 Task: Plan a trip to Kemi, Finland from 1st December, 2023 to 5th December, 2023 for 3 adults, 1 child.2 bedrooms having 3 beds and 2 bathrooms. Look for 4 properties as per requirement.
Action: Mouse moved to (421, 92)
Screenshot: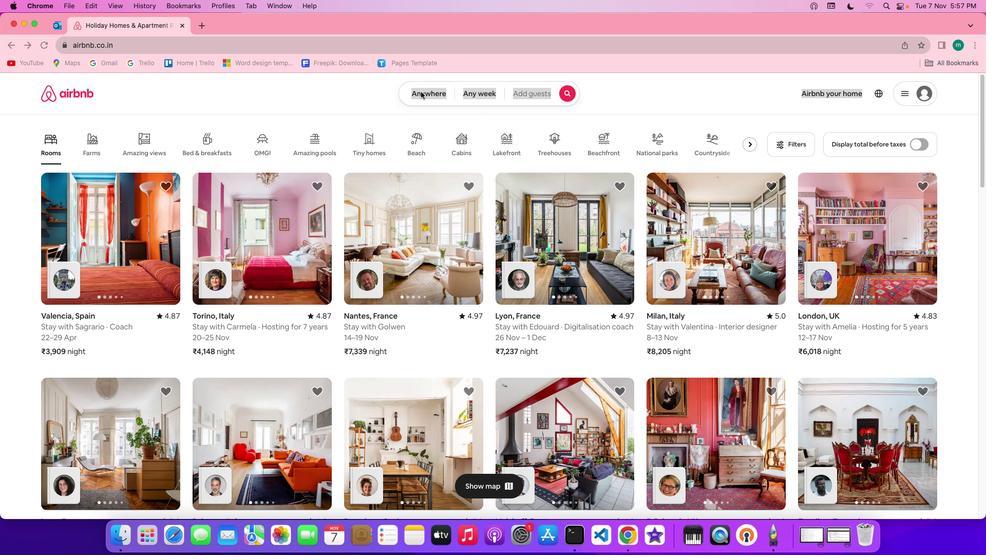 
Action: Mouse pressed left at (421, 92)
Screenshot: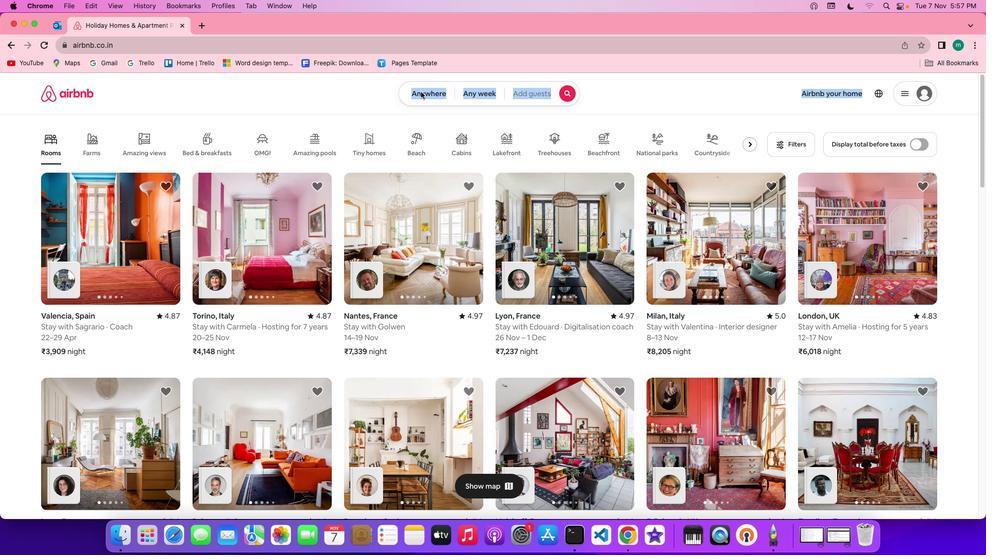 
Action: Mouse pressed left at (421, 92)
Screenshot: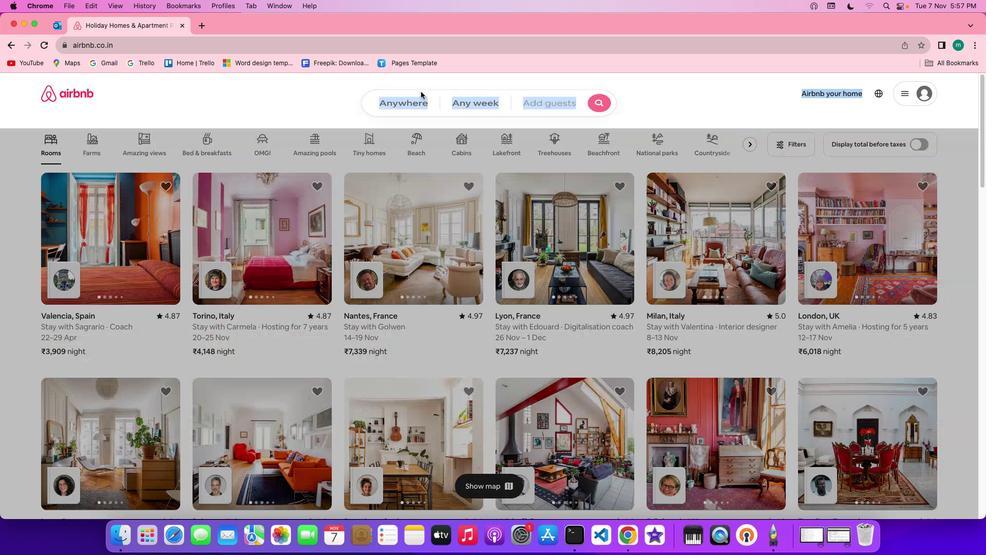 
Action: Mouse moved to (380, 127)
Screenshot: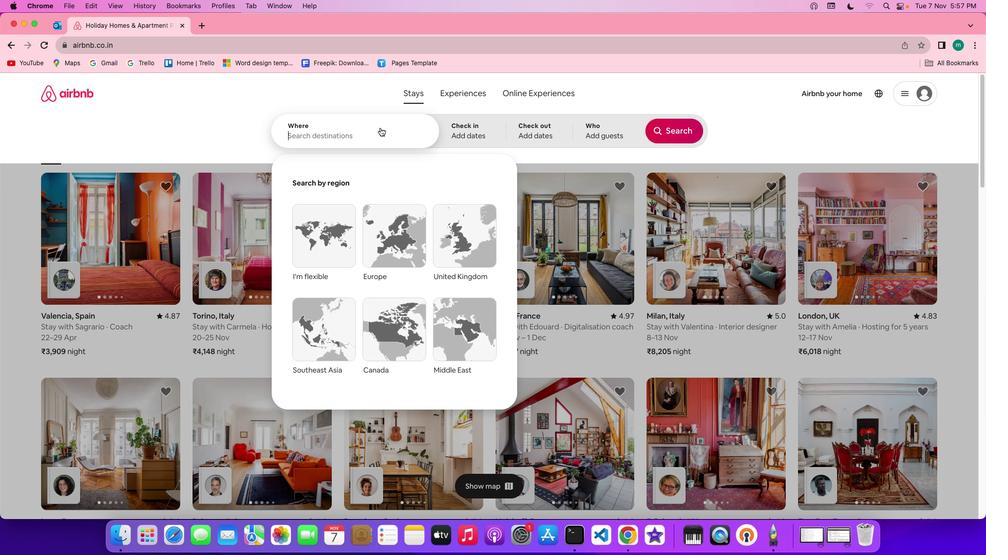 
Action: Mouse pressed left at (380, 127)
Screenshot: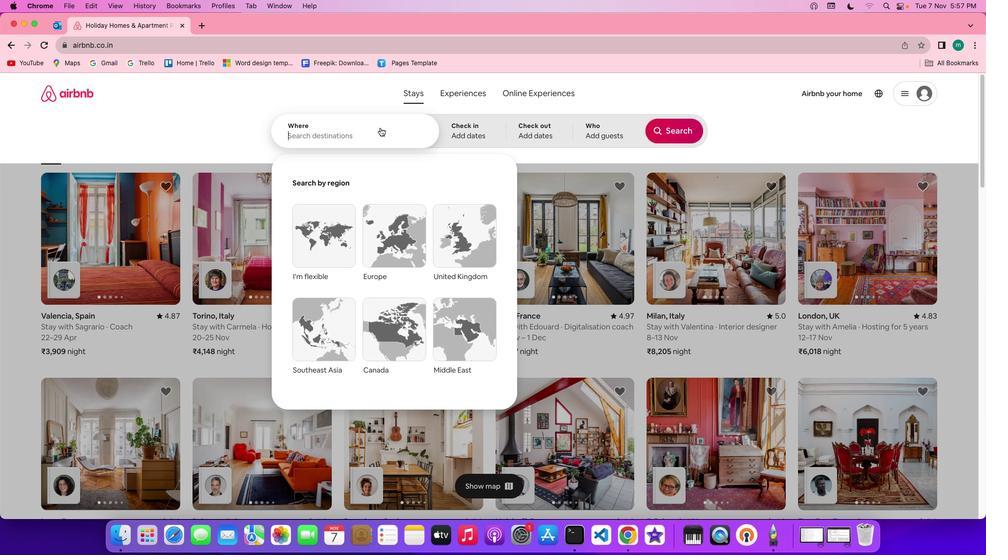 
Action: Key pressed Key.shift'K''e''m''i'','Key.shift'F''i''n''l''a''n''d'
Screenshot: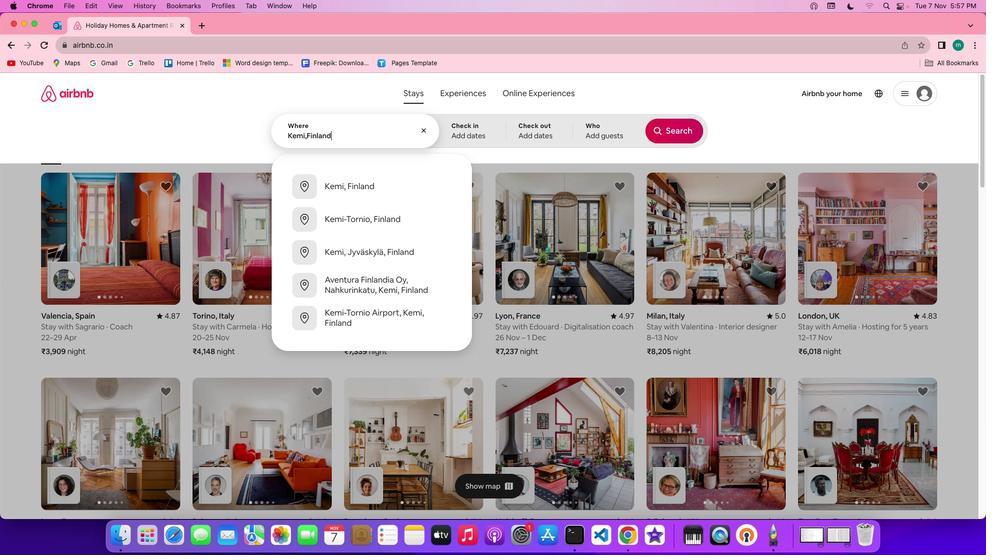
Action: Mouse moved to (471, 129)
Screenshot: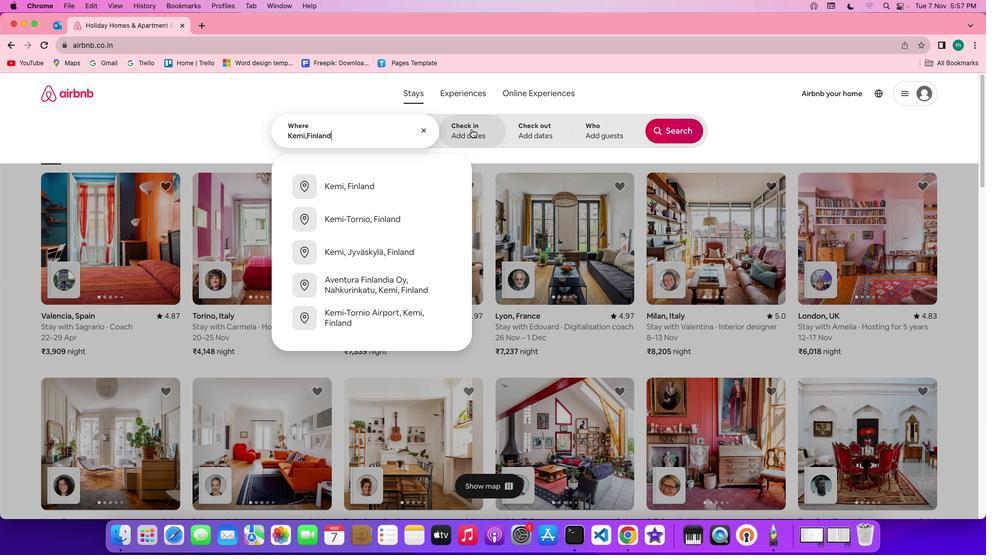 
Action: Mouse pressed left at (471, 129)
Screenshot: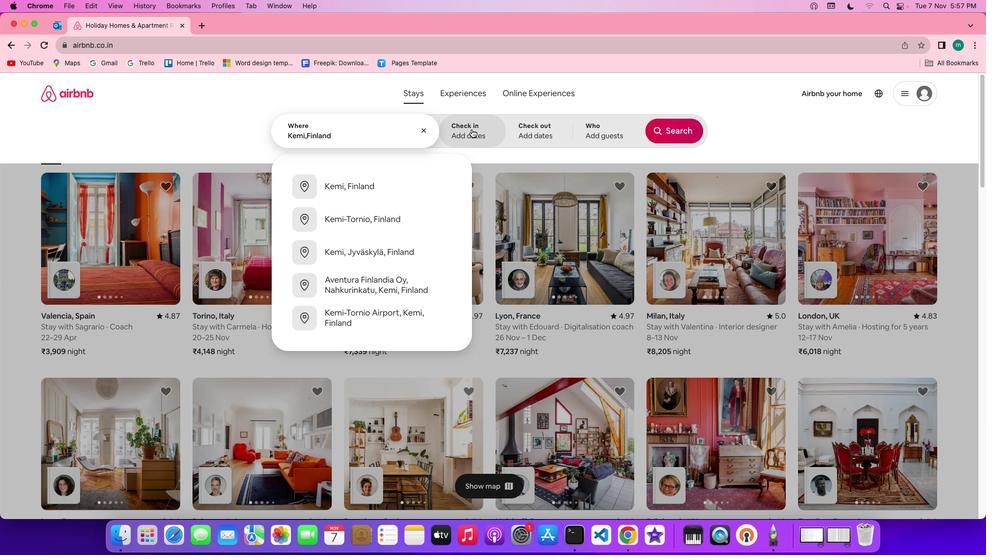 
Action: Mouse moved to (635, 251)
Screenshot: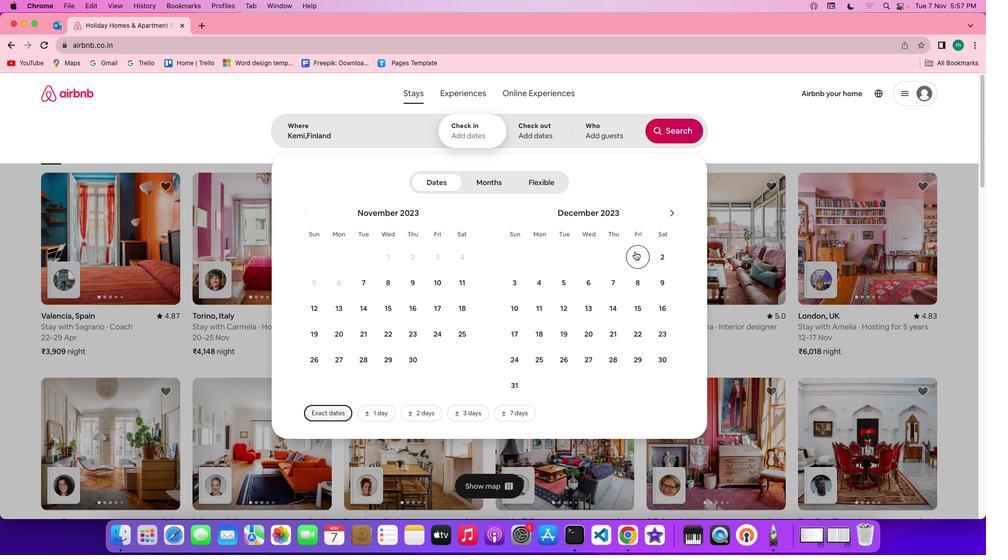 
Action: Mouse pressed left at (635, 251)
Screenshot: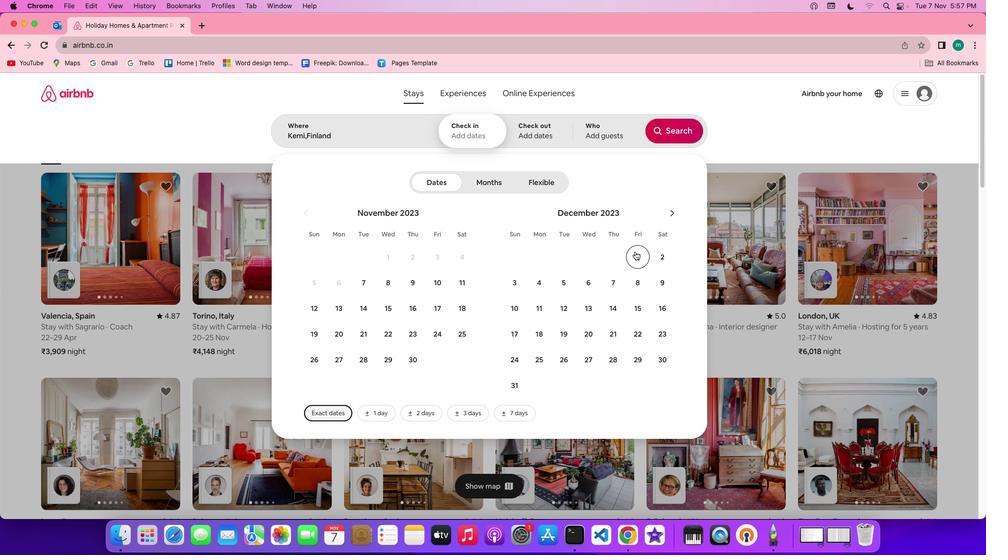 
Action: Mouse moved to (565, 282)
Screenshot: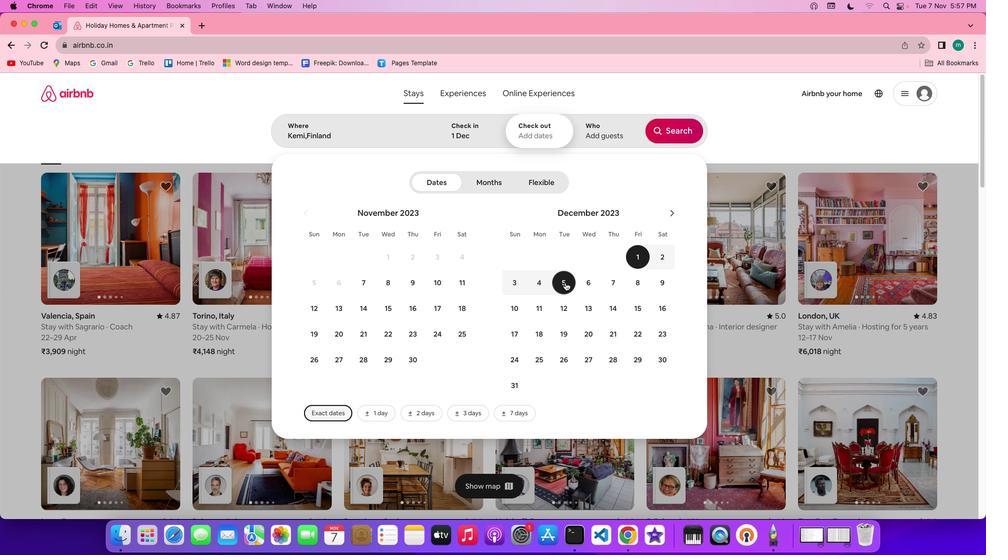 
Action: Mouse pressed left at (565, 282)
Screenshot: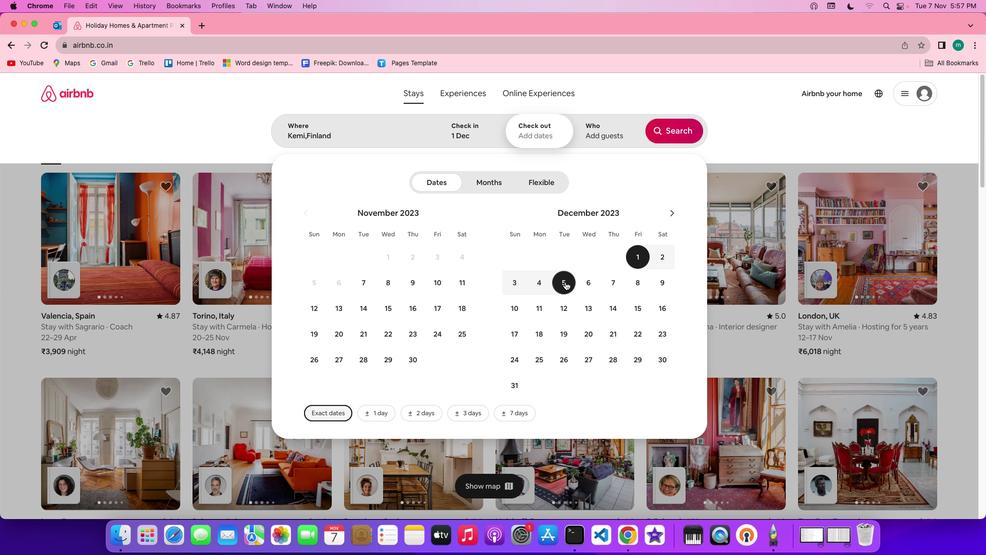 
Action: Mouse moved to (600, 139)
Screenshot: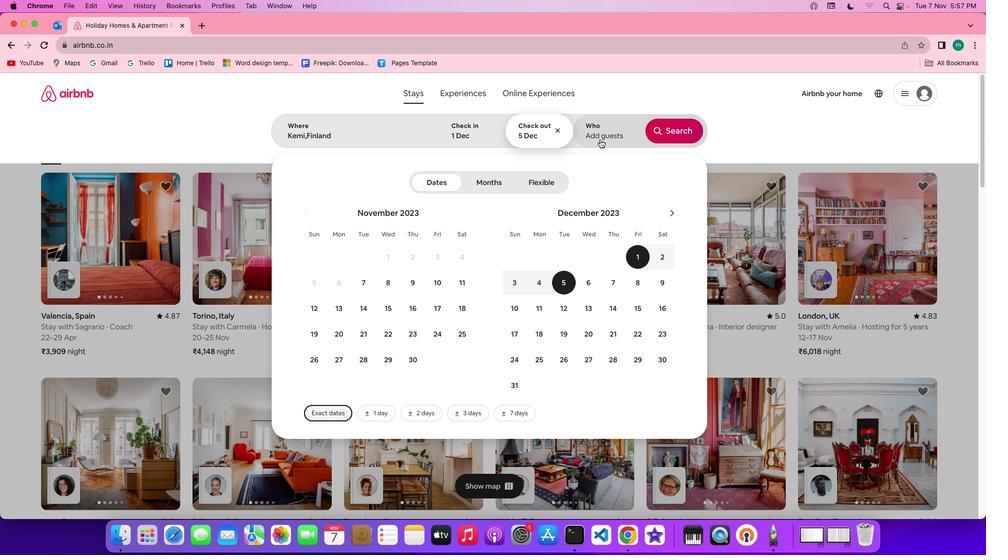 
Action: Mouse pressed left at (600, 139)
Screenshot: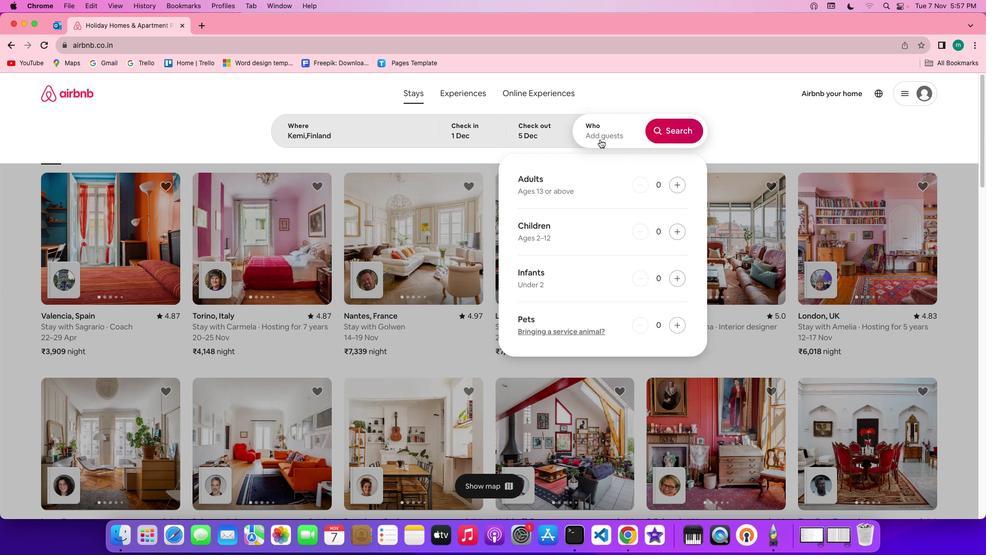 
Action: Mouse moved to (675, 186)
Screenshot: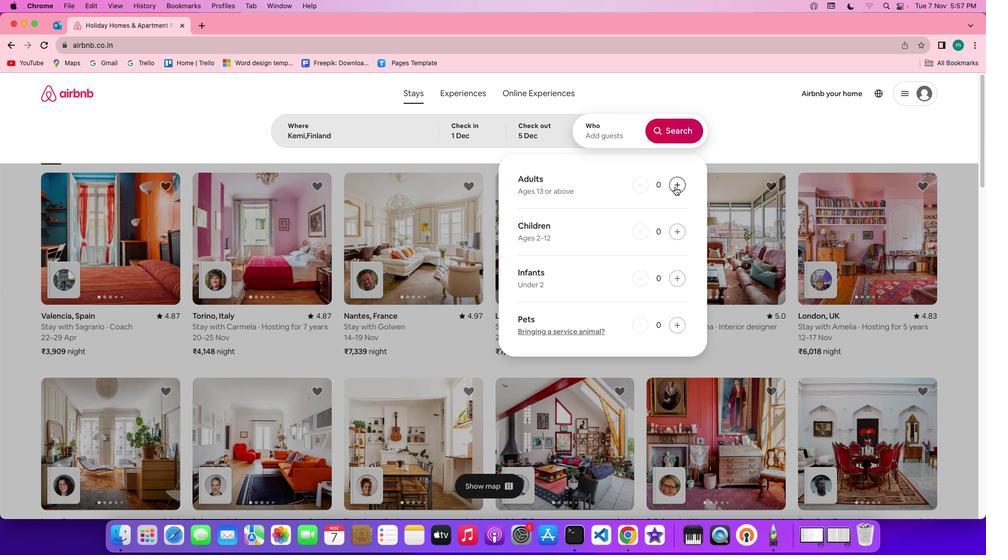 
Action: Mouse pressed left at (675, 186)
Screenshot: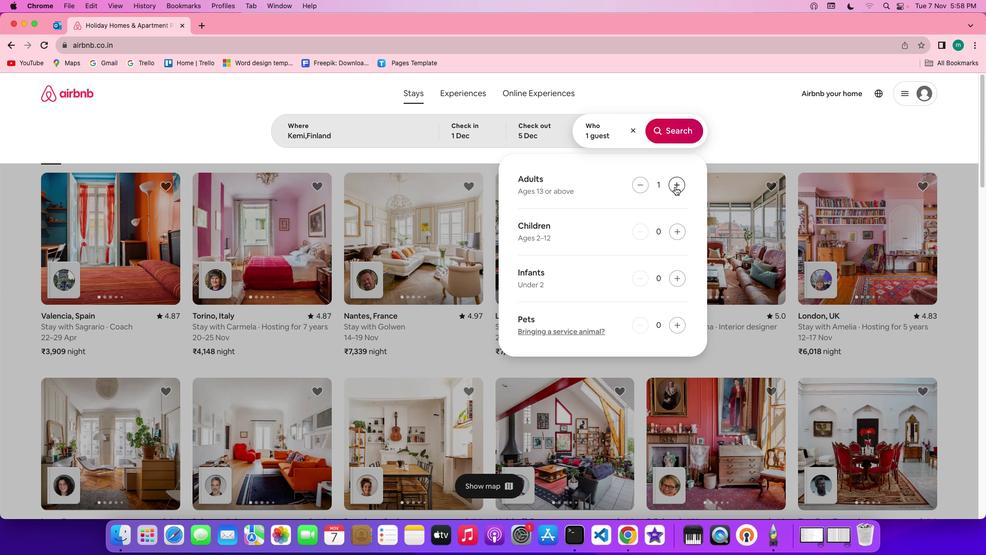 
Action: Mouse pressed left at (675, 186)
Screenshot: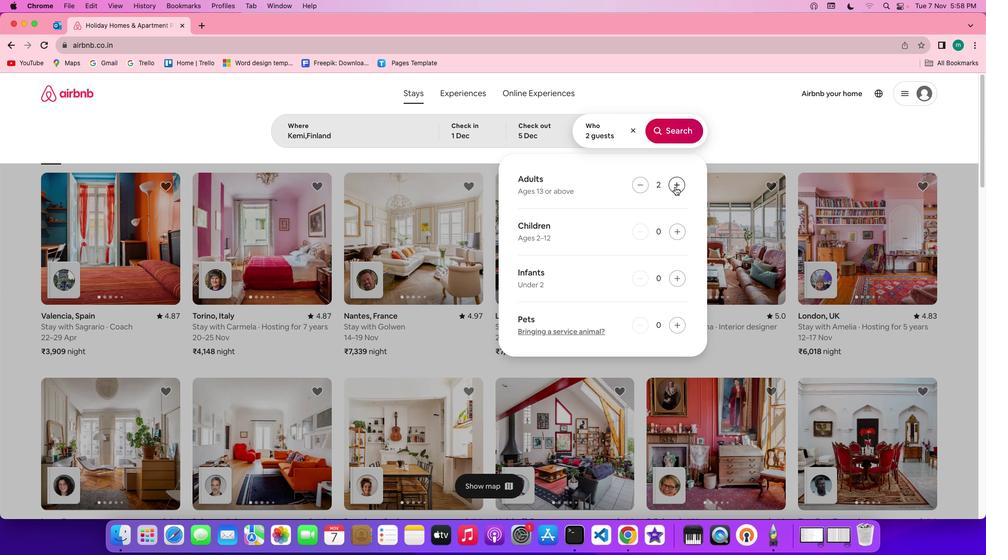 
Action: Mouse pressed left at (675, 186)
Screenshot: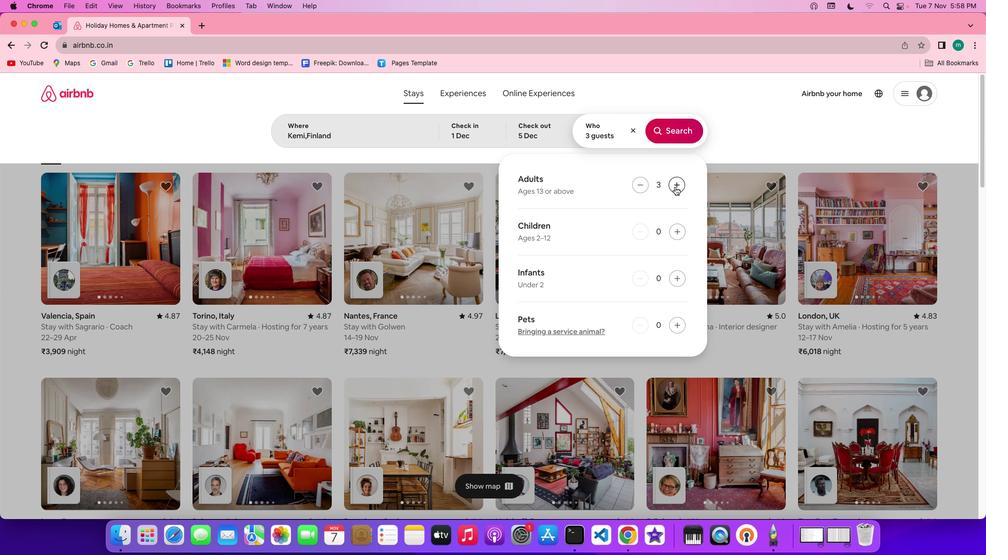 
Action: Mouse moved to (680, 230)
Screenshot: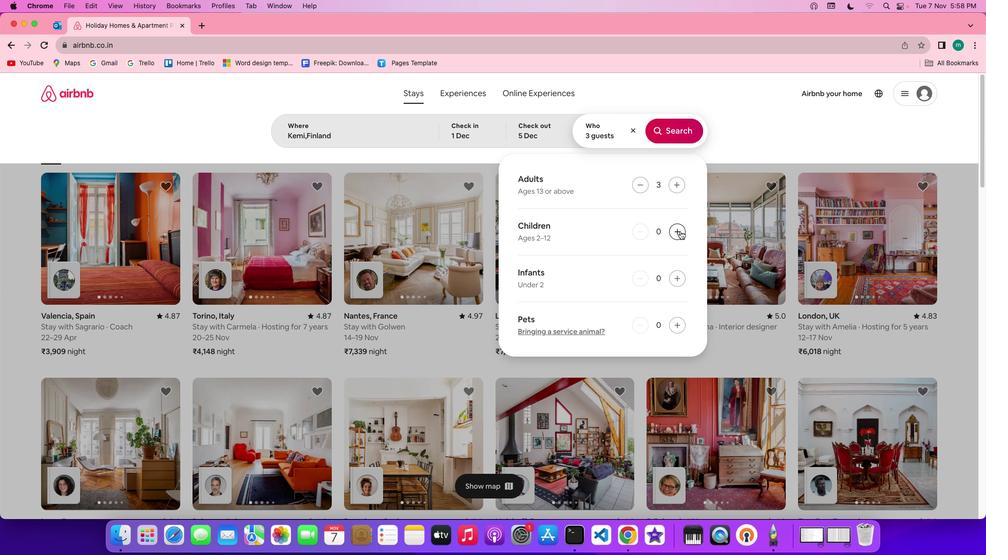 
Action: Mouse pressed left at (680, 230)
Screenshot: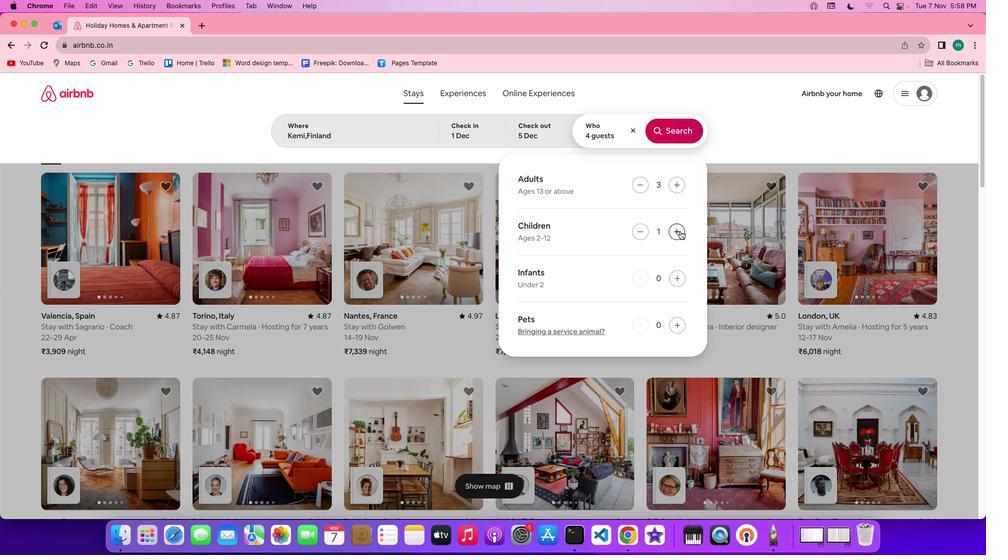 
Action: Mouse moved to (671, 133)
Screenshot: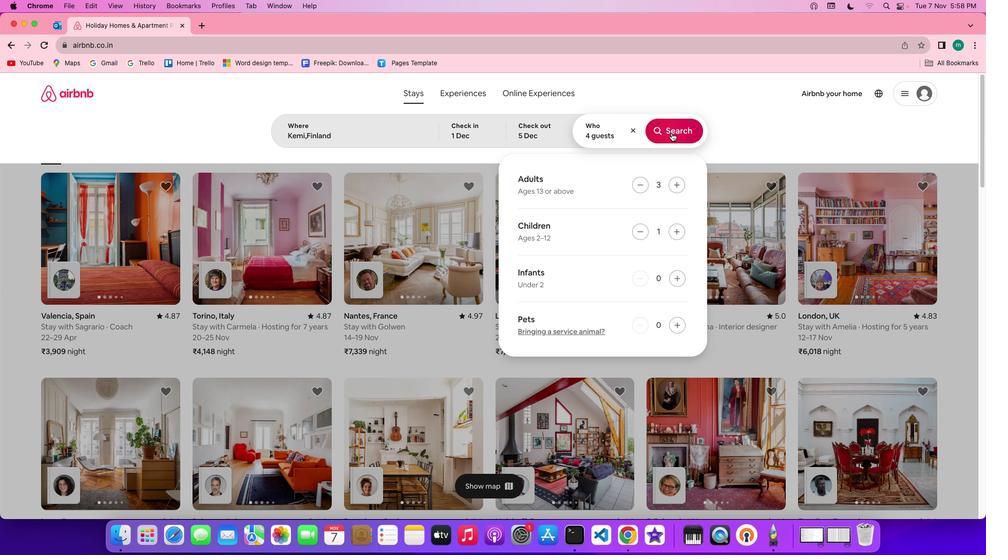 
Action: Mouse pressed left at (671, 133)
Screenshot: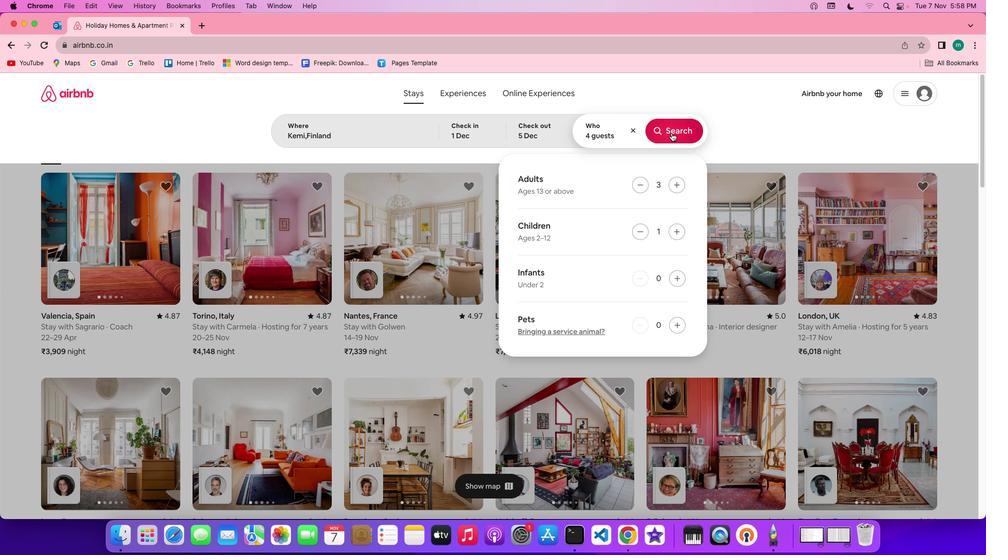 
Action: Mouse moved to (833, 129)
Screenshot: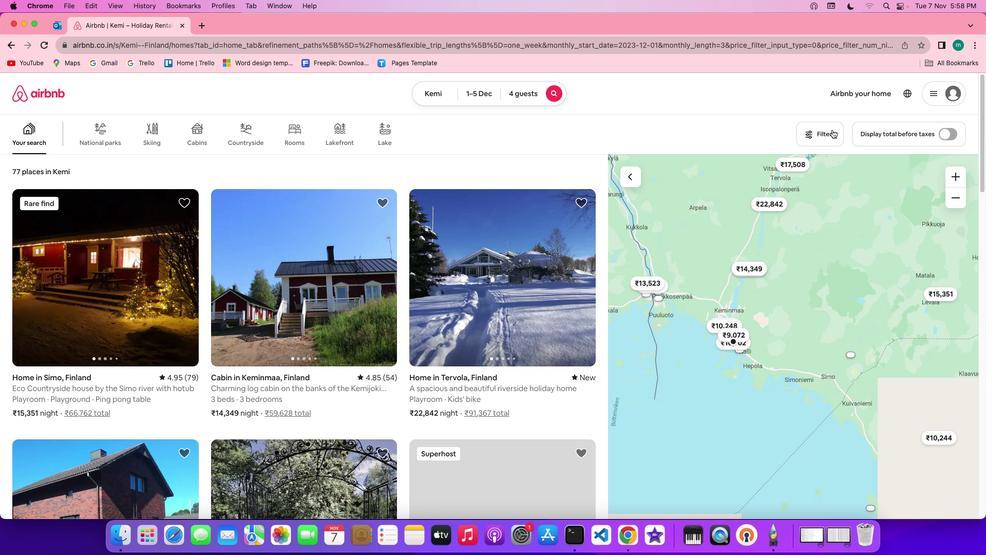 
Action: Mouse pressed left at (833, 129)
Screenshot: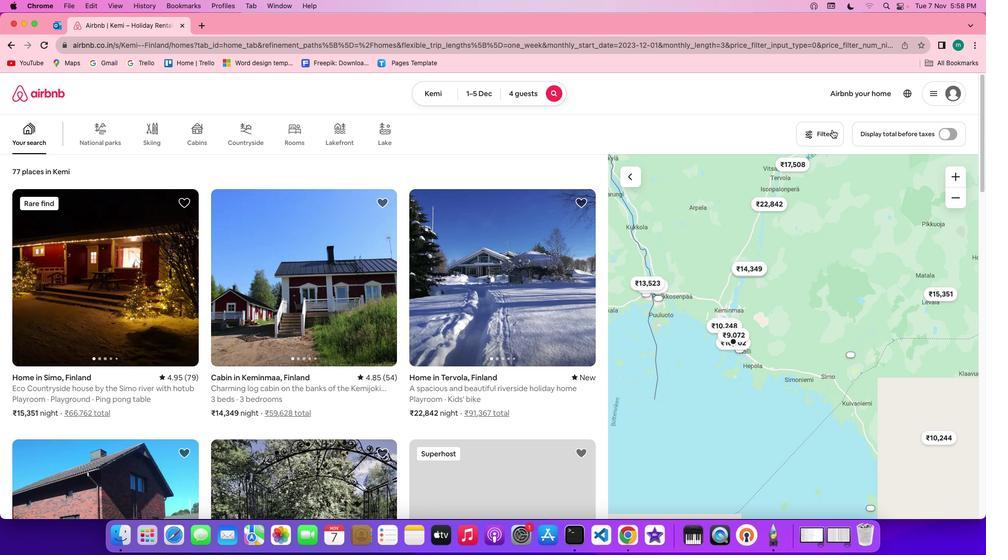 
Action: Mouse moved to (520, 306)
Screenshot: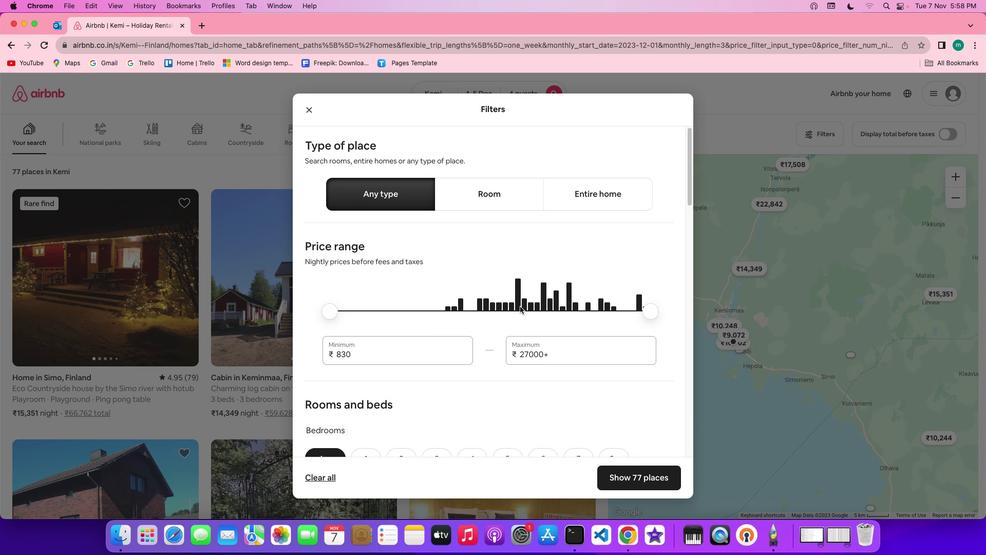 
Action: Mouse scrolled (520, 306) with delta (0, 0)
Screenshot: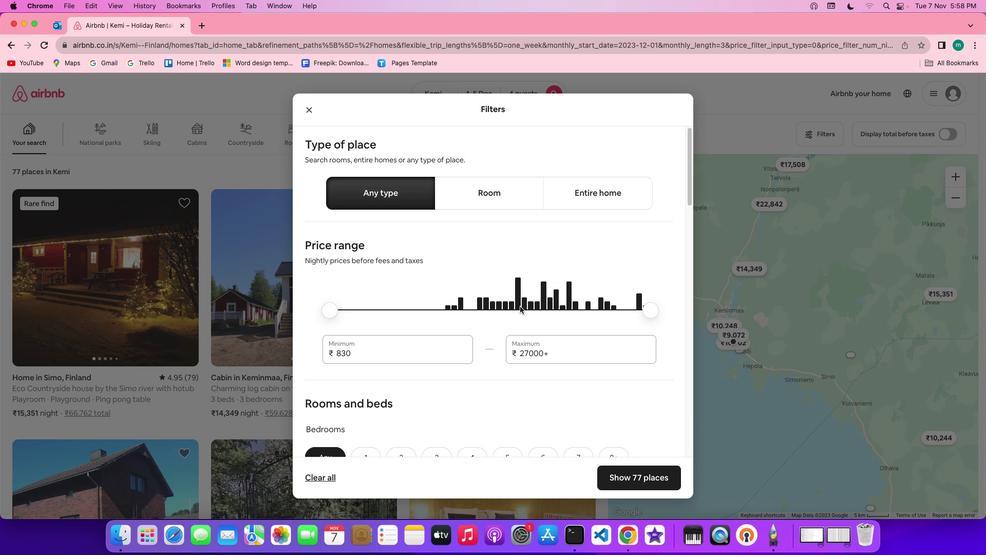 
Action: Mouse scrolled (520, 306) with delta (0, 0)
Screenshot: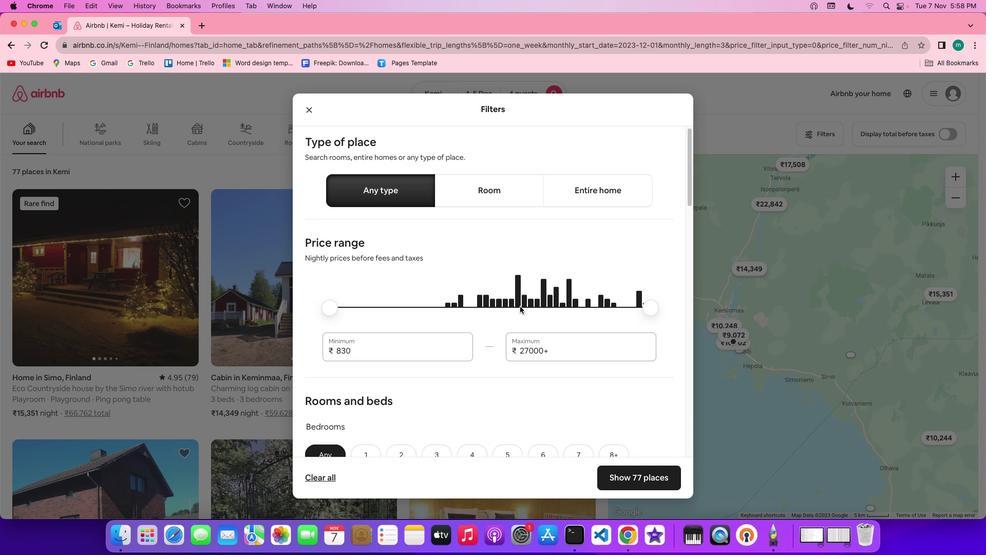 
Action: Mouse scrolled (520, 306) with delta (0, 0)
Screenshot: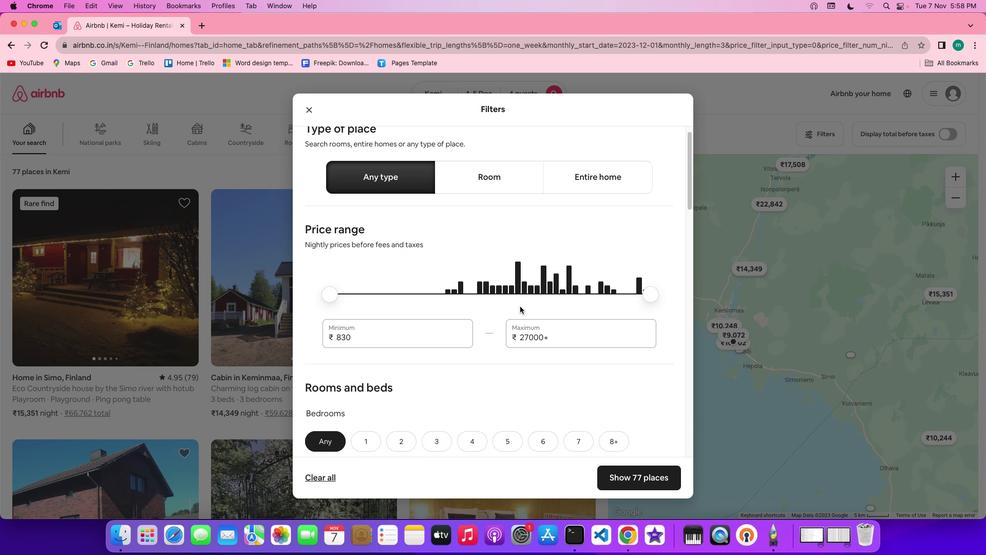 
Action: Mouse scrolled (520, 306) with delta (0, -1)
Screenshot: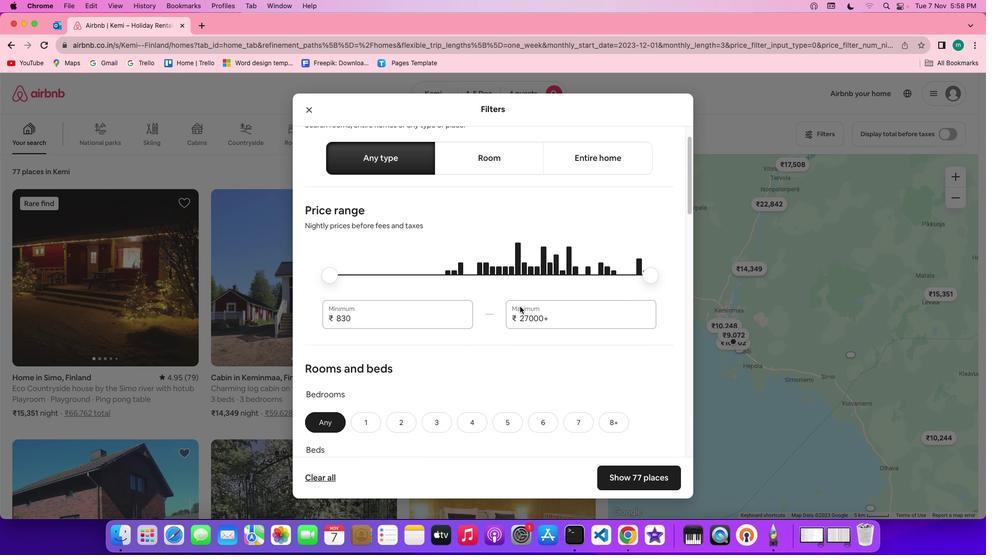 
Action: Mouse scrolled (520, 306) with delta (0, 0)
Screenshot: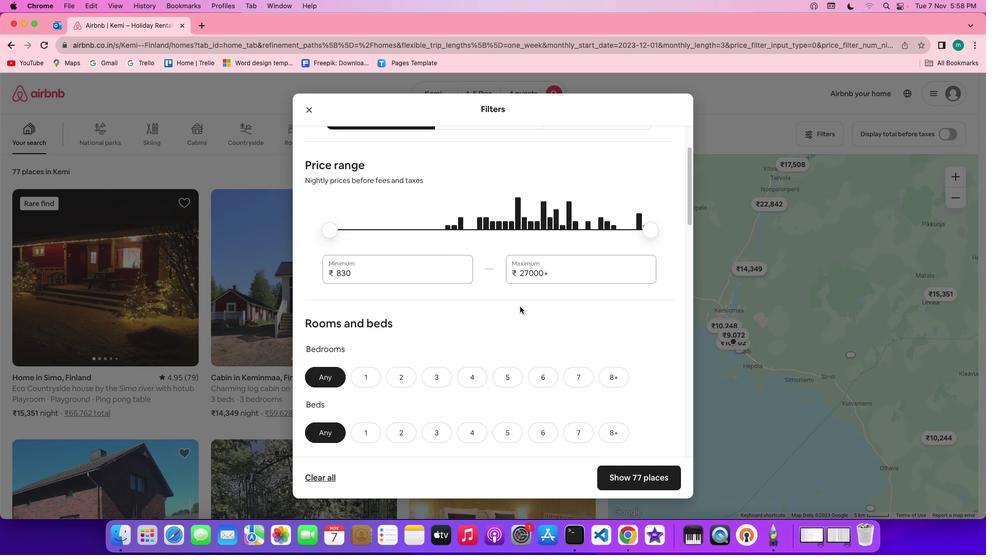 
Action: Mouse scrolled (520, 306) with delta (0, 0)
Screenshot: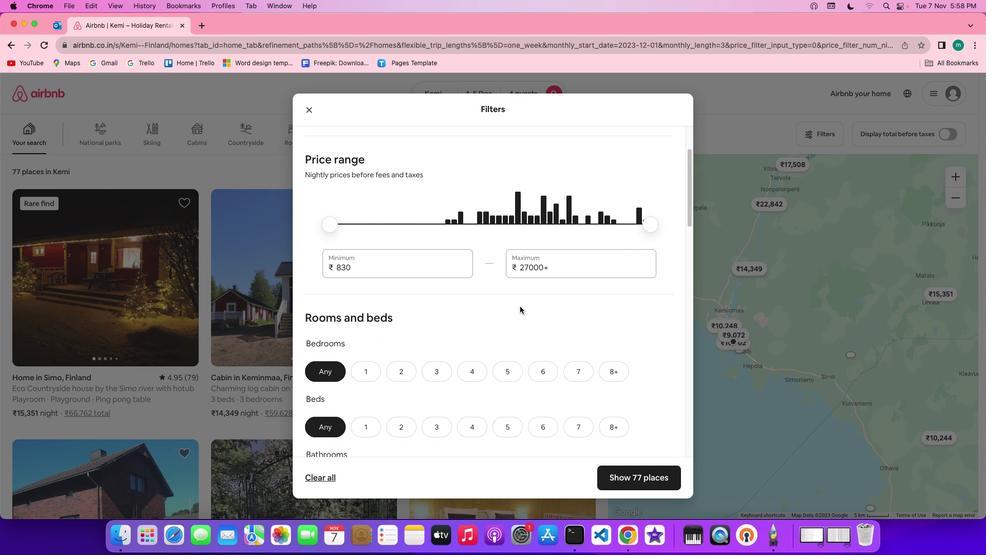 
Action: Mouse scrolled (520, 306) with delta (0, 0)
Screenshot: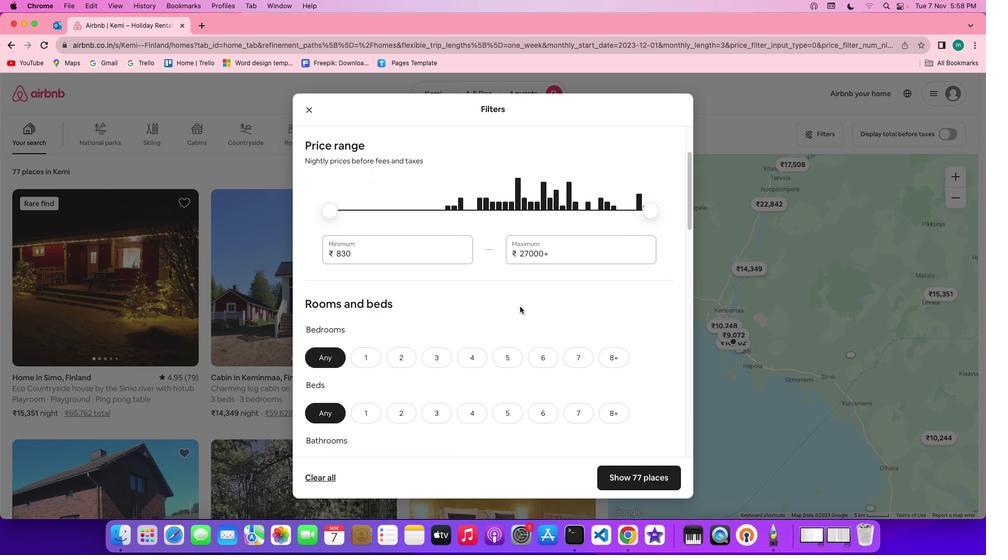 
Action: Mouse scrolled (520, 306) with delta (0, 0)
Screenshot: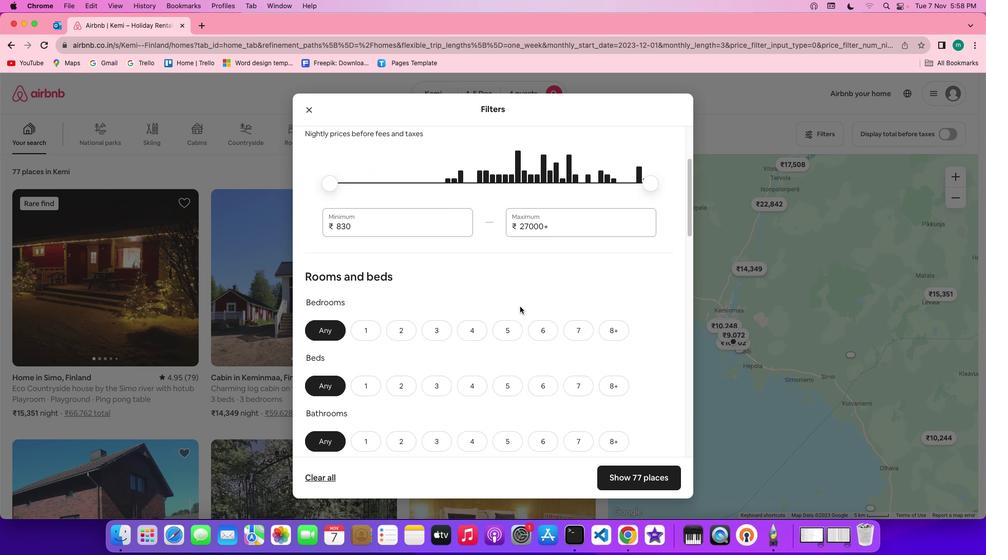 
Action: Mouse scrolled (520, 306) with delta (0, 0)
Screenshot: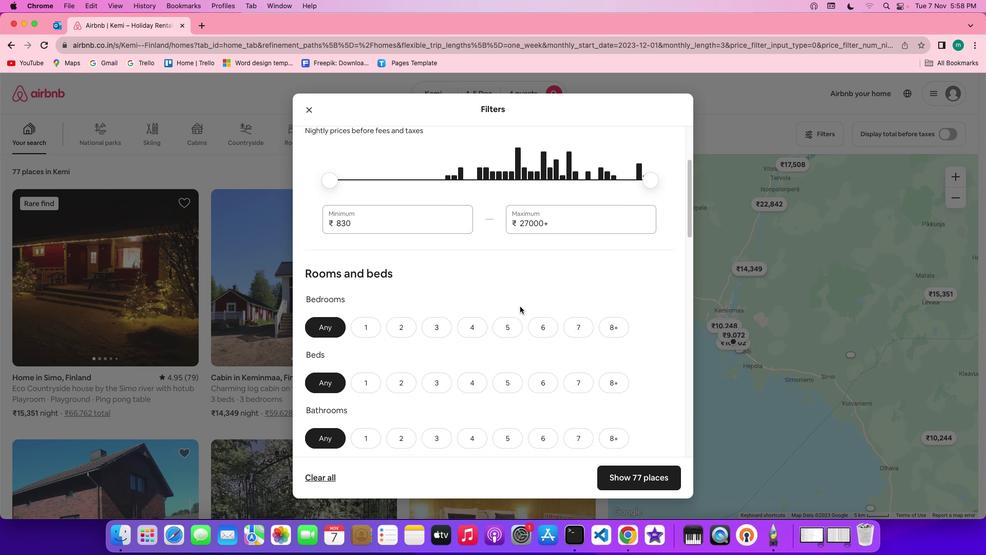 
Action: Mouse scrolled (520, 306) with delta (0, 0)
Screenshot: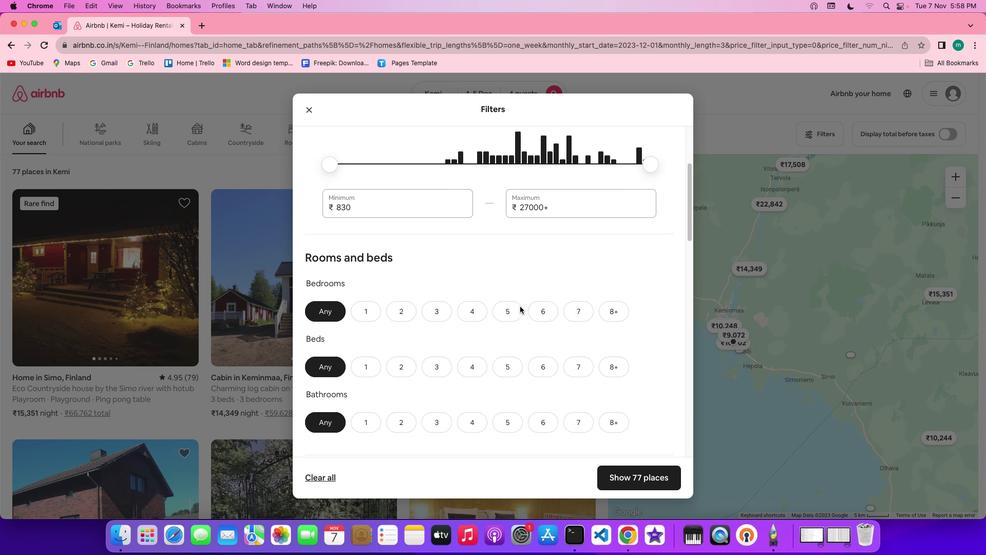 
Action: Mouse scrolled (520, 306) with delta (0, 0)
Screenshot: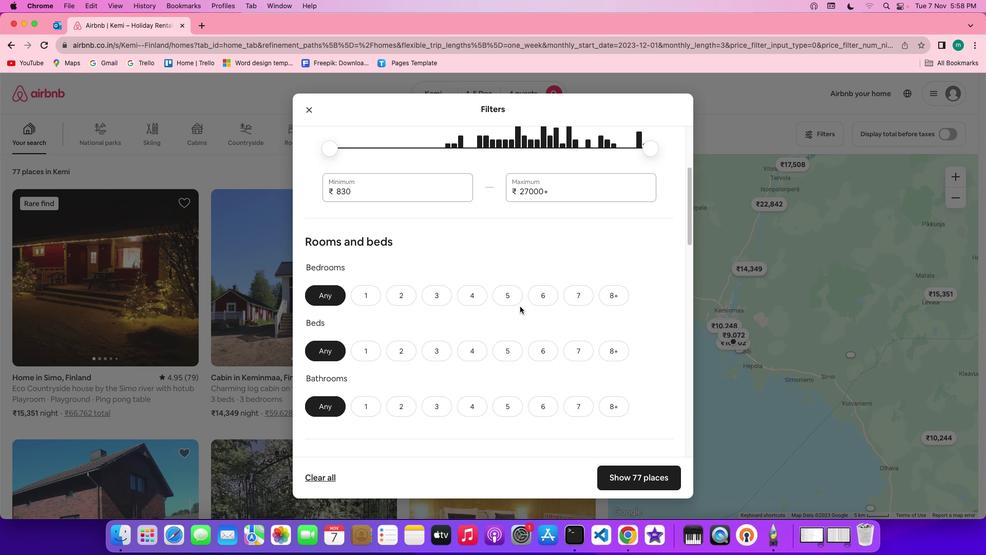 
Action: Mouse scrolled (520, 306) with delta (0, 0)
Screenshot: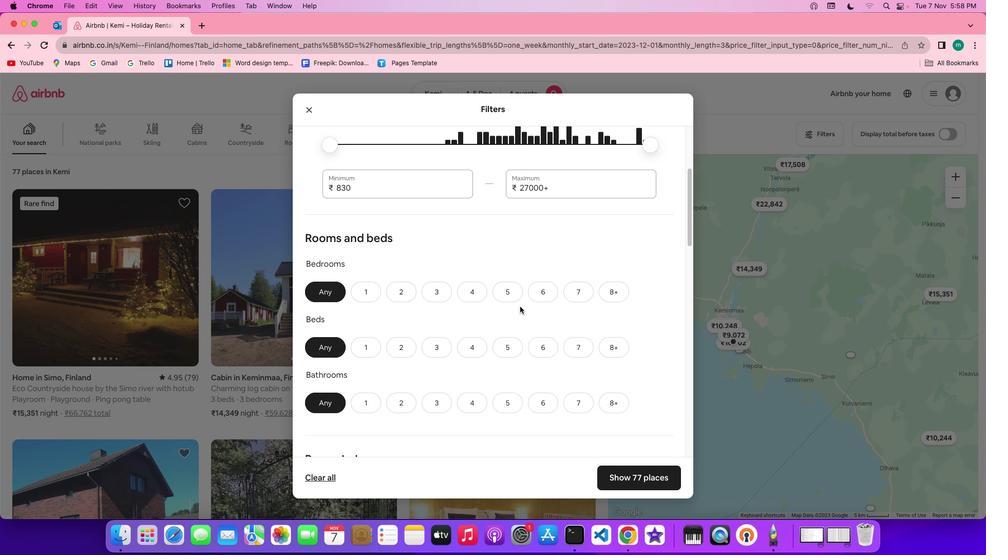 
Action: Mouse moved to (403, 288)
Screenshot: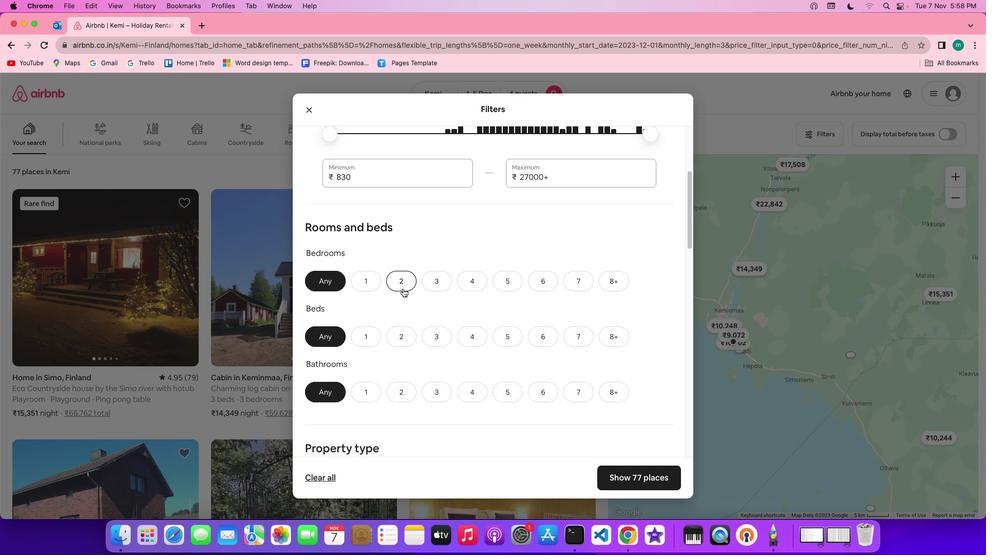 
Action: Mouse pressed left at (403, 288)
Screenshot: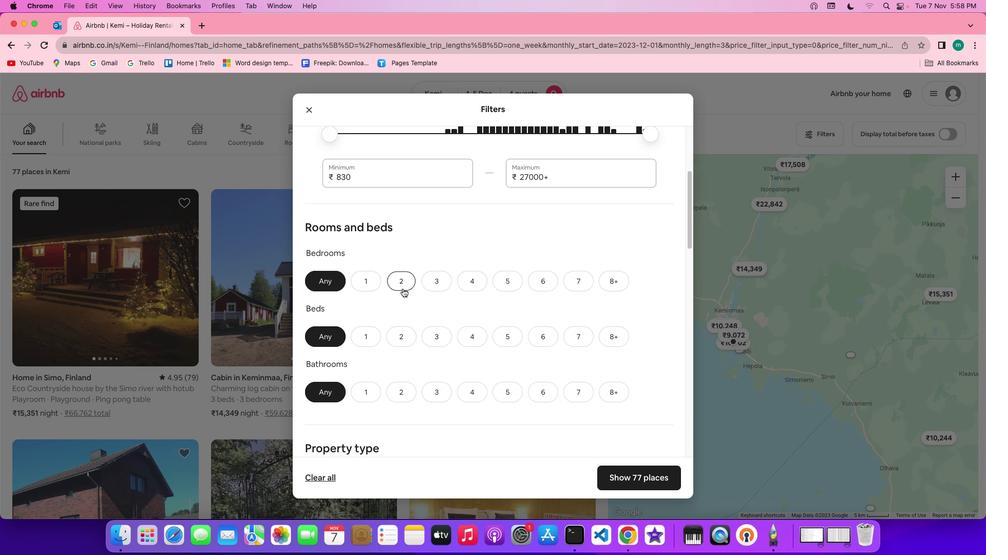 
Action: Mouse moved to (435, 336)
Screenshot: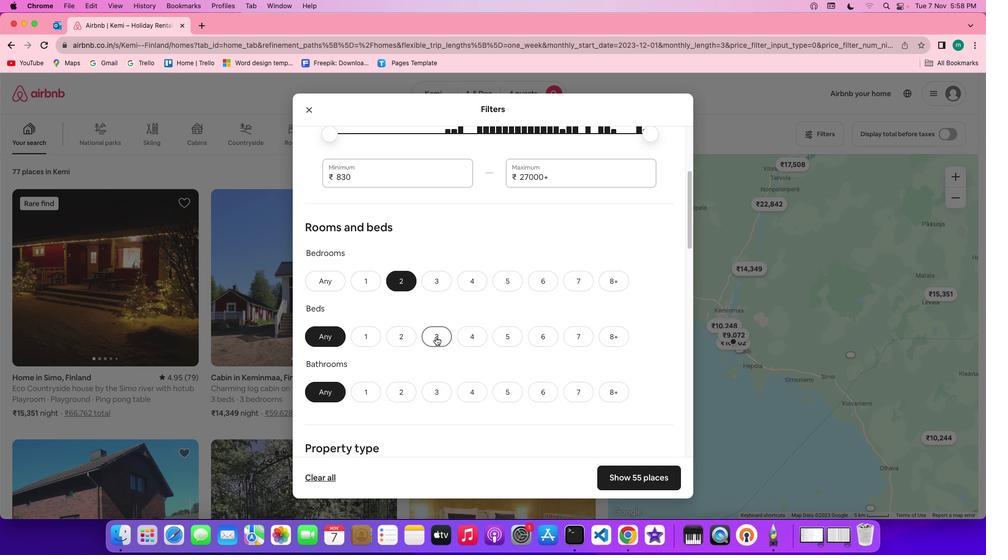 
Action: Mouse pressed left at (435, 336)
Screenshot: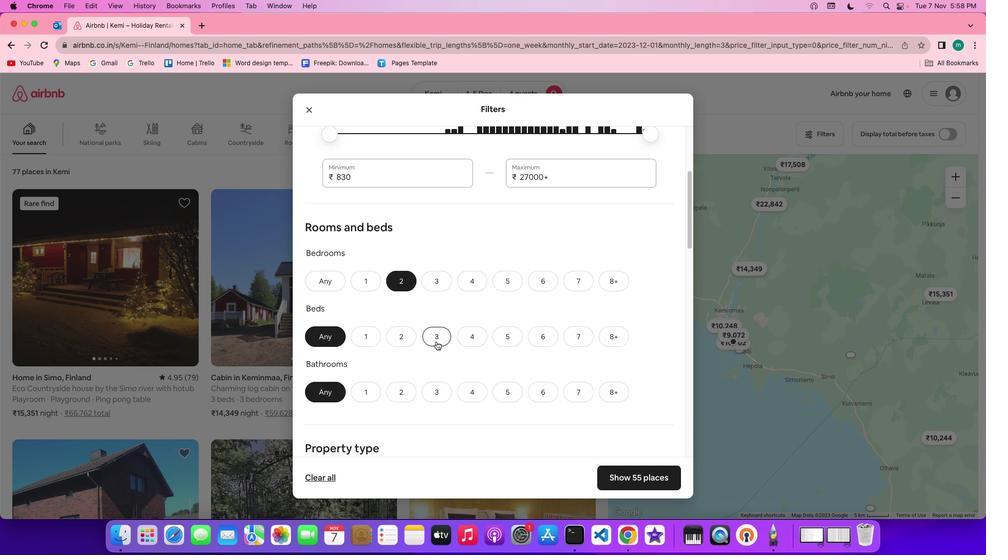 
Action: Mouse moved to (401, 389)
Screenshot: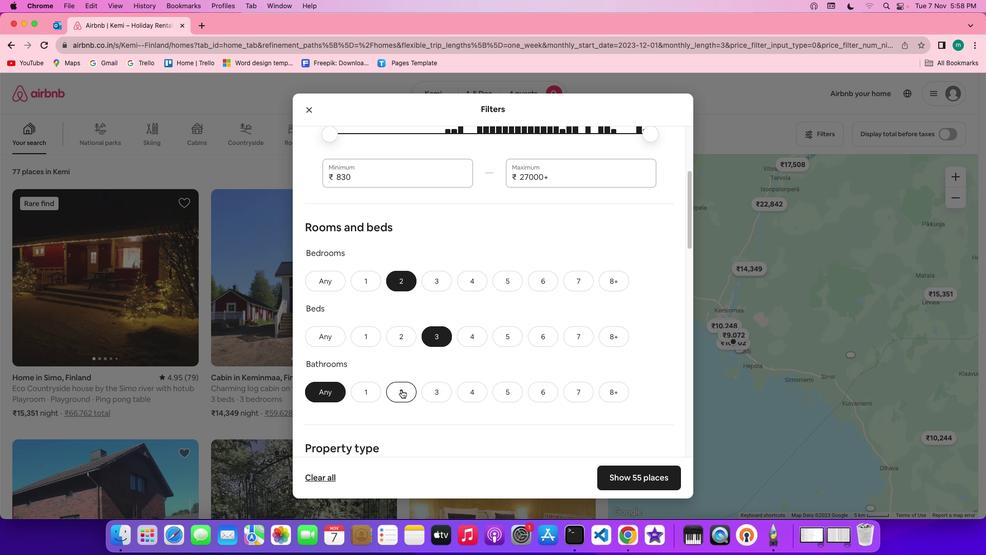
Action: Mouse pressed left at (401, 389)
Screenshot: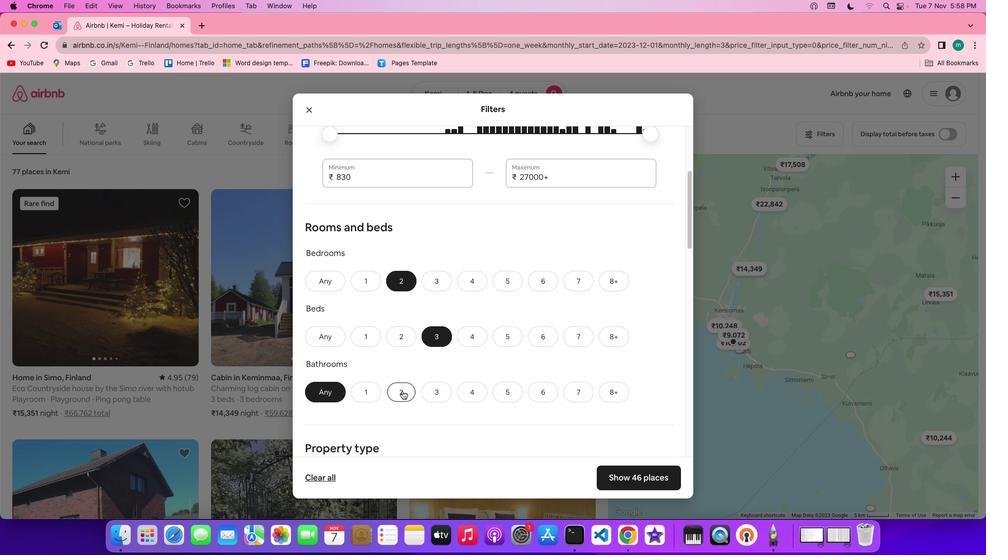 
Action: Mouse moved to (493, 374)
Screenshot: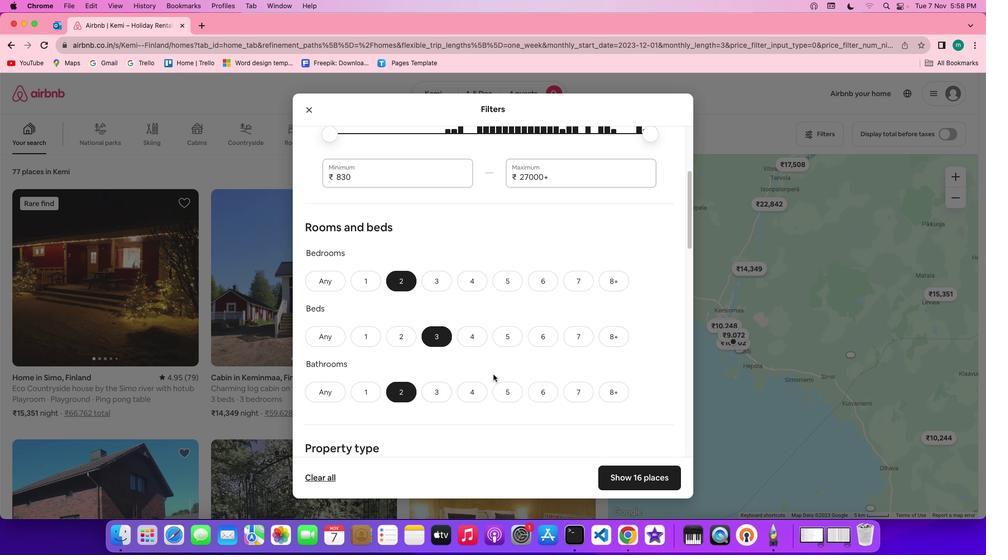 
Action: Mouse scrolled (493, 374) with delta (0, 0)
Screenshot: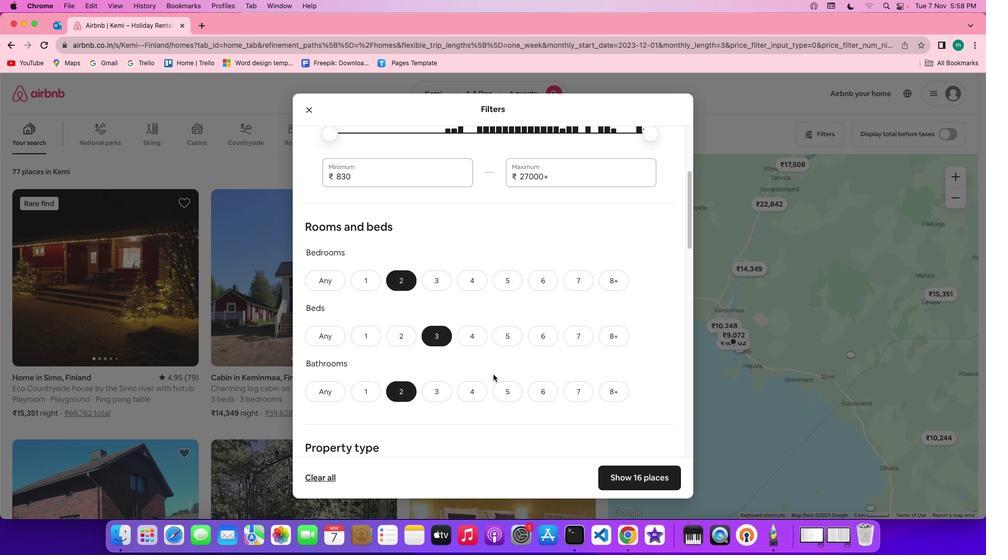 
Action: Mouse scrolled (493, 374) with delta (0, 0)
Screenshot: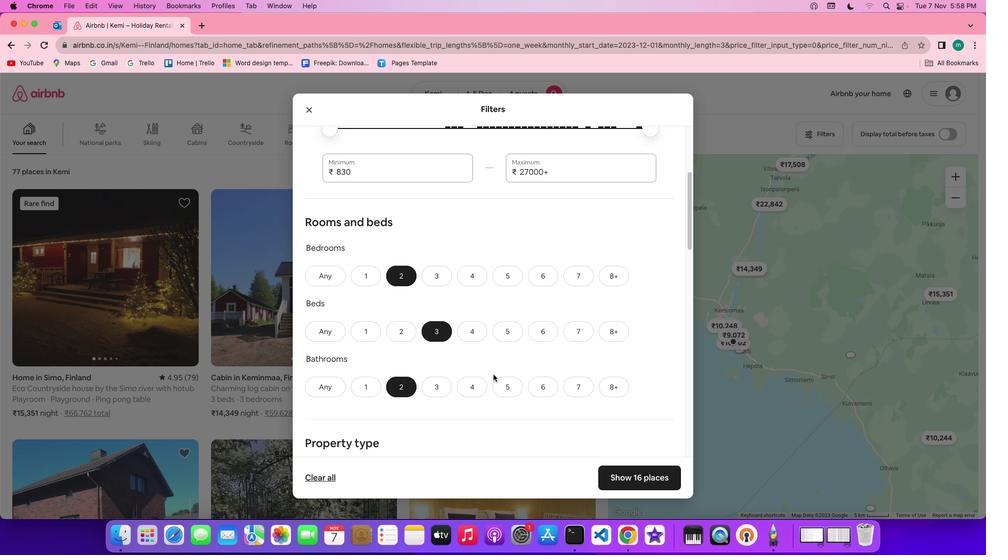 
Action: Mouse scrolled (493, 374) with delta (0, 0)
Screenshot: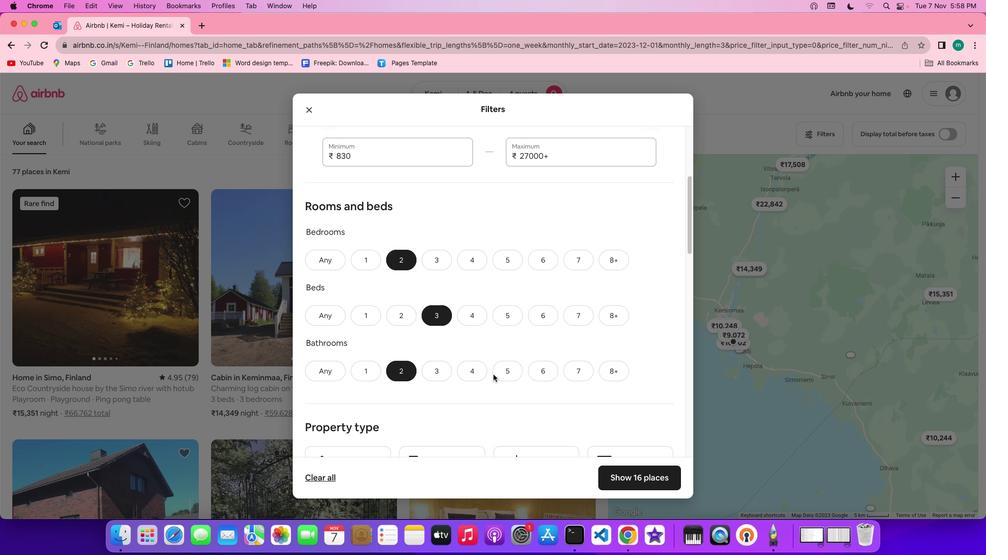 
Action: Mouse scrolled (493, 374) with delta (0, 0)
Screenshot: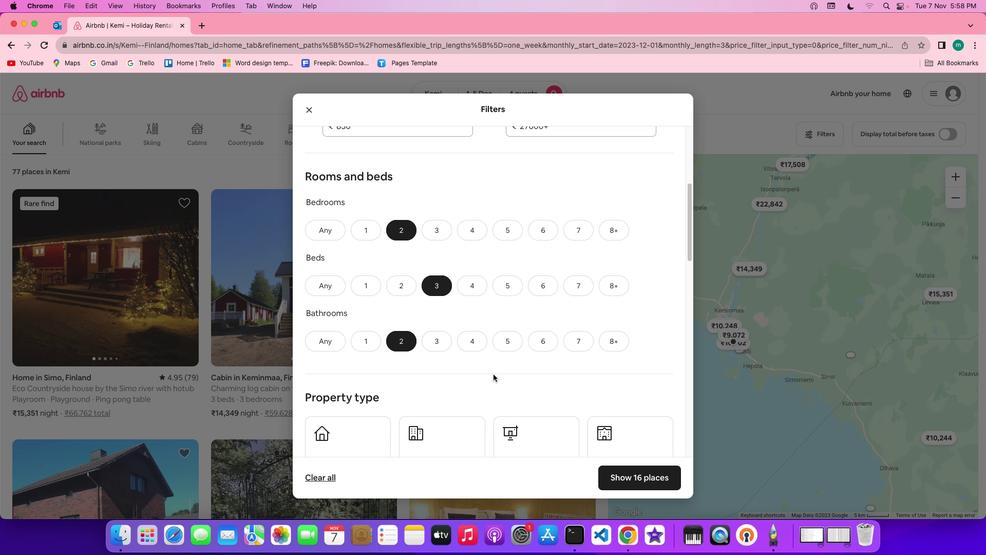 
Action: Mouse scrolled (493, 374) with delta (0, 0)
Screenshot: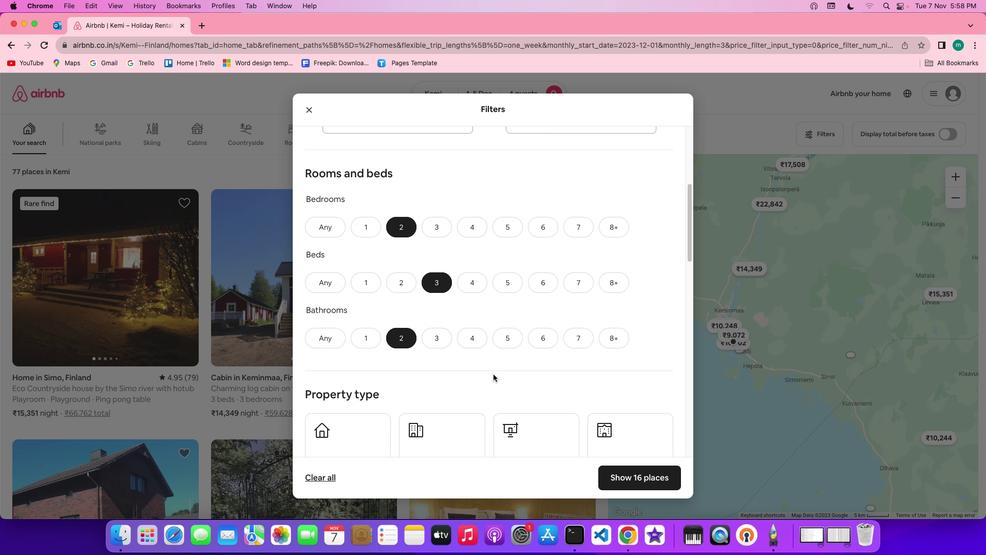 
Action: Mouse scrolled (493, 374) with delta (0, 0)
Screenshot: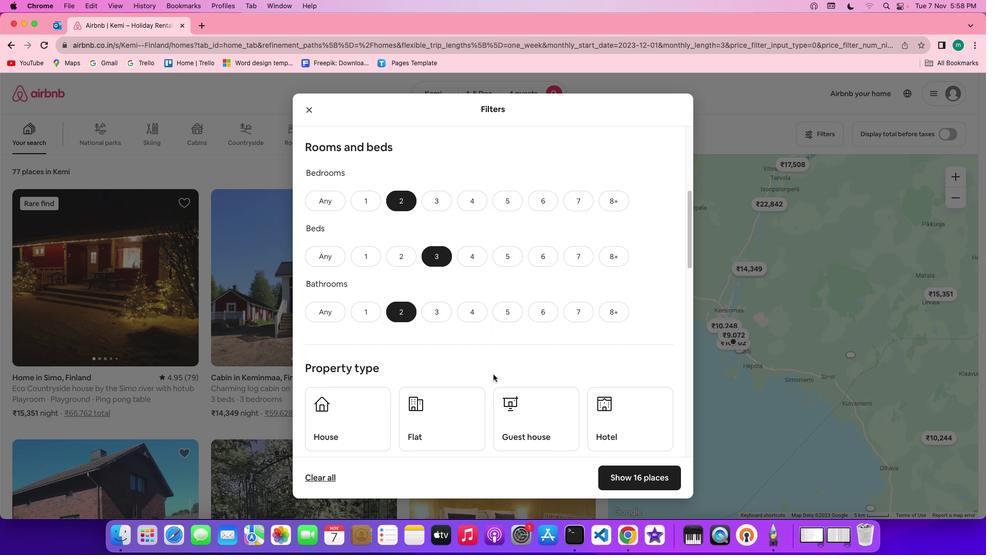 
Action: Mouse scrolled (493, 374) with delta (0, 0)
Screenshot: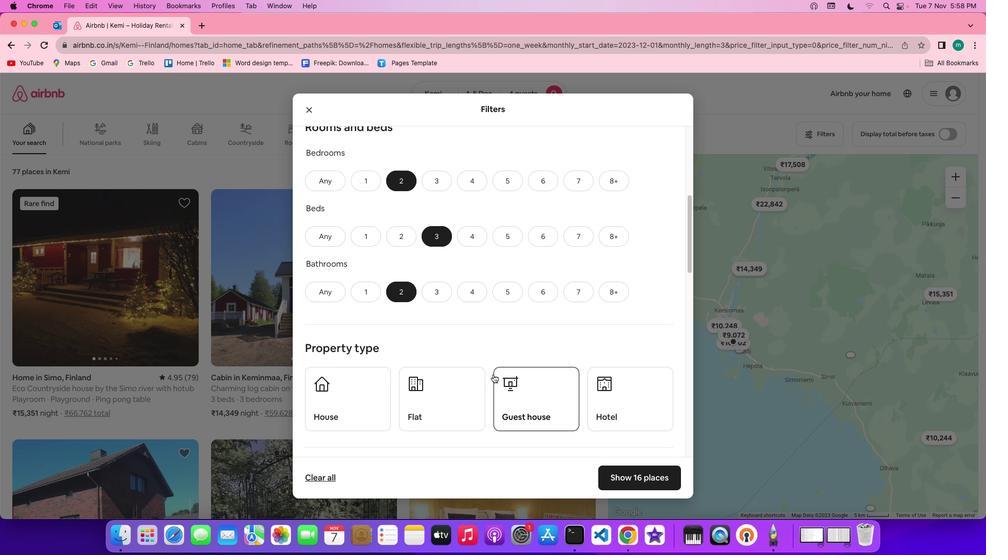
Action: Mouse scrolled (493, 374) with delta (0, 0)
Screenshot: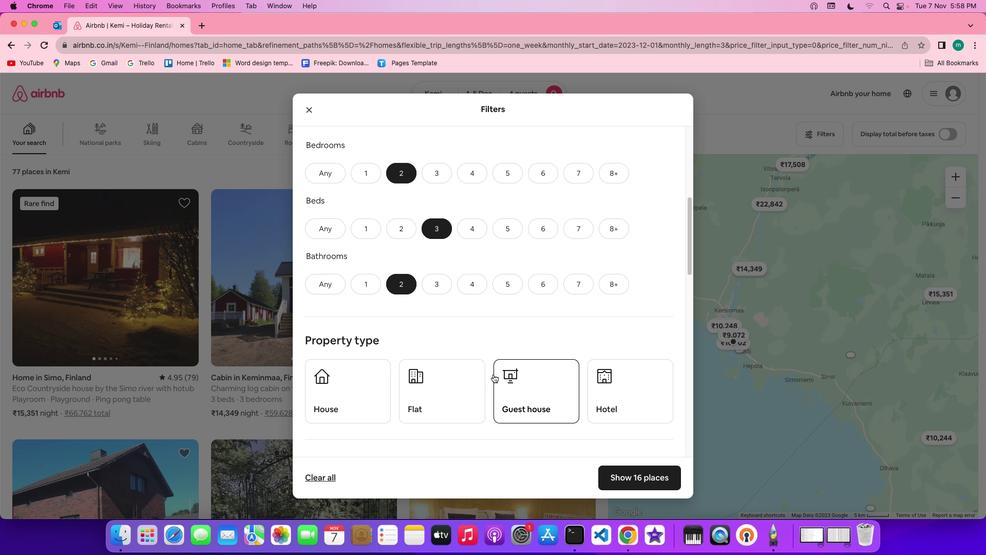 
Action: Mouse scrolled (493, 374) with delta (0, 0)
Screenshot: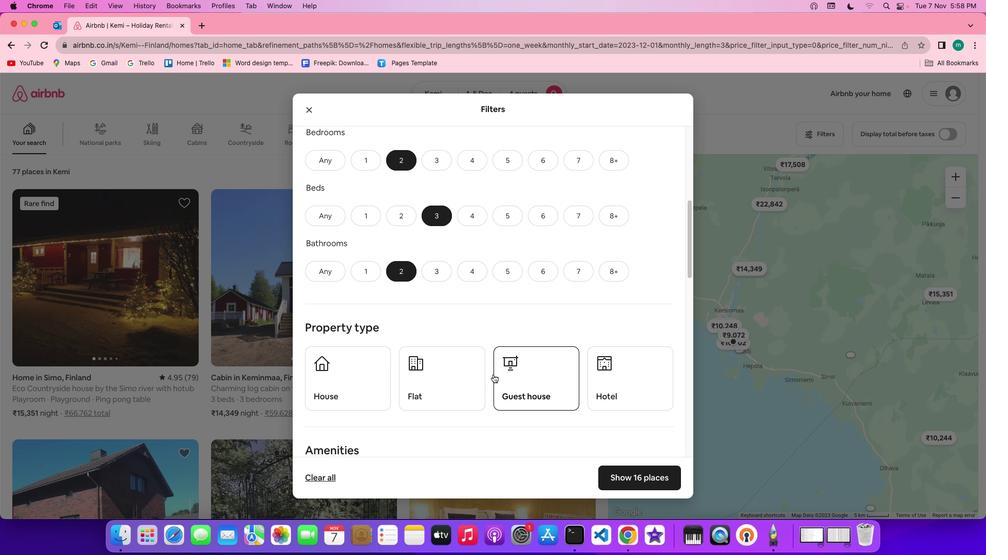 
Action: Mouse scrolled (493, 374) with delta (0, 0)
Screenshot: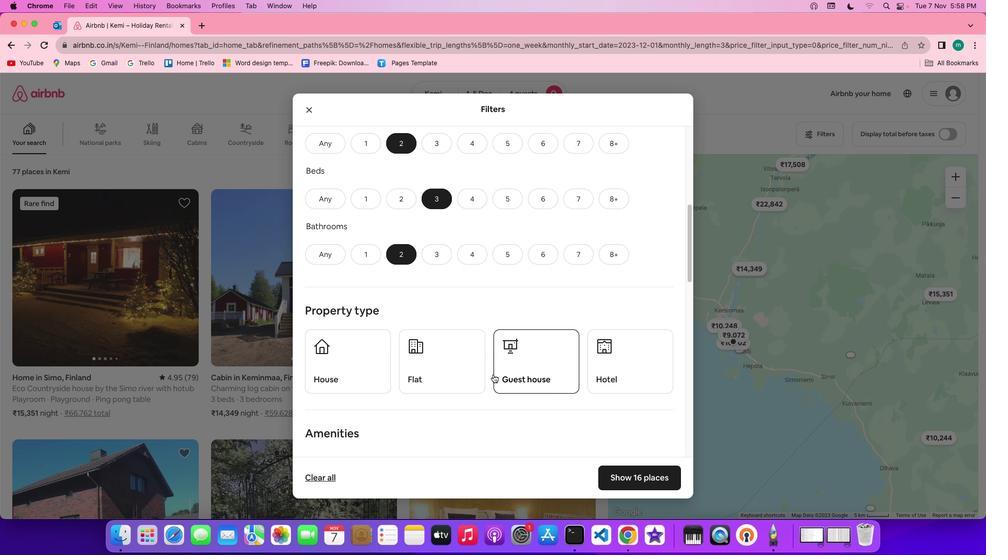 
Action: Mouse scrolled (493, 374) with delta (0, 0)
Screenshot: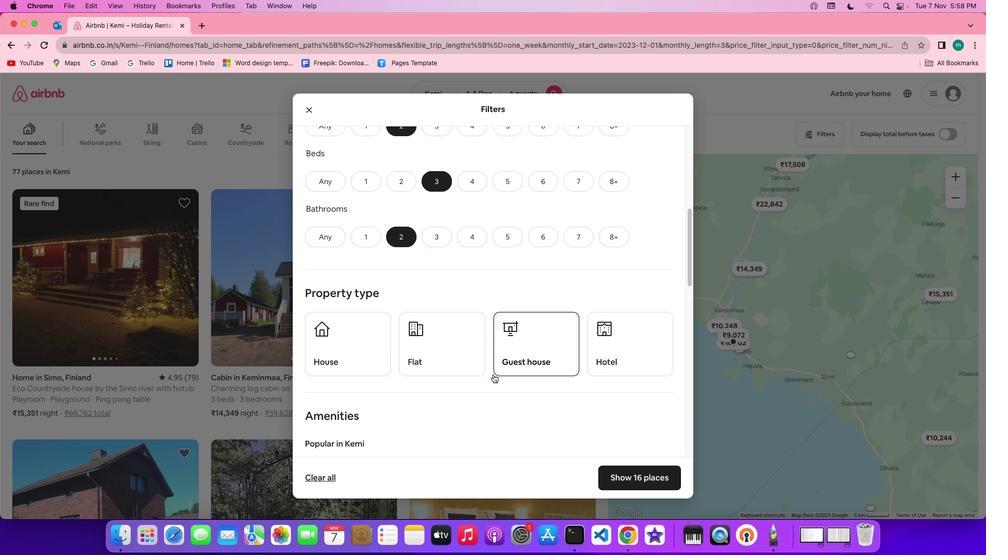 
Action: Mouse scrolled (493, 374) with delta (0, -1)
Screenshot: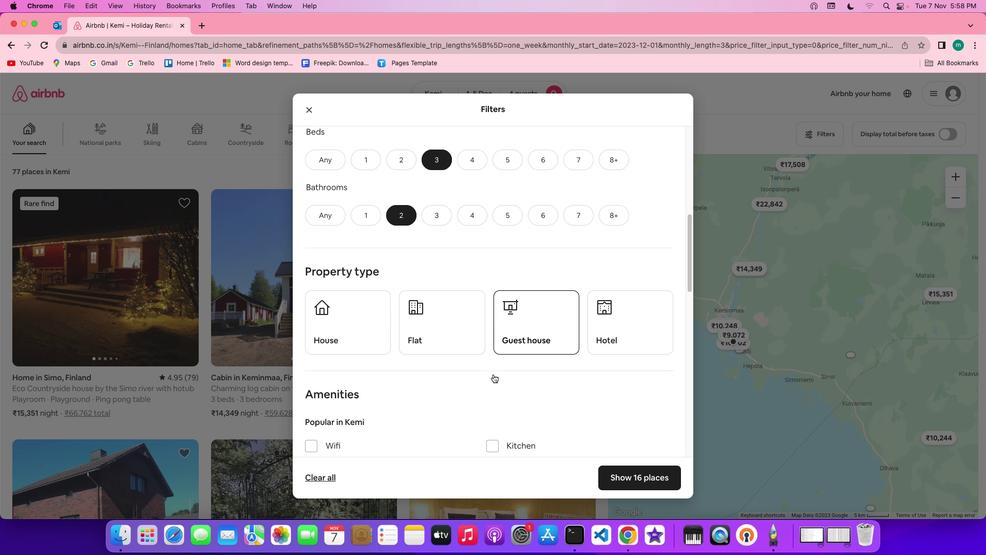 
Action: Mouse scrolled (493, 374) with delta (0, -1)
Screenshot: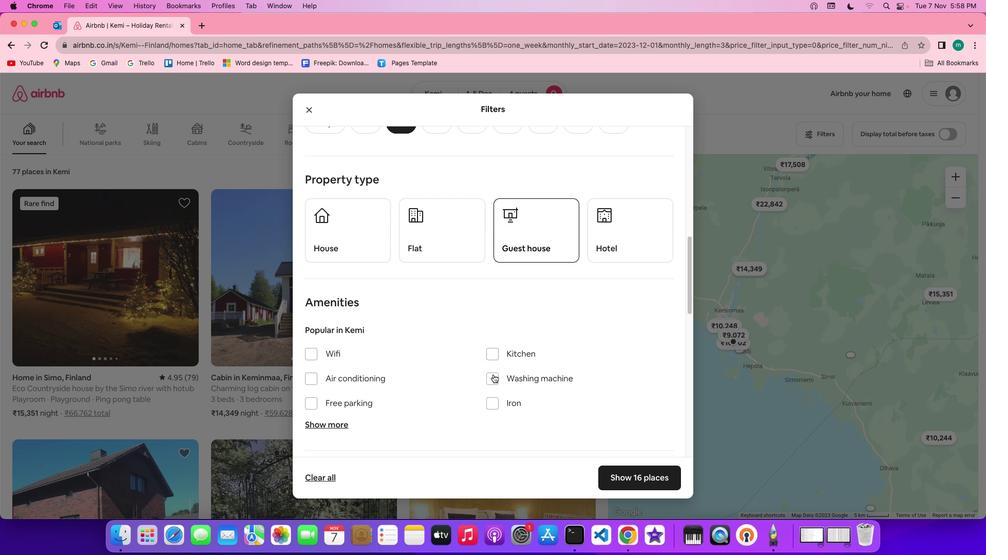 
Action: Mouse scrolled (493, 374) with delta (0, 0)
Screenshot: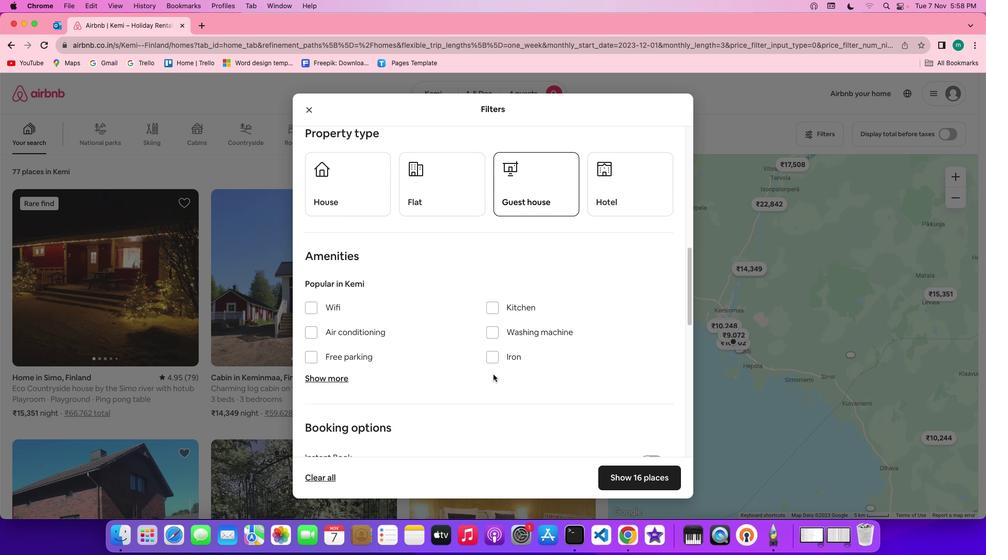 
Action: Mouse scrolled (493, 374) with delta (0, 0)
Screenshot: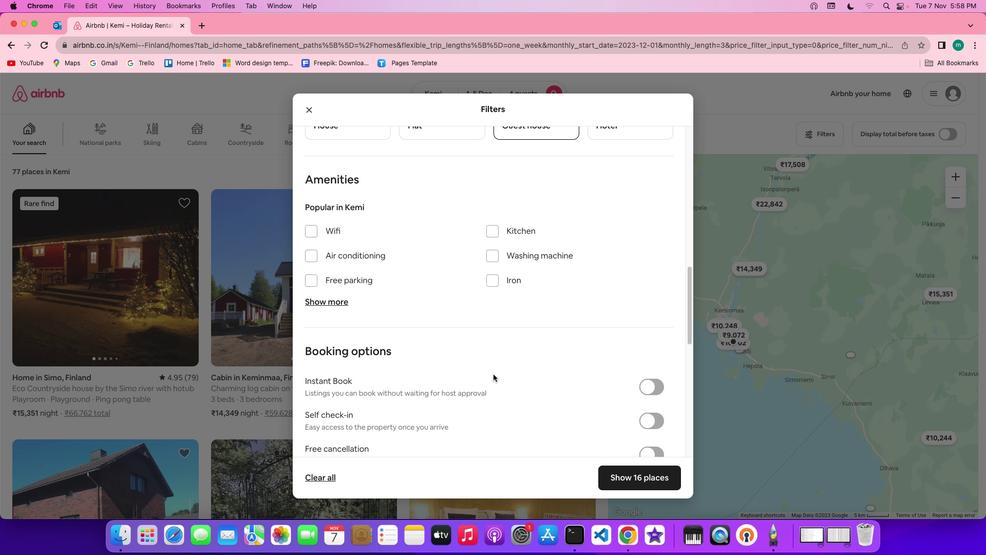 
Action: Mouse scrolled (493, 374) with delta (0, -1)
Screenshot: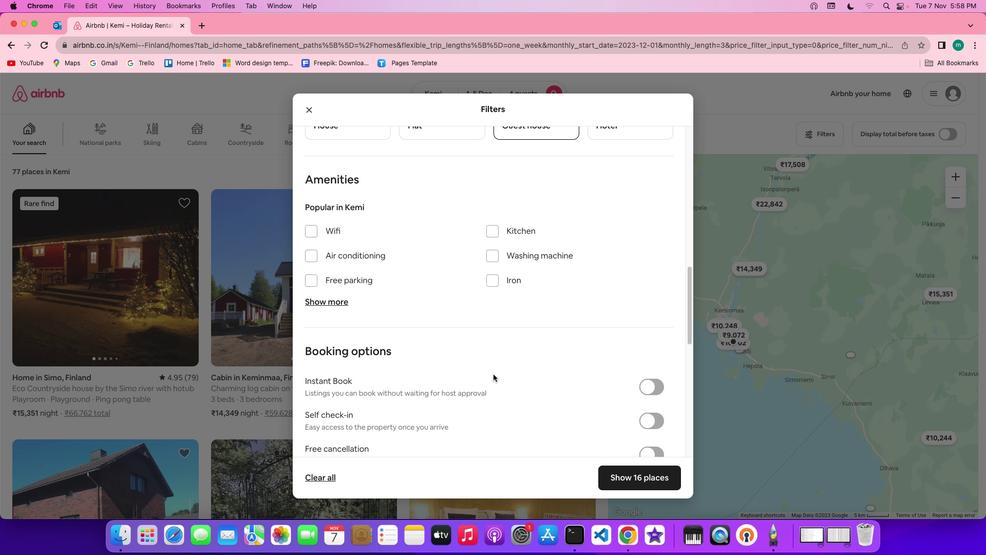 
Action: Mouse scrolled (493, 374) with delta (0, -2)
Screenshot: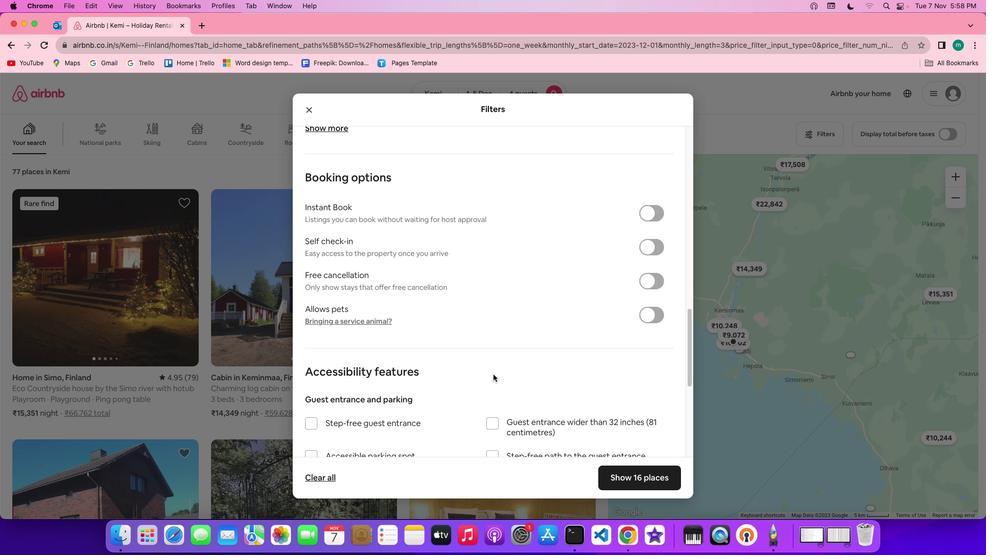 
Action: Mouse scrolled (493, 374) with delta (0, -2)
Screenshot: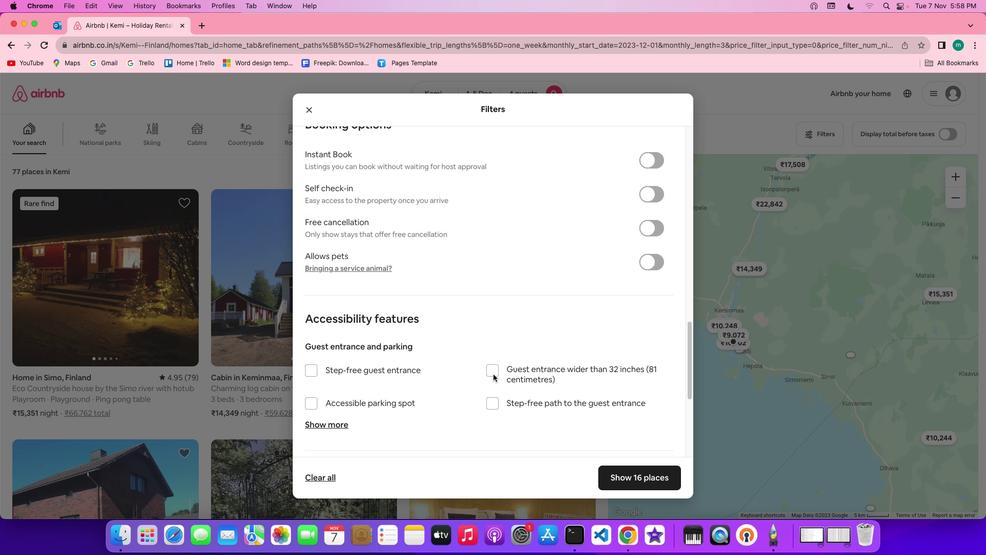 
Action: Mouse scrolled (493, 374) with delta (0, 0)
Screenshot: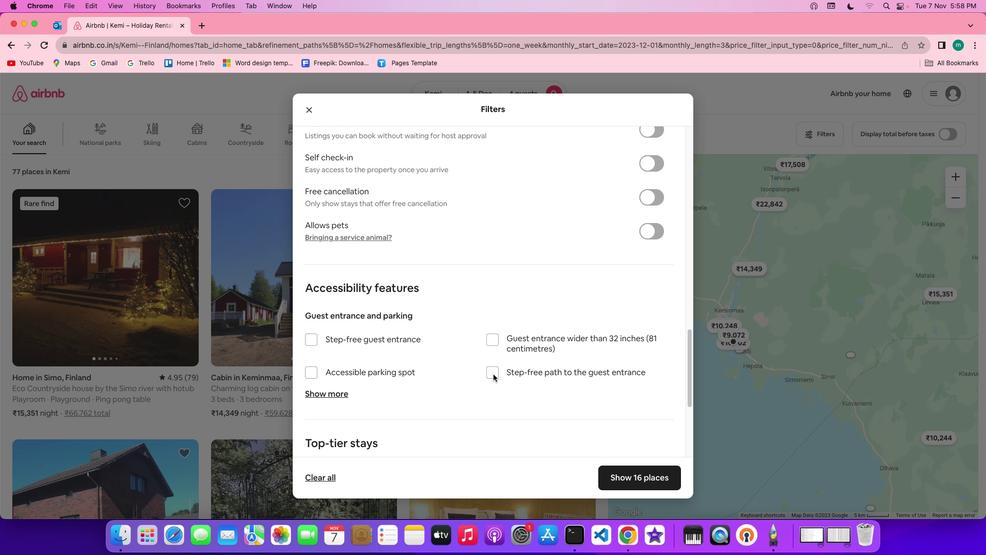 
Action: Mouse scrolled (493, 374) with delta (0, 0)
Screenshot: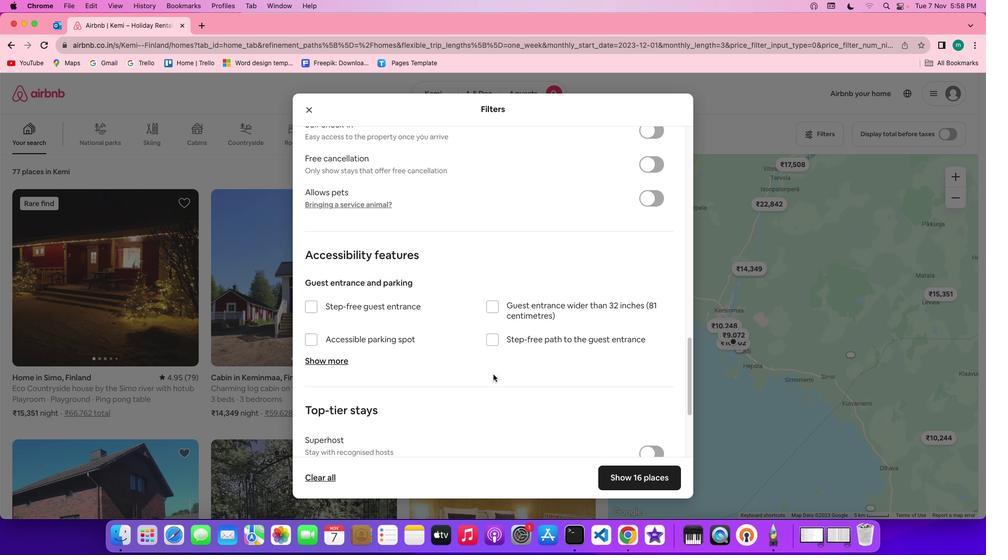 
Action: Mouse scrolled (493, 374) with delta (0, -1)
Screenshot: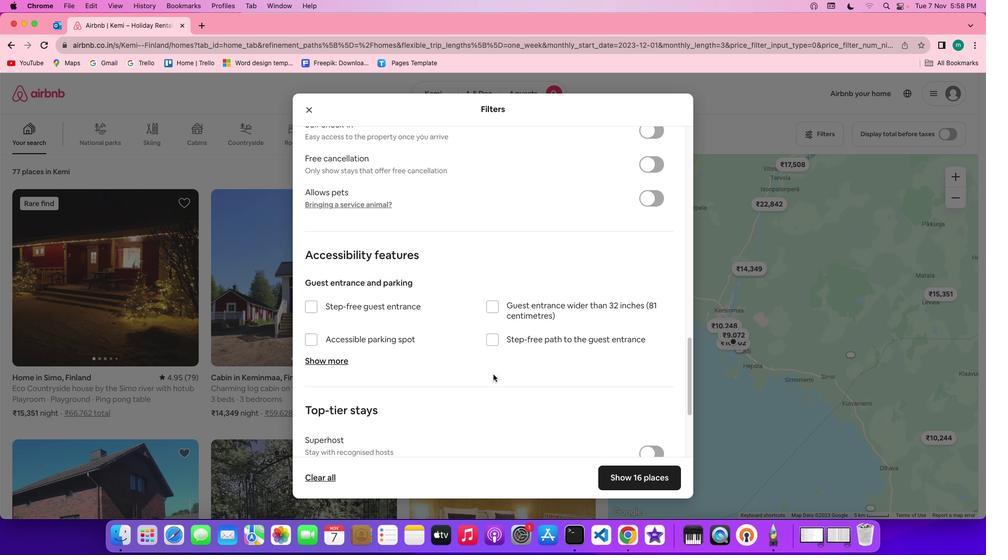 
Action: Mouse scrolled (493, 374) with delta (0, -2)
Screenshot: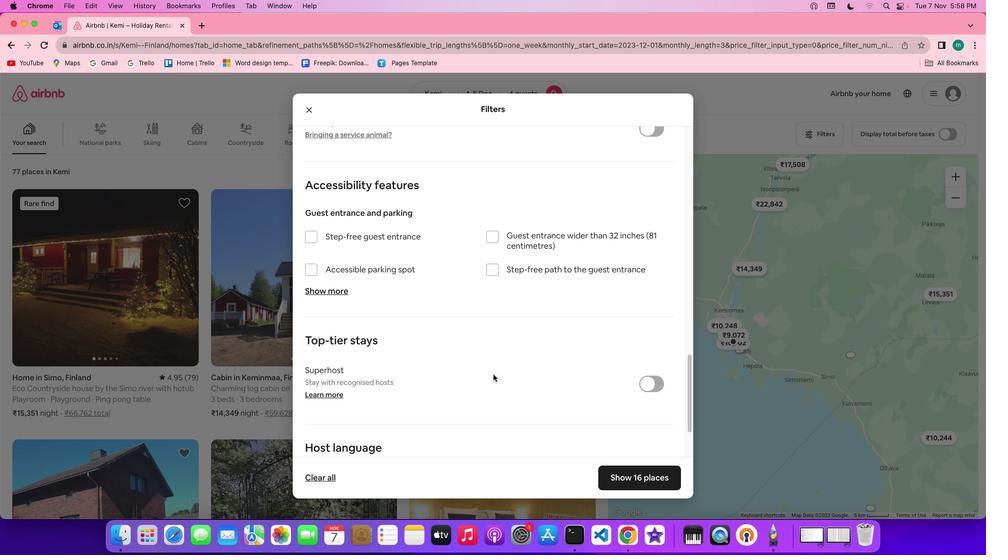 
Action: Mouse scrolled (493, 374) with delta (0, -2)
Screenshot: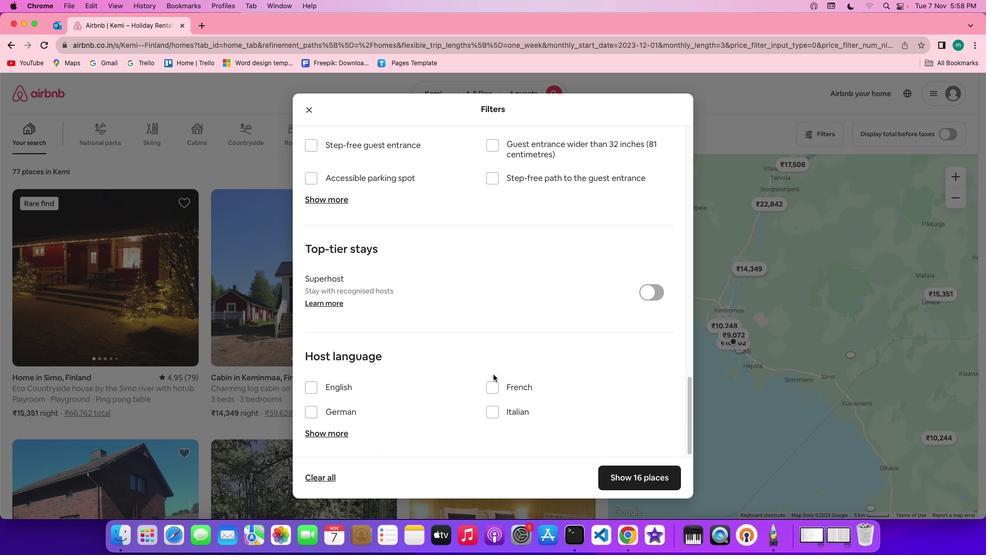 
Action: Mouse scrolled (493, 374) with delta (0, 0)
Screenshot: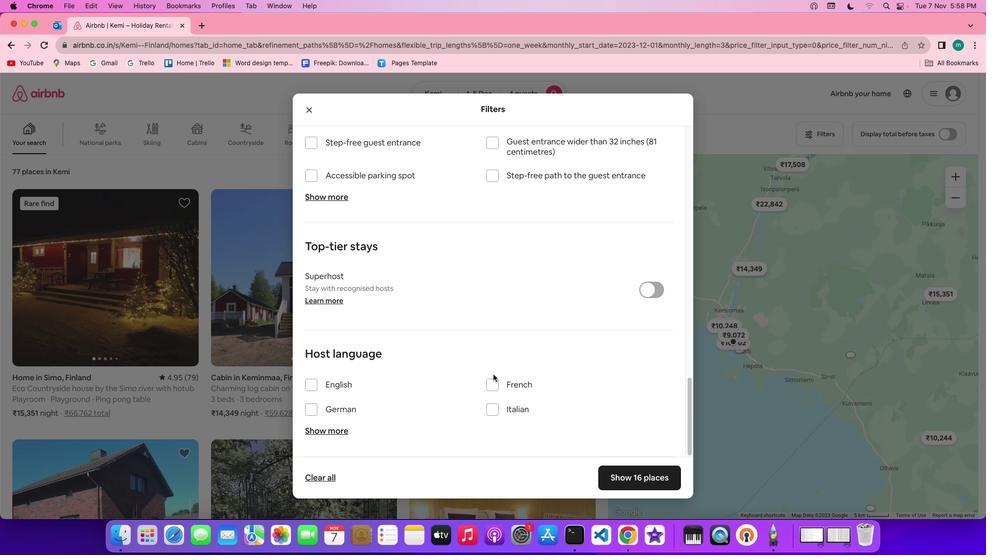 
Action: Mouse scrolled (493, 374) with delta (0, 0)
Screenshot: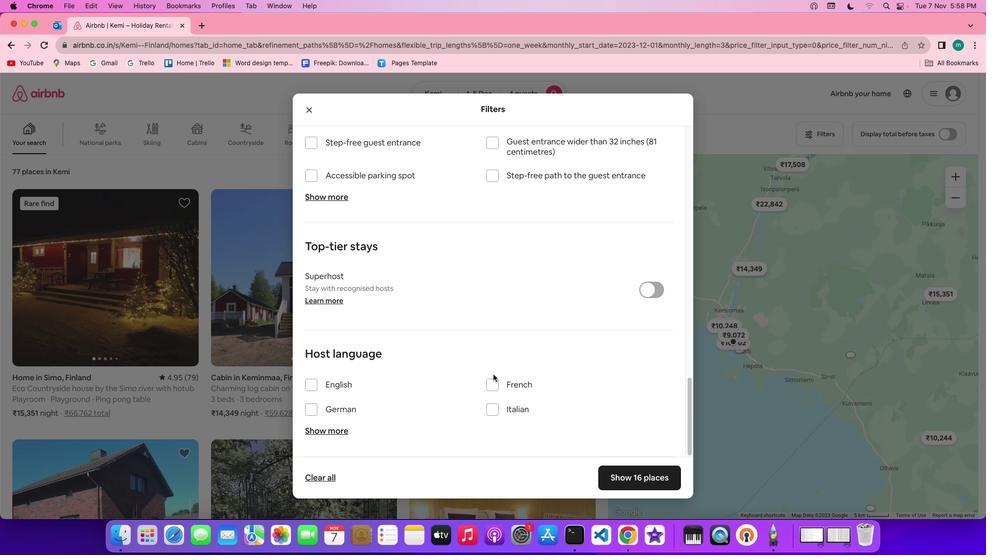 
Action: Mouse scrolled (493, 374) with delta (0, -1)
Screenshot: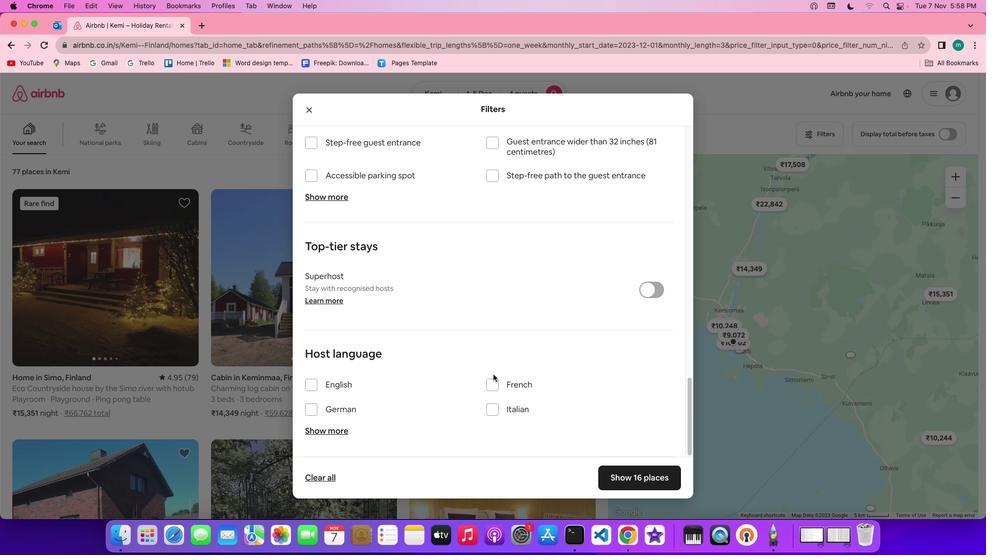 
Action: Mouse scrolled (493, 374) with delta (0, -2)
Screenshot: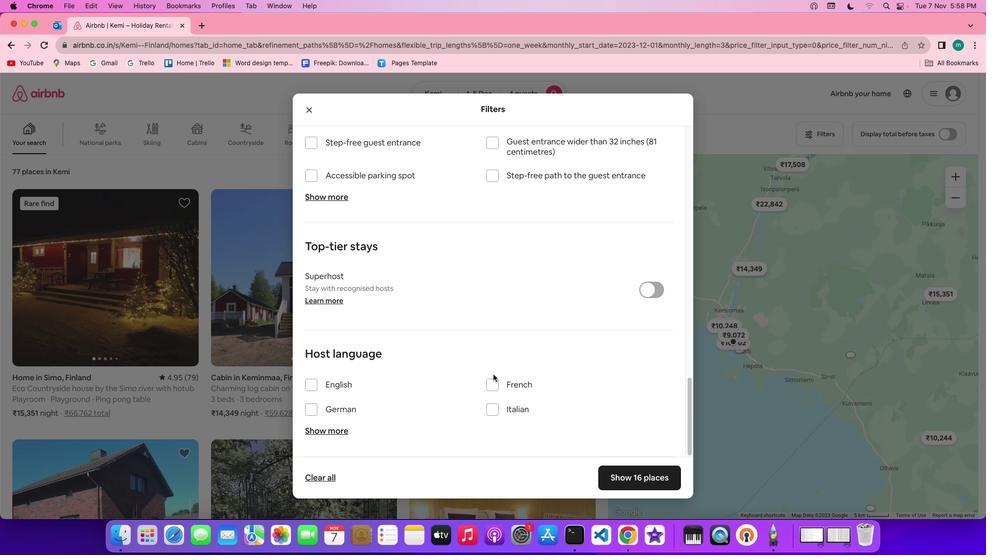 
Action: Mouse scrolled (493, 374) with delta (0, -2)
Screenshot: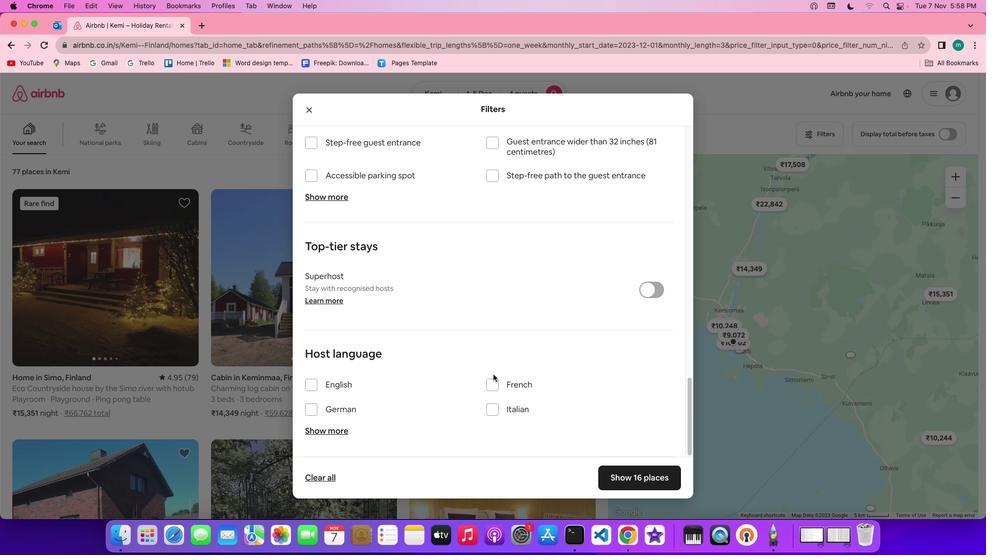 
Action: Mouse moved to (613, 470)
Screenshot: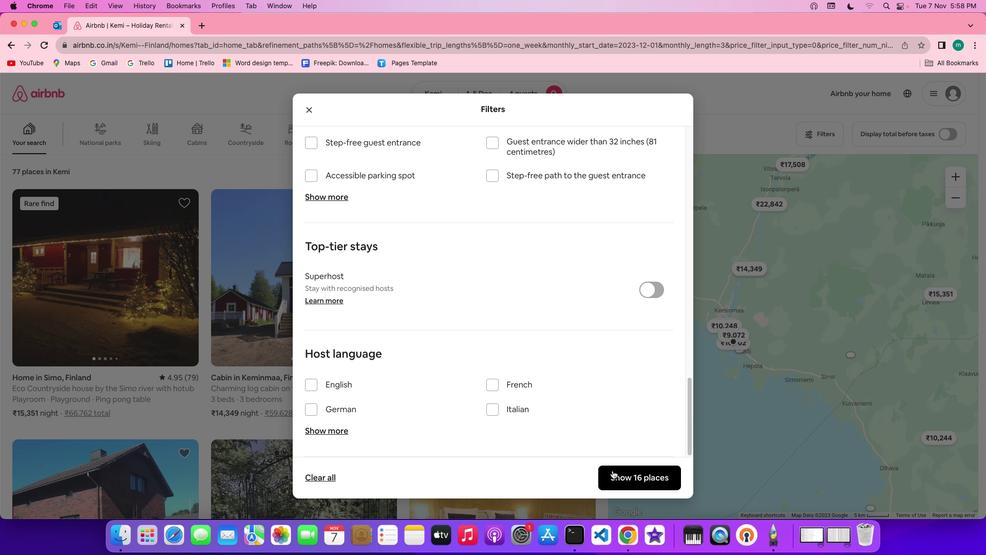 
Action: Mouse pressed left at (613, 470)
Screenshot: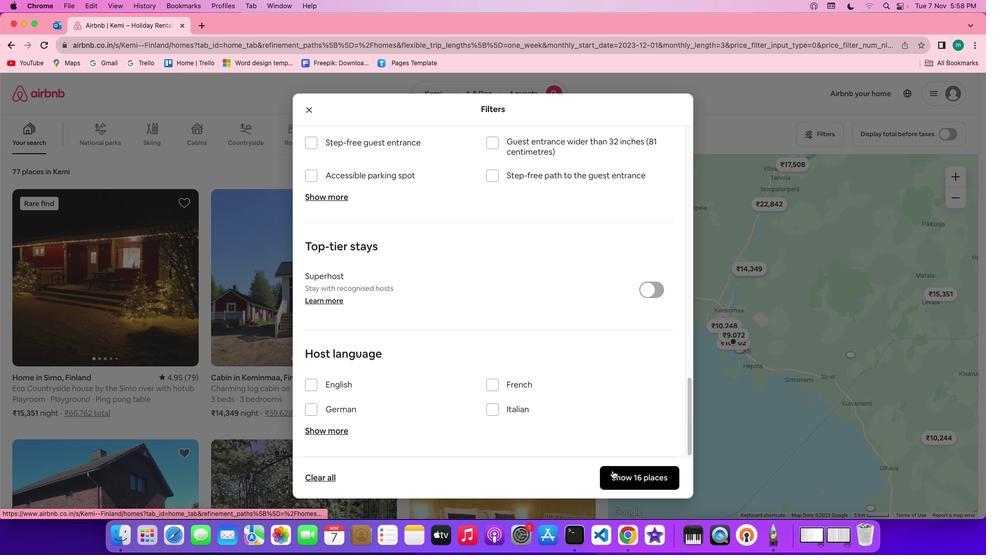 
Action: Mouse moved to (501, 299)
Screenshot: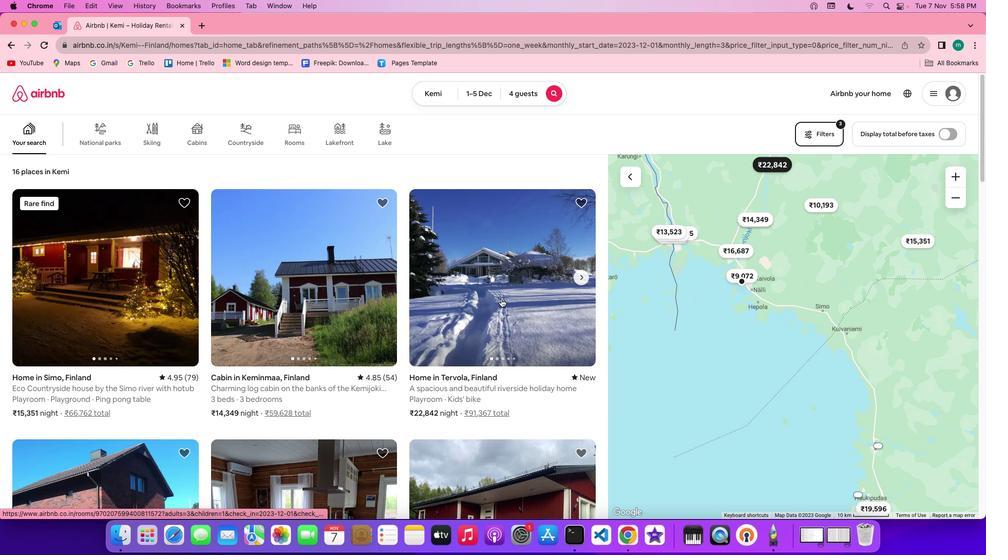 
Action: Mouse pressed left at (501, 299)
Screenshot: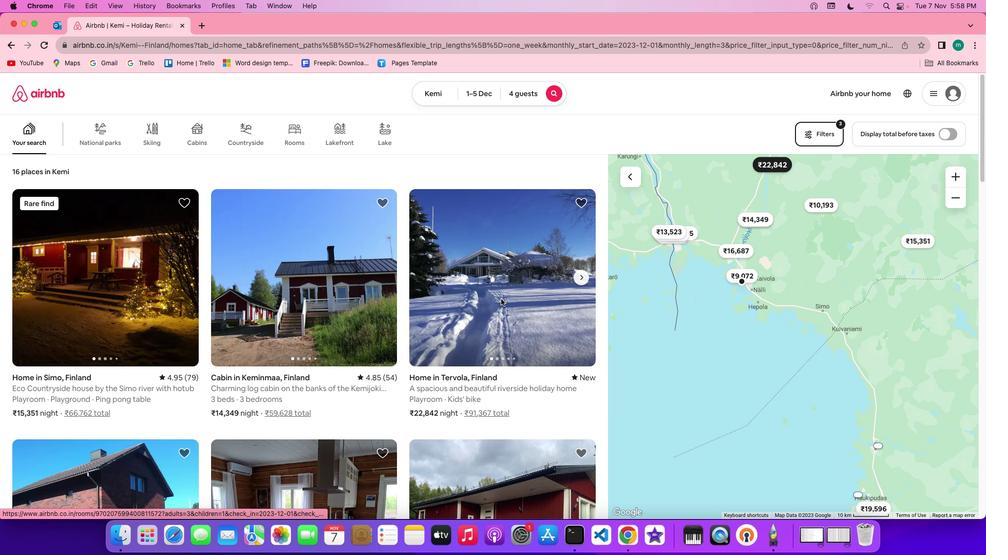 
Action: Mouse moved to (725, 382)
Screenshot: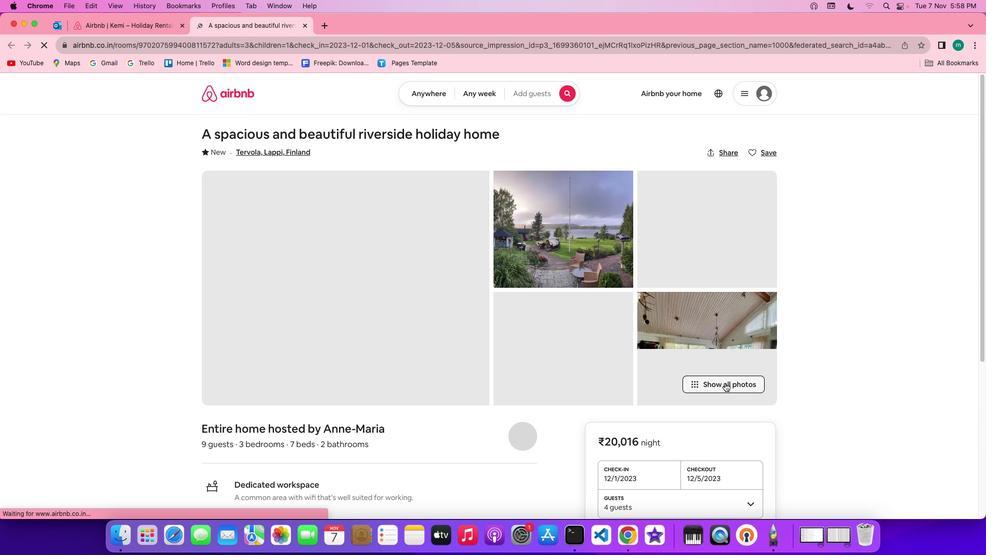 
Action: Mouse pressed left at (725, 382)
Screenshot: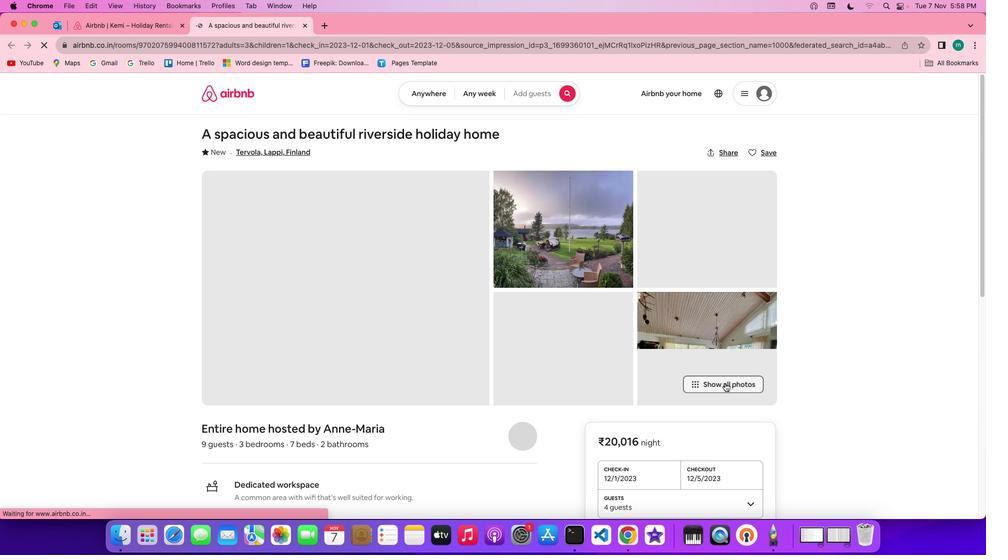 
Action: Mouse moved to (539, 406)
Screenshot: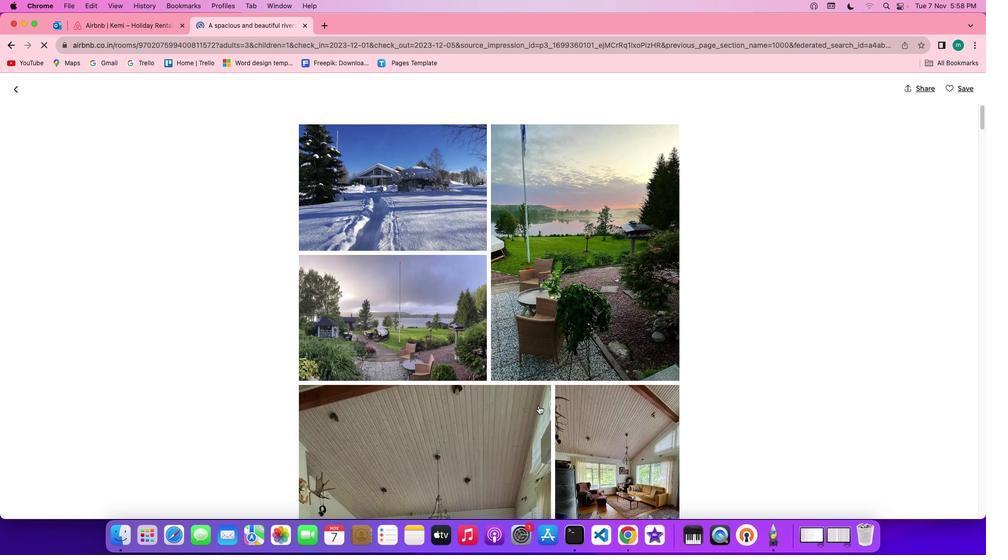 
Action: Mouse scrolled (539, 406) with delta (0, 0)
Screenshot: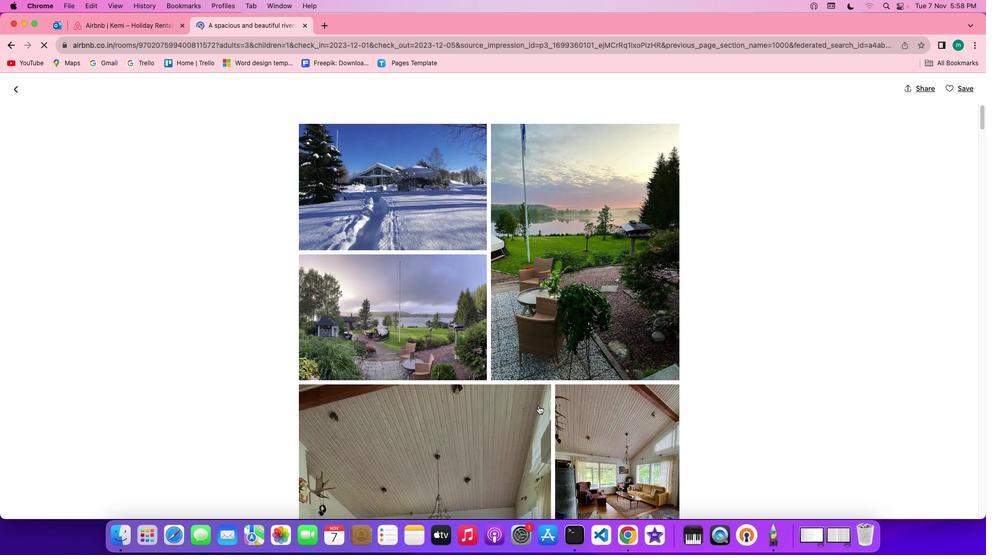 
Action: Mouse scrolled (539, 406) with delta (0, 0)
Screenshot: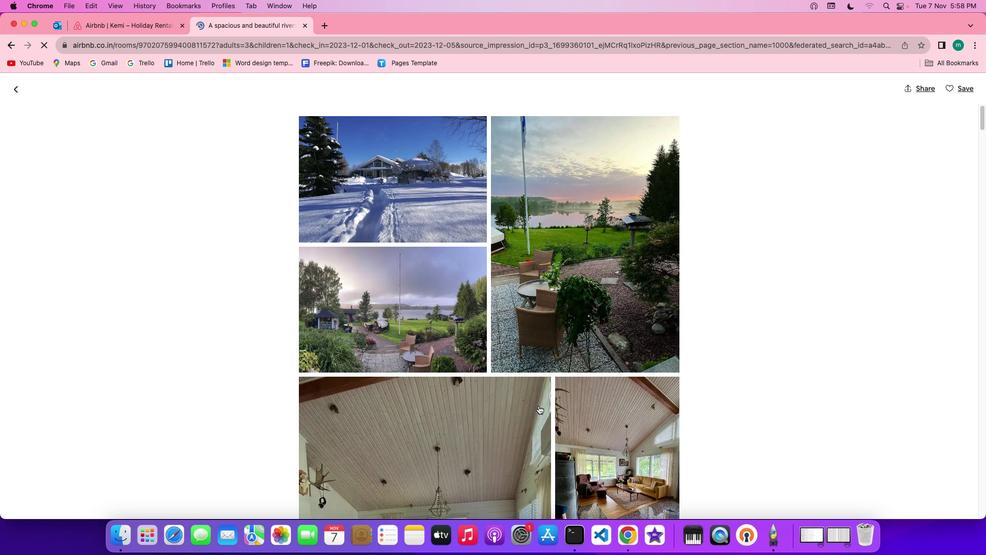 
Action: Mouse scrolled (539, 406) with delta (0, 0)
Screenshot: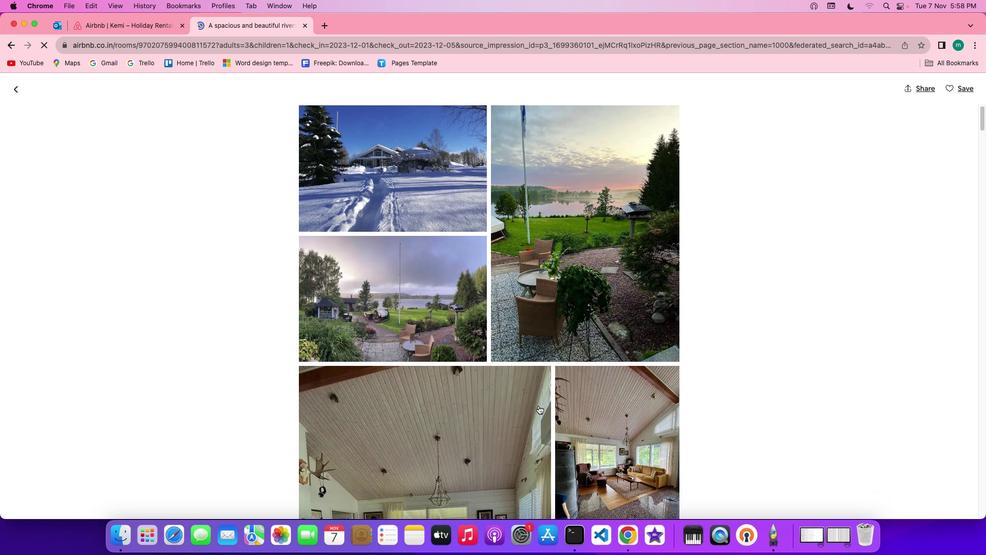 
Action: Mouse scrolled (539, 406) with delta (0, 0)
Screenshot: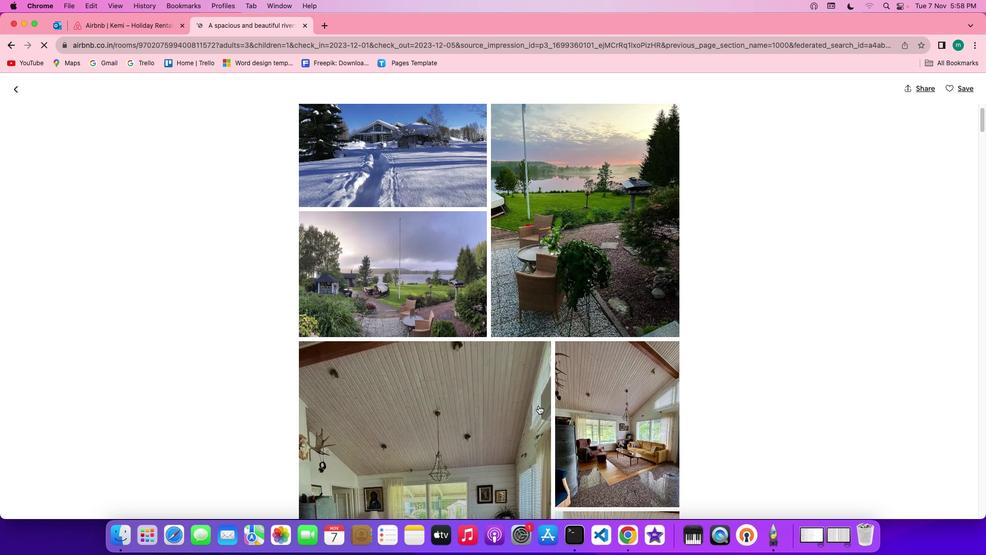 
Action: Mouse scrolled (539, 406) with delta (0, 0)
Screenshot: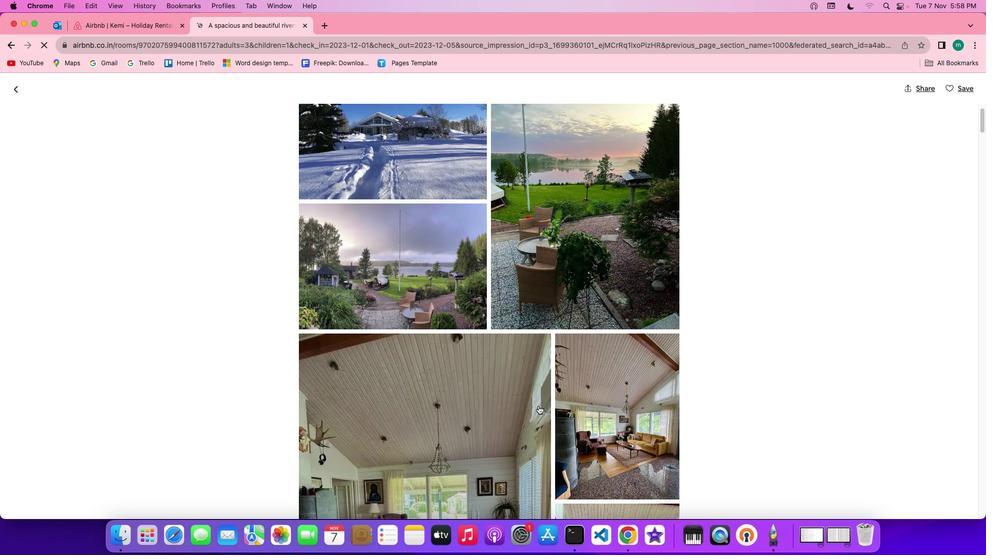 
Action: Mouse scrolled (539, 406) with delta (0, -1)
Screenshot: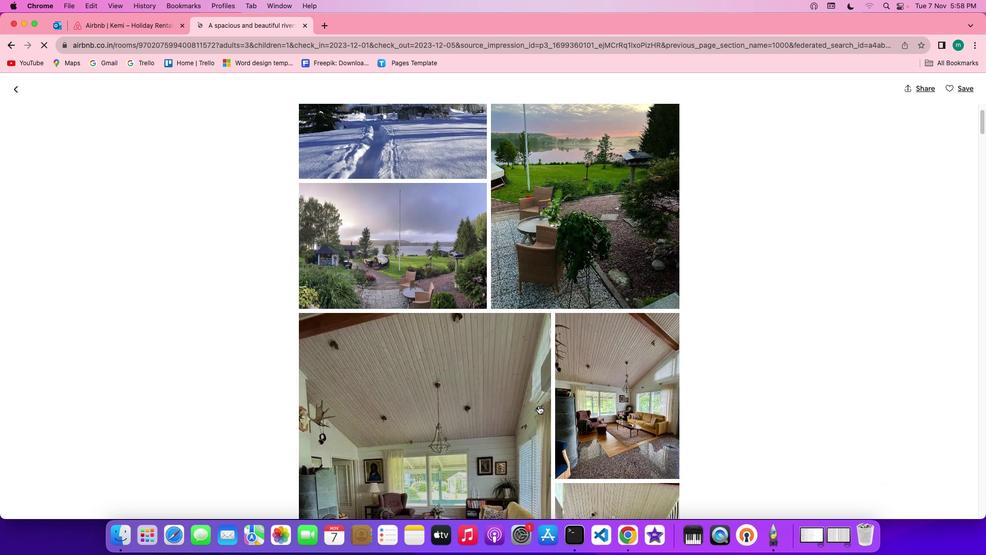 
Action: Mouse scrolled (539, 406) with delta (0, 0)
Screenshot: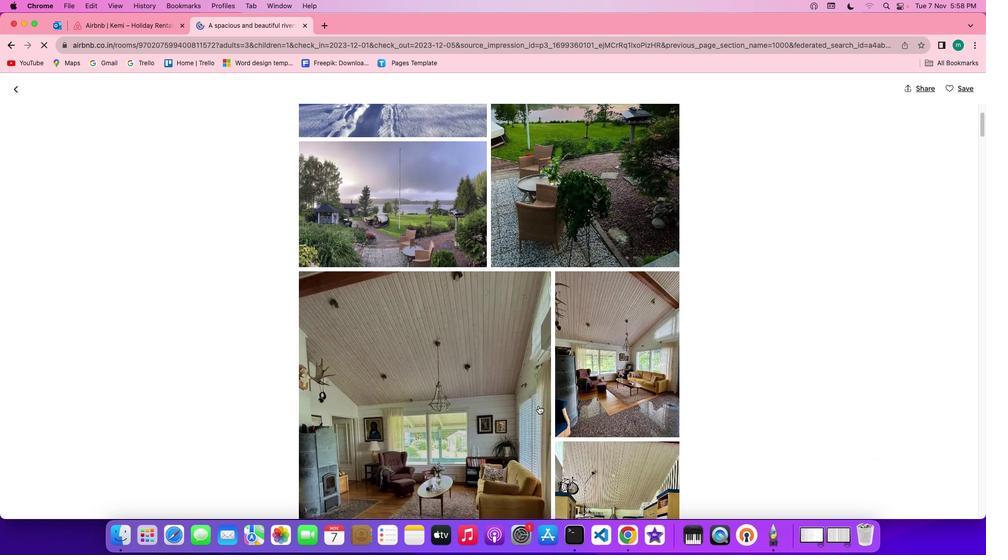 
Action: Mouse scrolled (539, 406) with delta (0, 0)
Screenshot: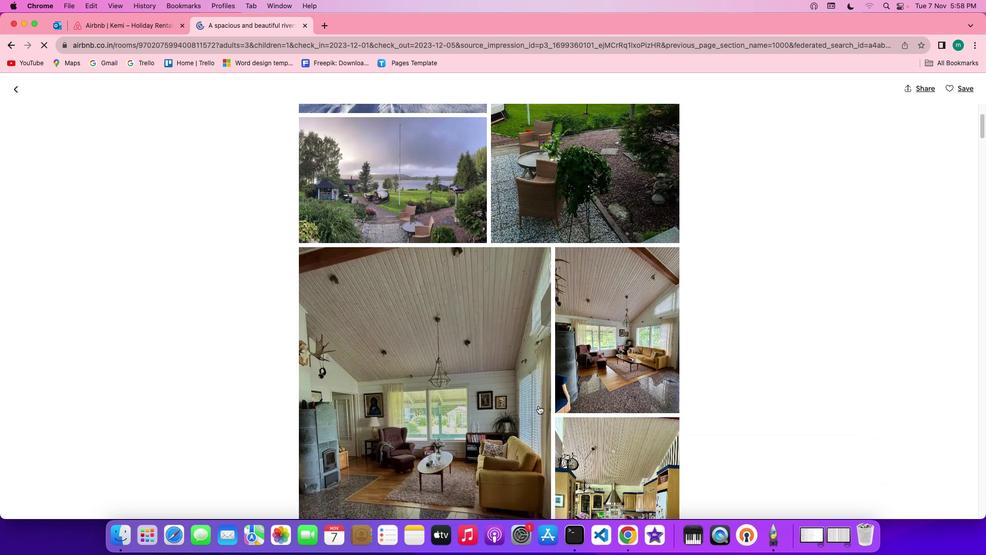 
Action: Mouse scrolled (539, 406) with delta (0, -1)
Screenshot: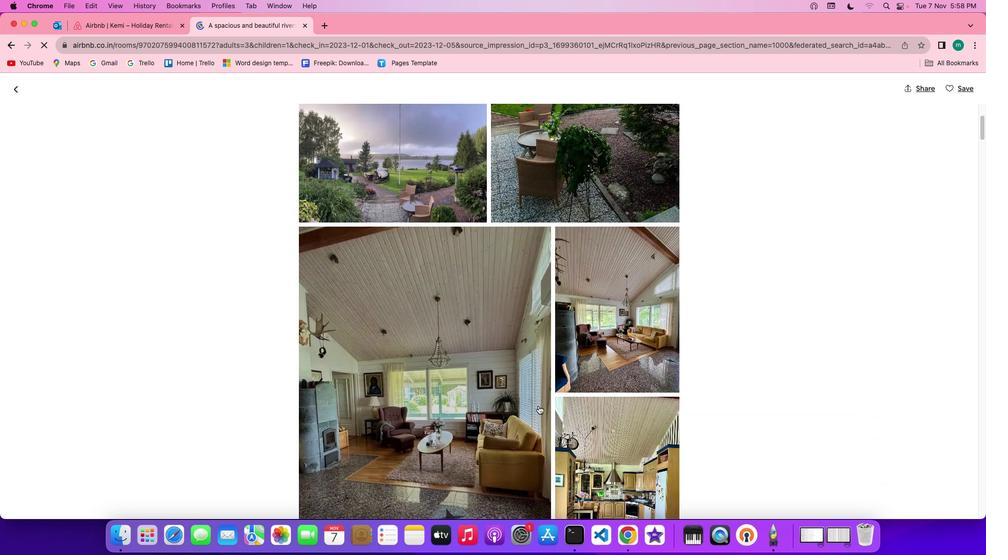 
Action: Mouse scrolled (539, 406) with delta (0, 0)
Screenshot: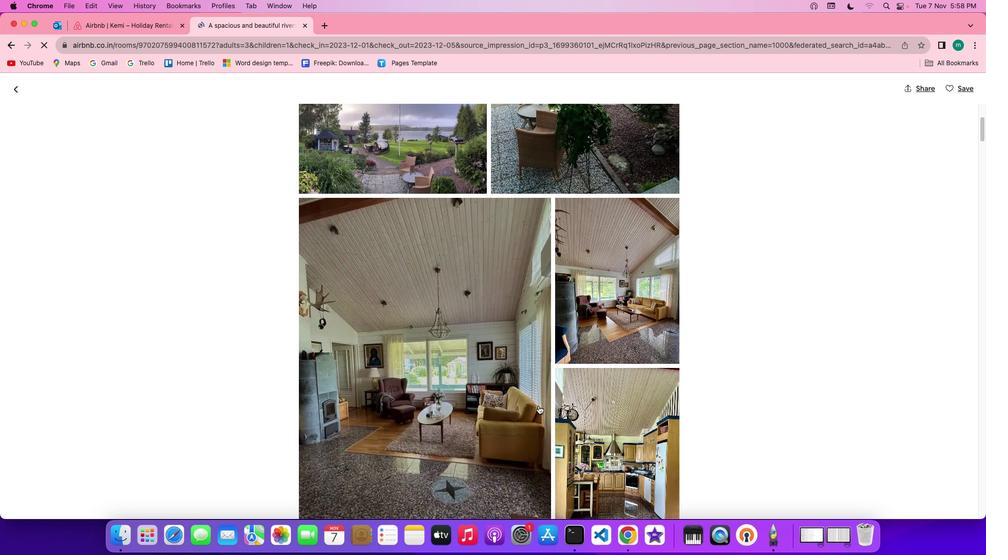 
Action: Mouse scrolled (539, 406) with delta (0, 0)
Screenshot: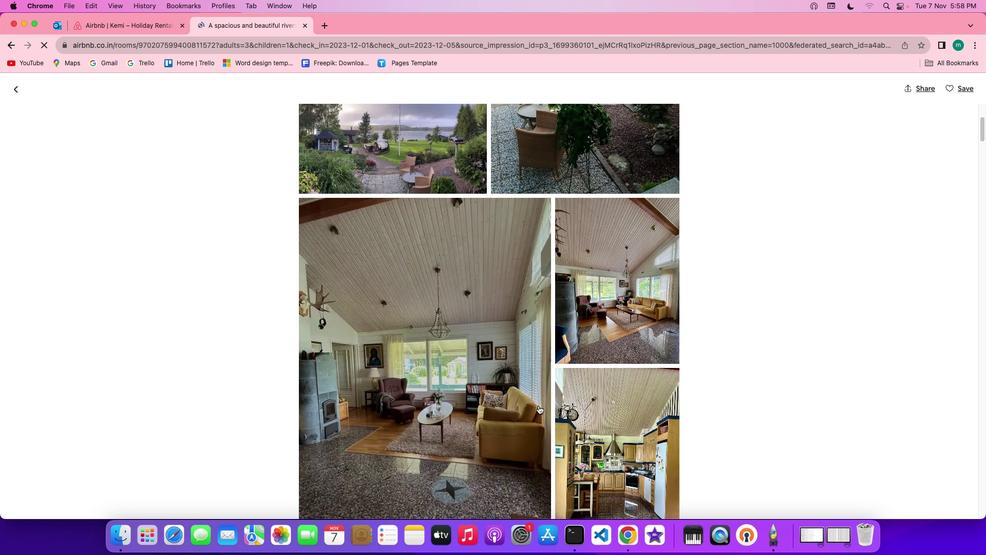 
Action: Mouse scrolled (539, 406) with delta (0, -1)
Screenshot: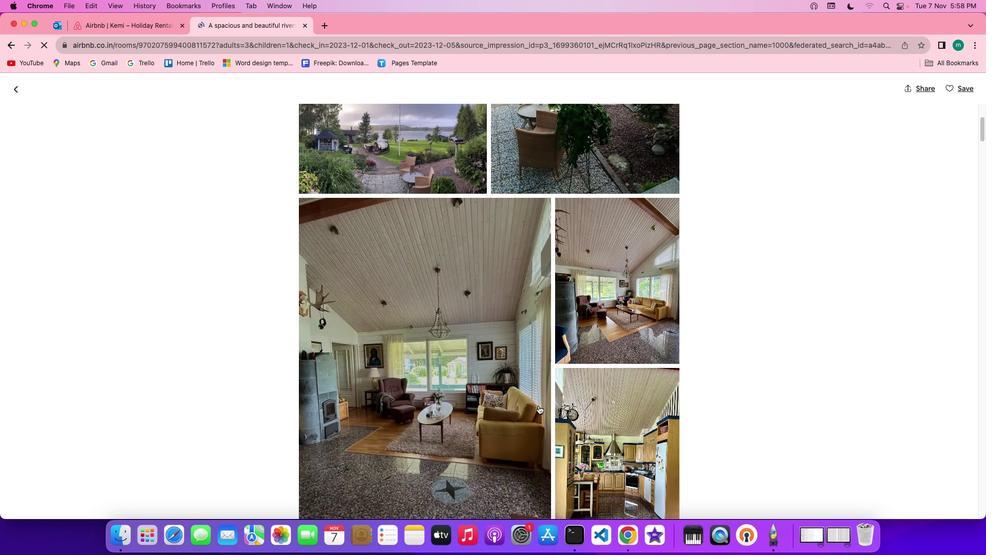 
Action: Mouse scrolled (539, 406) with delta (0, -2)
Screenshot: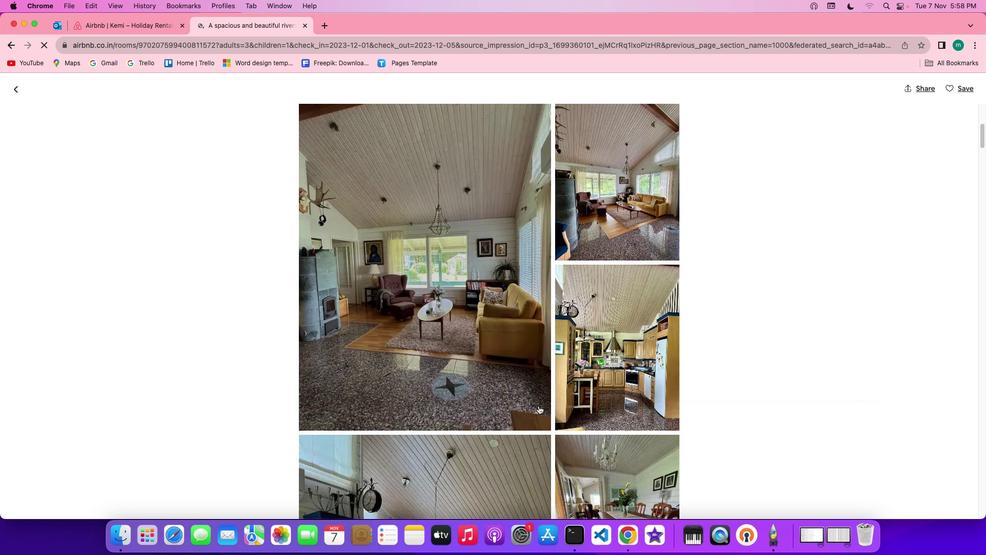 
Action: Mouse scrolled (539, 406) with delta (0, 0)
Screenshot: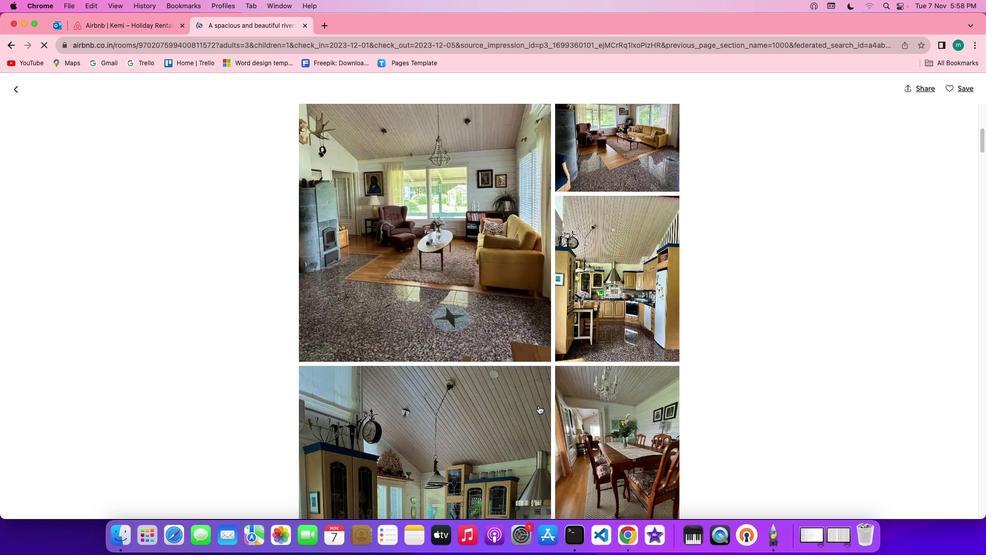 
Action: Mouse scrolled (539, 406) with delta (0, 0)
Screenshot: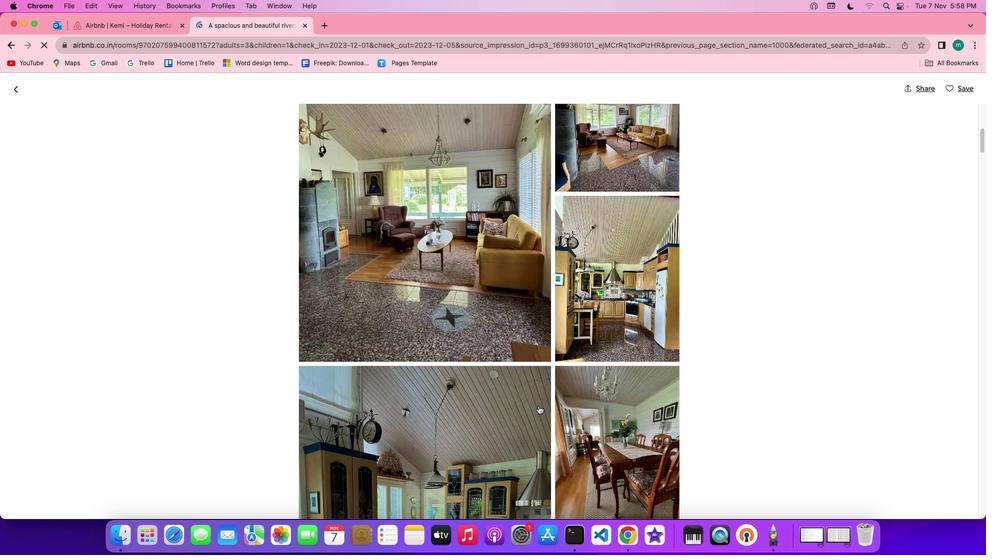 
Action: Mouse scrolled (539, 406) with delta (0, -1)
Screenshot: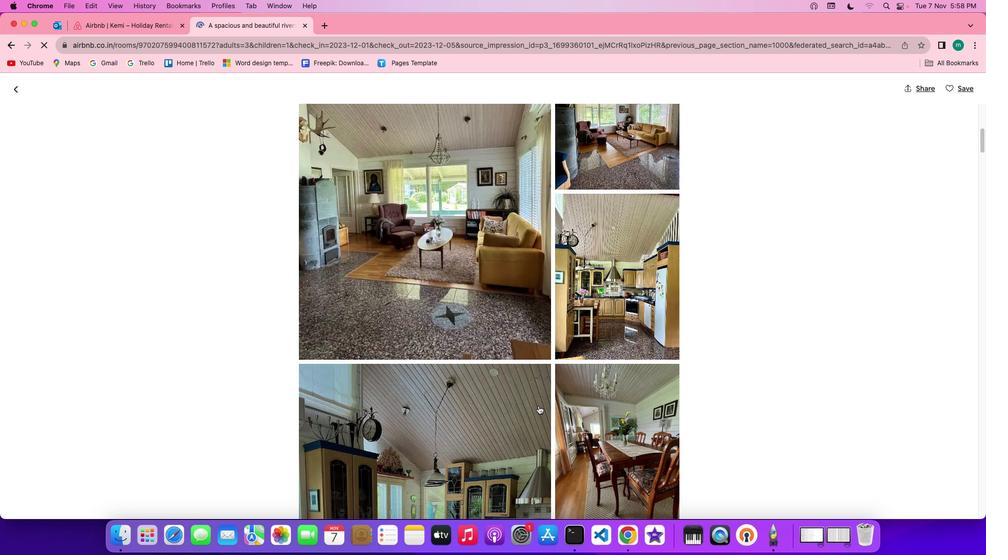 
Action: Mouse scrolled (539, 406) with delta (0, 0)
Screenshot: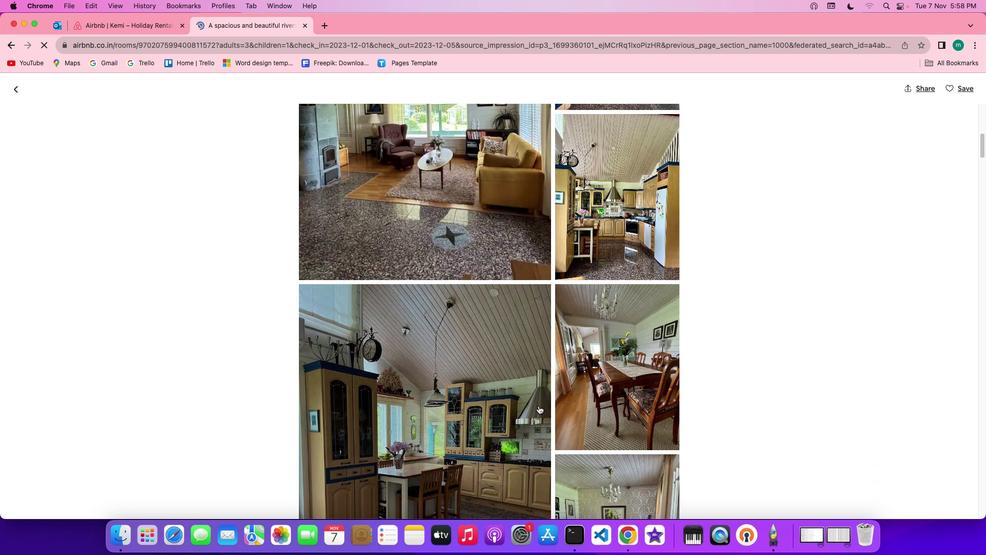 
Action: Mouse scrolled (539, 406) with delta (0, 0)
Screenshot: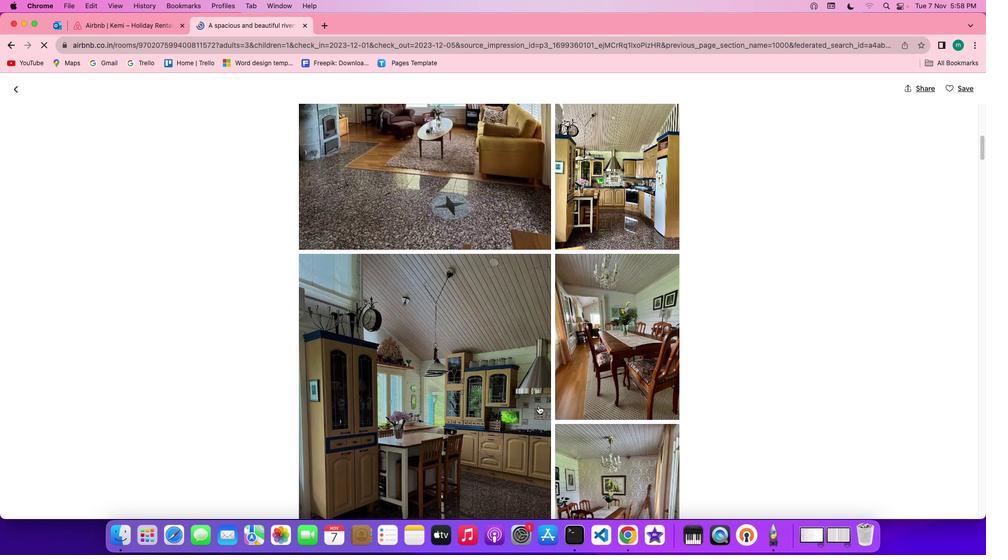 
Action: Mouse scrolled (539, 406) with delta (0, 0)
Screenshot: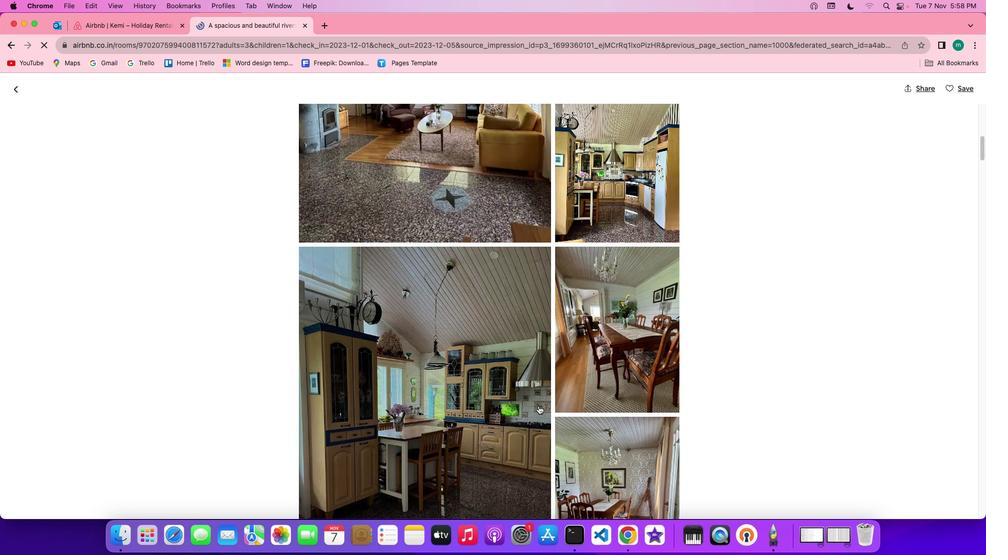 
Action: Mouse scrolled (539, 406) with delta (0, -1)
Screenshot: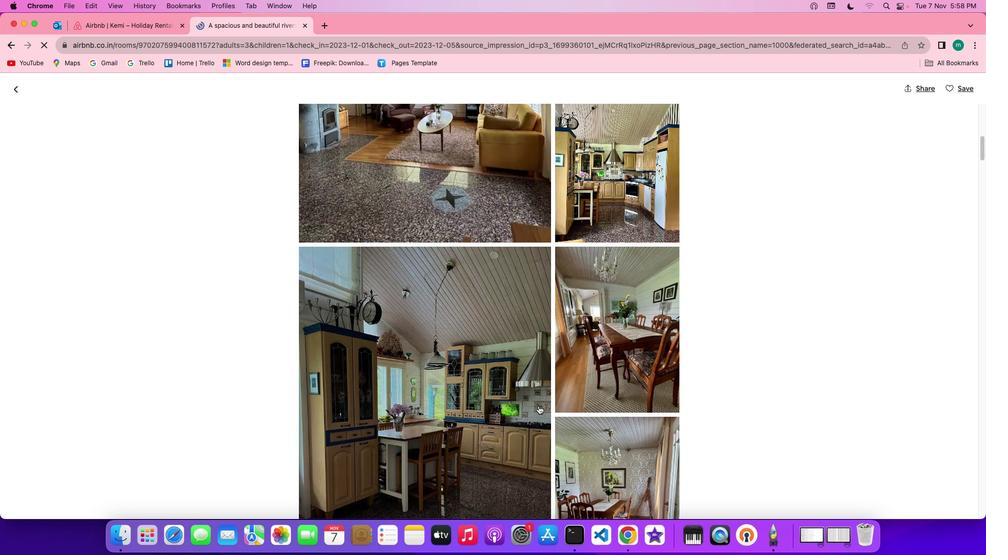 
Action: Mouse scrolled (539, 406) with delta (0, -2)
Screenshot: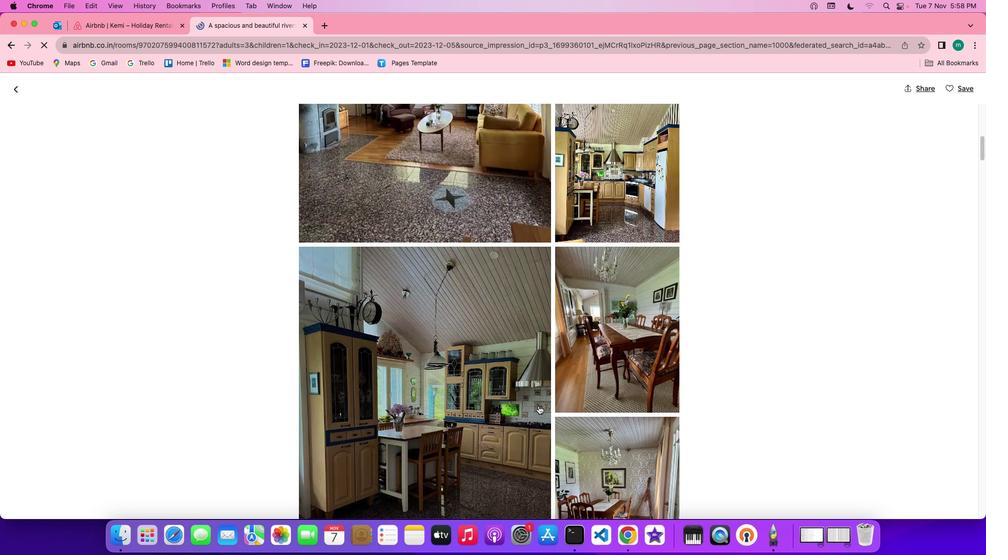 
Action: Mouse scrolled (539, 406) with delta (0, -2)
Screenshot: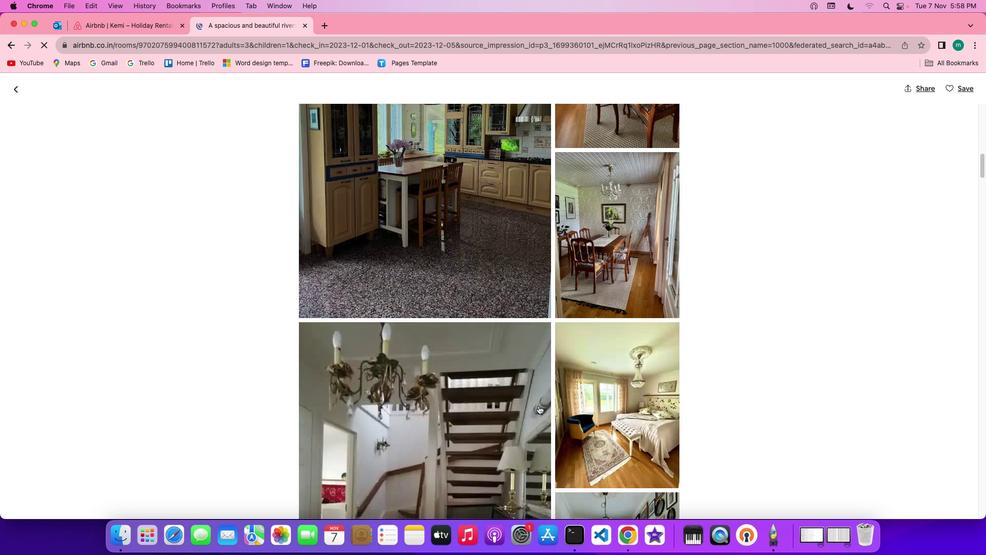 
Action: Mouse scrolled (539, 406) with delta (0, 0)
Screenshot: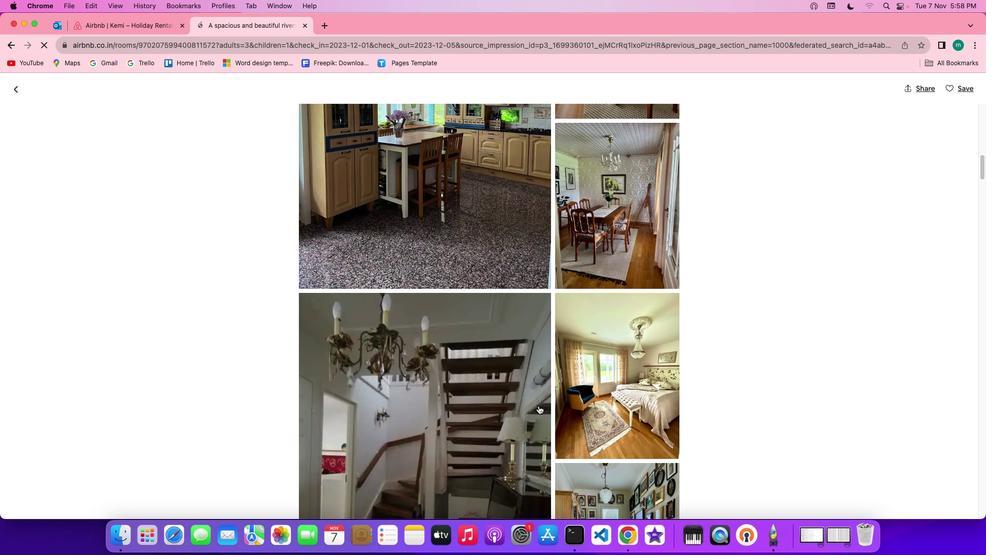 
Action: Mouse scrolled (539, 406) with delta (0, 0)
Screenshot: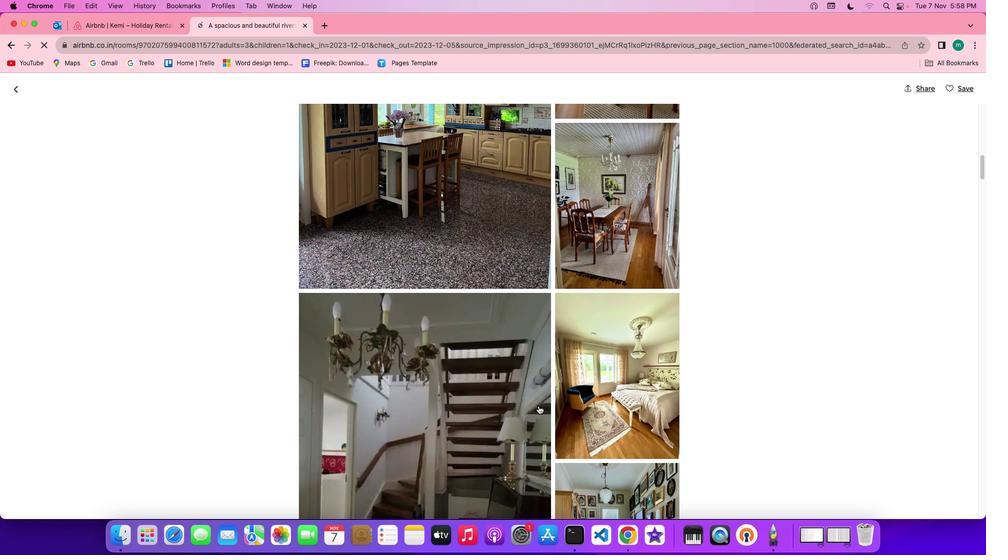 
Action: Mouse scrolled (539, 406) with delta (0, -1)
Screenshot: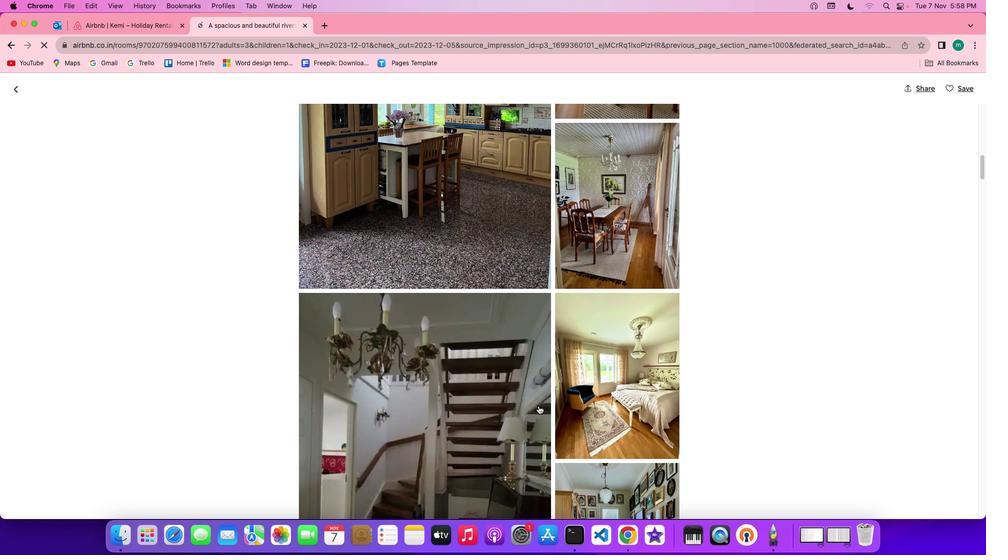 
Action: Mouse scrolled (539, 406) with delta (0, -1)
Screenshot: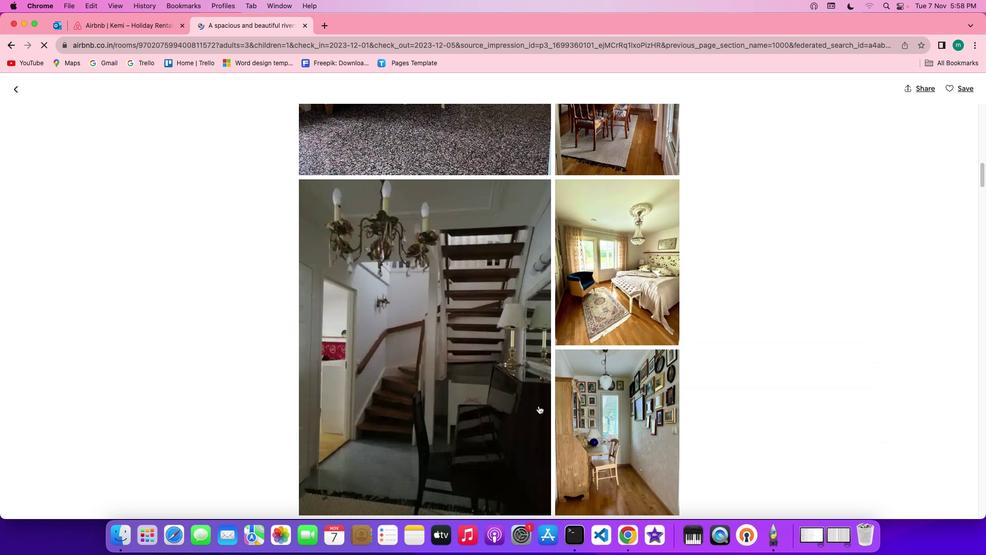 
Action: Mouse scrolled (539, 406) with delta (0, -2)
Screenshot: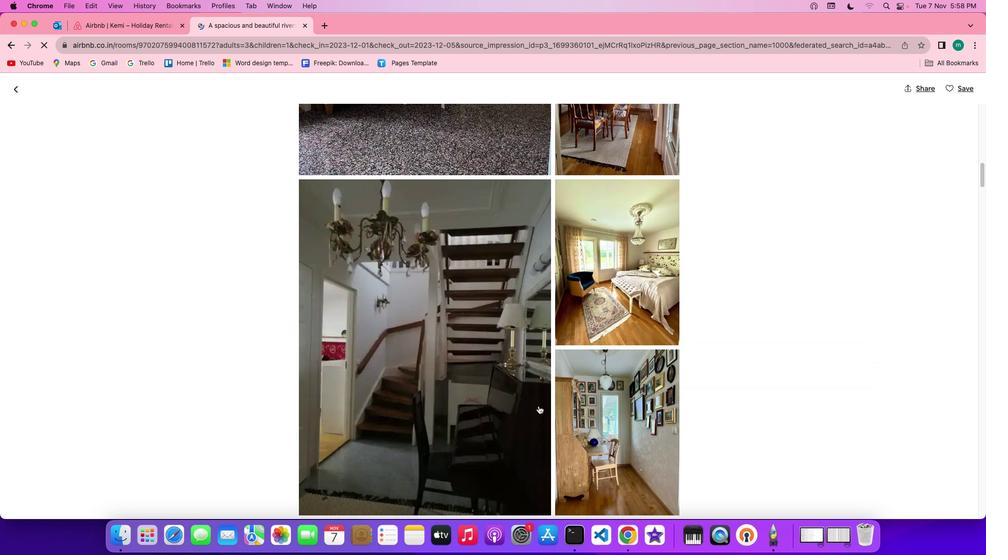 
Action: Mouse scrolled (539, 406) with delta (0, 0)
Screenshot: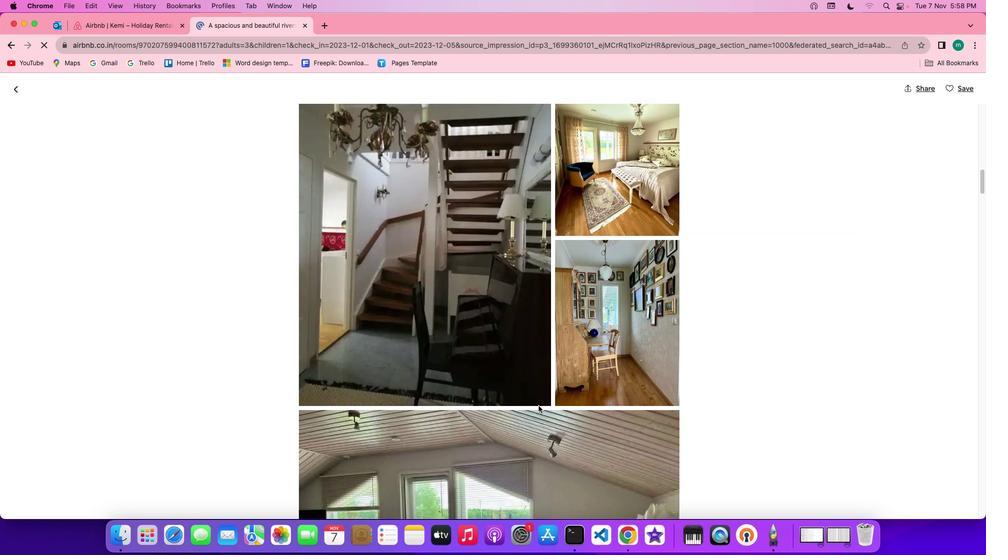 
Action: Mouse scrolled (539, 406) with delta (0, 0)
Screenshot: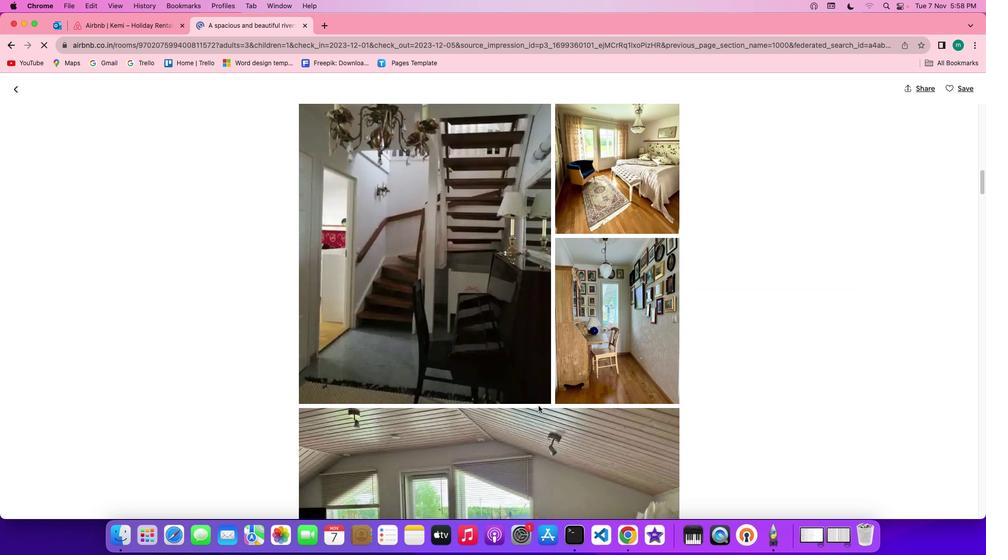 
Action: Mouse scrolled (539, 406) with delta (0, -1)
Screenshot: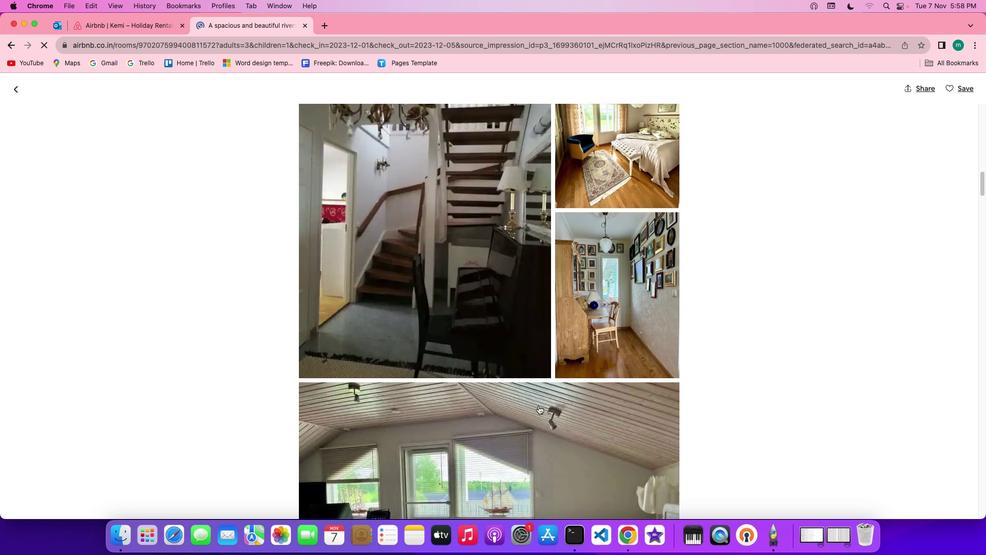 
Action: Mouse scrolled (539, 406) with delta (0, -2)
Screenshot: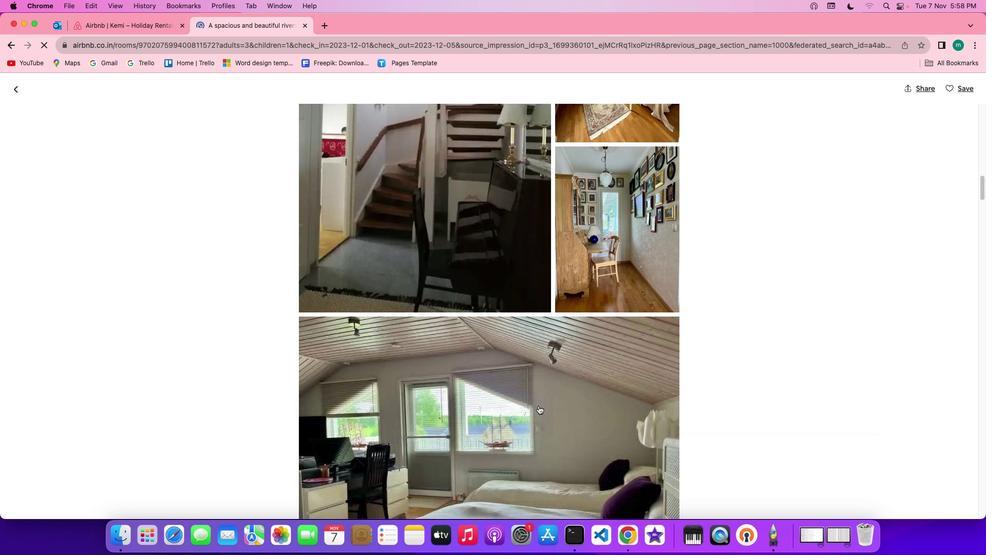 
Action: Mouse scrolled (539, 406) with delta (0, -1)
Screenshot: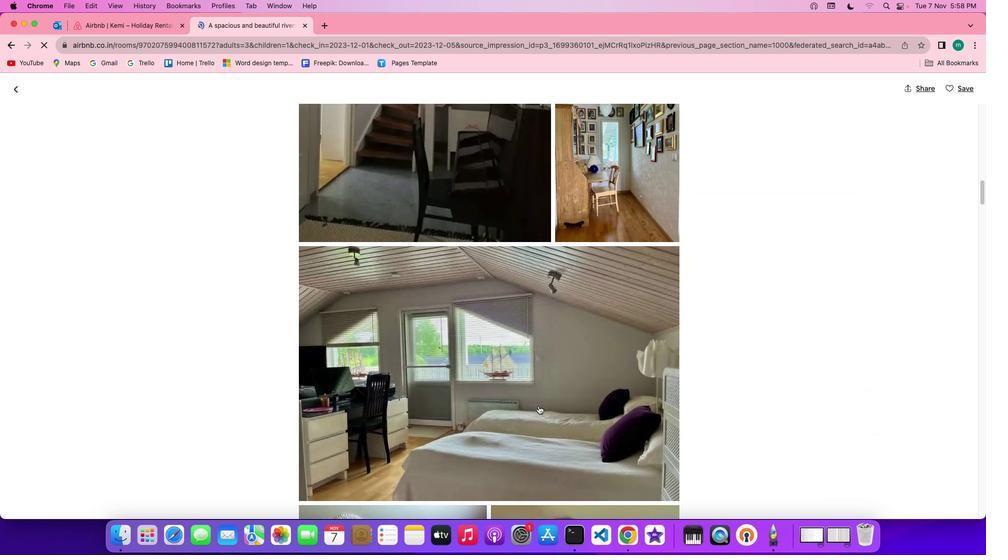 
Action: Mouse scrolled (539, 406) with delta (0, 0)
Screenshot: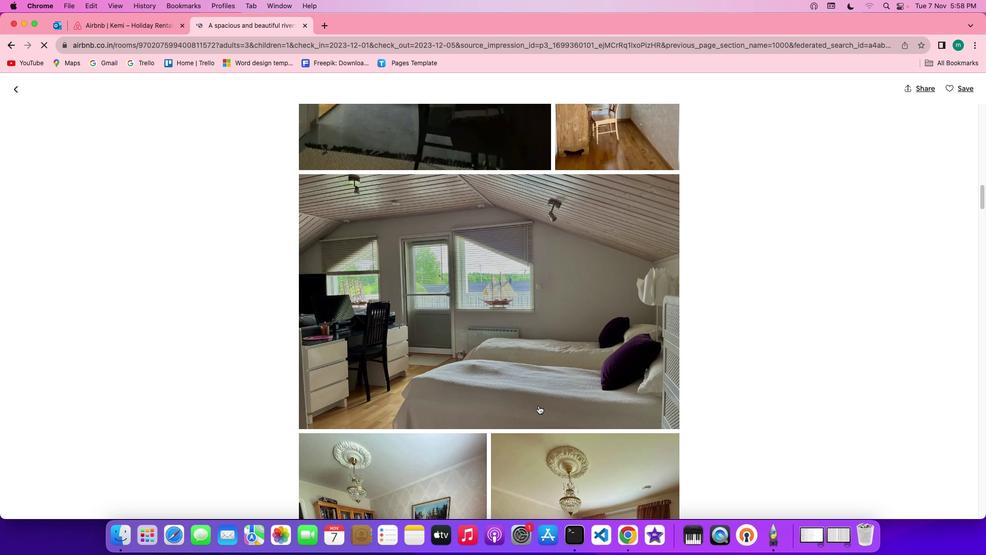 
Action: Mouse scrolled (539, 406) with delta (0, 0)
Screenshot: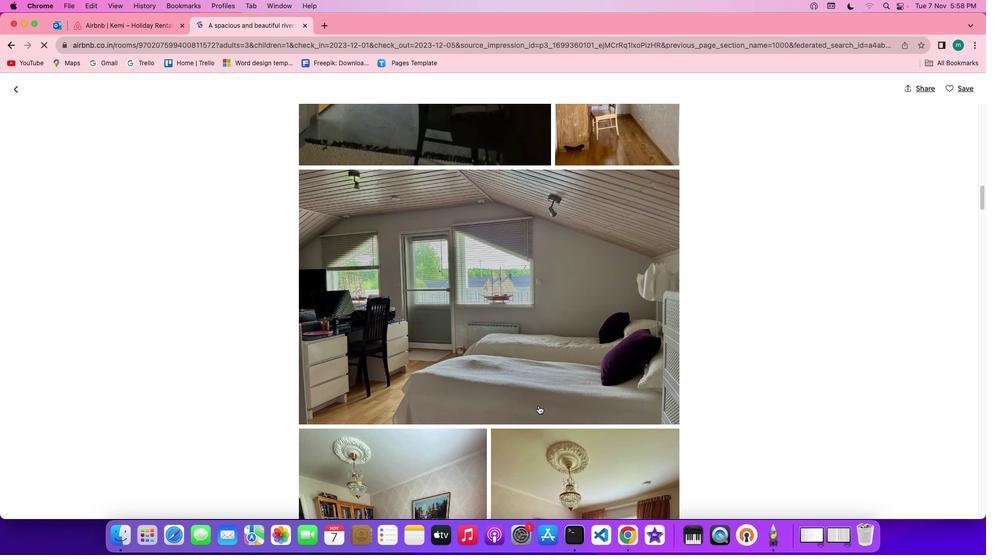 
Action: Mouse scrolled (539, 406) with delta (0, 0)
Screenshot: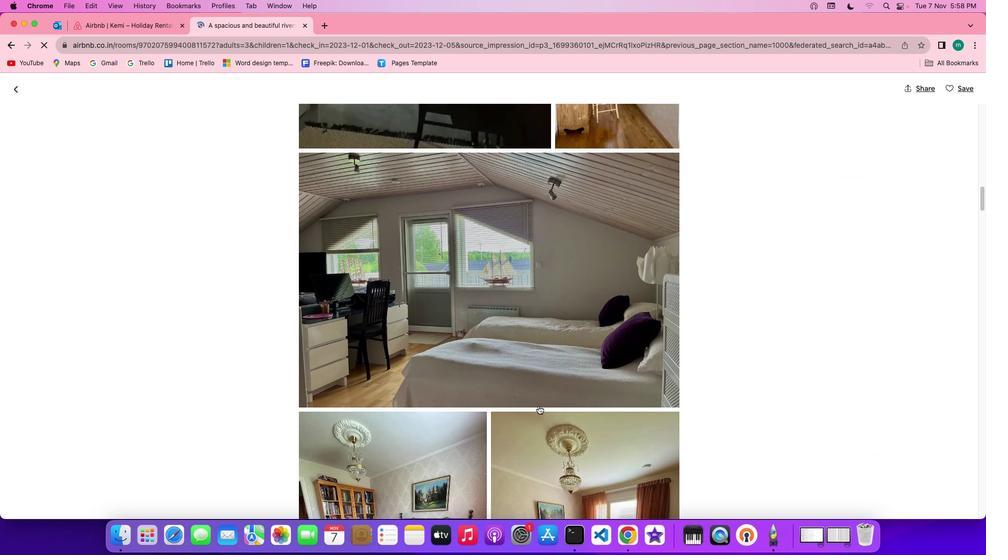 
Action: Mouse scrolled (539, 406) with delta (0, 0)
Screenshot: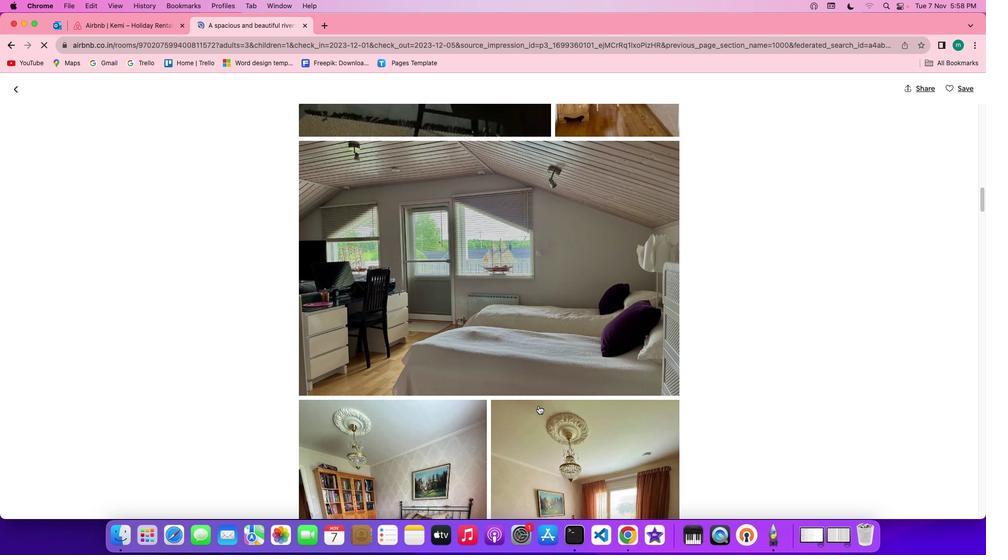 
Action: Mouse scrolled (539, 406) with delta (0, 0)
Screenshot: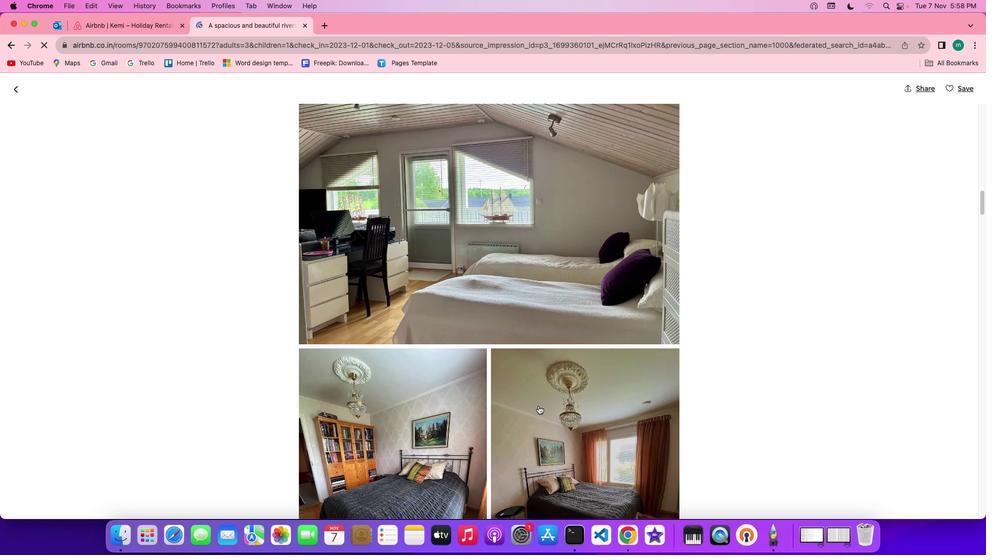 
Action: Mouse scrolled (539, 406) with delta (0, 0)
Screenshot: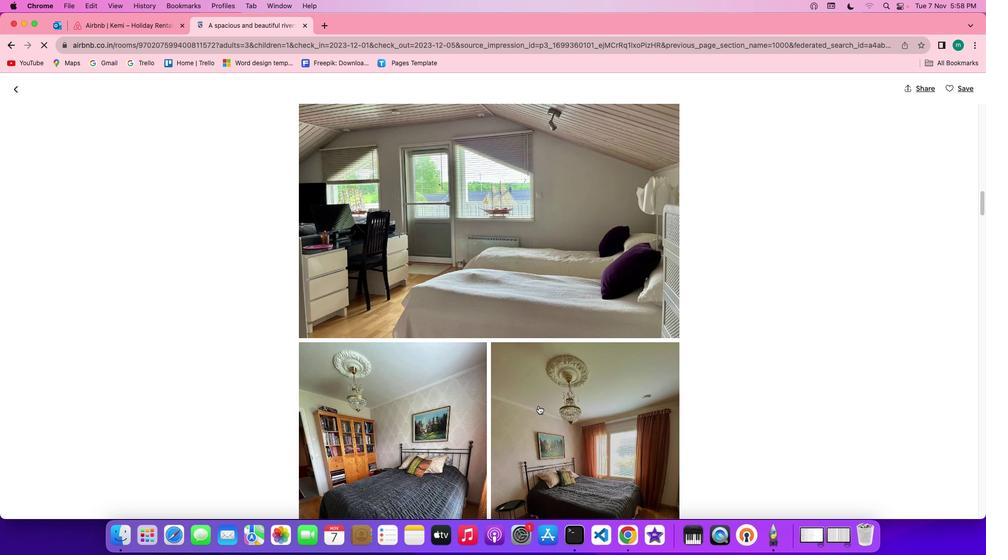 
Action: Mouse scrolled (539, 406) with delta (0, 0)
Screenshot: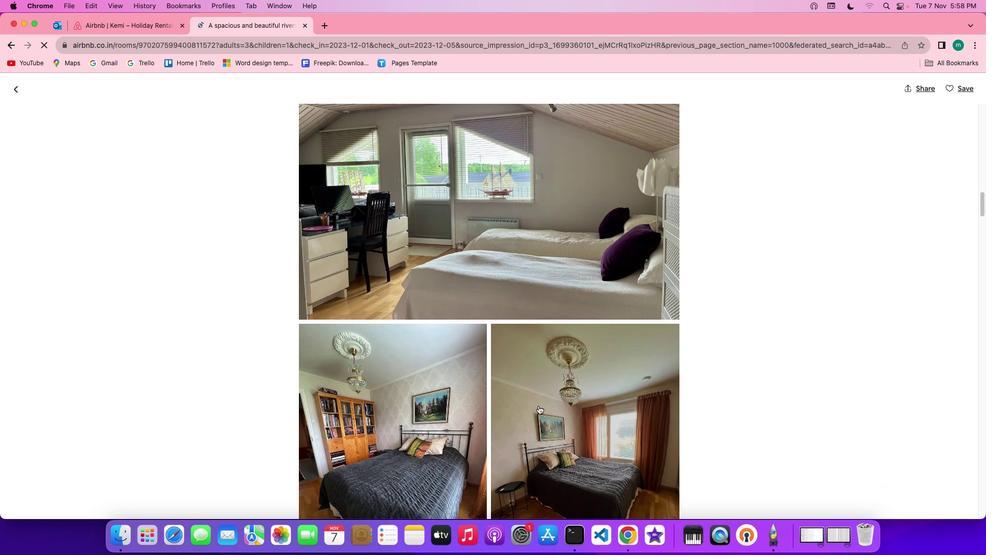 
Action: Mouse scrolled (539, 406) with delta (0, -1)
Screenshot: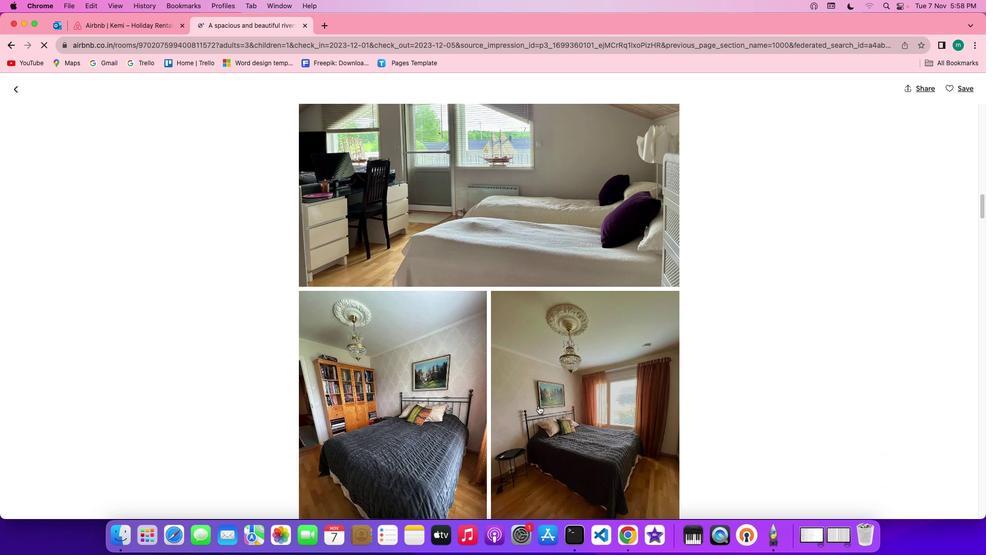 
Action: Mouse scrolled (539, 406) with delta (0, -1)
Screenshot: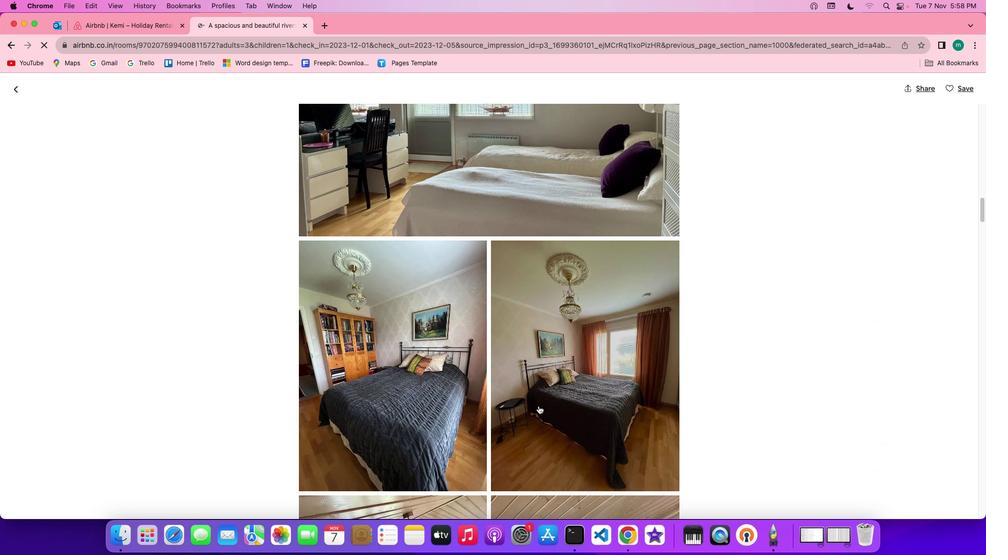 
Action: Mouse scrolled (539, 406) with delta (0, 0)
Screenshot: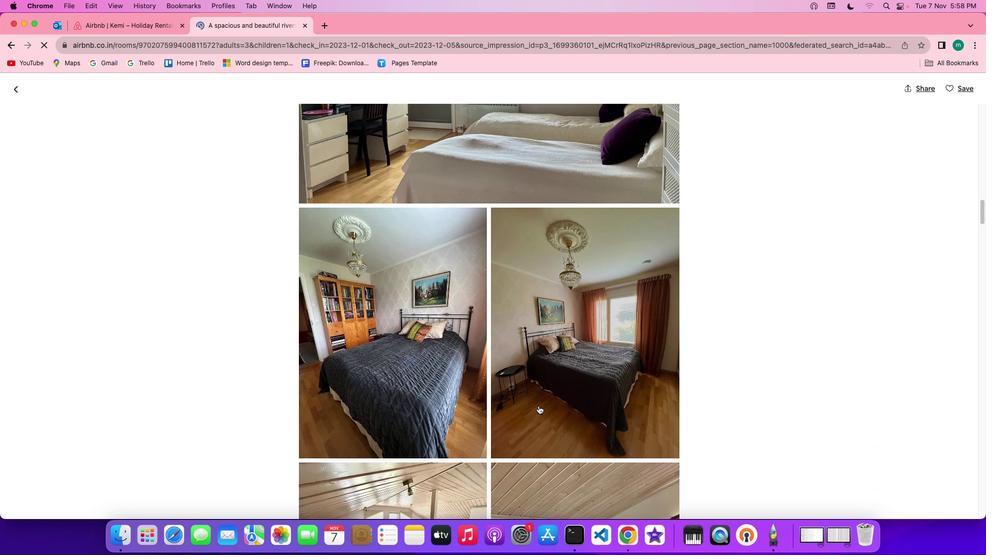 
Action: Mouse scrolled (539, 406) with delta (0, 0)
Screenshot: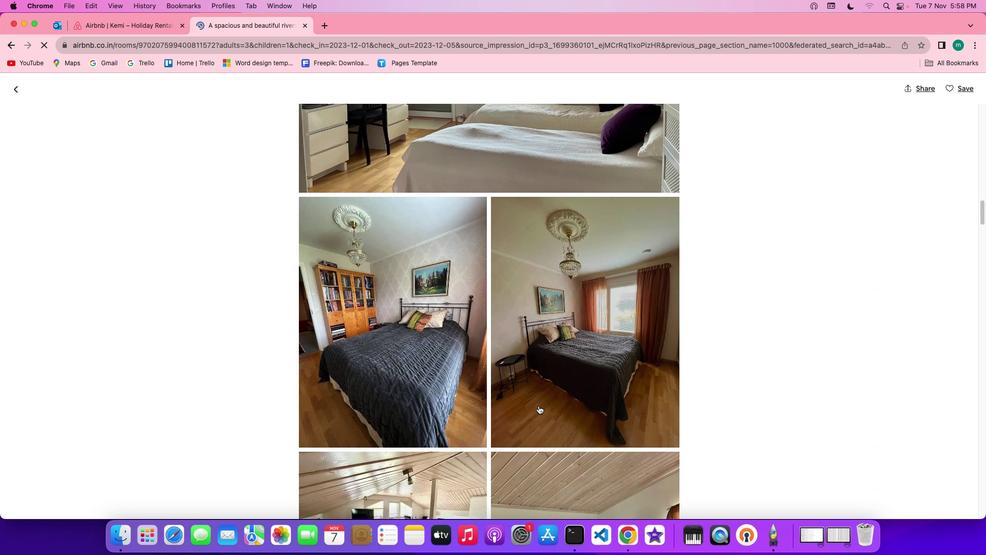 
Action: Mouse scrolled (539, 406) with delta (0, 0)
Screenshot: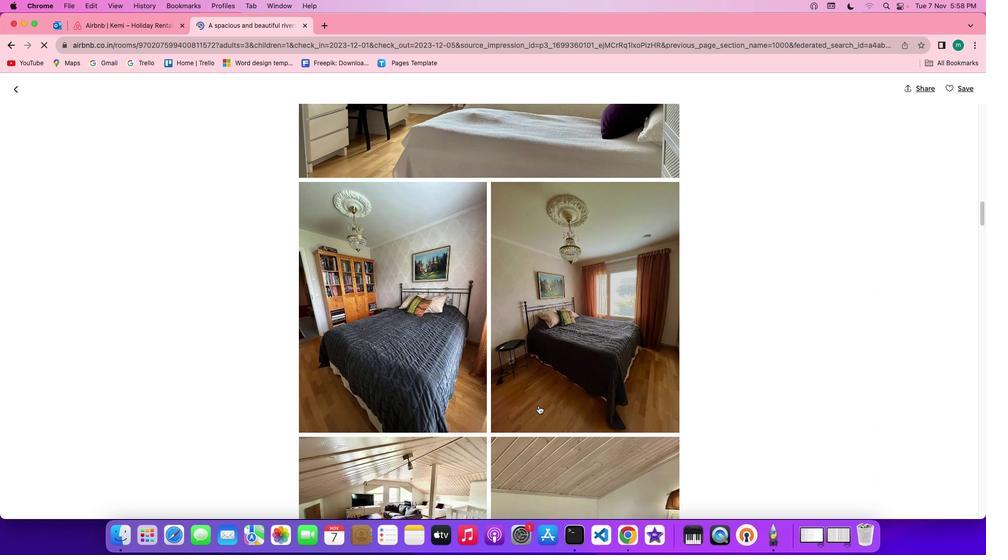 
Action: Mouse scrolled (539, 406) with delta (0, 0)
Screenshot: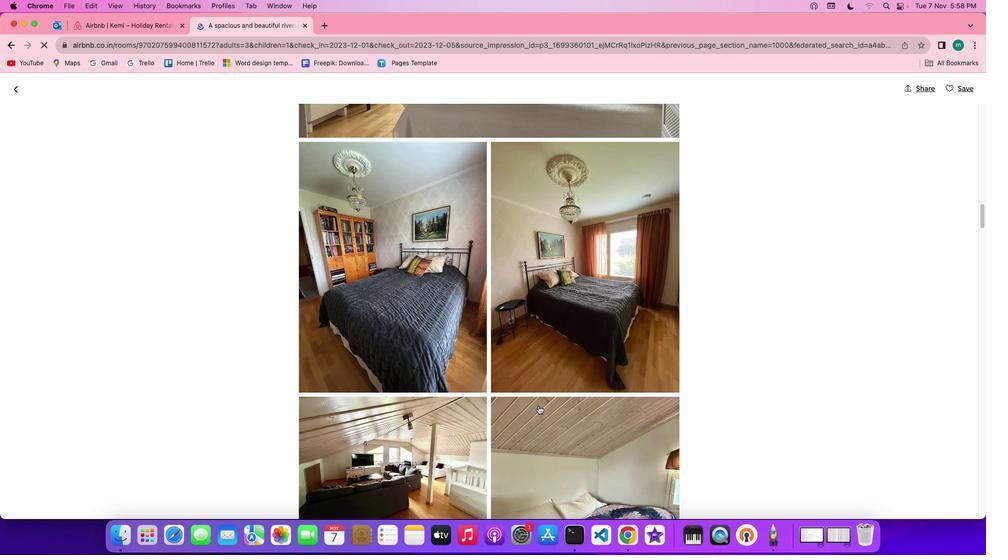 
Action: Mouse scrolled (539, 406) with delta (0, 0)
Screenshot: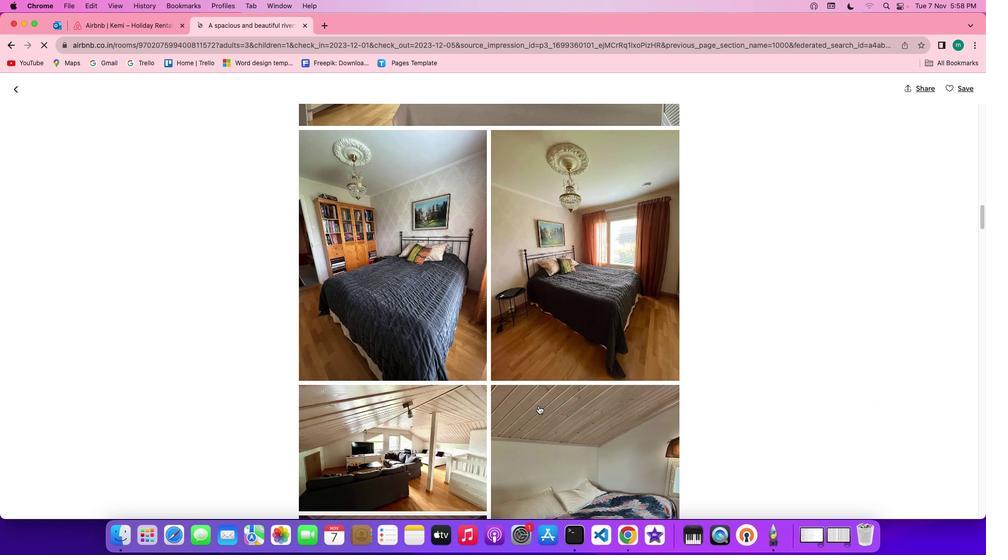 
Action: Mouse scrolled (539, 406) with delta (0, 0)
Screenshot: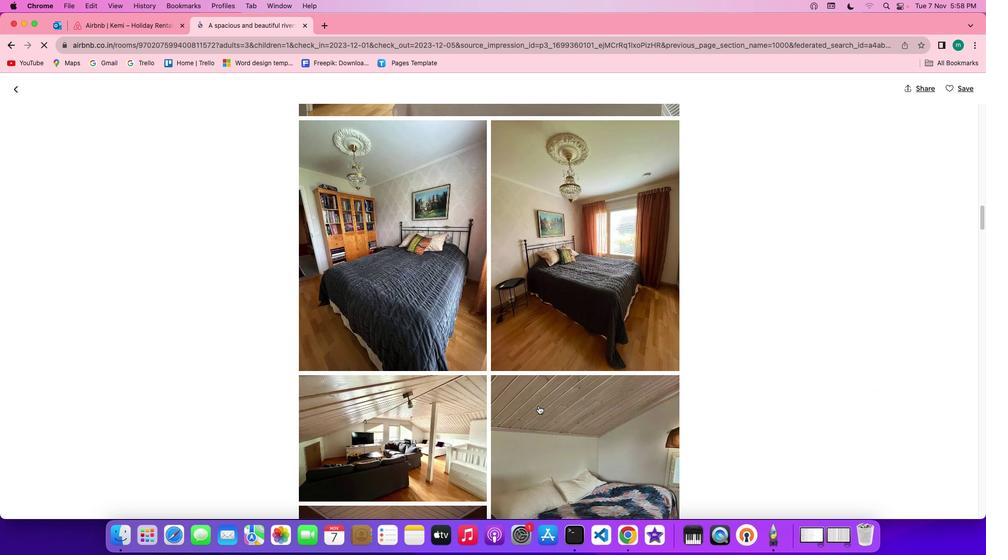 
Action: Mouse scrolled (539, 406) with delta (0, -1)
Screenshot: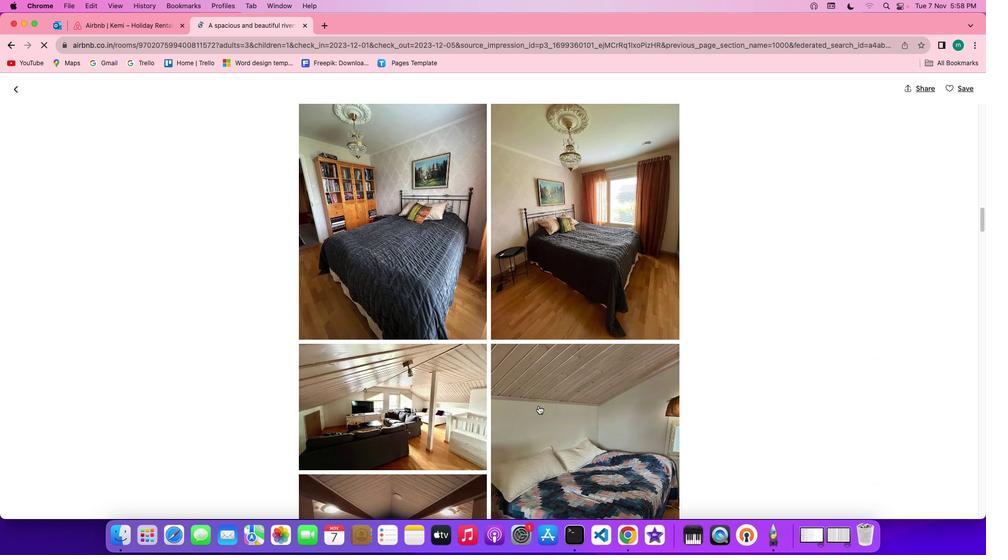 
Action: Mouse scrolled (539, 406) with delta (0, -1)
Screenshot: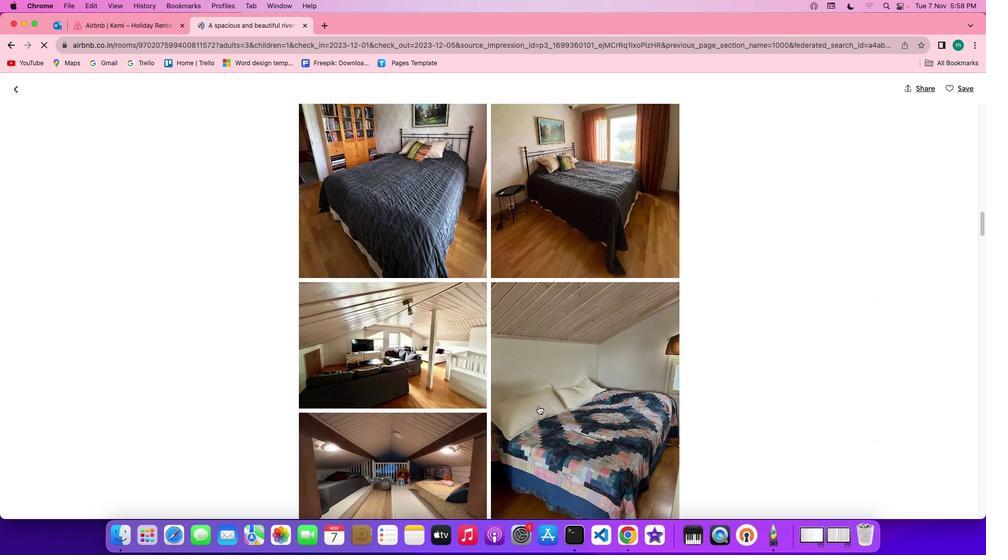 
Action: Mouse scrolled (539, 406) with delta (0, 0)
Screenshot: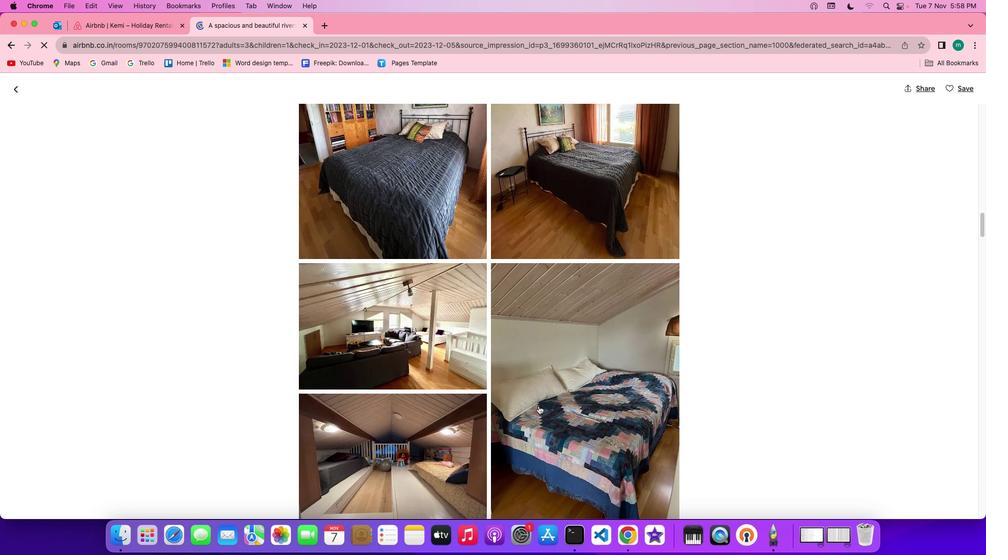 
Action: Mouse scrolled (539, 406) with delta (0, 0)
Screenshot: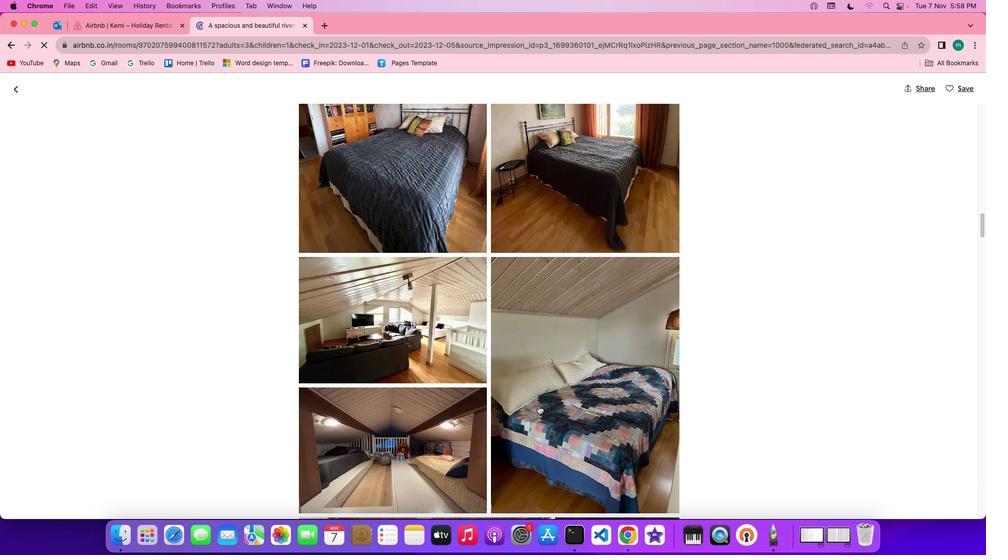 
Action: Mouse scrolled (539, 406) with delta (0, -1)
Screenshot: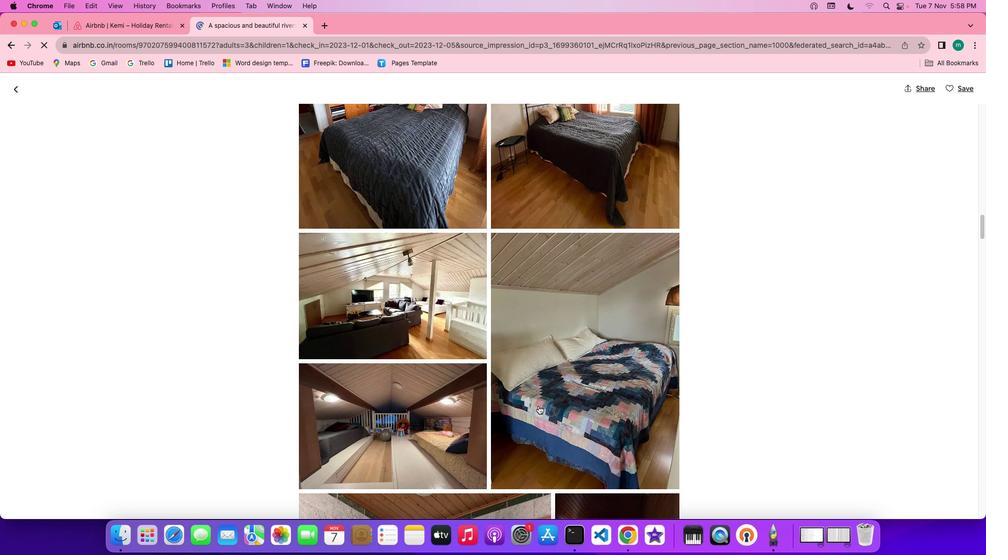 
Action: Mouse scrolled (539, 406) with delta (0, 0)
Screenshot: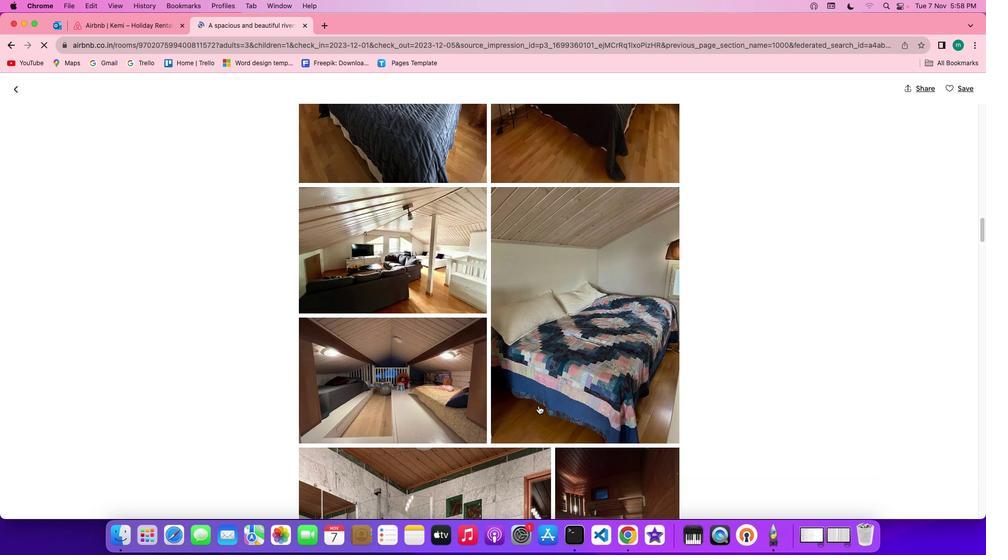 
Action: Mouse scrolled (539, 406) with delta (0, 0)
Screenshot: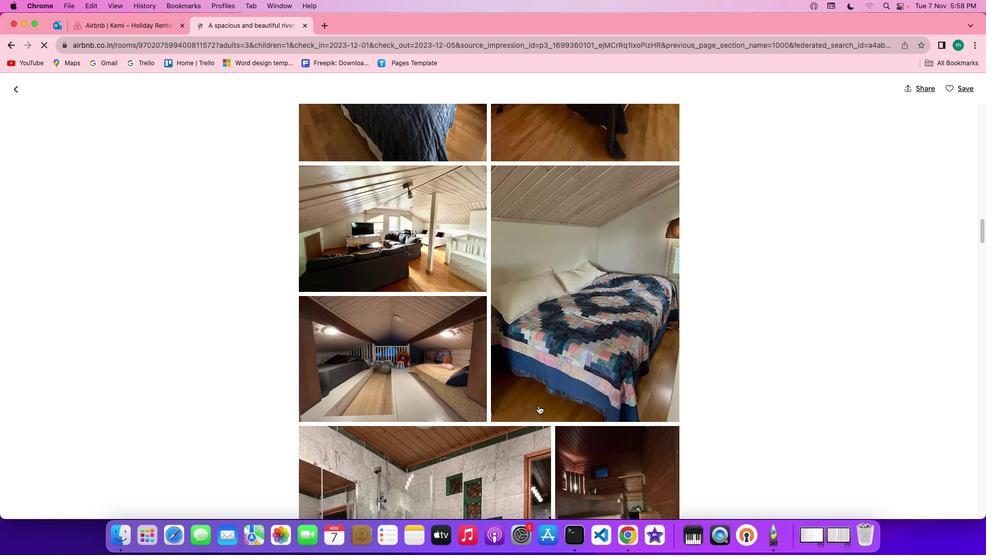 
Action: Mouse scrolled (539, 406) with delta (0, 0)
Screenshot: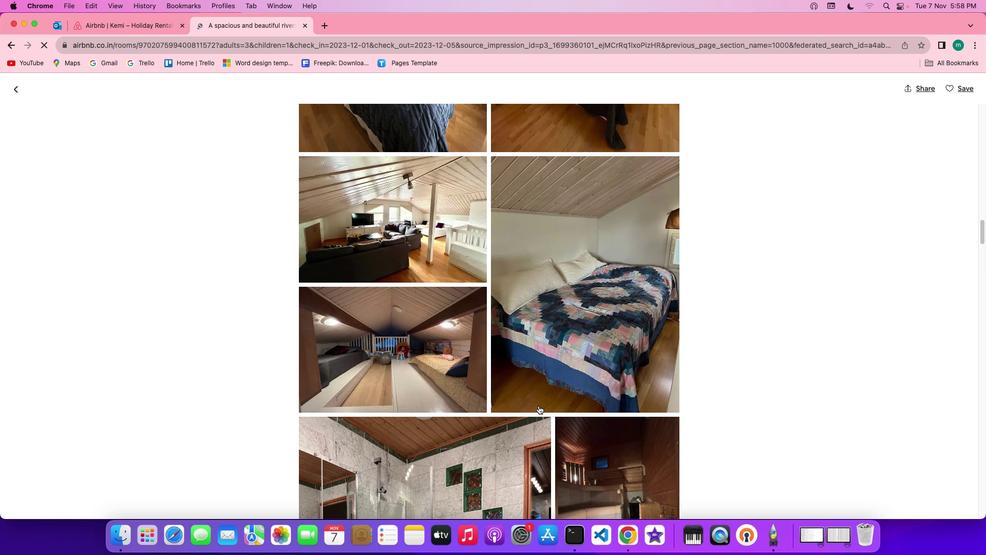 
Action: Mouse scrolled (539, 406) with delta (0, -1)
Screenshot: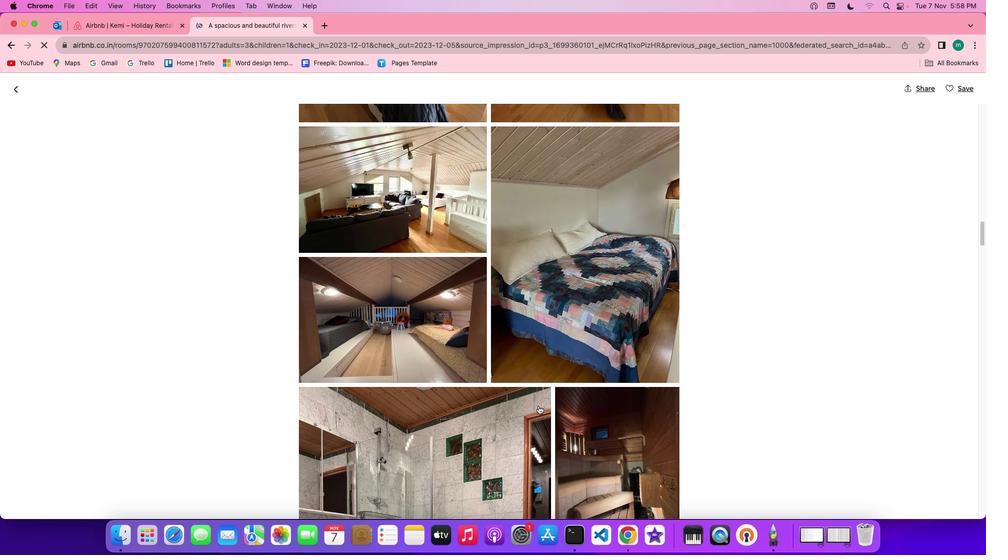
Action: Mouse scrolled (539, 406) with delta (0, -1)
Screenshot: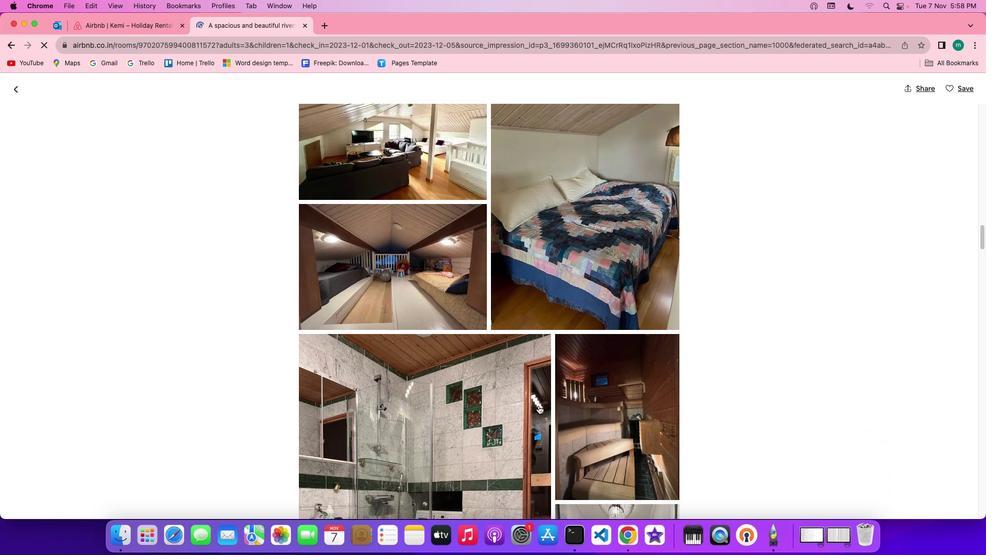 
Action: Mouse scrolled (539, 406) with delta (0, 0)
Screenshot: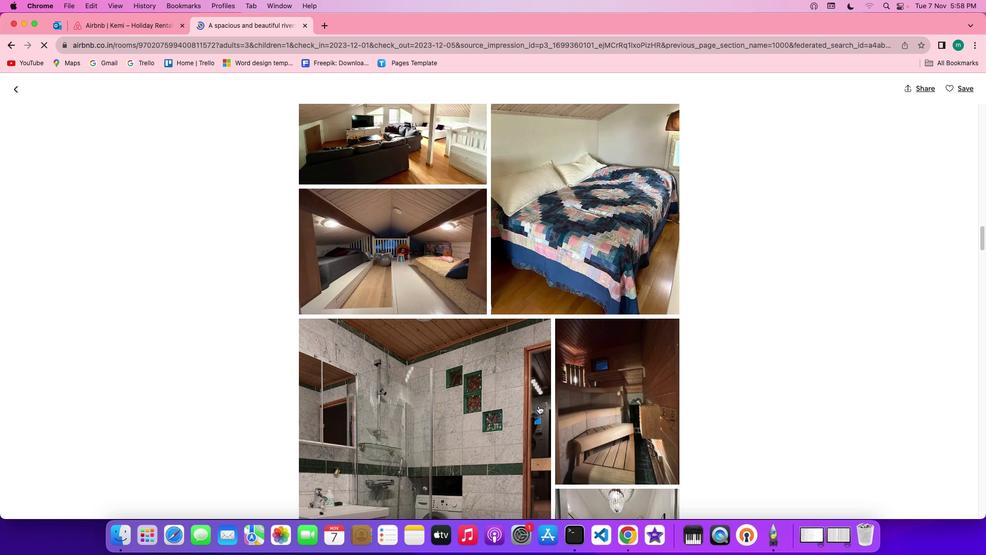 
Action: Mouse scrolled (539, 406) with delta (0, 0)
Screenshot: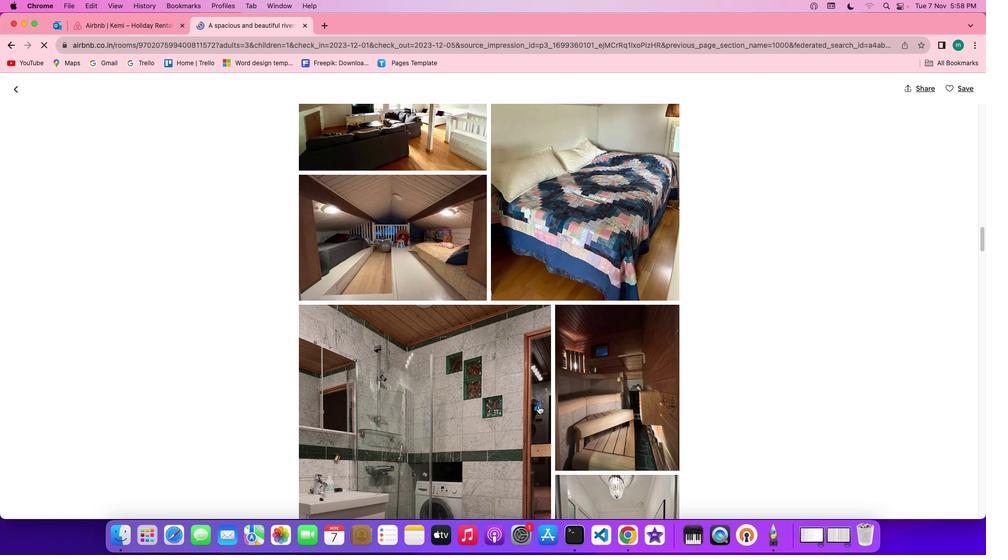 
Action: Mouse scrolled (539, 406) with delta (0, -1)
Screenshot: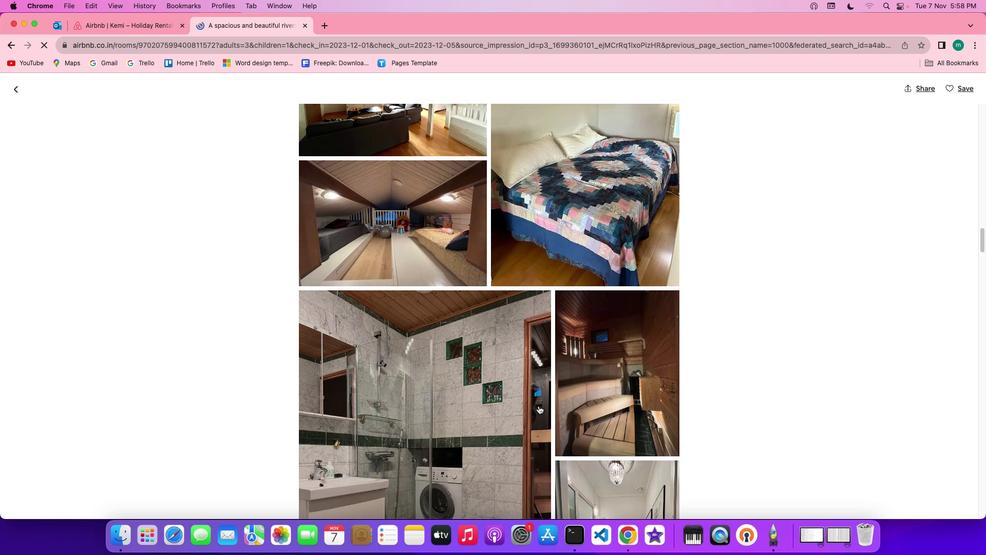 
Action: Mouse scrolled (539, 406) with delta (0, 0)
Screenshot: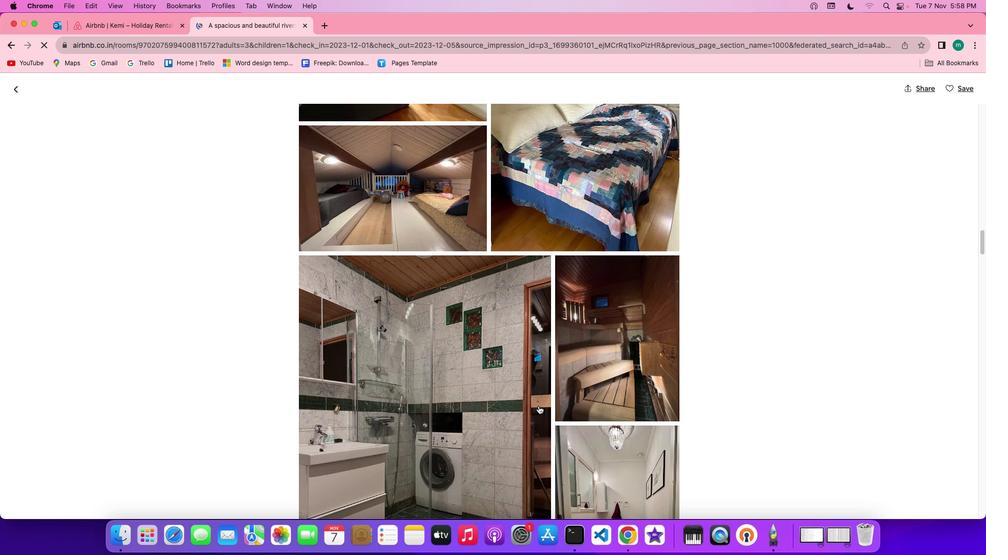 
Action: Mouse scrolled (539, 406) with delta (0, 0)
Screenshot: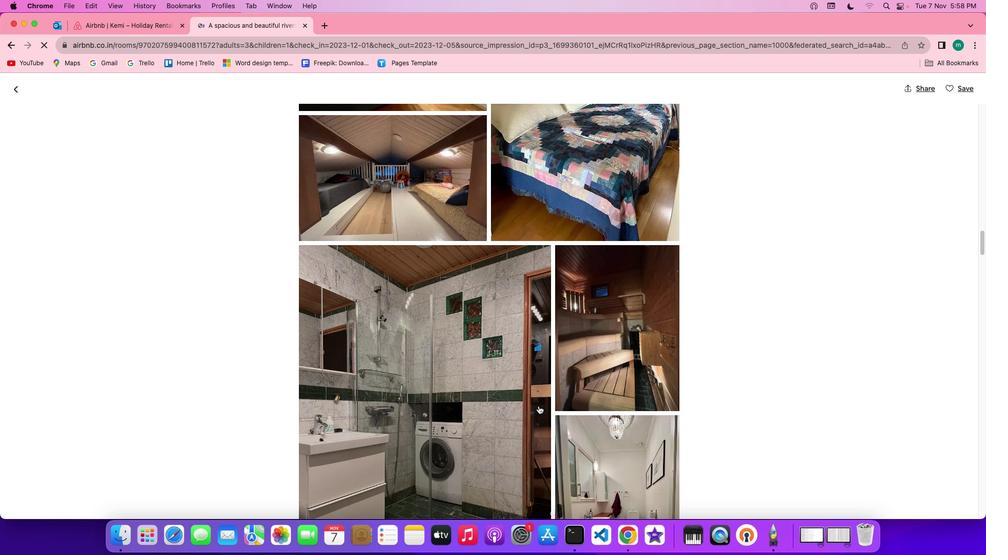 
Action: Mouse scrolled (539, 406) with delta (0, 0)
Screenshot: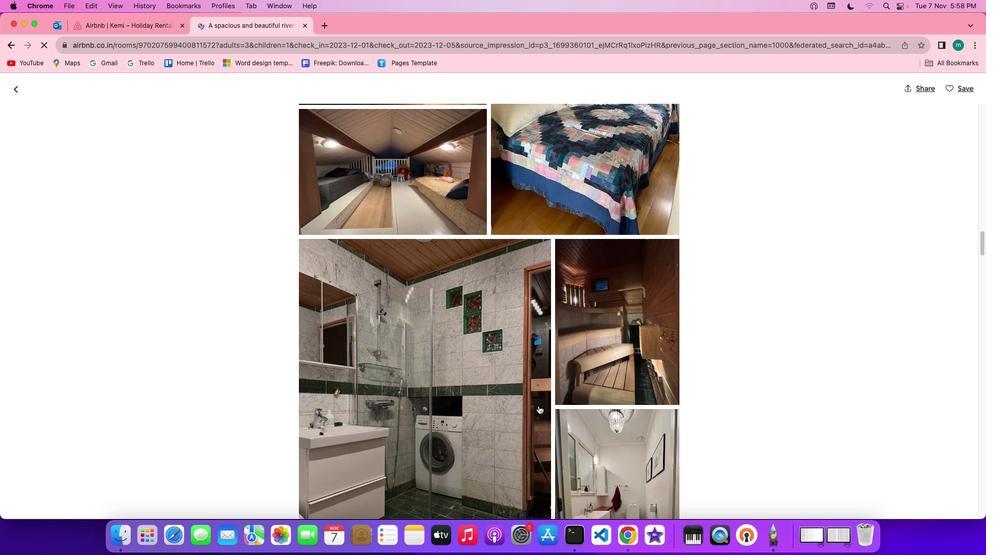 
Action: Mouse scrolled (539, 406) with delta (0, -1)
Screenshot: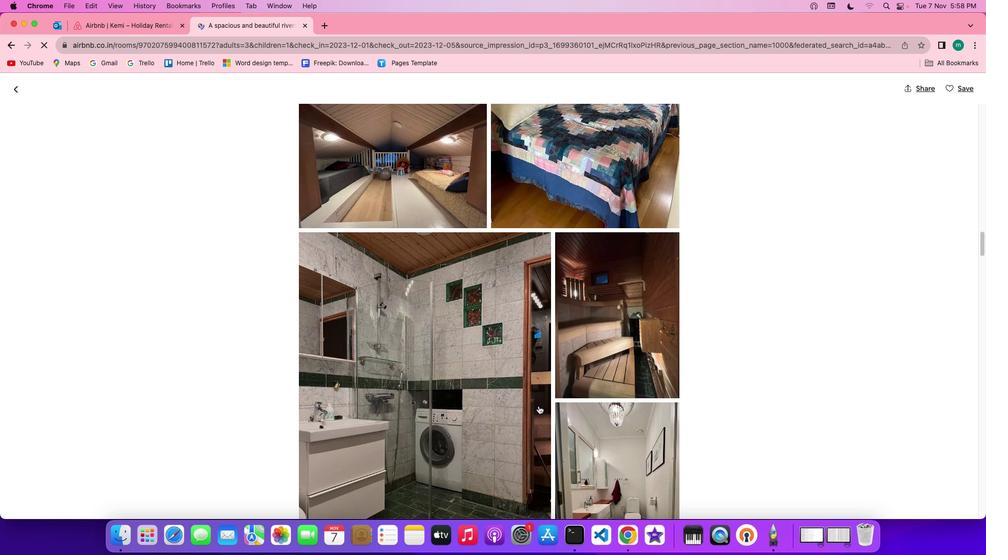 
Action: Mouse scrolled (539, 406) with delta (0, -1)
Screenshot: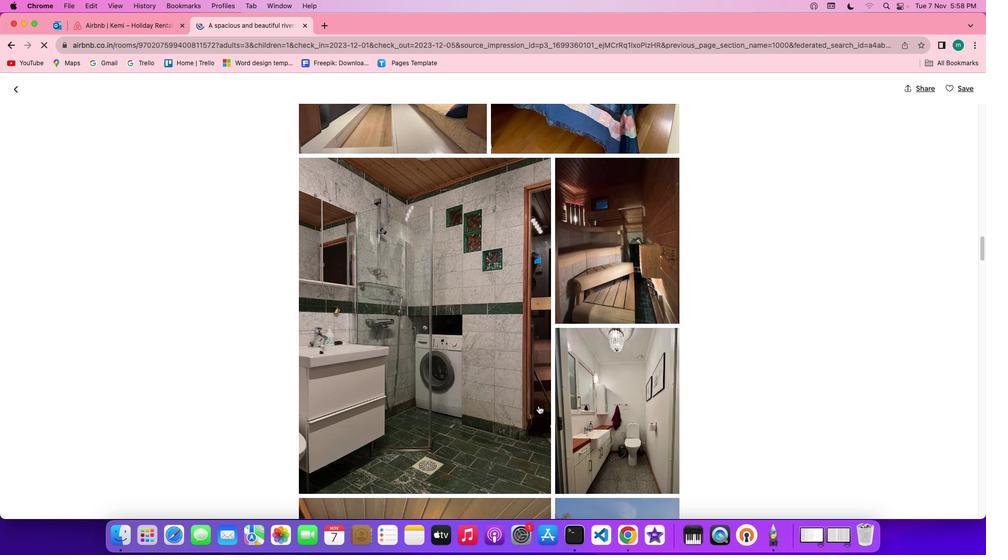 
Action: Mouse scrolled (539, 406) with delta (0, 0)
Screenshot: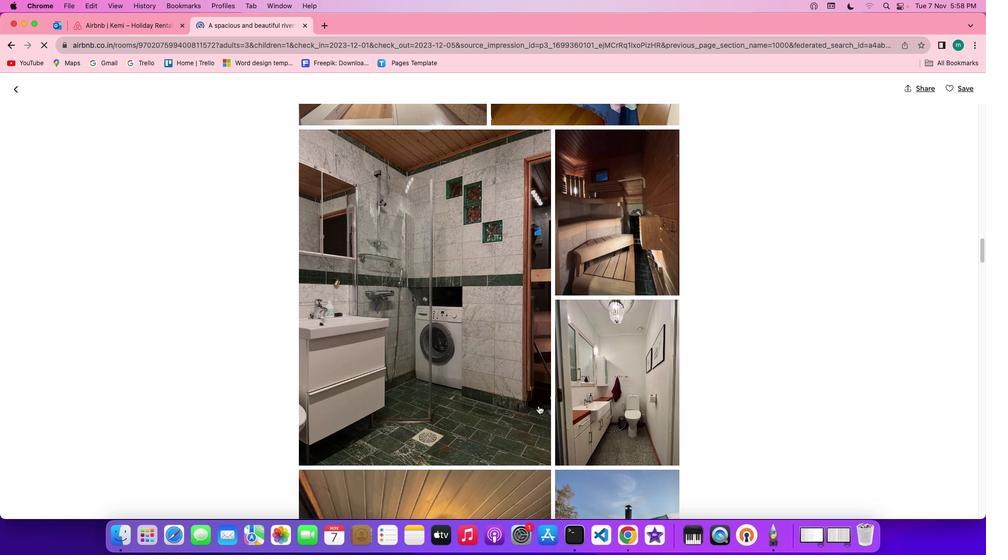
Action: Mouse scrolled (539, 406) with delta (0, 0)
Screenshot: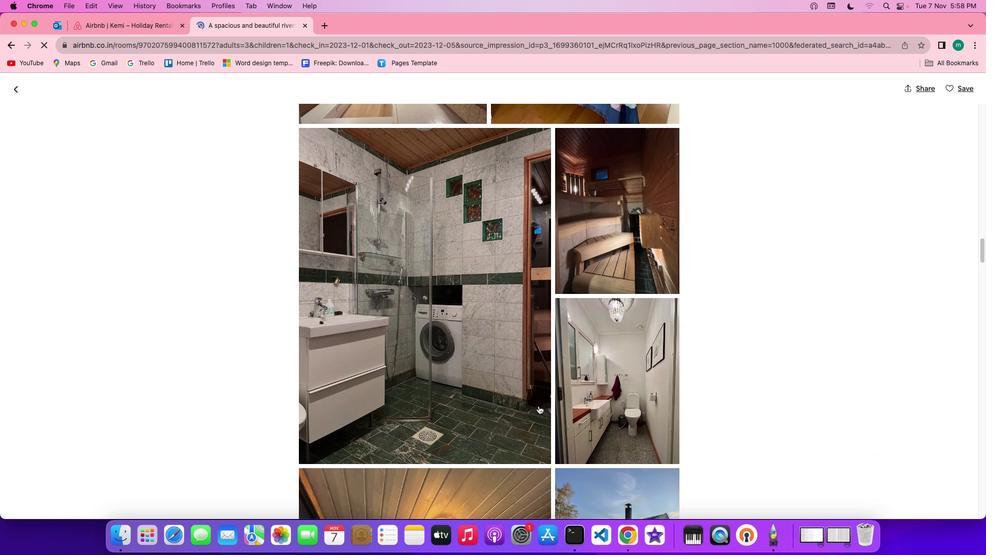 
Action: Mouse scrolled (539, 406) with delta (0, -1)
Screenshot: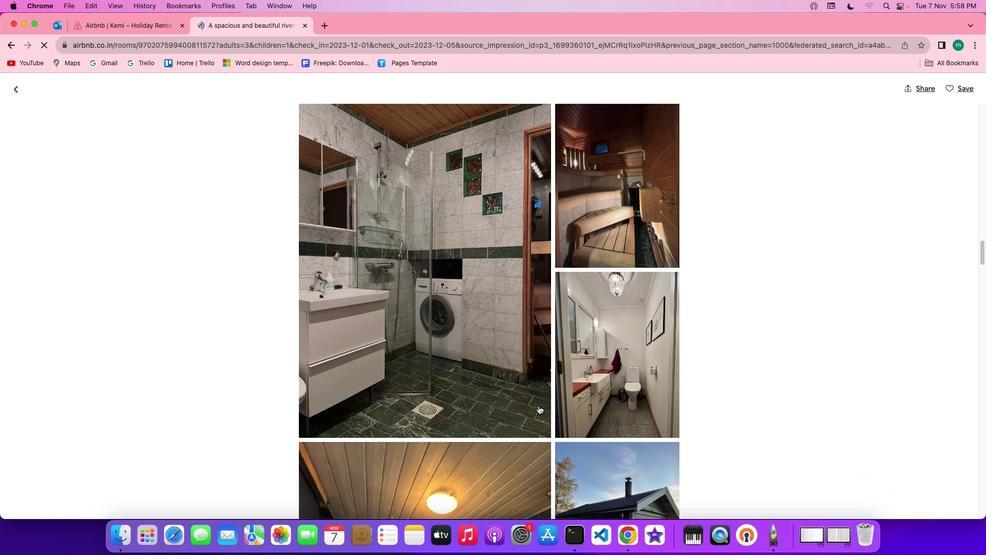 
Action: Mouse scrolled (539, 406) with delta (0, -1)
Screenshot: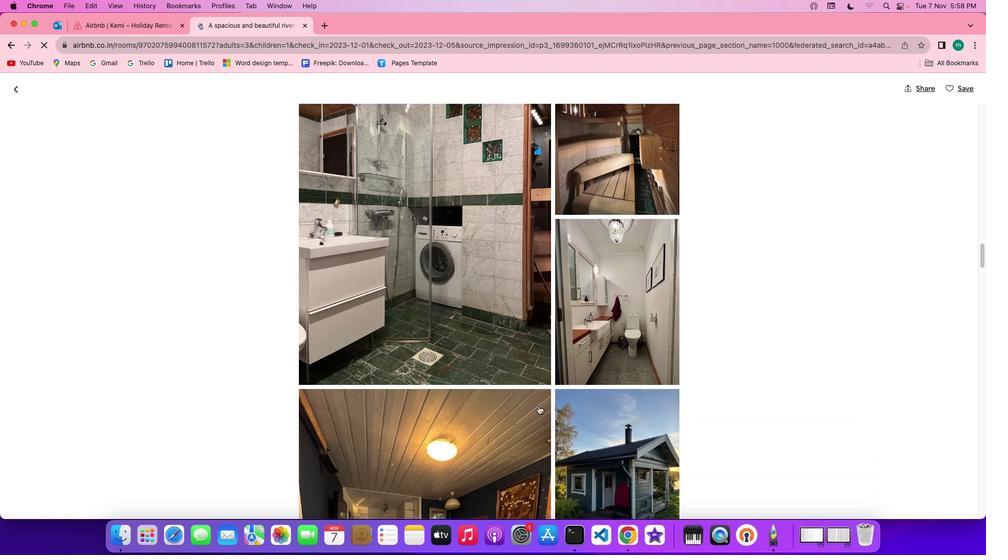 
Action: Mouse scrolled (539, 406) with delta (0, 0)
Screenshot: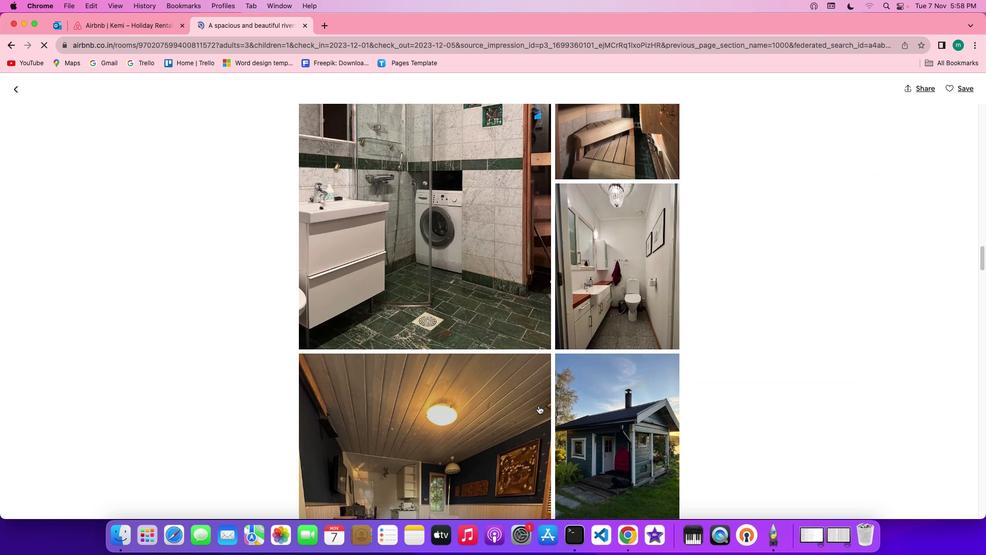 
Action: Mouse scrolled (539, 406) with delta (0, 0)
Screenshot: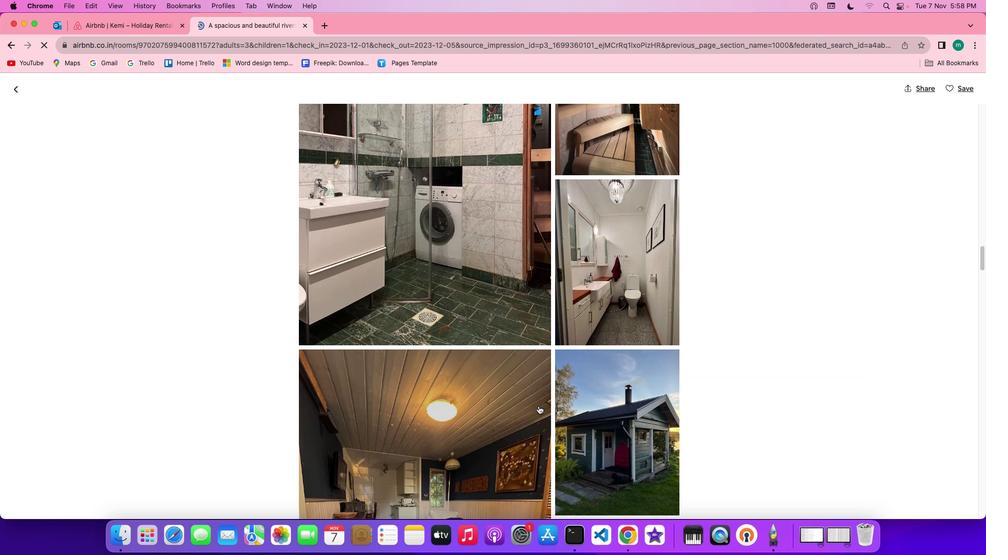
Action: Mouse scrolled (539, 406) with delta (0, 0)
Screenshot: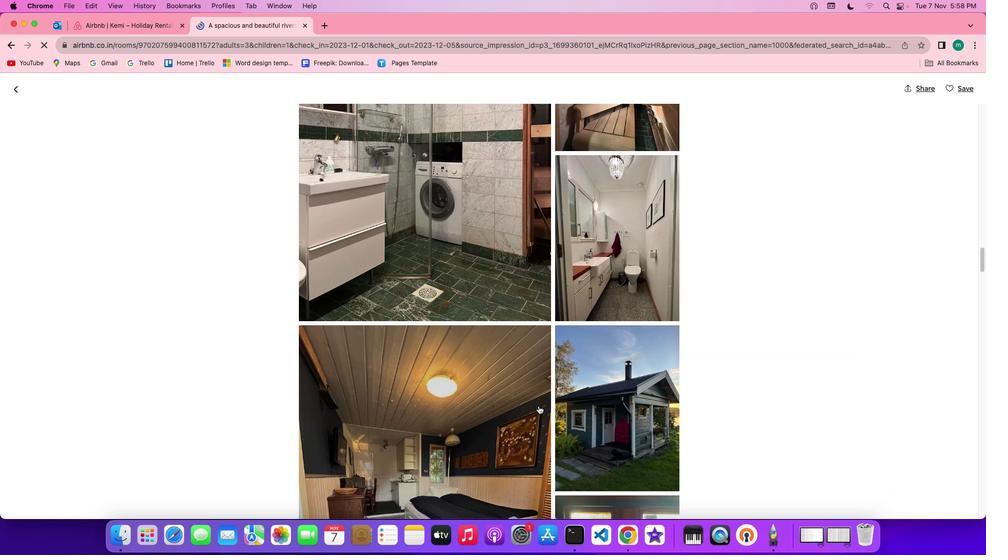 
Action: Mouse scrolled (539, 406) with delta (0, 0)
Screenshot: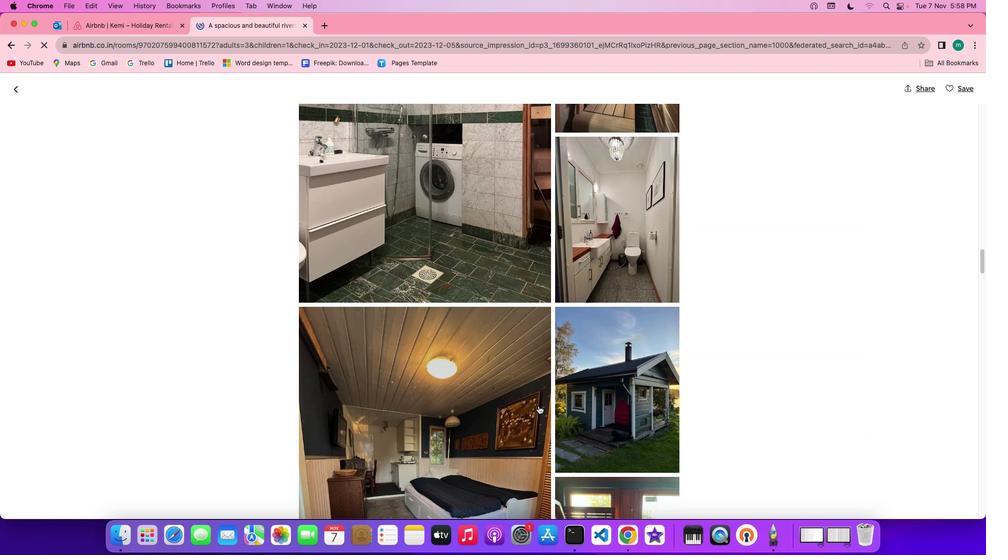 
Action: Mouse scrolled (539, 406) with delta (0, 0)
Screenshot: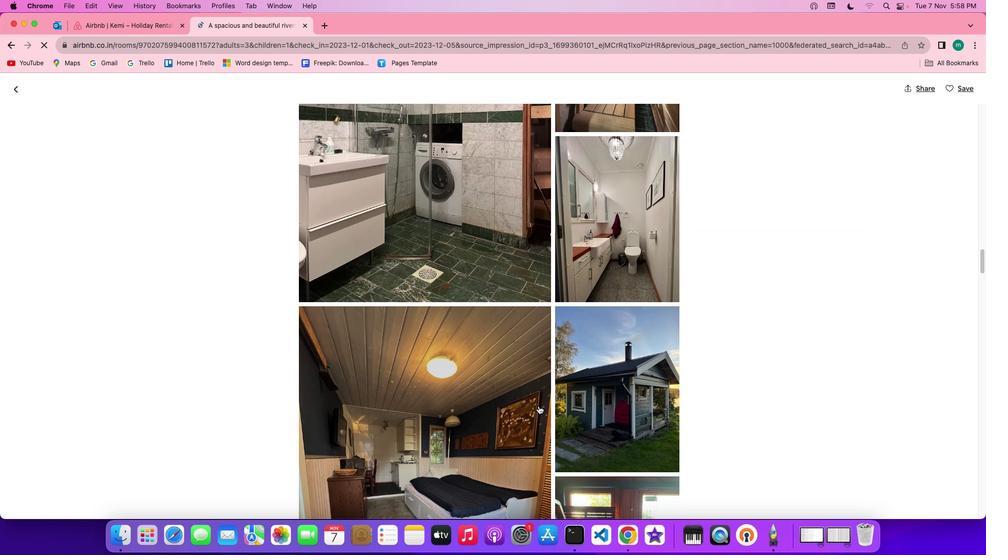 
Action: Mouse scrolled (539, 406) with delta (0, 0)
Screenshot: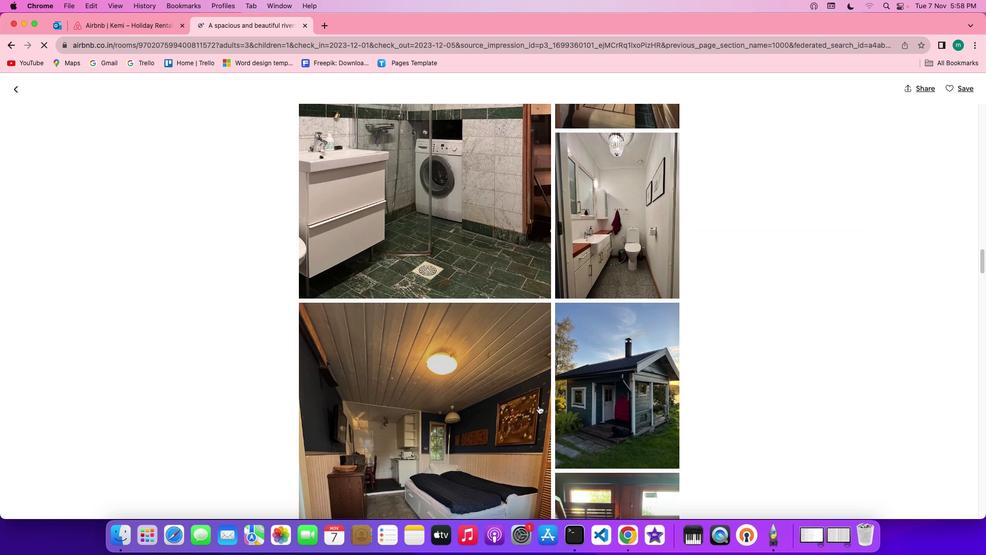 
Action: Mouse scrolled (539, 406) with delta (0, 0)
Screenshot: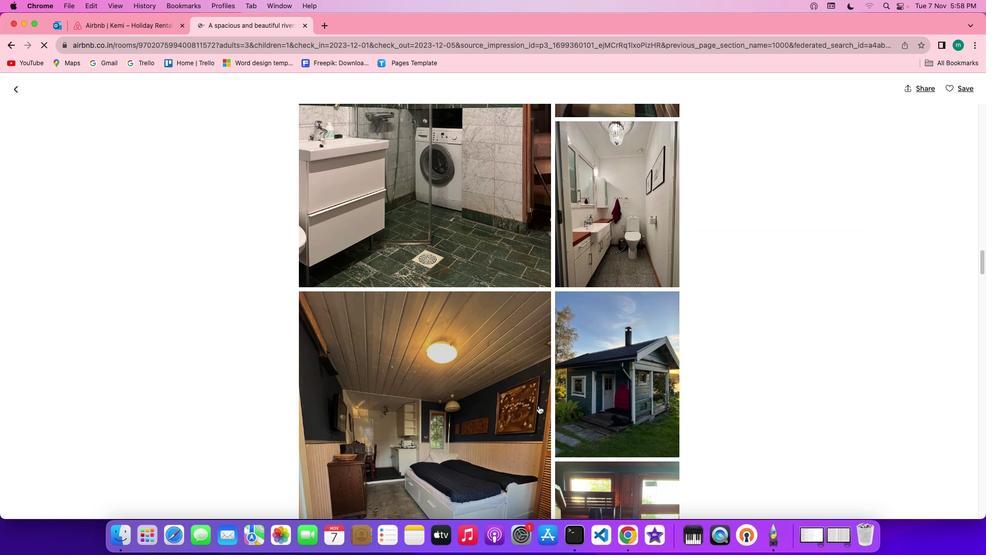 
Action: Mouse scrolled (539, 406) with delta (0, 0)
Screenshot: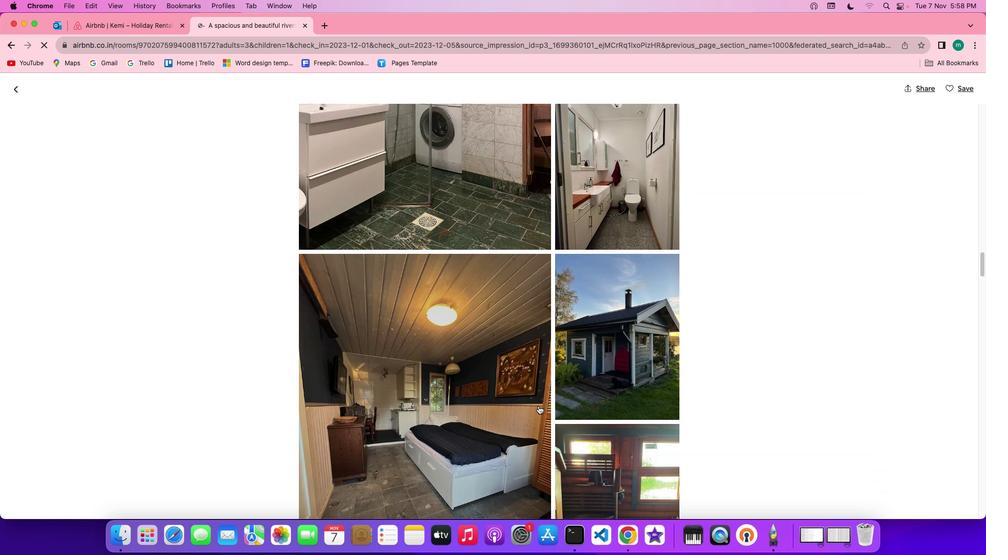 
Action: Mouse scrolled (539, 406) with delta (0, 0)
Screenshot: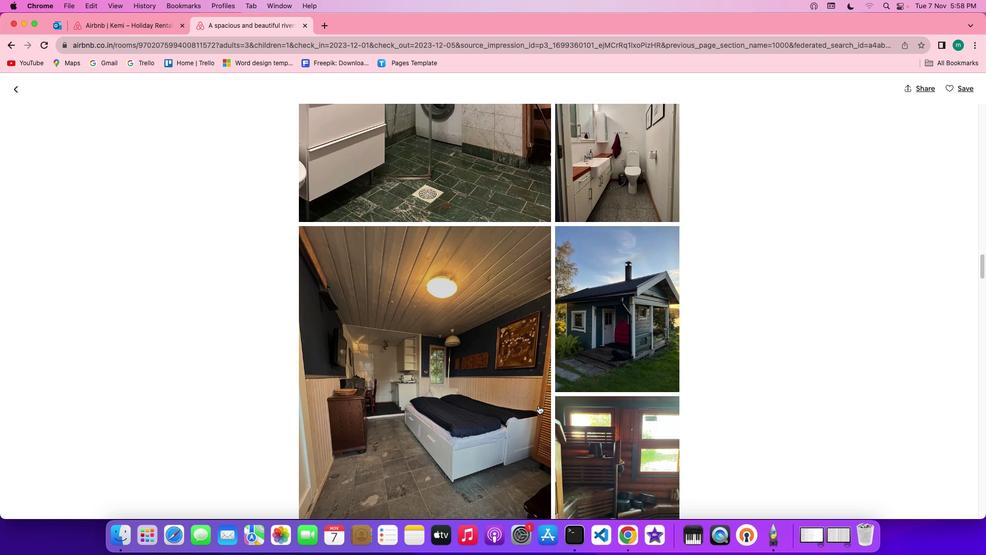 
Action: Mouse scrolled (539, 406) with delta (0, 0)
Screenshot: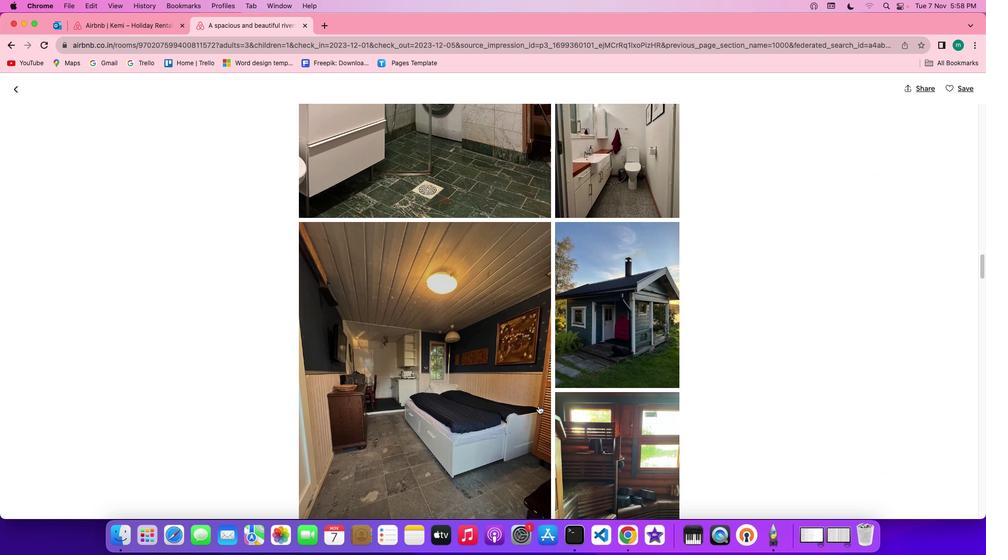 
Action: Mouse scrolled (539, 406) with delta (0, 0)
Screenshot: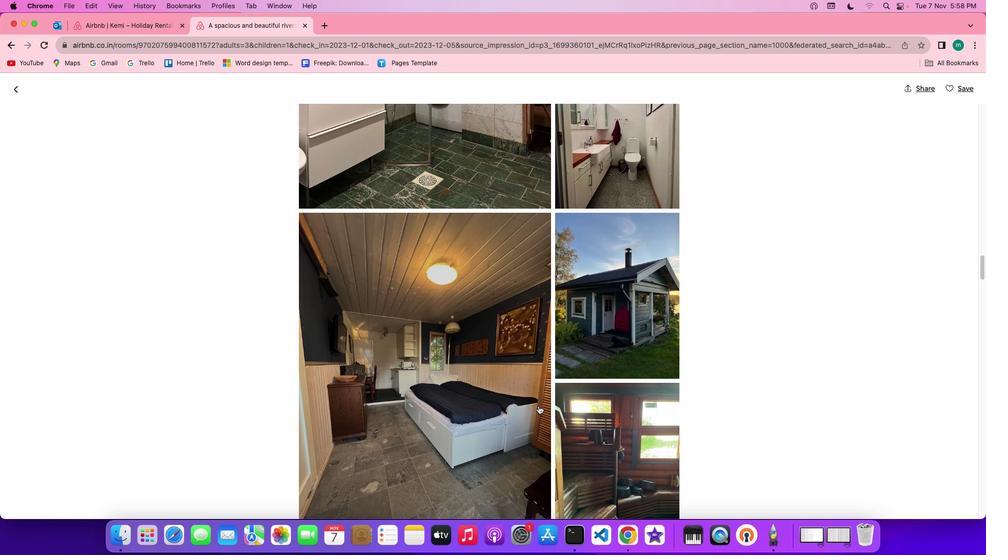 
Action: Mouse scrolled (539, 406) with delta (0, 0)
Screenshot: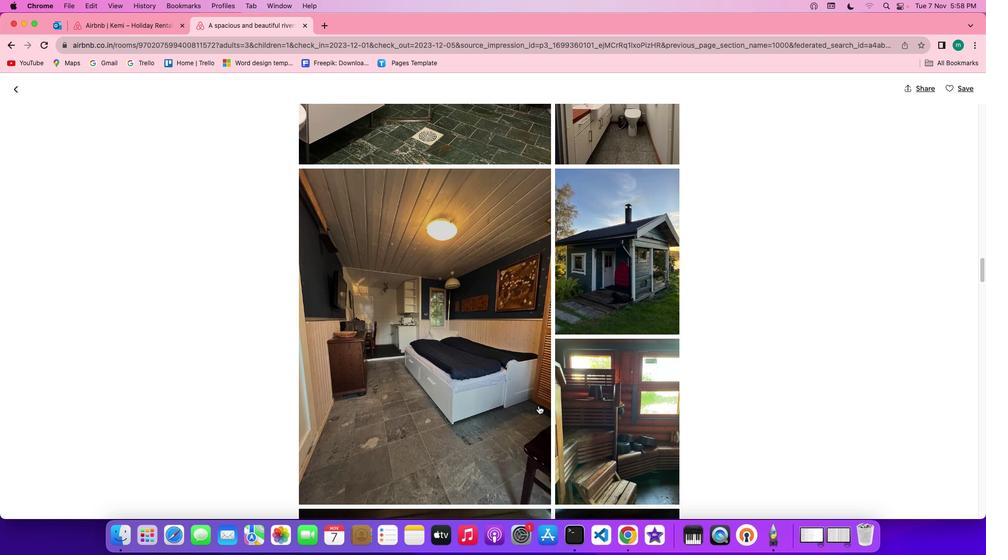 
Action: Mouse scrolled (539, 406) with delta (0, 0)
Screenshot: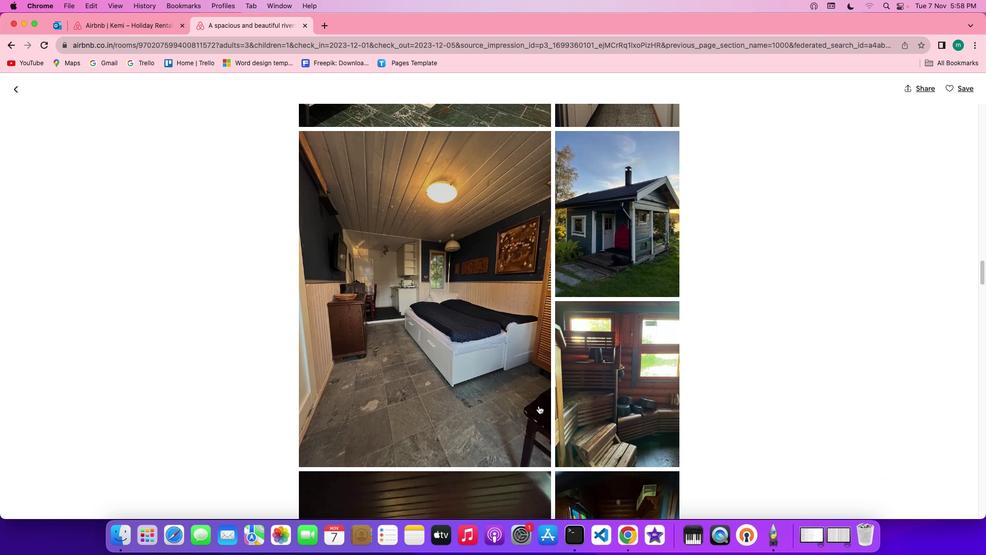 
Action: Mouse scrolled (539, 406) with delta (0, 0)
Screenshot: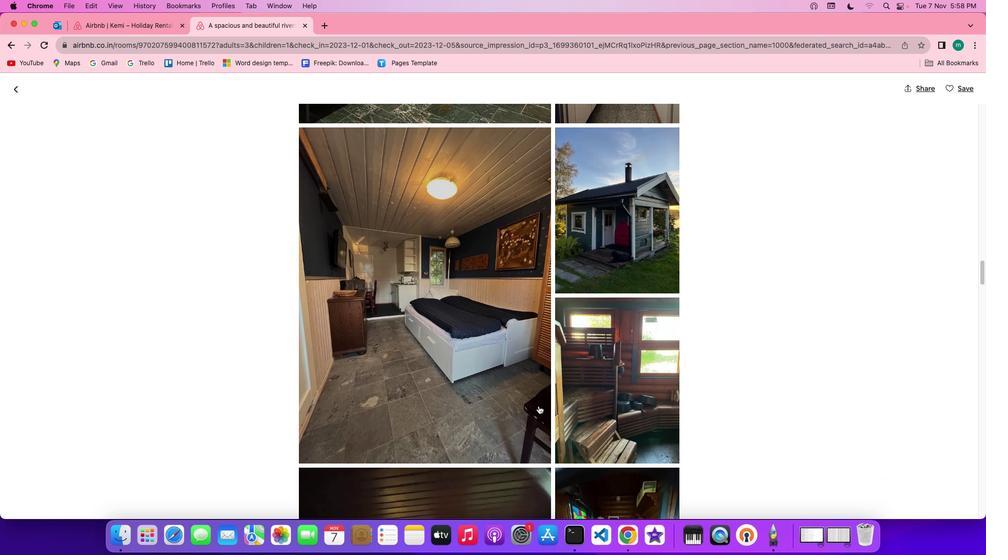 
Action: Mouse scrolled (539, 406) with delta (0, 0)
Screenshot: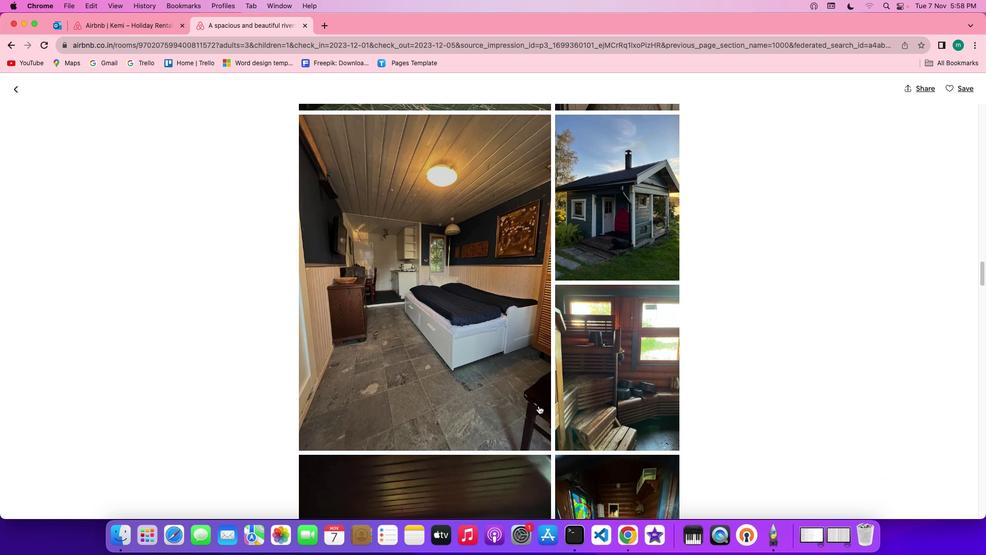 
Action: Mouse scrolled (539, 406) with delta (0, 0)
Screenshot: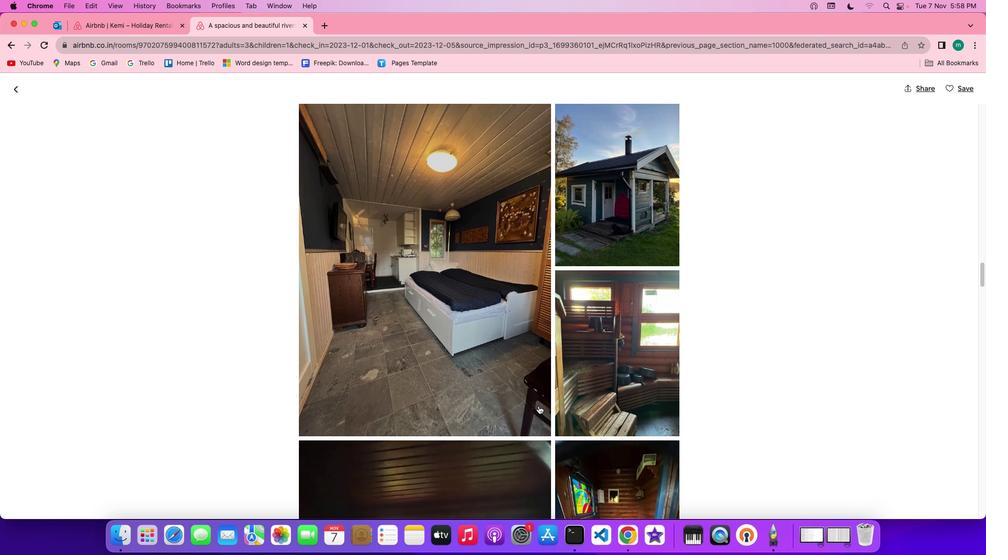 
Action: Mouse scrolled (539, 406) with delta (0, 0)
Screenshot: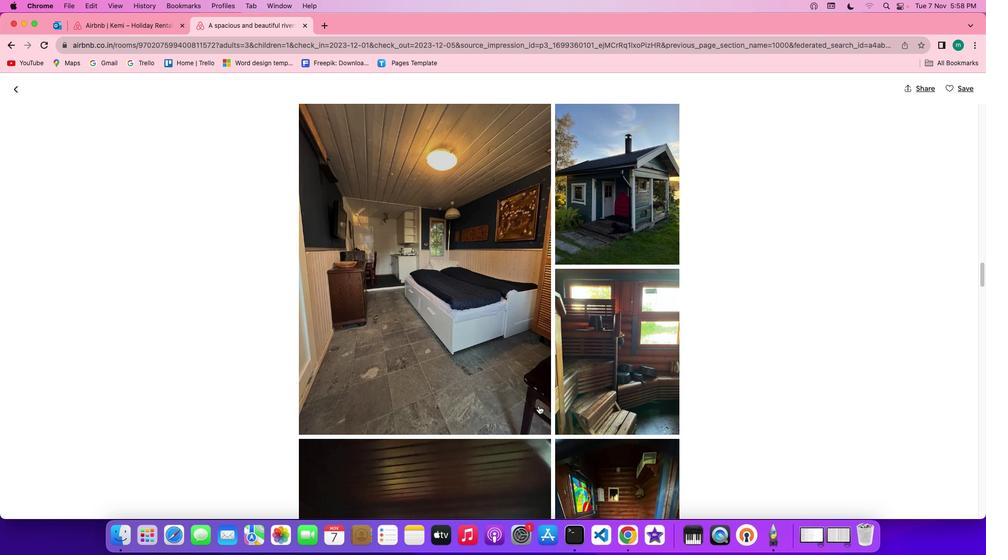
Action: Mouse scrolled (539, 406) with delta (0, 0)
Screenshot: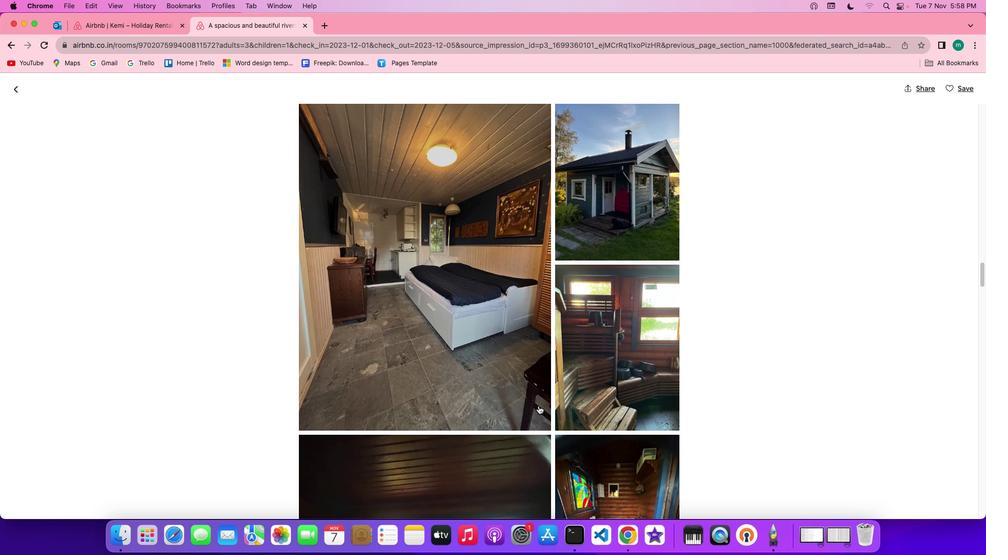 
Action: Mouse scrolled (539, 406) with delta (0, 0)
Screenshot: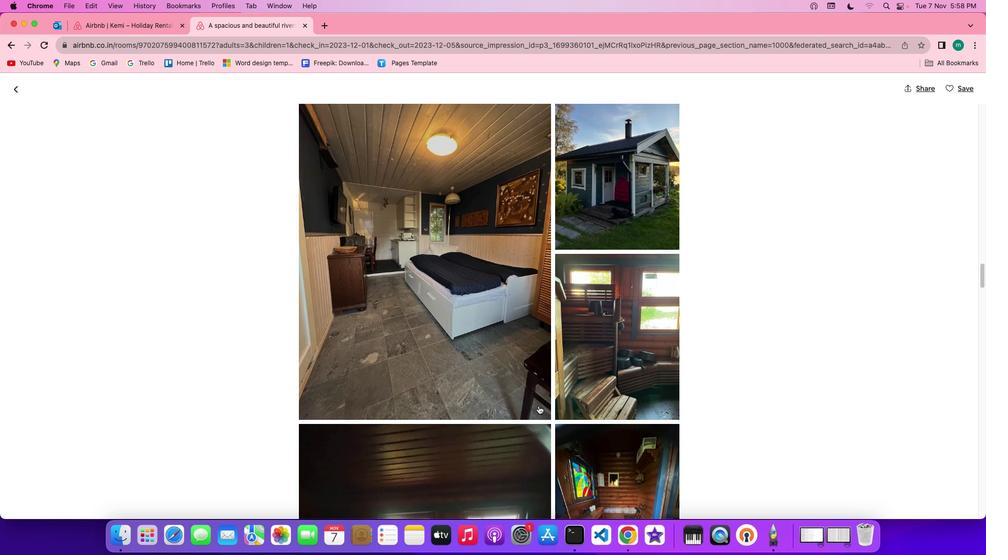 
Action: Mouse scrolled (539, 406) with delta (0, 0)
Screenshot: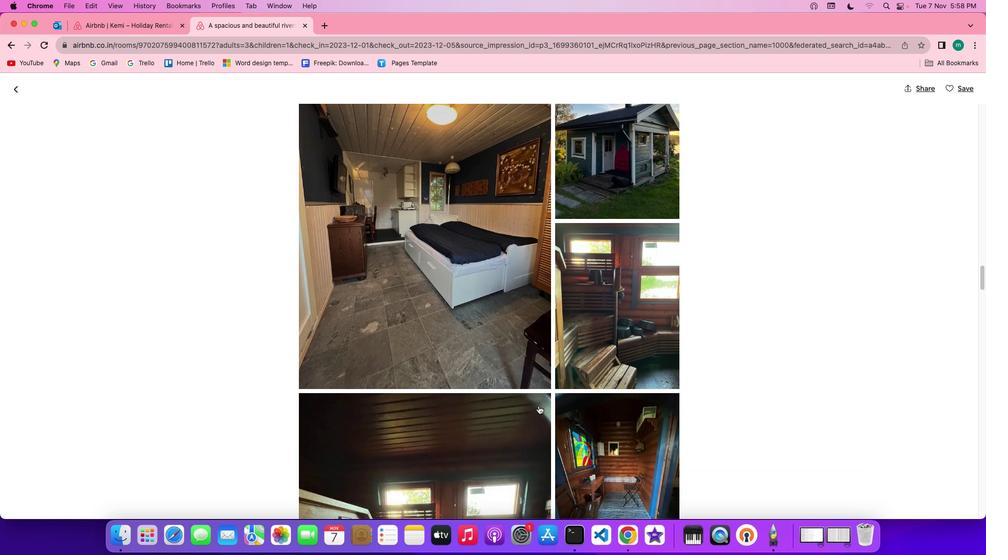 
Action: Mouse scrolled (539, 406) with delta (0, 0)
Screenshot: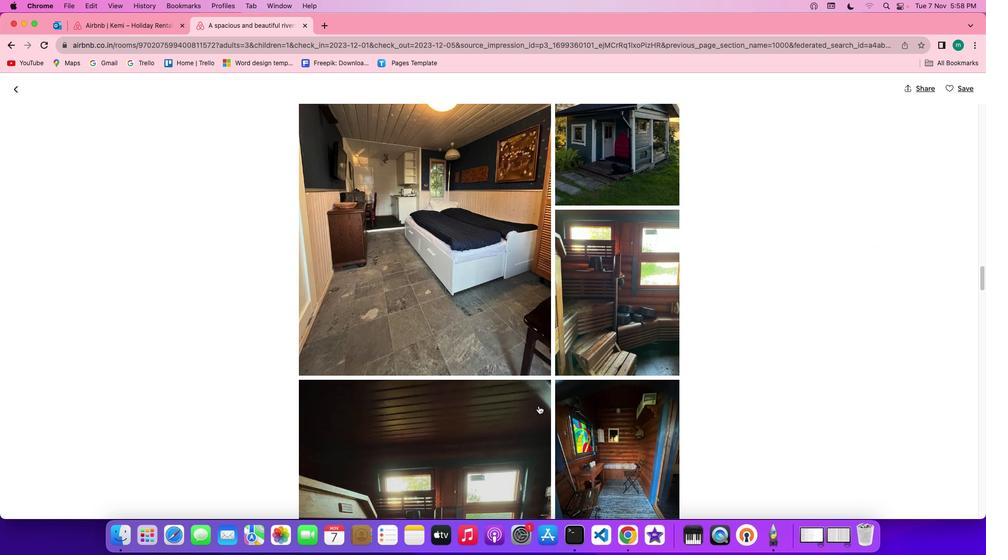 
Action: Mouse scrolled (539, 406) with delta (0, 0)
Screenshot: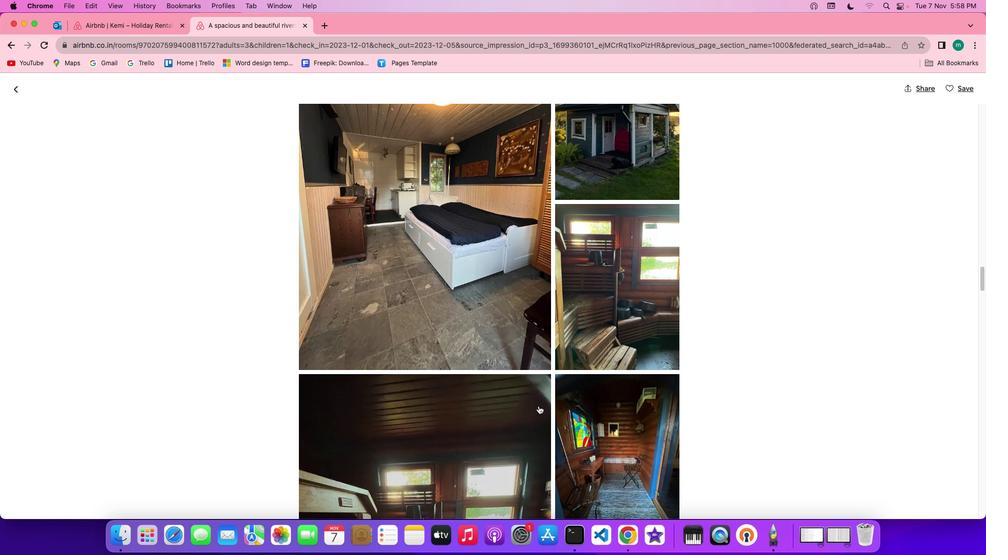 
Action: Mouse scrolled (539, 406) with delta (0, 0)
Screenshot: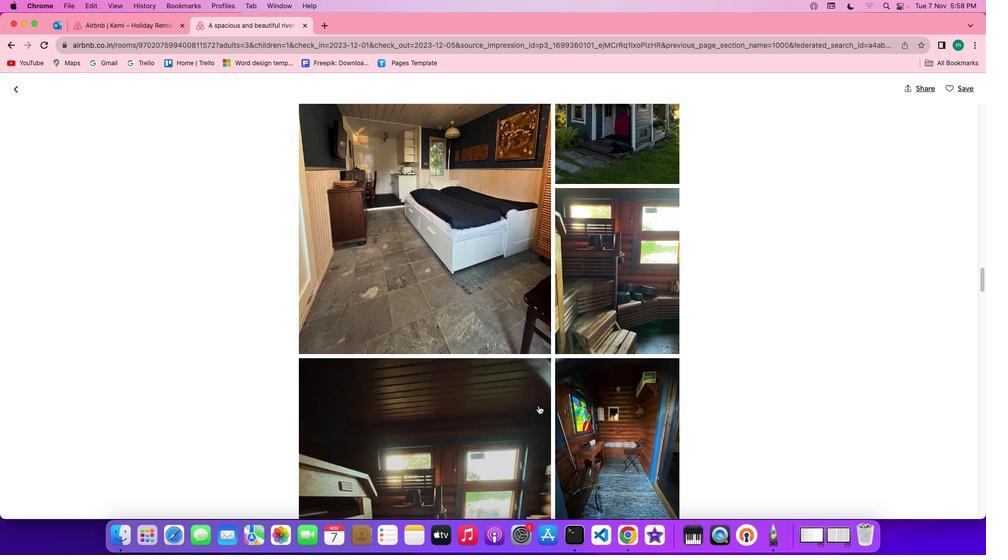
Action: Mouse scrolled (539, 406) with delta (0, 0)
Screenshot: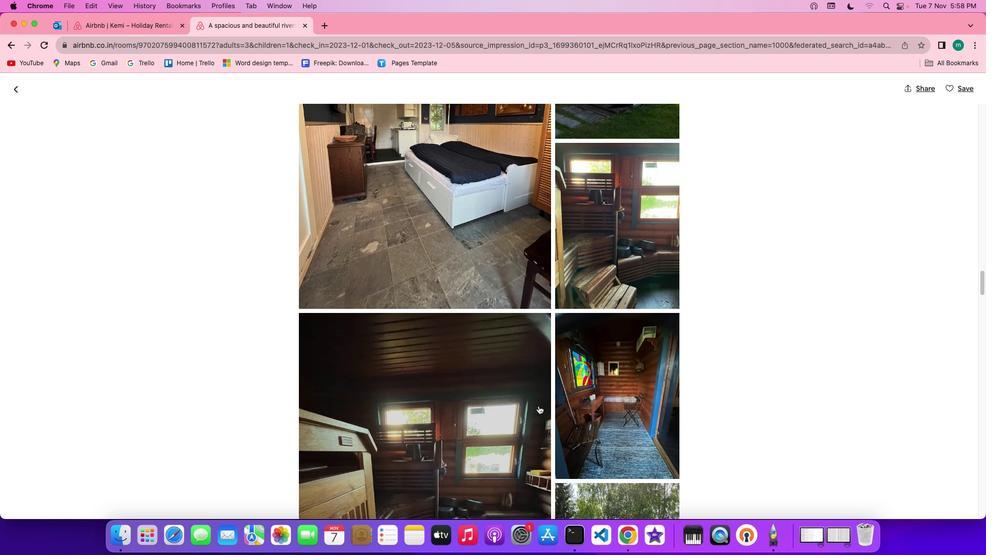 
Action: Mouse scrolled (539, 406) with delta (0, 0)
Screenshot: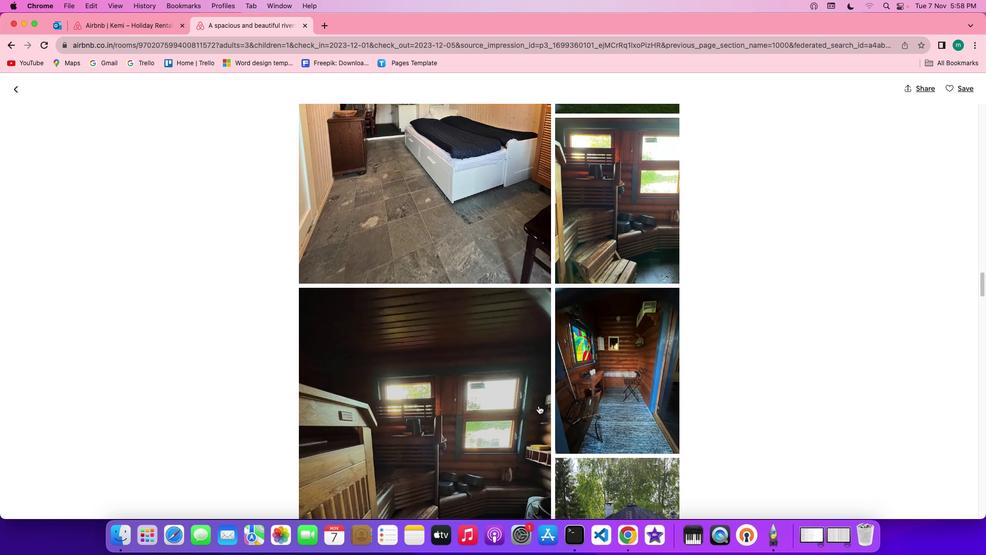 
Action: Mouse scrolled (539, 406) with delta (0, 0)
Screenshot: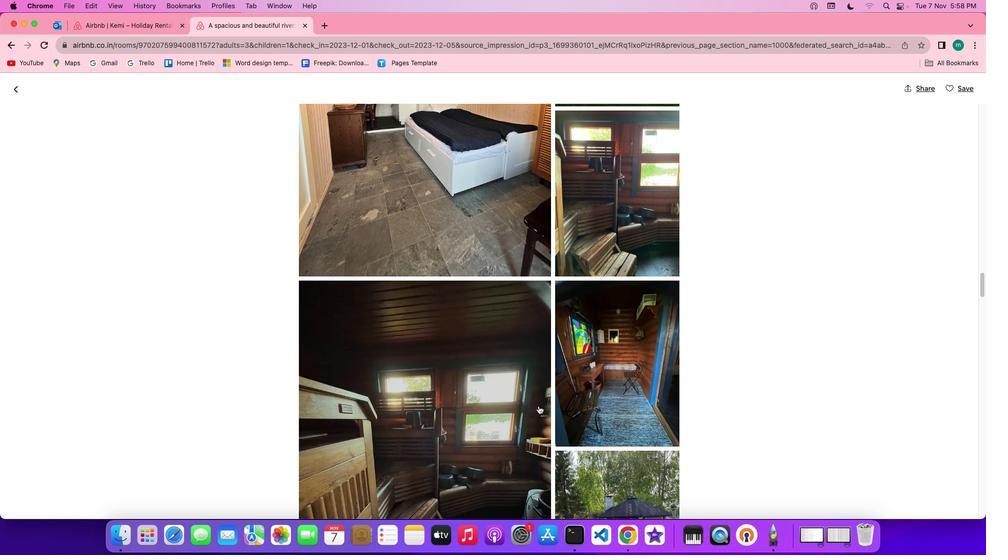 
Action: Mouse scrolled (539, 406) with delta (0, 0)
Screenshot: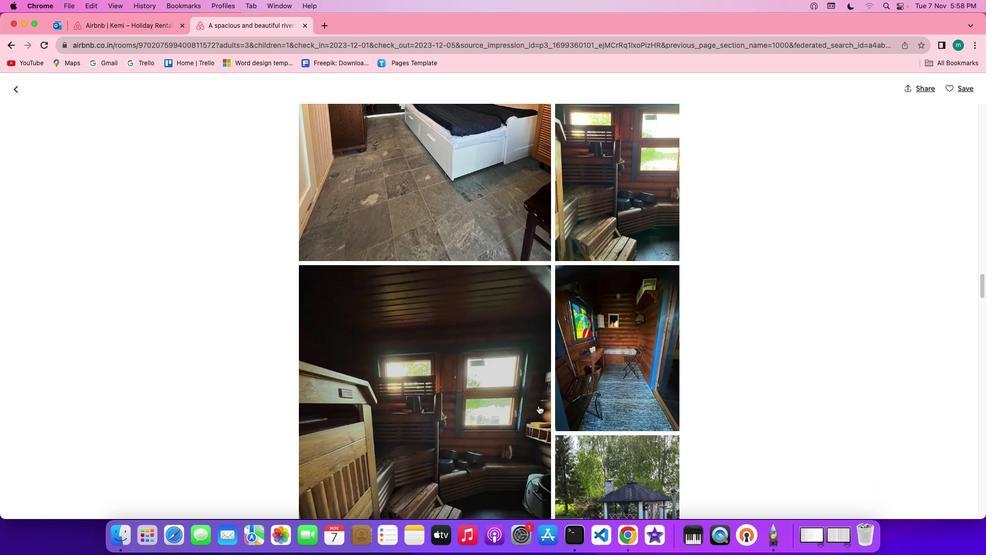 
Action: Mouse scrolled (539, 406) with delta (0, -1)
Screenshot: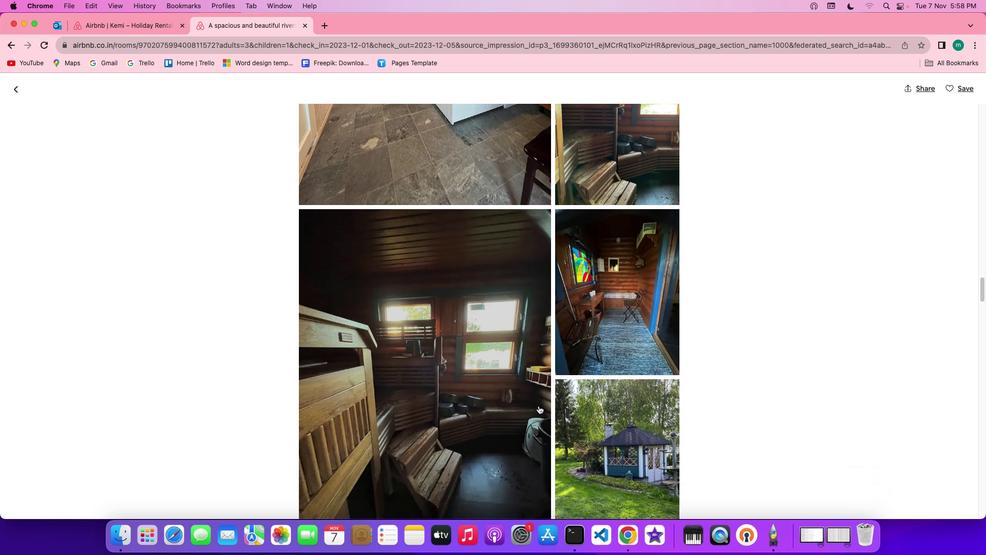 
Action: Mouse scrolled (539, 406) with delta (0, 0)
Screenshot: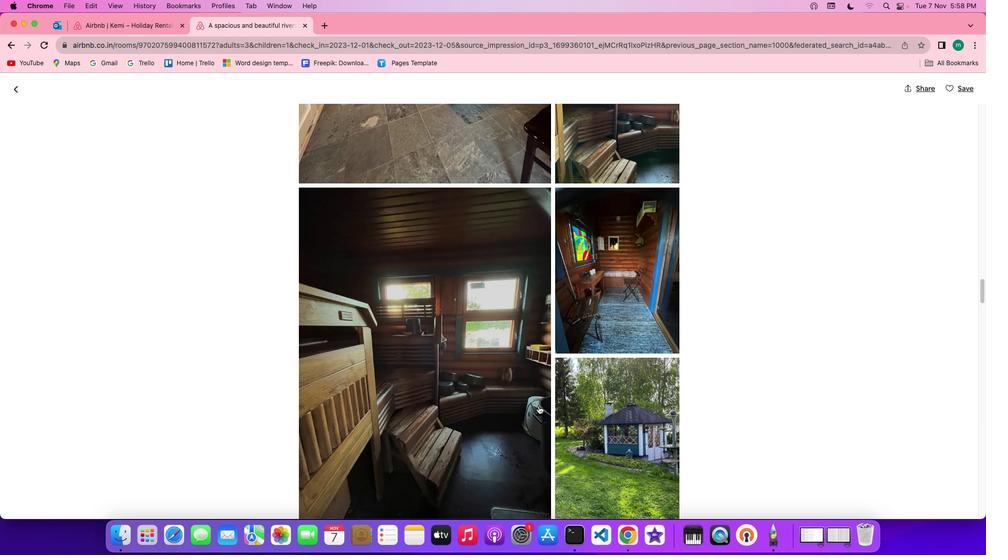
Action: Mouse scrolled (539, 406) with delta (0, 0)
Screenshot: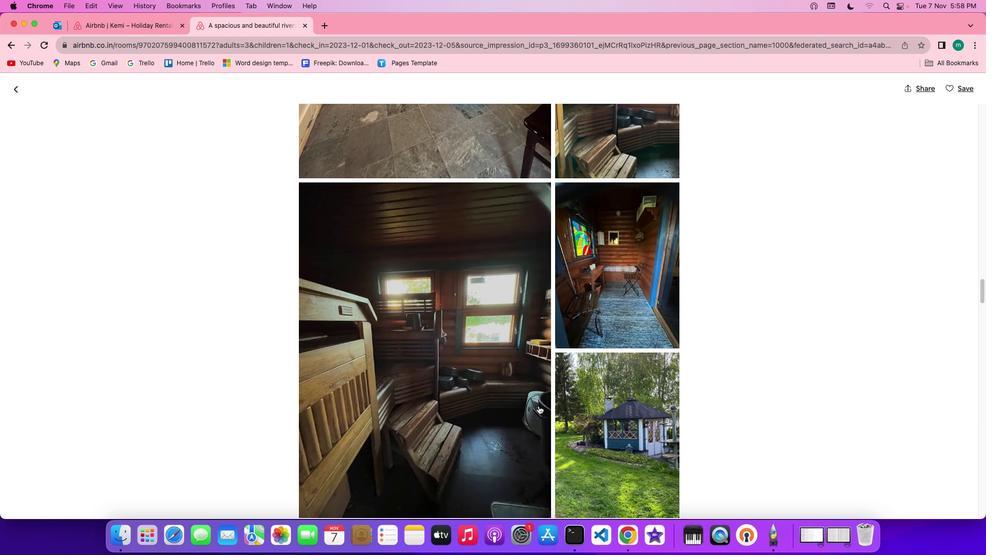 
Action: Mouse scrolled (539, 406) with delta (0, 0)
Screenshot: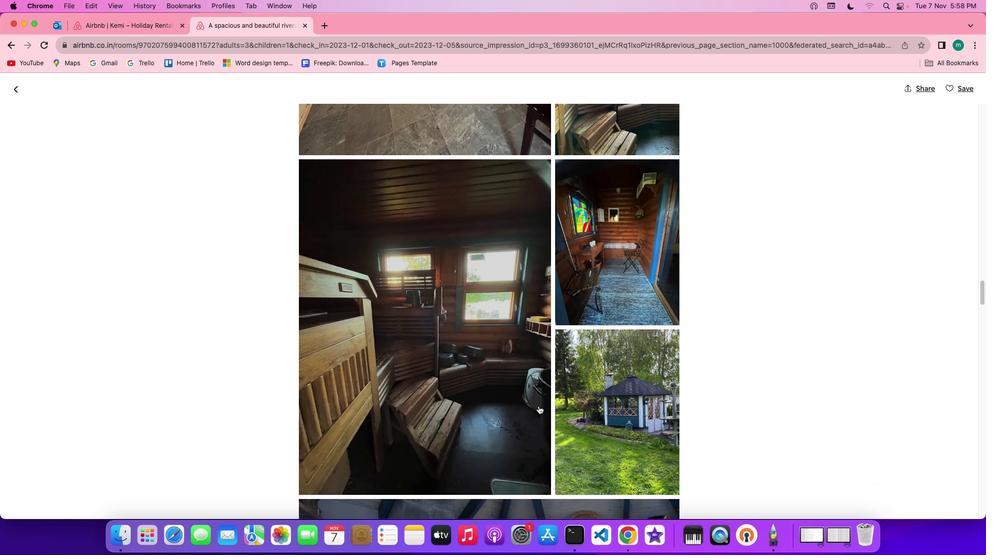 
Action: Mouse scrolled (539, 406) with delta (0, 0)
Screenshot: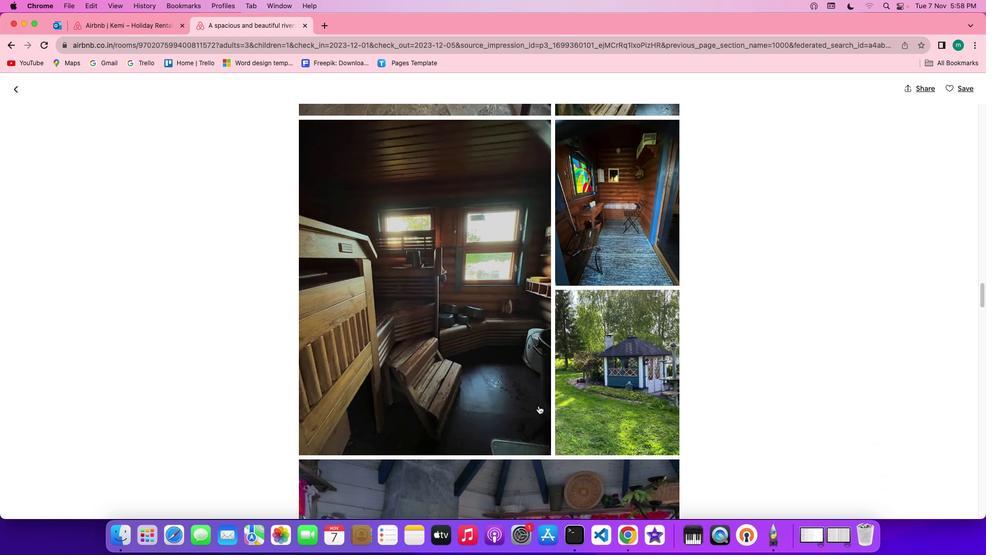
Action: Mouse scrolled (539, 406) with delta (0, 0)
Screenshot: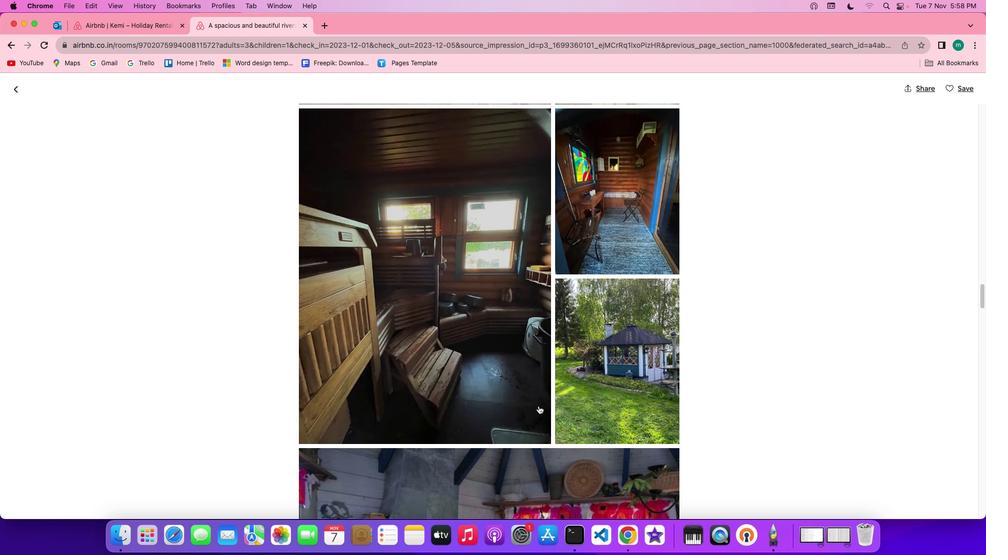 
Action: Mouse scrolled (539, 406) with delta (0, 0)
Screenshot: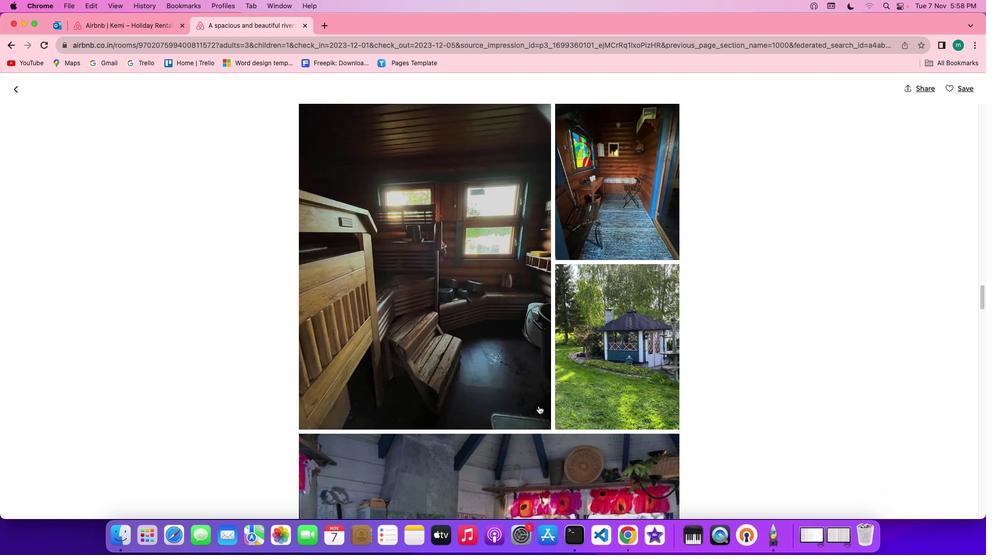 
Action: Mouse scrolled (539, 406) with delta (0, -1)
Screenshot: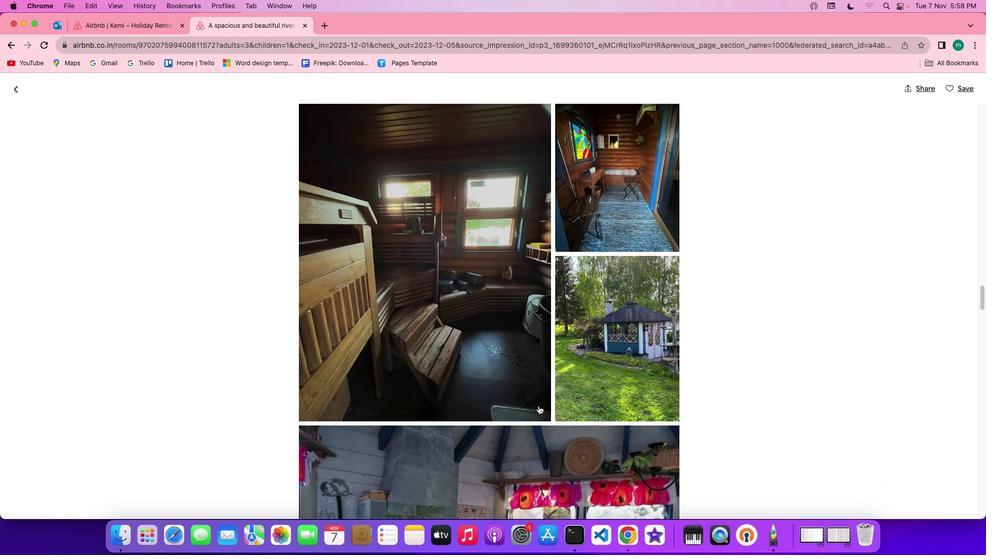 
Action: Mouse scrolled (539, 406) with delta (0, -1)
Screenshot: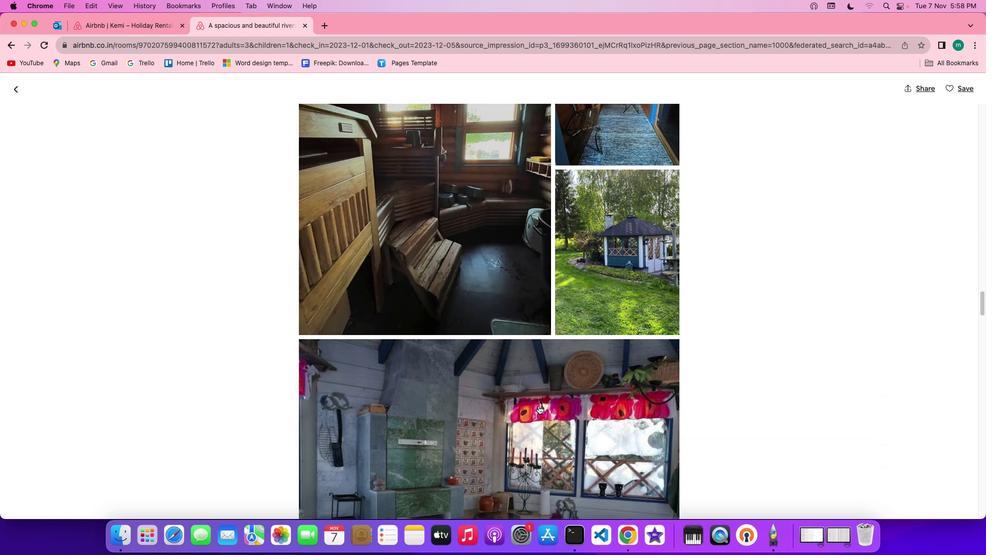 
Action: Mouse scrolled (539, 406) with delta (0, 0)
Screenshot: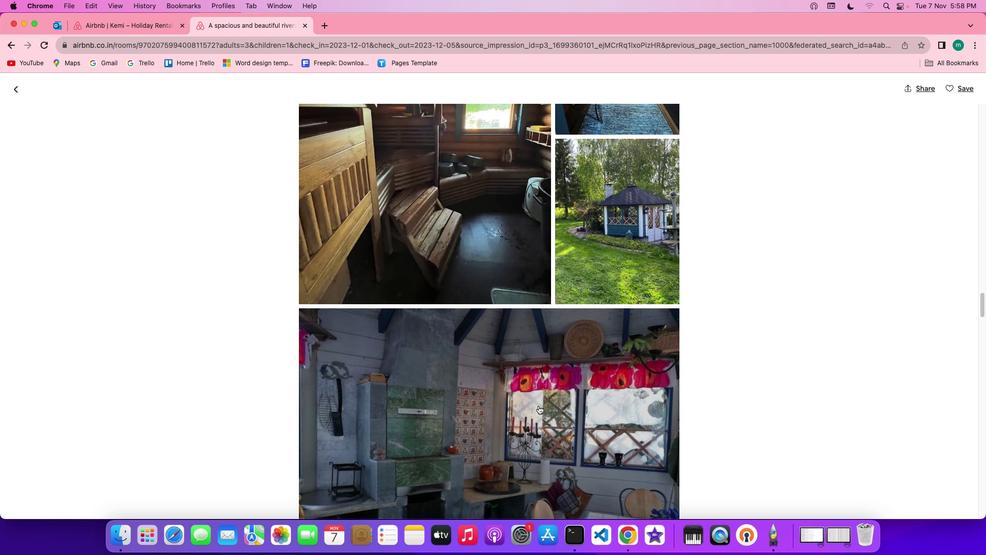 
Action: Mouse scrolled (539, 406) with delta (0, 0)
Screenshot: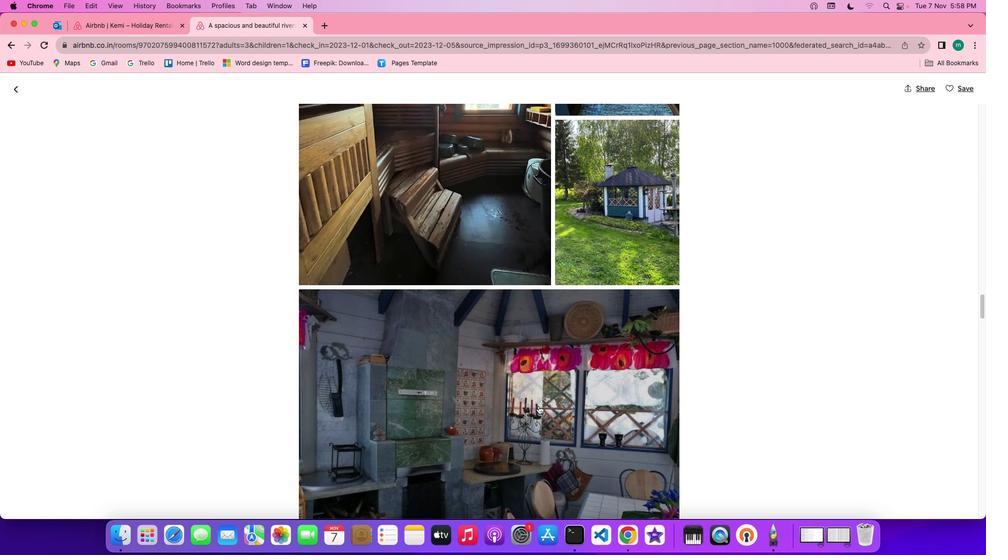 
Action: Mouse scrolled (539, 406) with delta (0, -1)
Screenshot: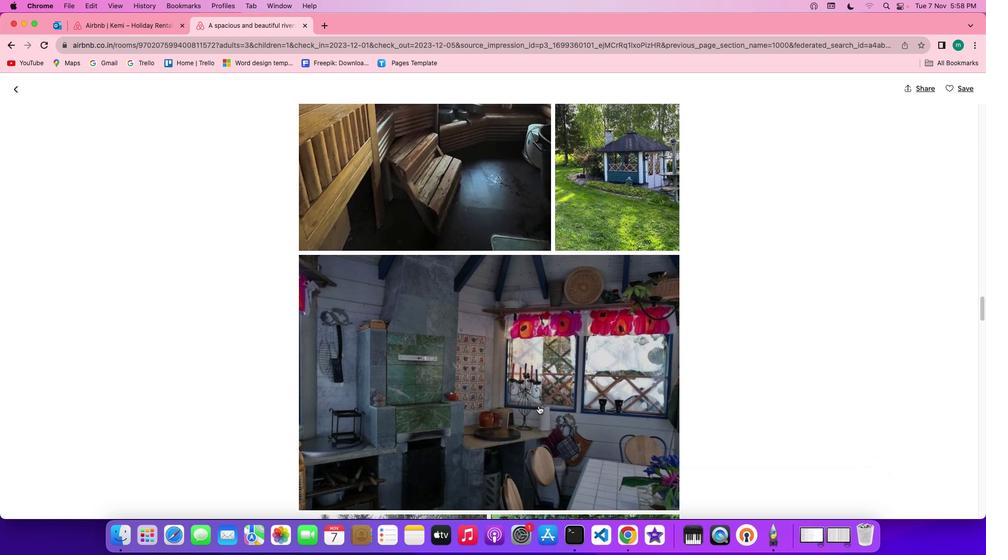 
Action: Mouse scrolled (539, 406) with delta (0, -2)
Screenshot: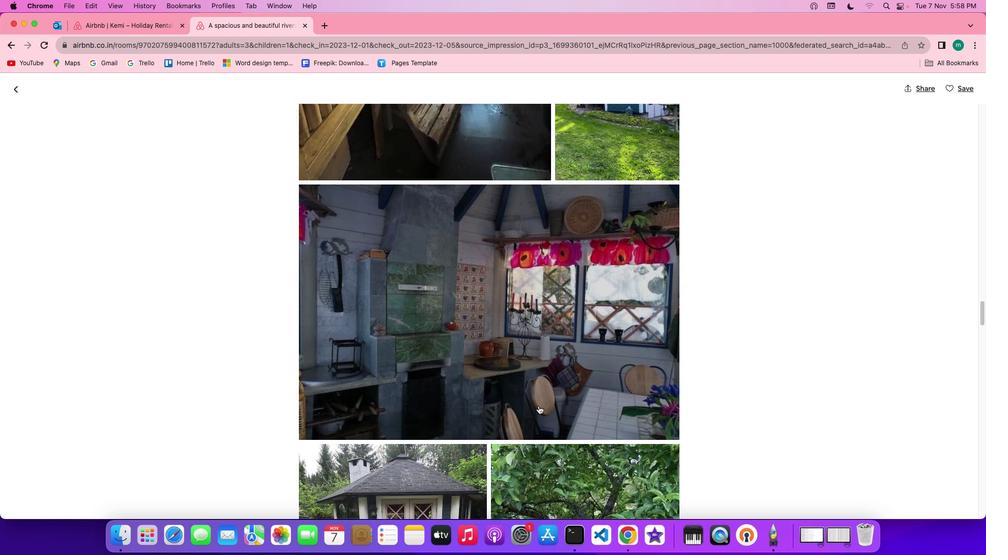 
Action: Mouse scrolled (539, 406) with delta (0, -2)
Screenshot: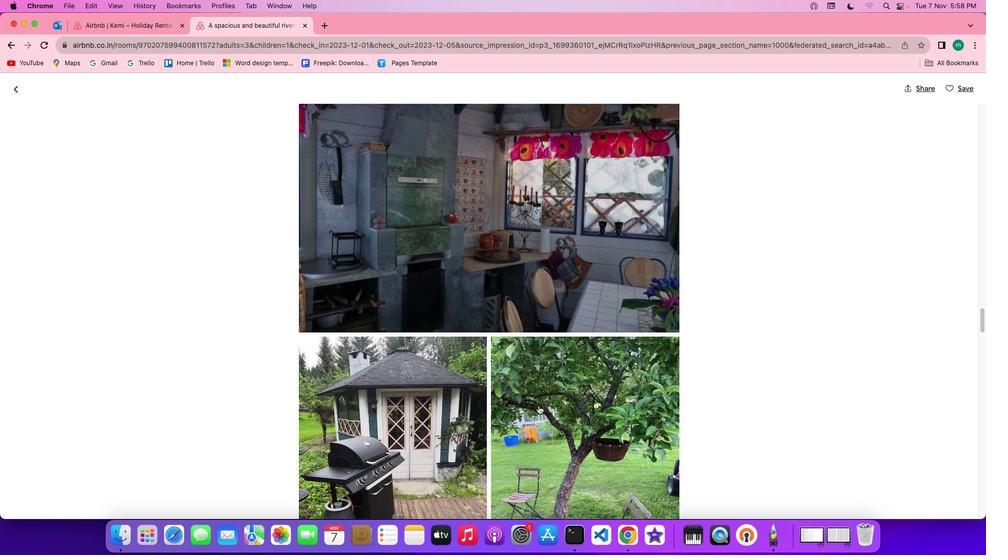 
Action: Mouse scrolled (539, 406) with delta (0, 0)
Screenshot: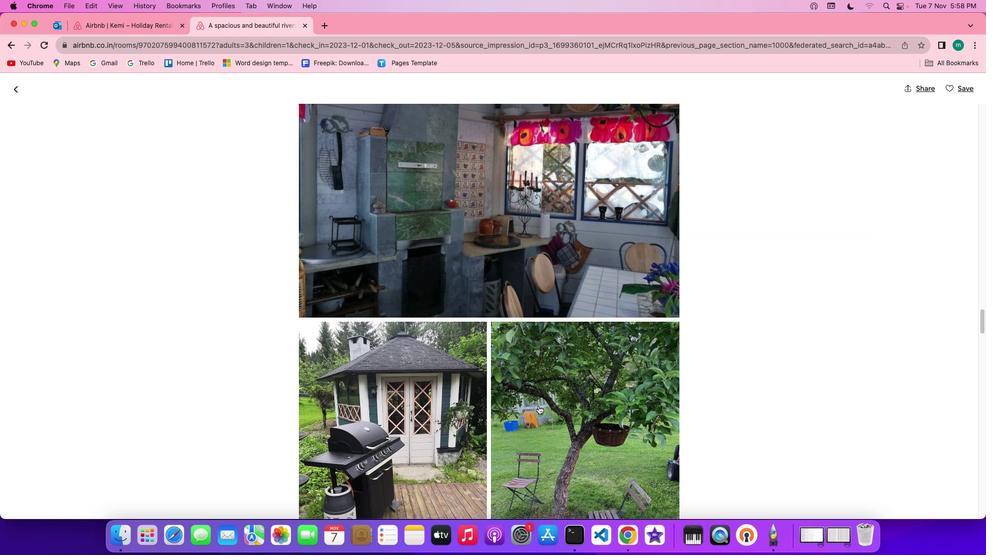 
Action: Mouse scrolled (539, 406) with delta (0, 0)
Screenshot: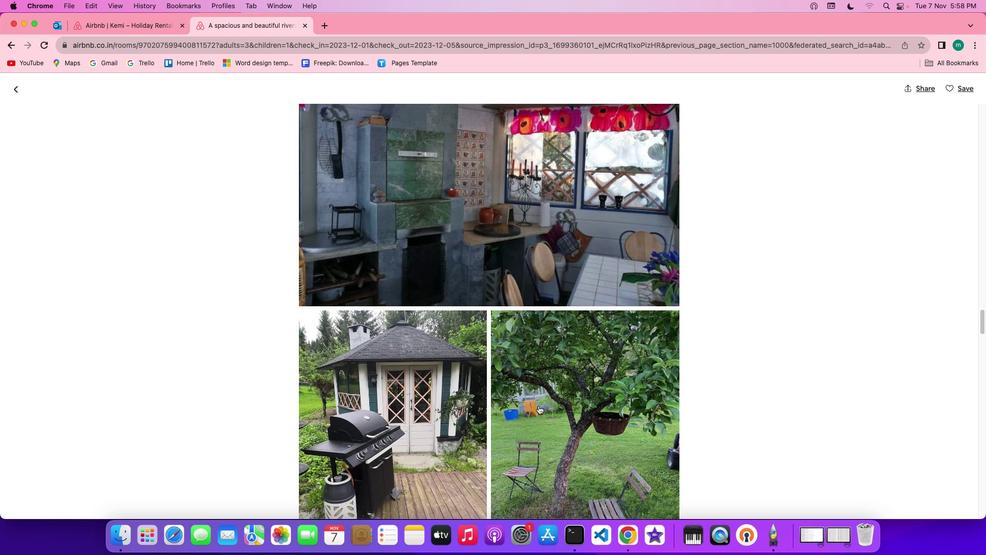 
Action: Mouse scrolled (539, 406) with delta (0, -1)
Screenshot: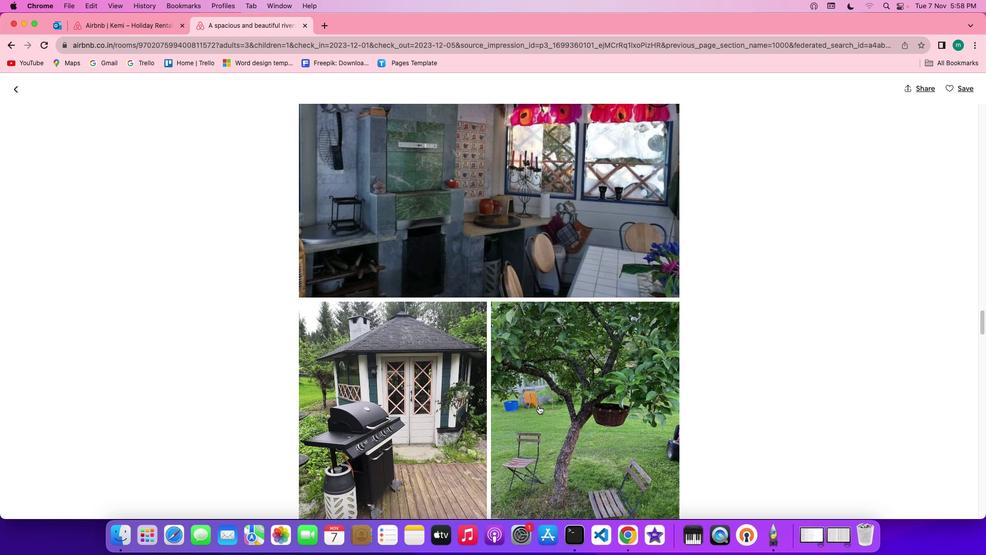 
Action: Mouse scrolled (539, 406) with delta (0, -1)
Screenshot: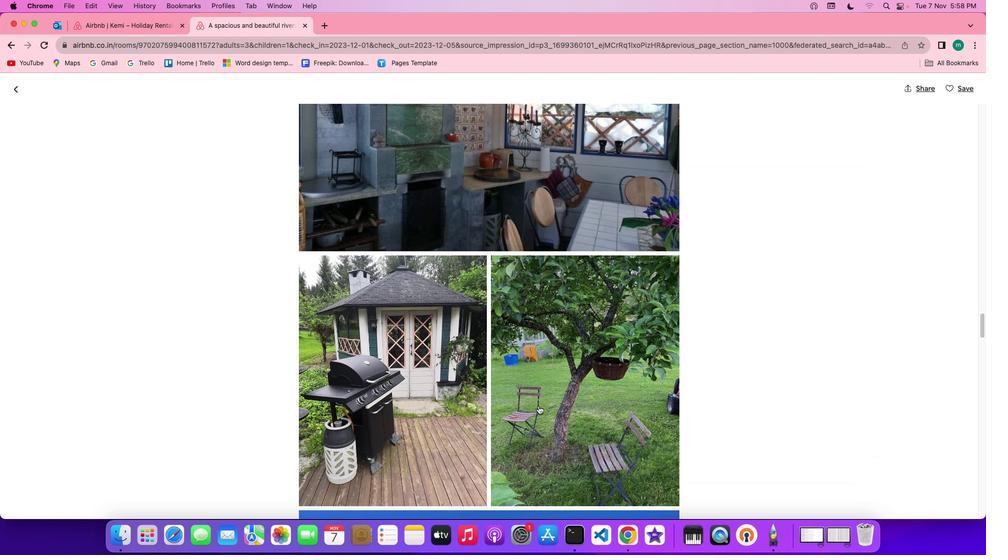 
Action: Mouse scrolled (539, 406) with delta (0, 0)
Screenshot: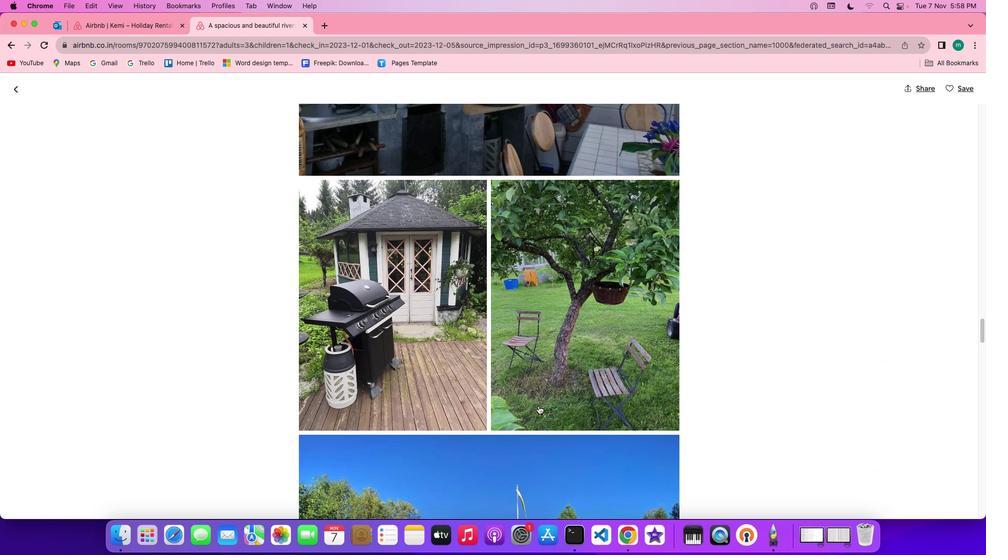 
Action: Mouse scrolled (539, 406) with delta (0, 0)
Screenshot: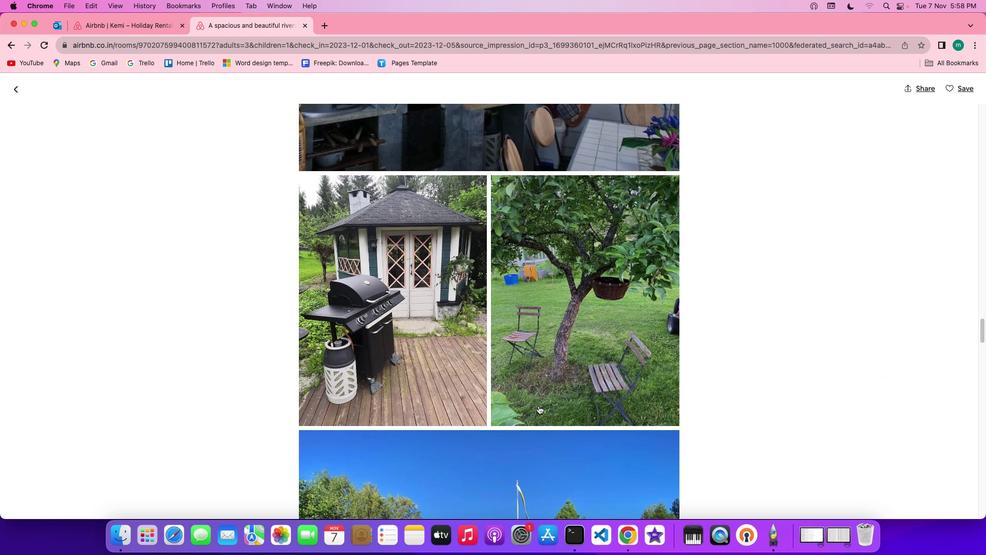 
Action: Mouse scrolled (539, 406) with delta (0, 0)
Screenshot: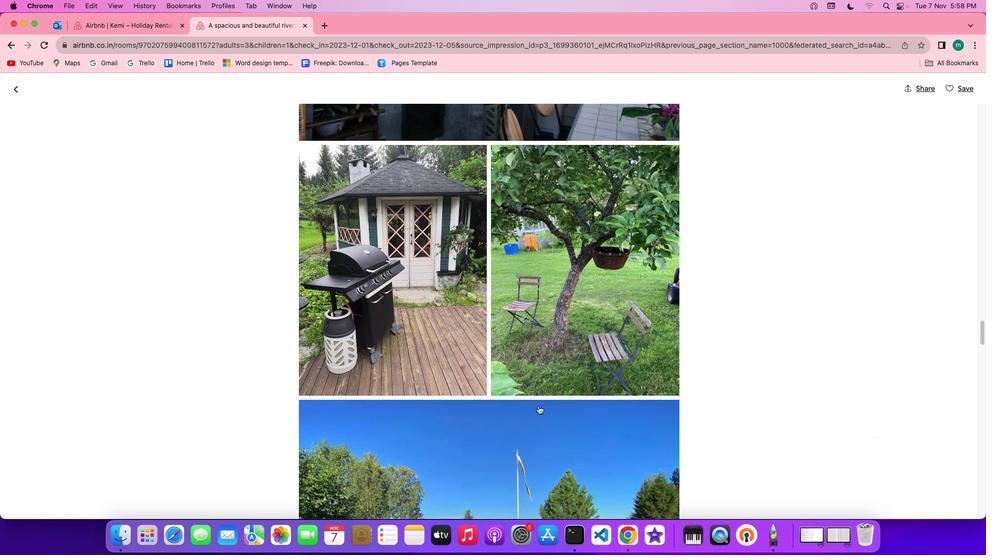 
Action: Mouse scrolled (539, 406) with delta (0, -1)
Screenshot: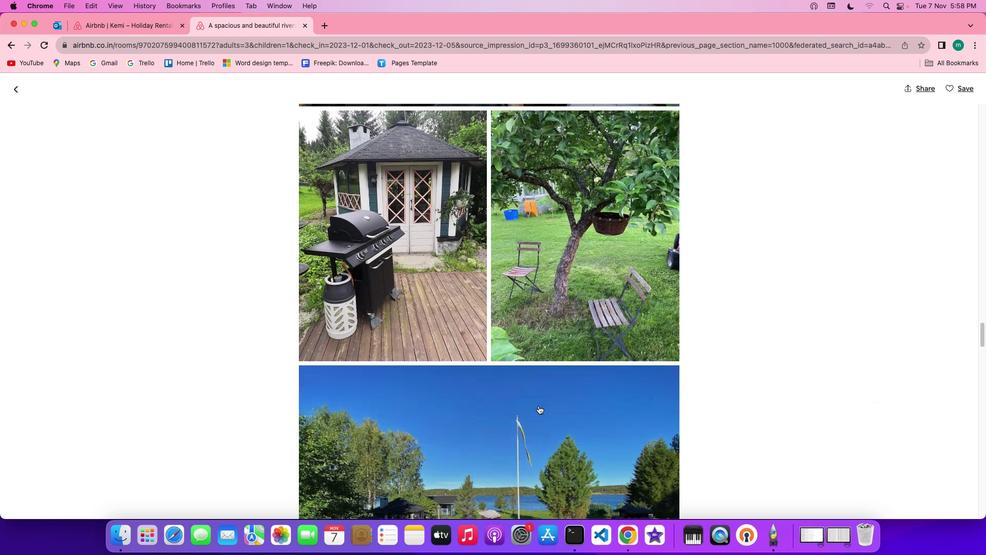 
Action: Mouse scrolled (539, 406) with delta (0, 0)
Screenshot: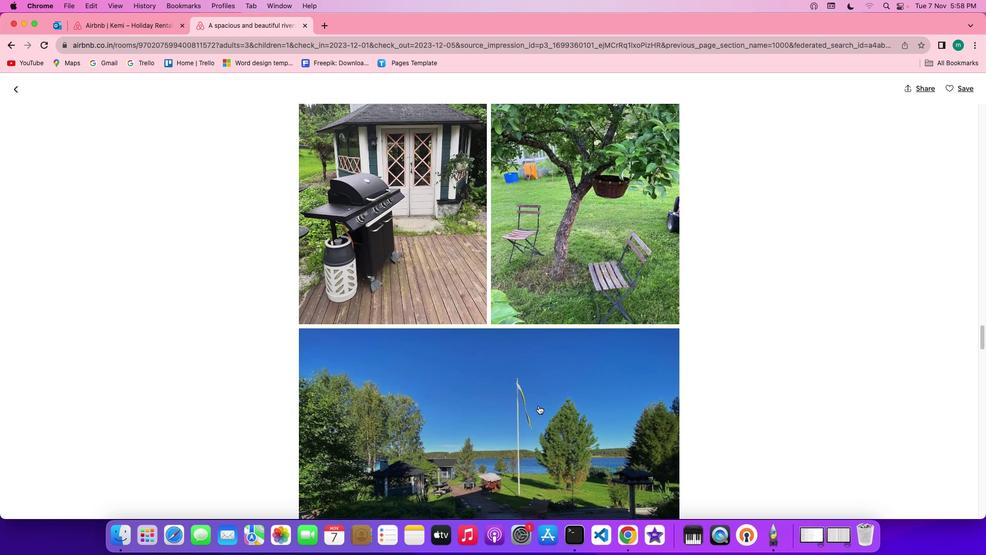 
Action: Mouse moved to (539, 406)
Screenshot: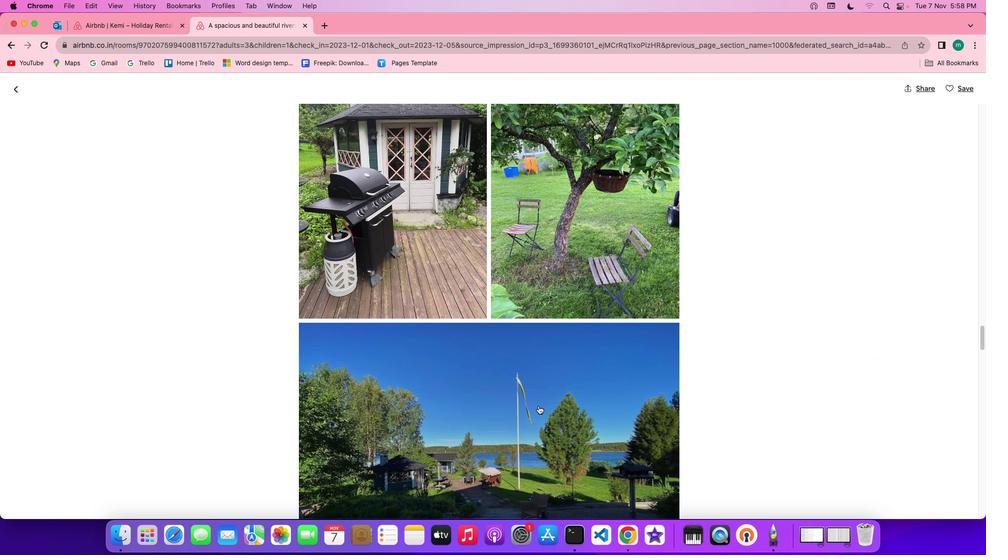 
Action: Mouse scrolled (539, 406) with delta (0, 0)
Screenshot: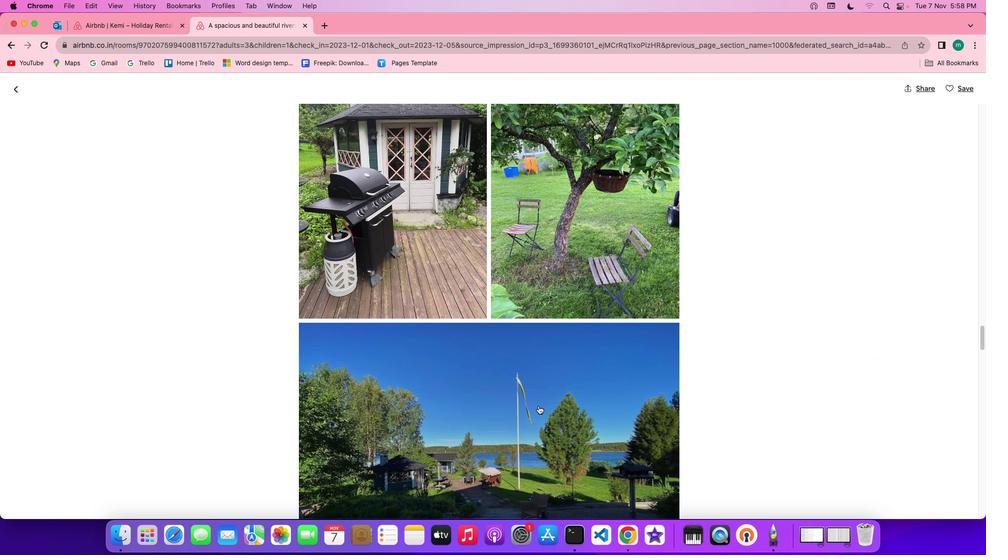 
Action: Mouse scrolled (539, 406) with delta (0, 0)
Screenshot: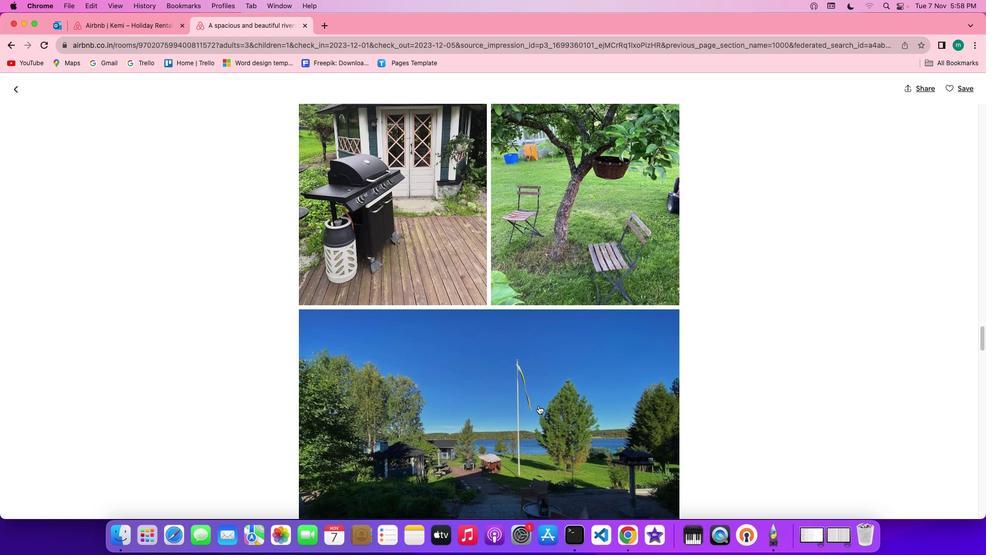 
Action: Mouse scrolled (539, 406) with delta (0, 0)
Screenshot: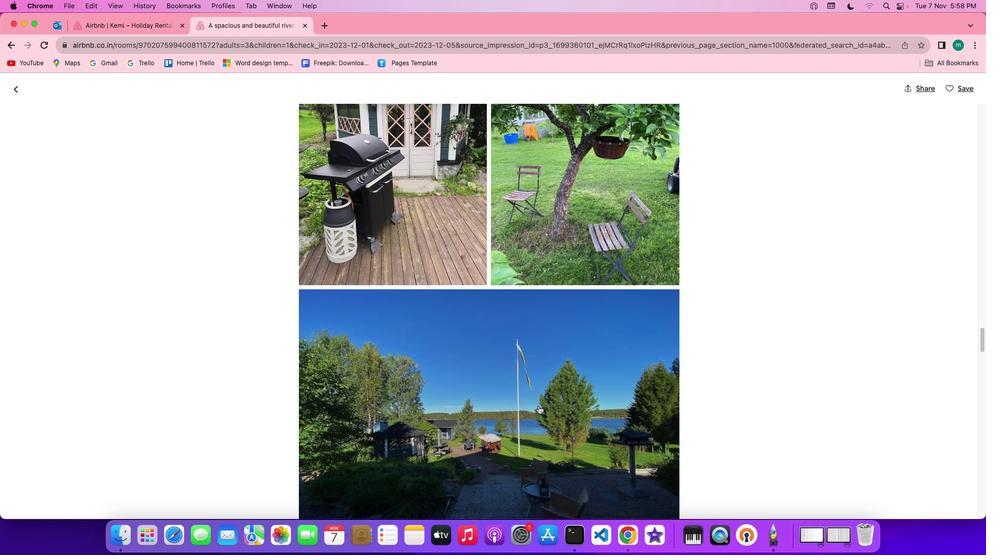 
Action: Mouse scrolled (539, 406) with delta (0, 0)
Screenshot: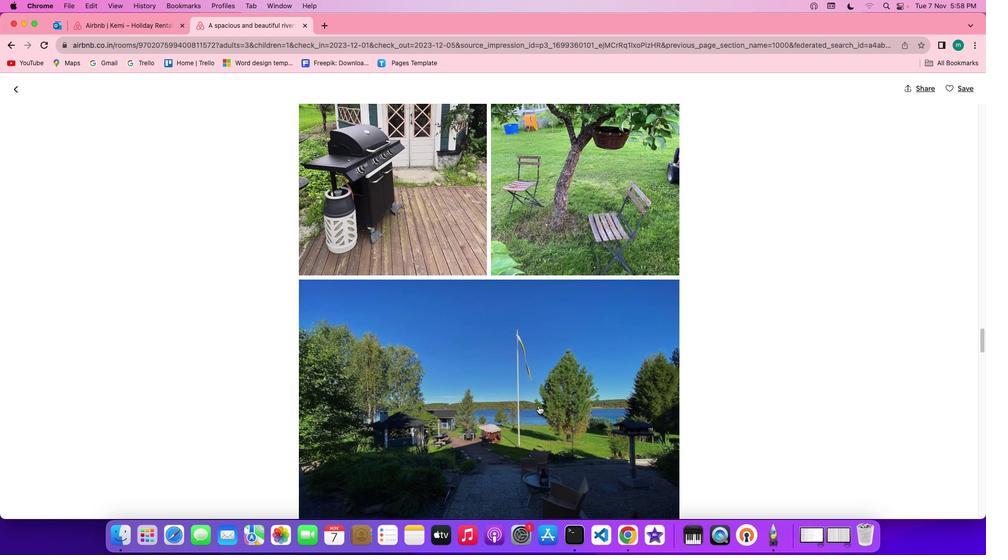 
Action: Mouse scrolled (539, 406) with delta (0, 0)
Screenshot: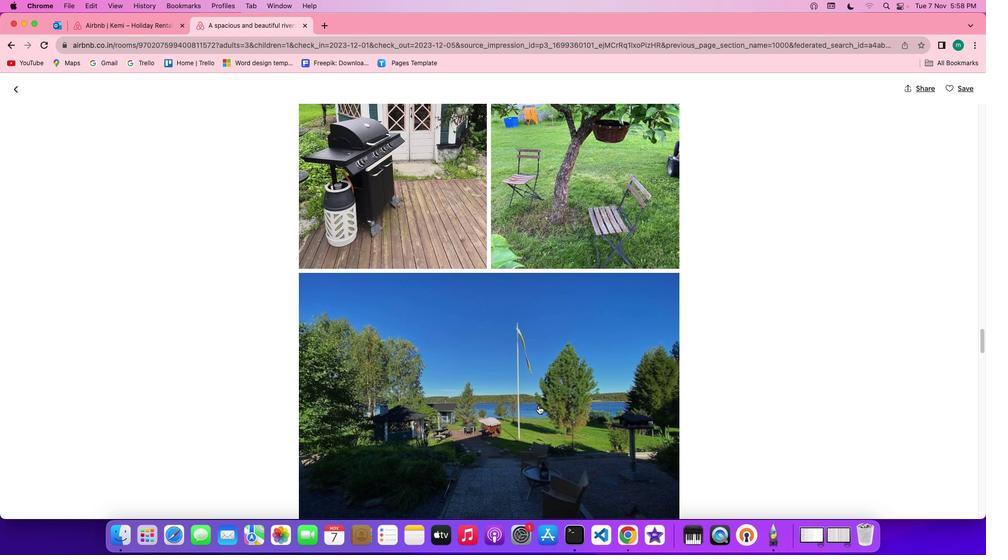 
Action: Mouse scrolled (539, 406) with delta (0, 0)
Screenshot: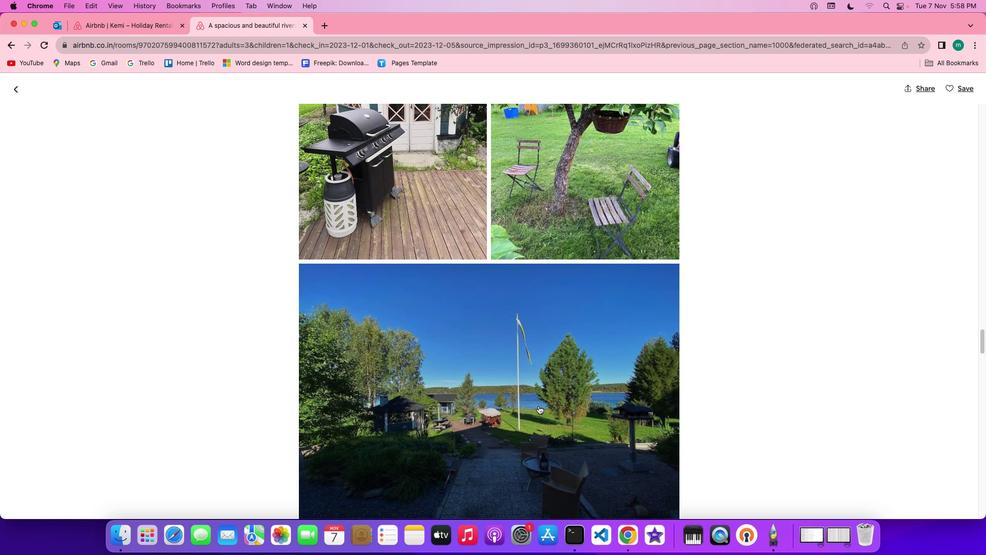 
Action: Mouse scrolled (539, 406) with delta (0, 0)
Screenshot: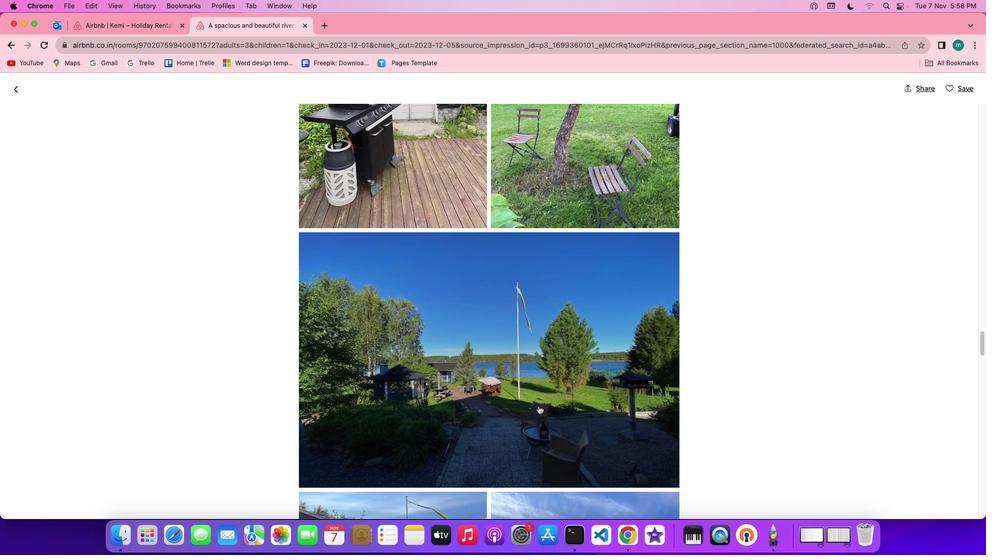 
Action: Mouse scrolled (539, 406) with delta (0, 0)
Screenshot: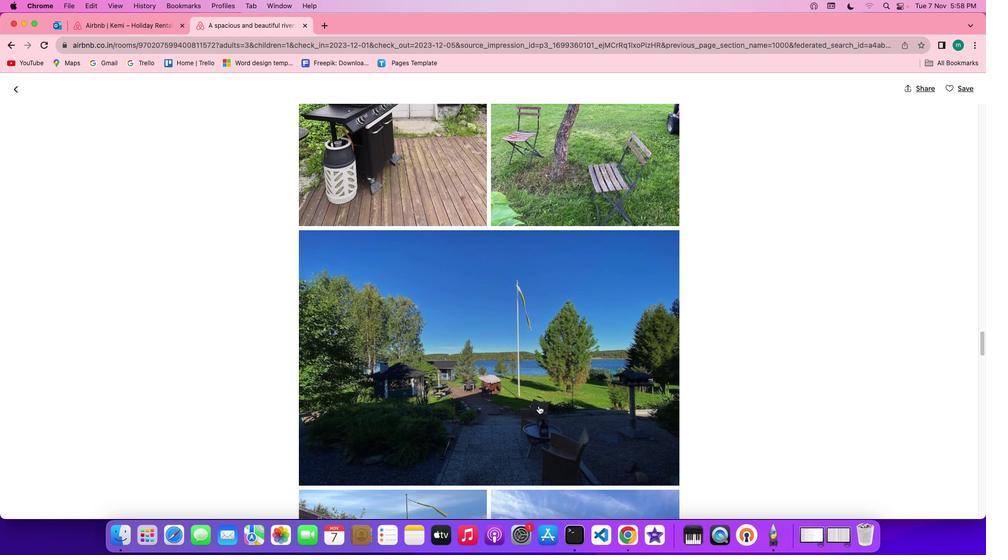 
Action: Mouse scrolled (539, 406) with delta (0, 0)
Screenshot: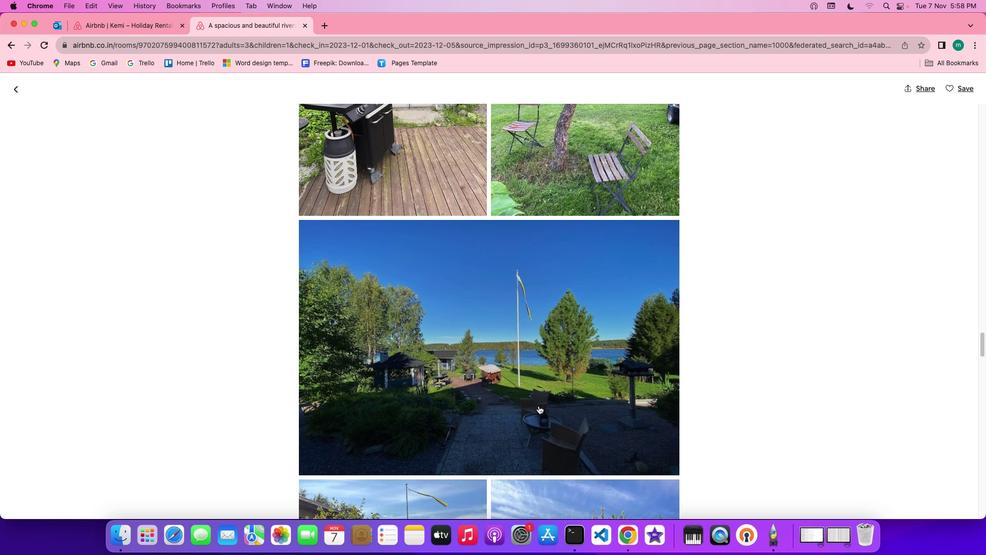 
Action: Mouse scrolled (539, 406) with delta (0, 0)
Screenshot: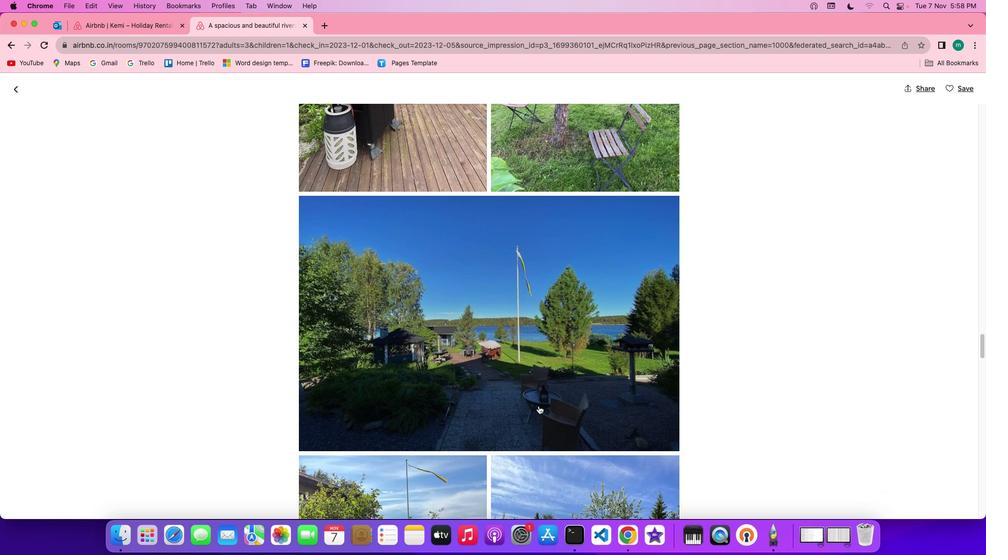 
Action: Mouse scrolled (539, 406) with delta (0, -1)
Screenshot: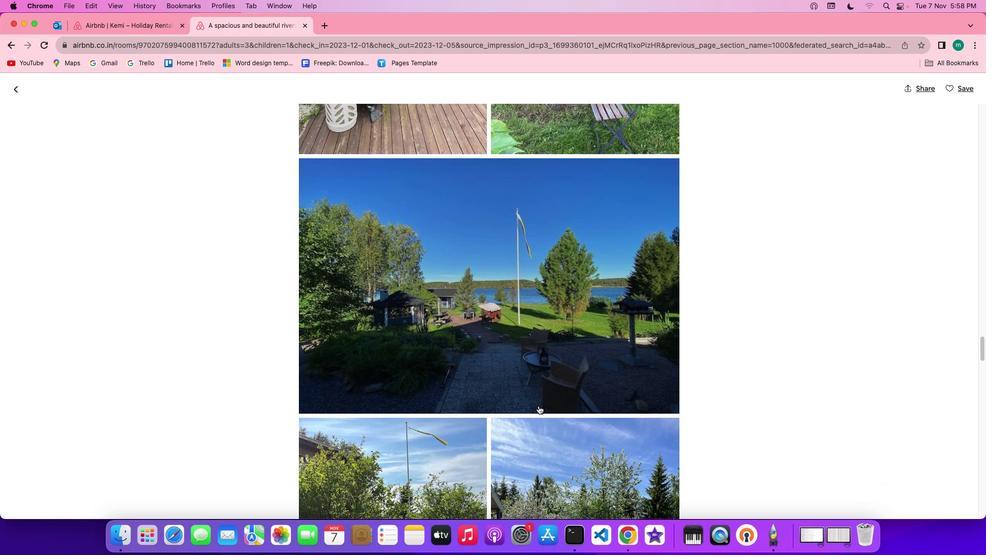 
Action: Mouse scrolled (539, 406) with delta (0, 0)
Screenshot: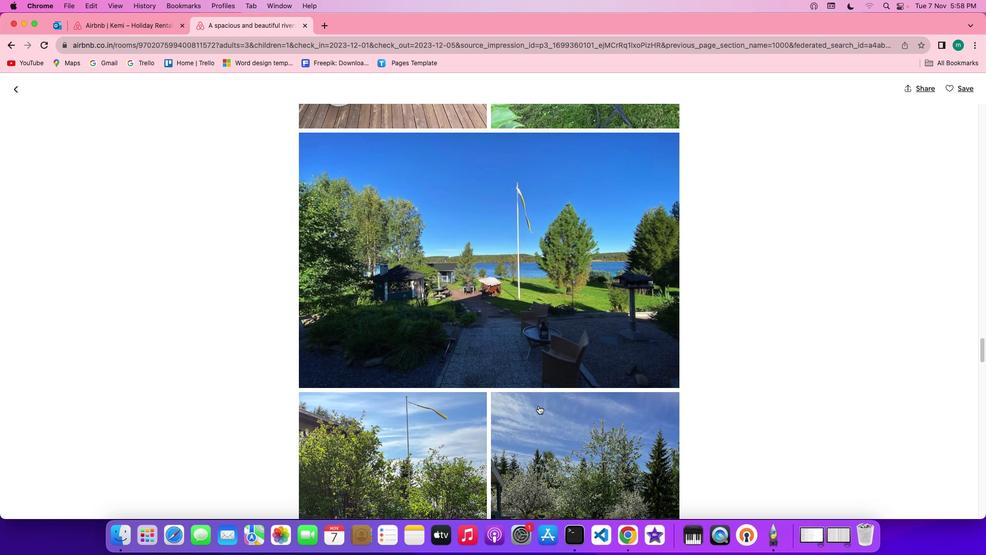 
Action: Mouse scrolled (539, 406) with delta (0, 0)
Screenshot: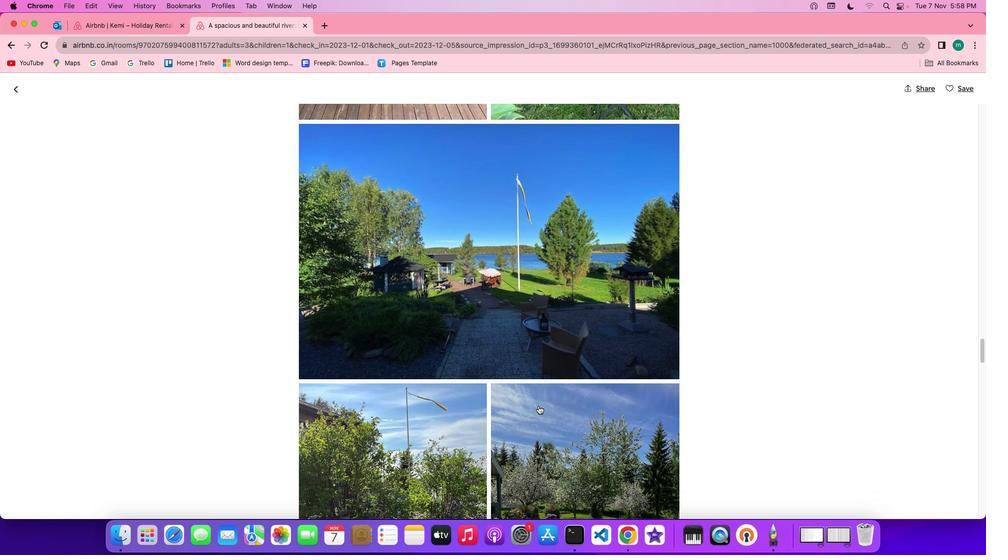 
Action: Mouse scrolled (539, 406) with delta (0, -1)
Screenshot: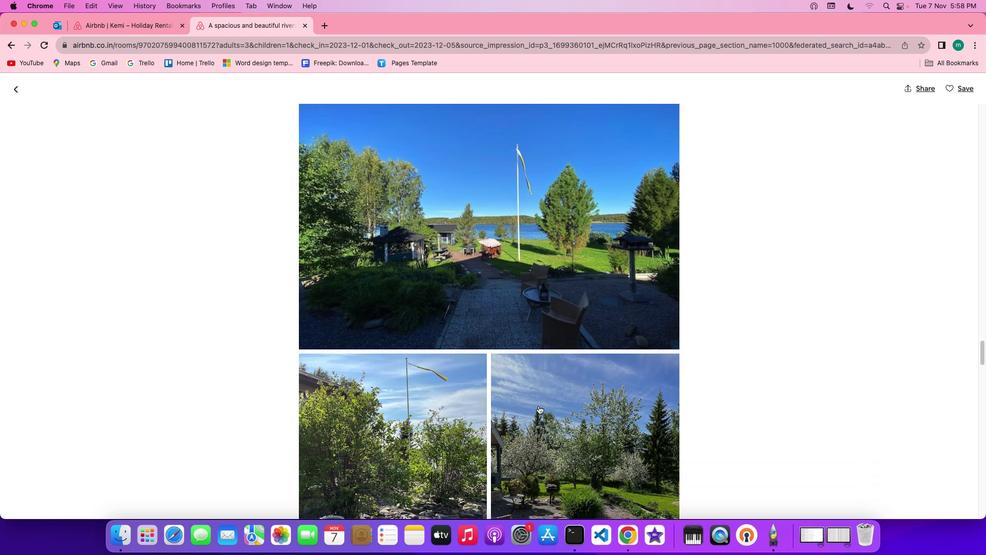 
Action: Mouse scrolled (539, 406) with delta (0, 0)
Screenshot: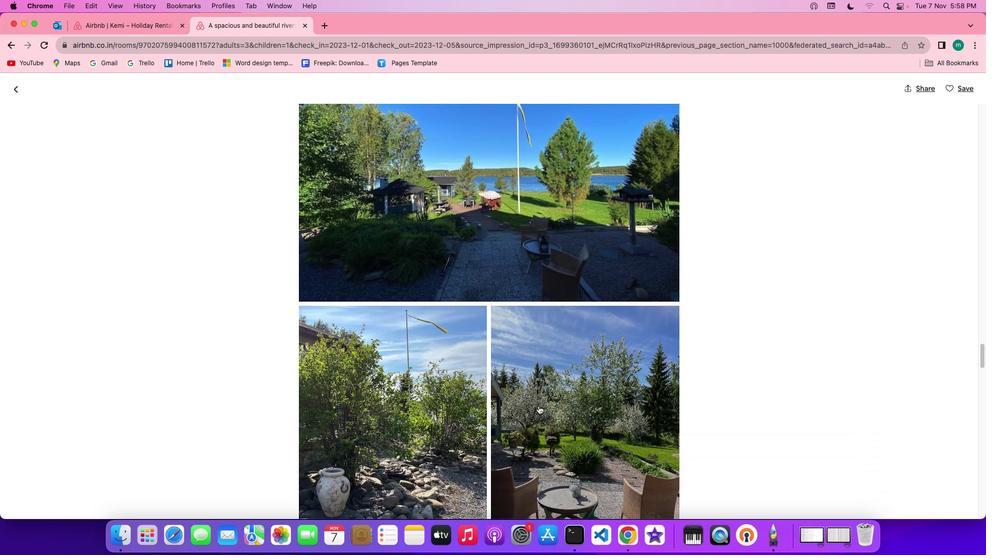 
Action: Mouse scrolled (539, 406) with delta (0, 0)
Screenshot: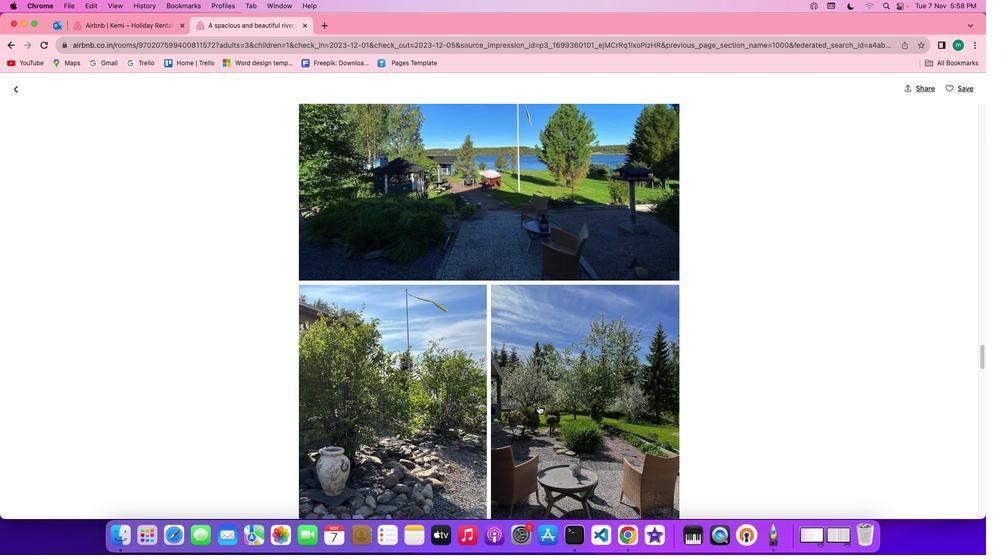
Action: Mouse scrolled (539, 406) with delta (0, 0)
Screenshot: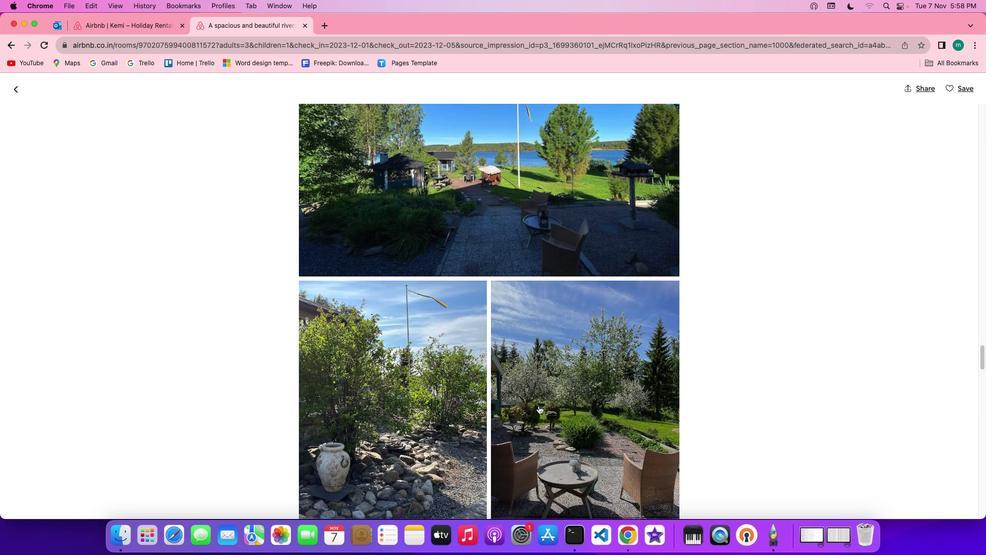 
Action: Mouse scrolled (539, 406) with delta (0, 0)
Screenshot: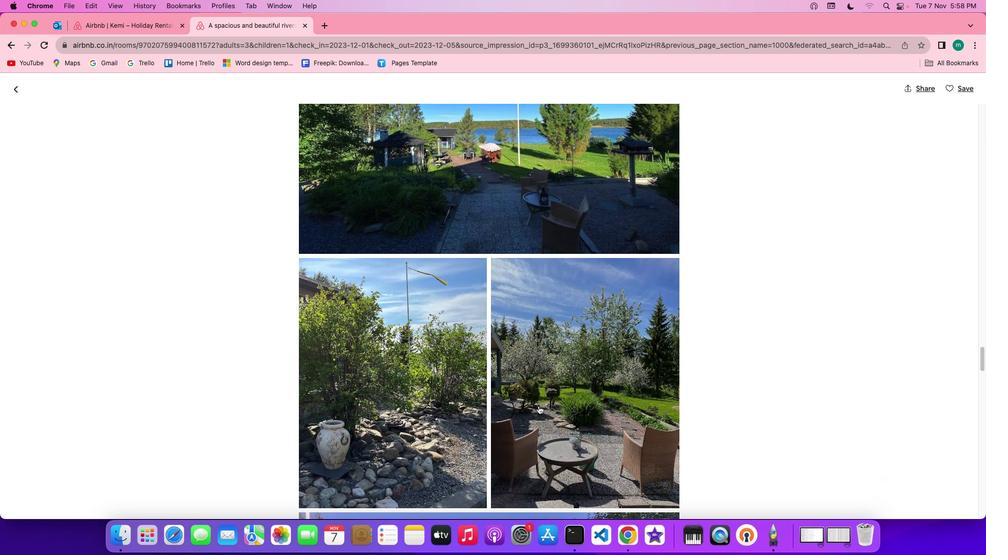 
Action: Mouse scrolled (539, 406) with delta (0, 0)
Screenshot: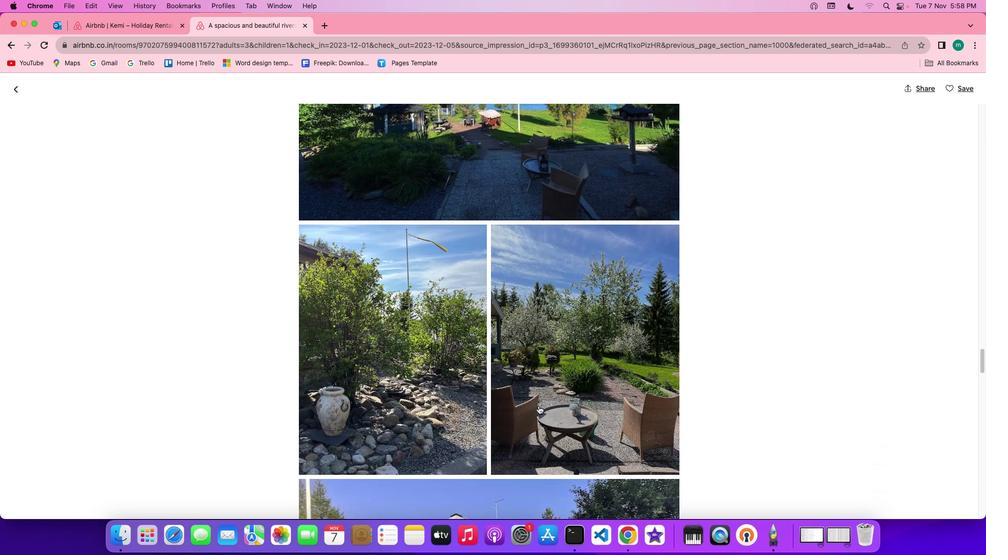 
Action: Mouse scrolled (539, 406) with delta (0, 0)
Screenshot: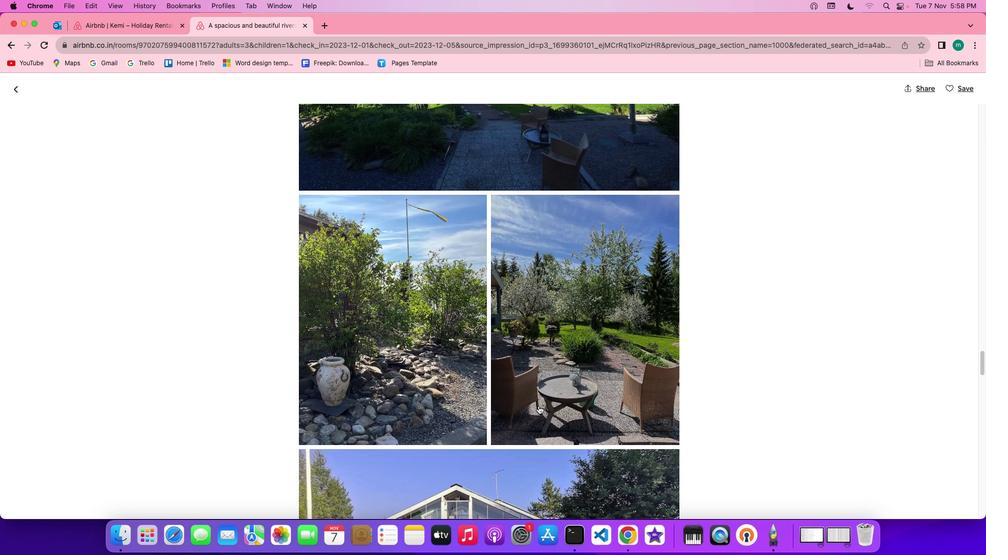 
Action: Mouse scrolled (539, 406) with delta (0, 0)
Screenshot: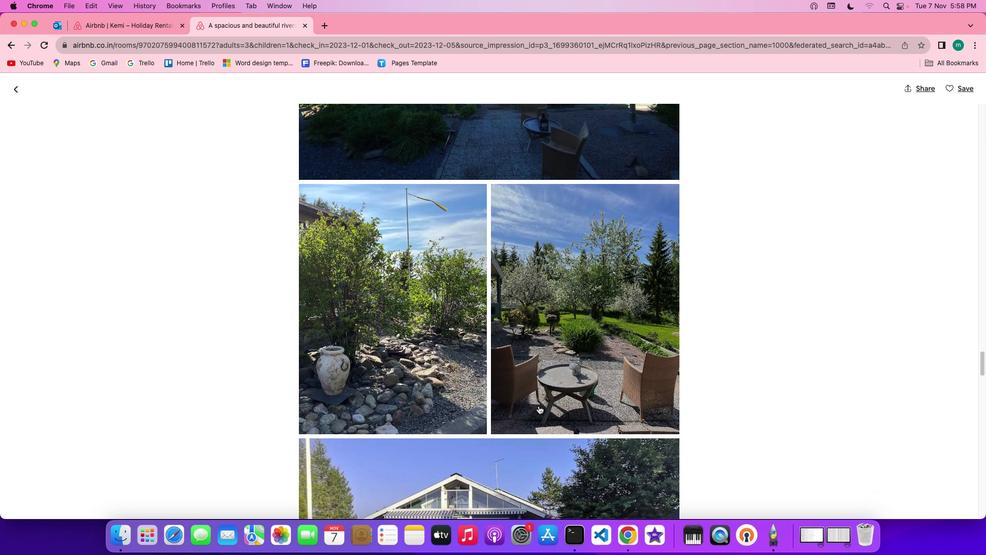 
Action: Mouse scrolled (539, 406) with delta (0, -1)
Screenshot: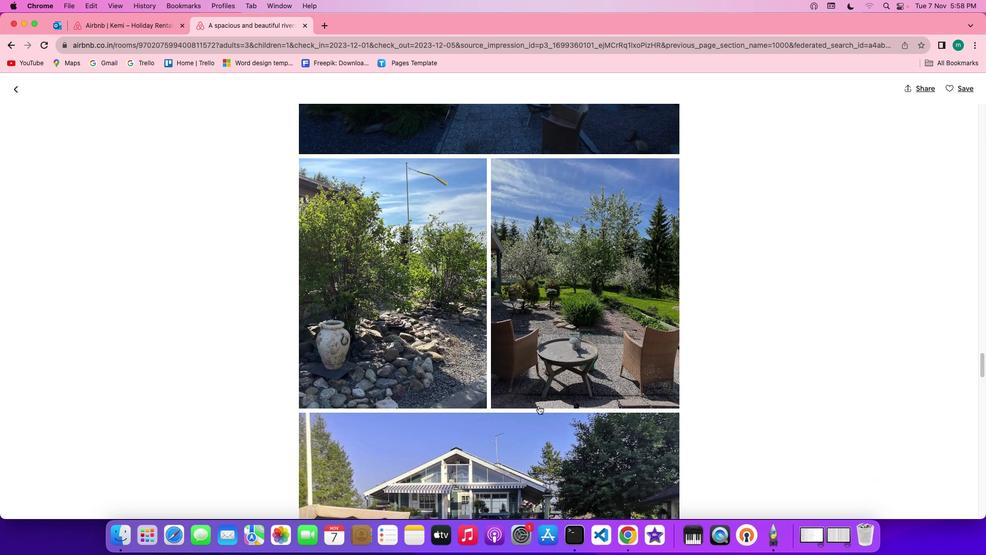 
Action: Mouse scrolled (539, 406) with delta (0, 0)
Screenshot: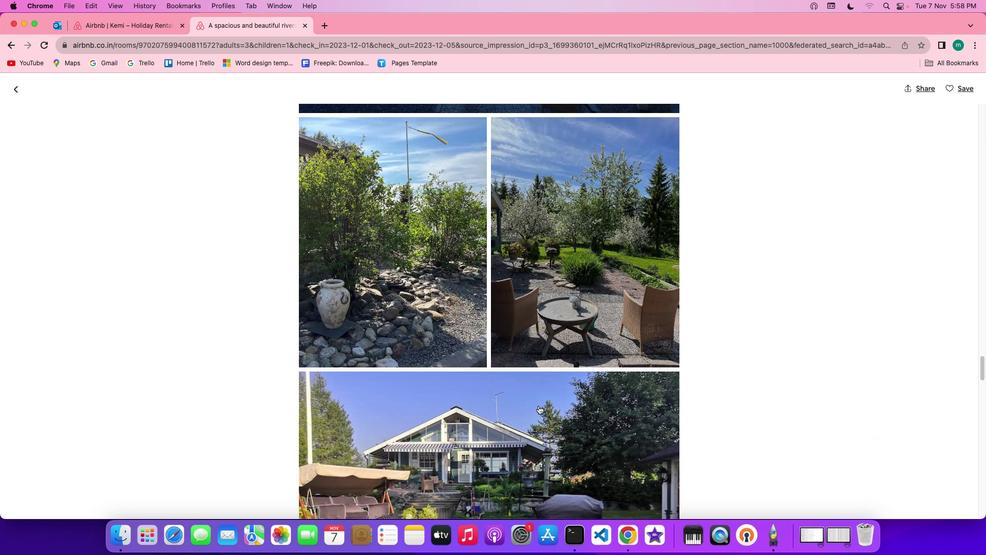 
Action: Mouse scrolled (539, 406) with delta (0, 0)
Screenshot: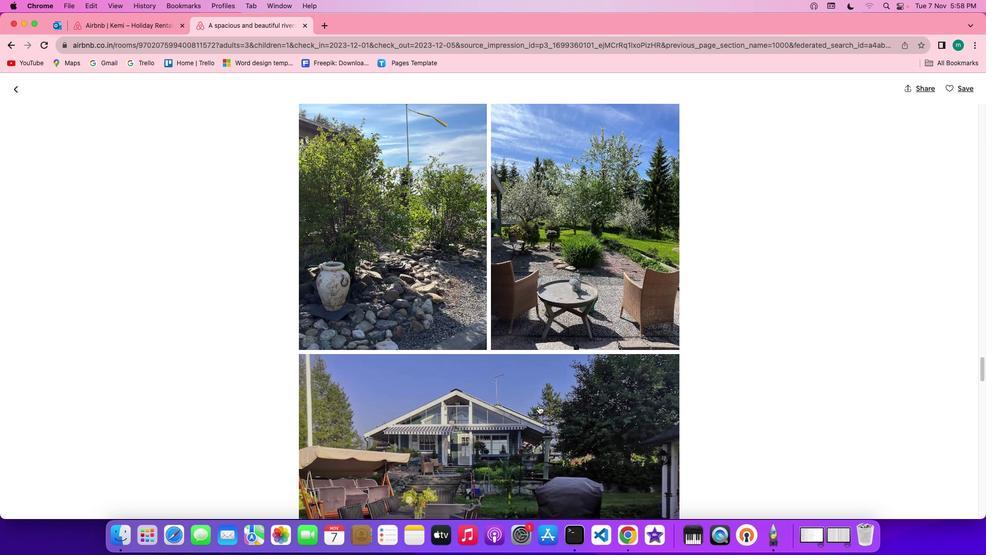 
Action: Mouse scrolled (539, 406) with delta (0, 0)
Screenshot: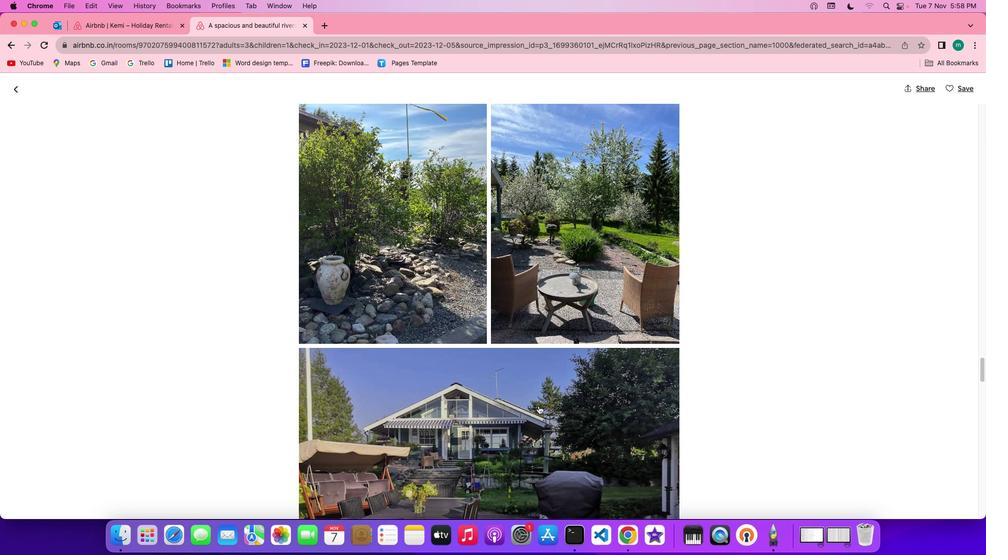 
Action: Mouse scrolled (539, 406) with delta (0, -1)
Screenshot: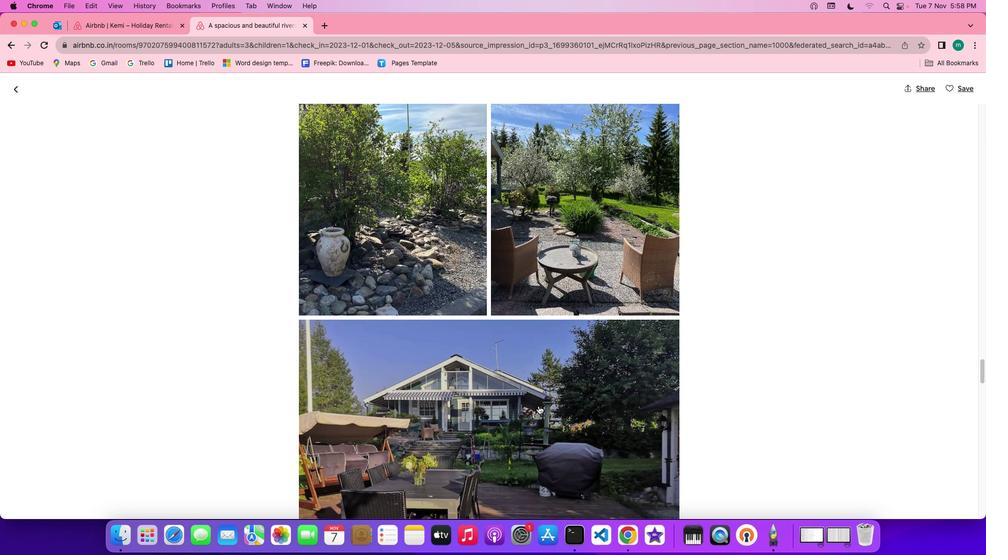 
Action: Mouse scrolled (539, 406) with delta (0, 0)
Screenshot: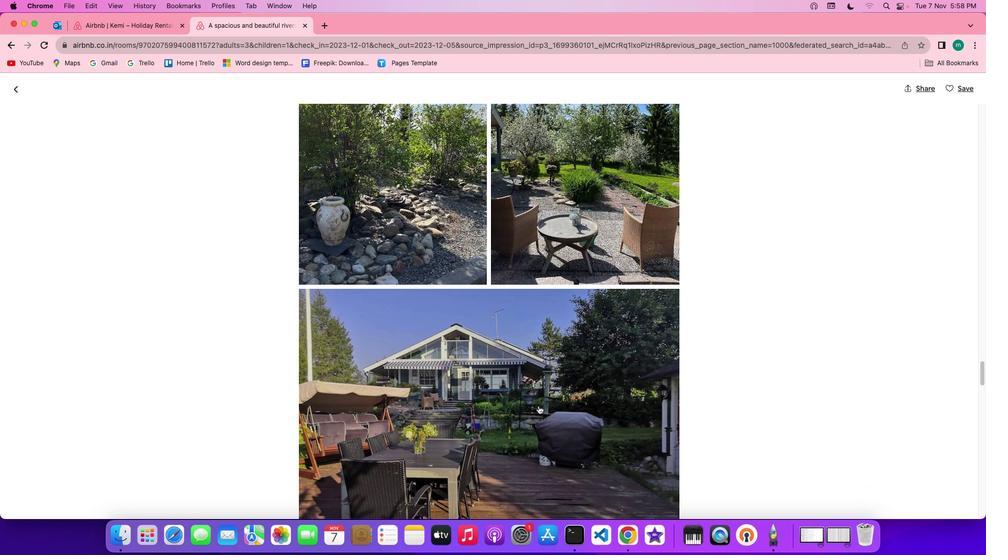 
Action: Mouse scrolled (539, 406) with delta (0, 0)
Screenshot: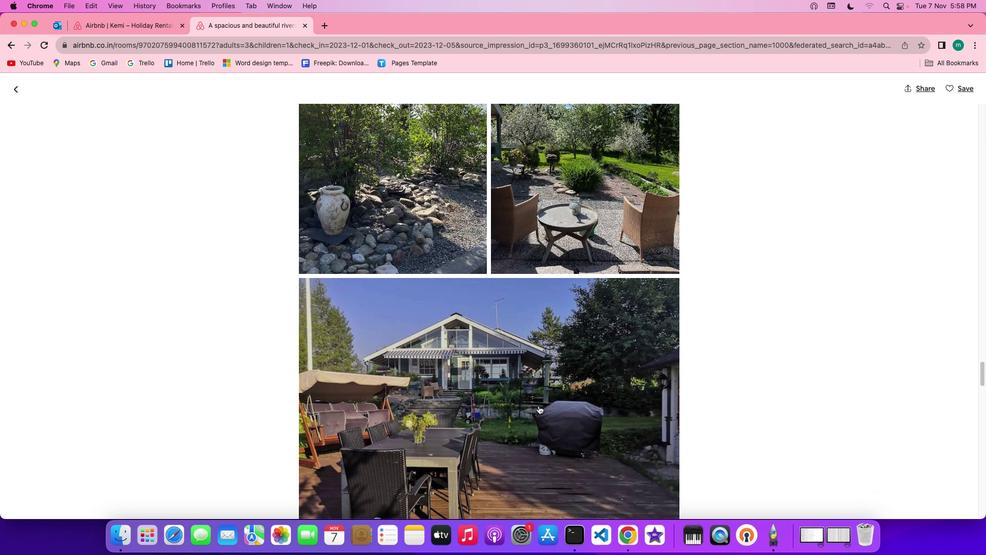 
Action: Mouse scrolled (539, 406) with delta (0, -1)
Screenshot: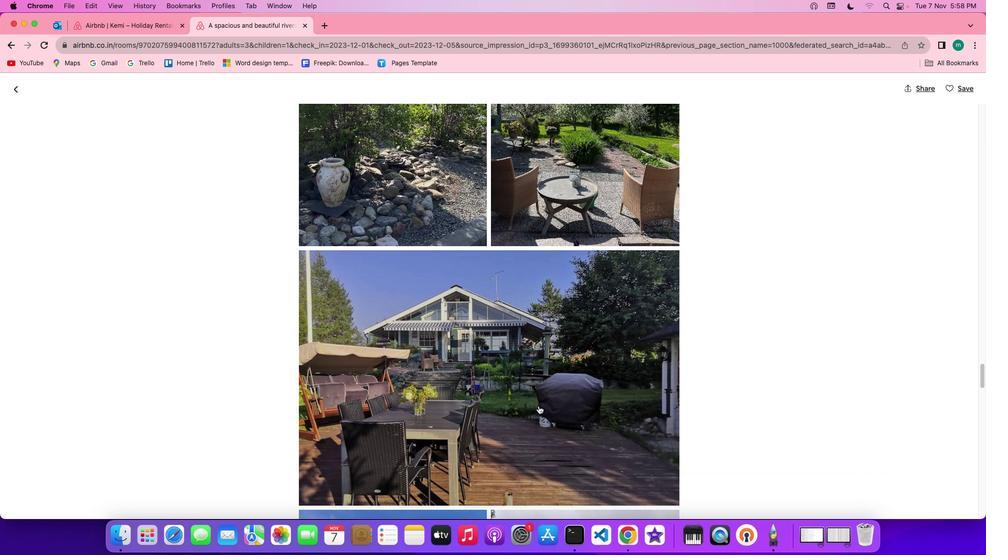 
Action: Mouse scrolled (539, 406) with delta (0, -1)
Screenshot: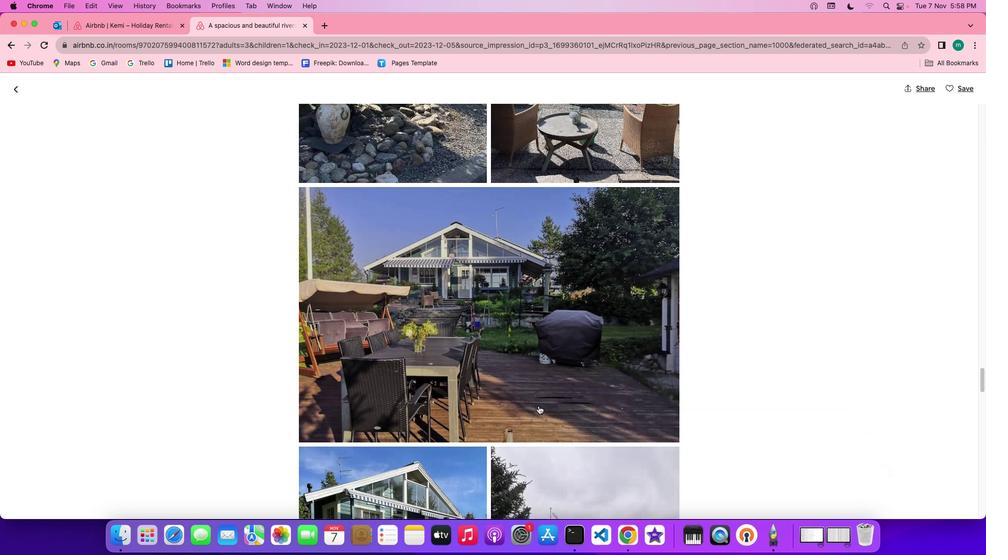 
Action: Mouse scrolled (539, 406) with delta (0, 0)
Screenshot: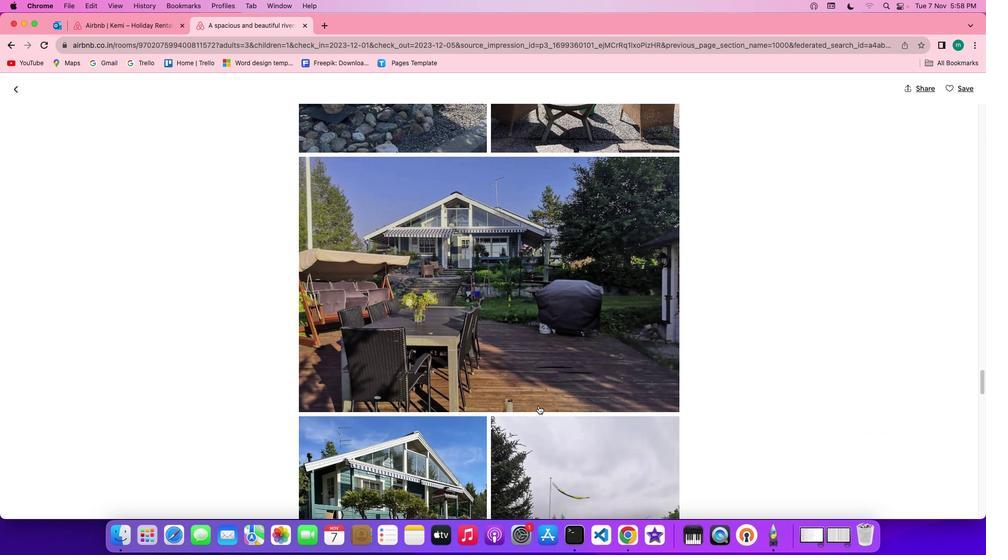
Action: Mouse scrolled (539, 406) with delta (0, 0)
Screenshot: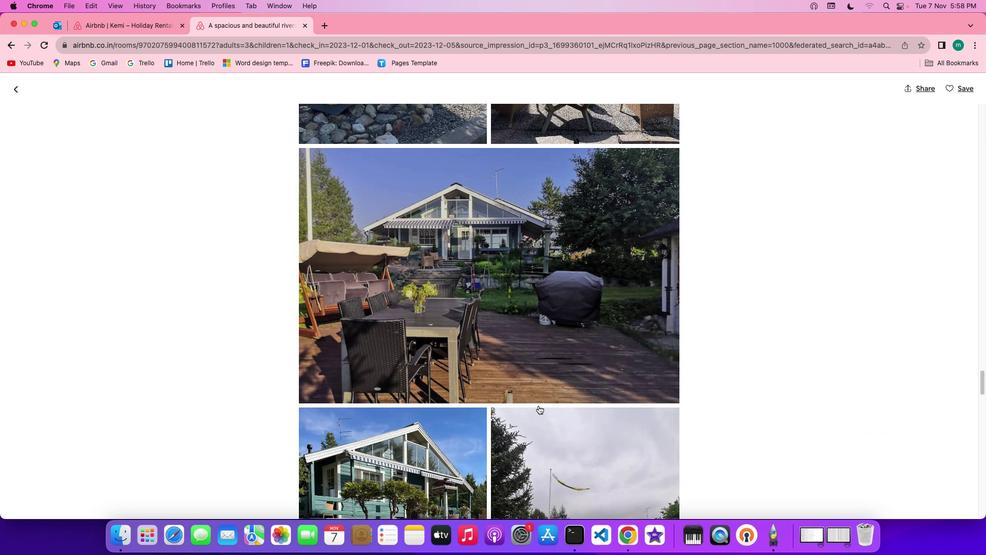 
Action: Mouse scrolled (539, 406) with delta (0, -1)
Screenshot: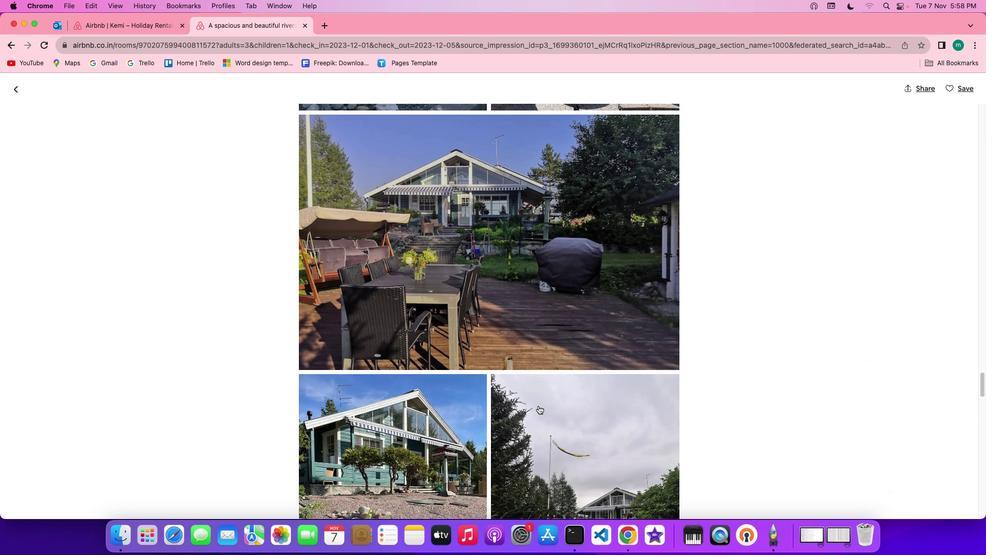 
Action: Mouse scrolled (539, 406) with delta (0, 0)
Screenshot: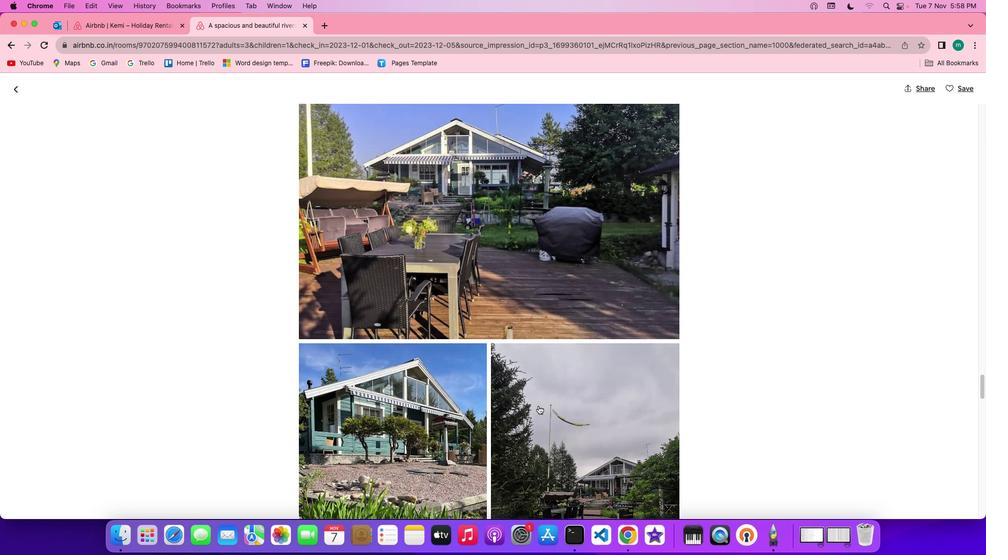
Action: Mouse scrolled (539, 406) with delta (0, 0)
Screenshot: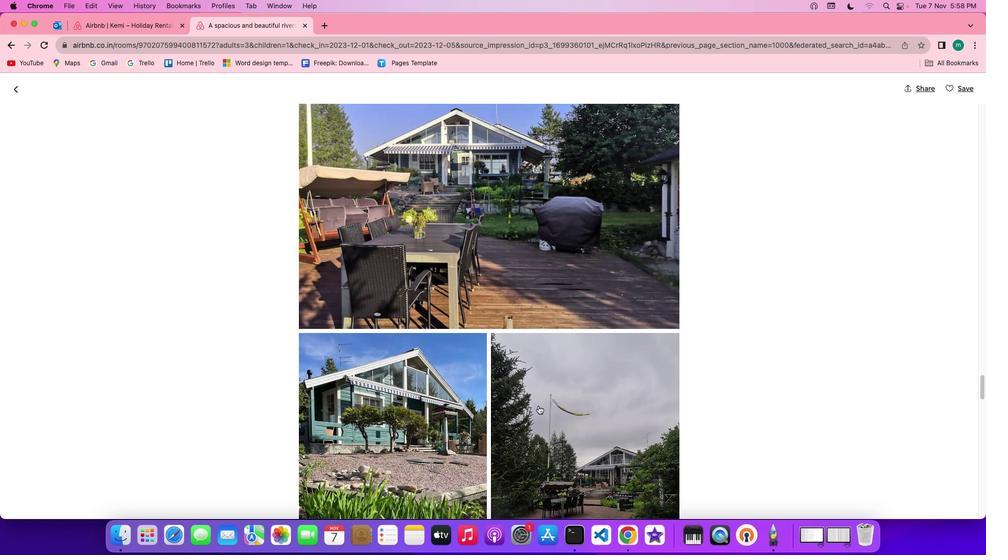 
Action: Mouse scrolled (539, 406) with delta (0, -1)
Screenshot: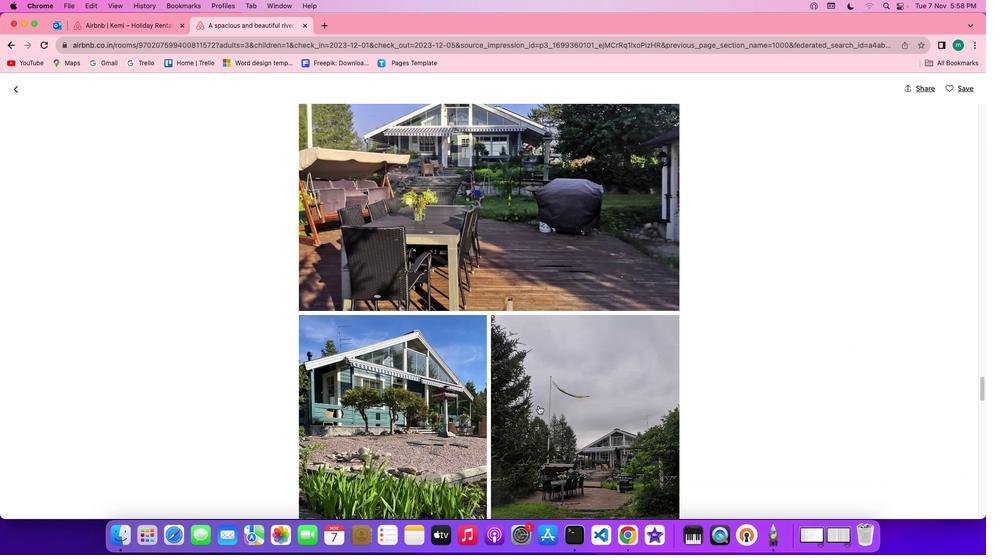 
Action: Mouse scrolled (539, 406) with delta (0, -1)
Screenshot: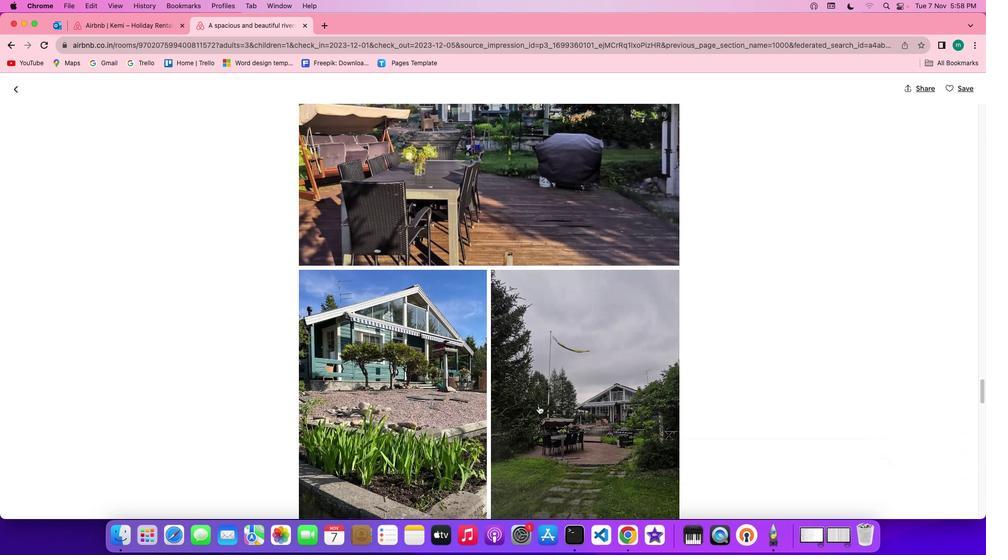 
Action: Mouse scrolled (539, 406) with delta (0, 0)
Screenshot: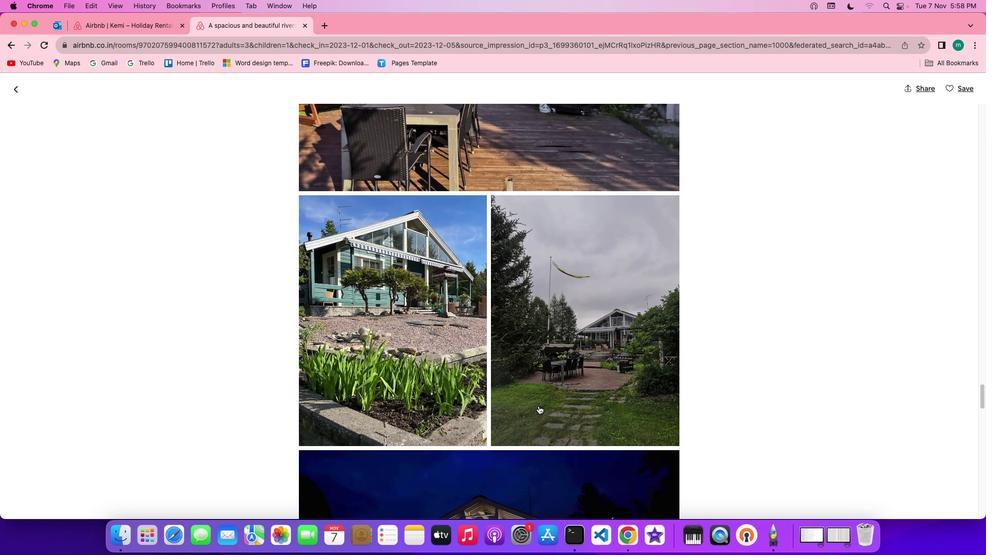 
Action: Mouse scrolled (539, 406) with delta (0, 0)
Screenshot: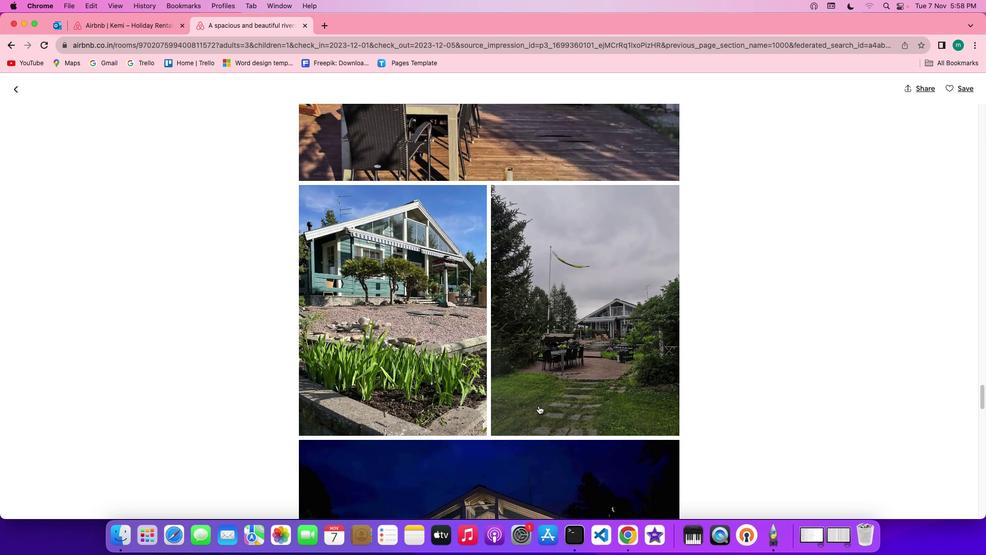 
Action: Mouse scrolled (539, 406) with delta (0, -1)
Screenshot: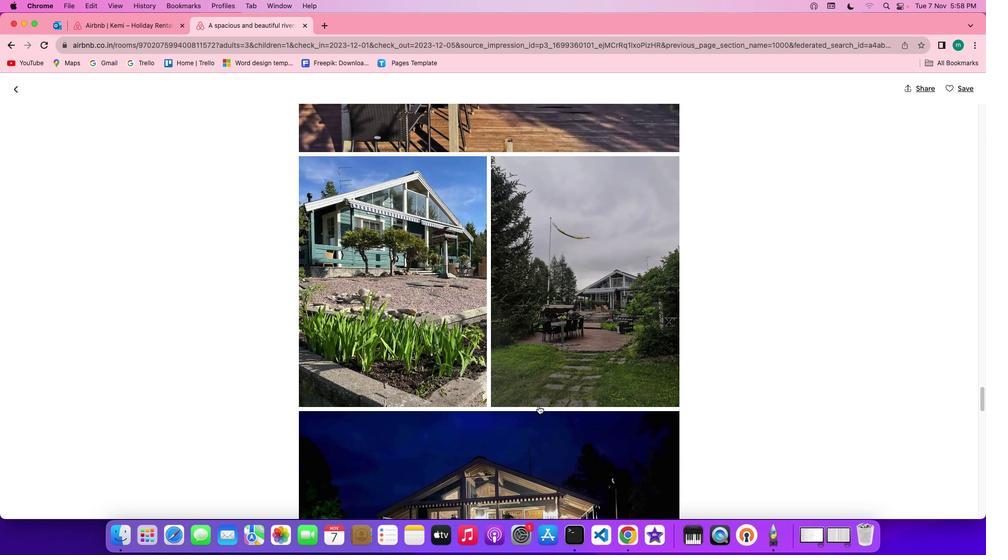 
Action: Mouse scrolled (539, 406) with delta (0, -1)
Screenshot: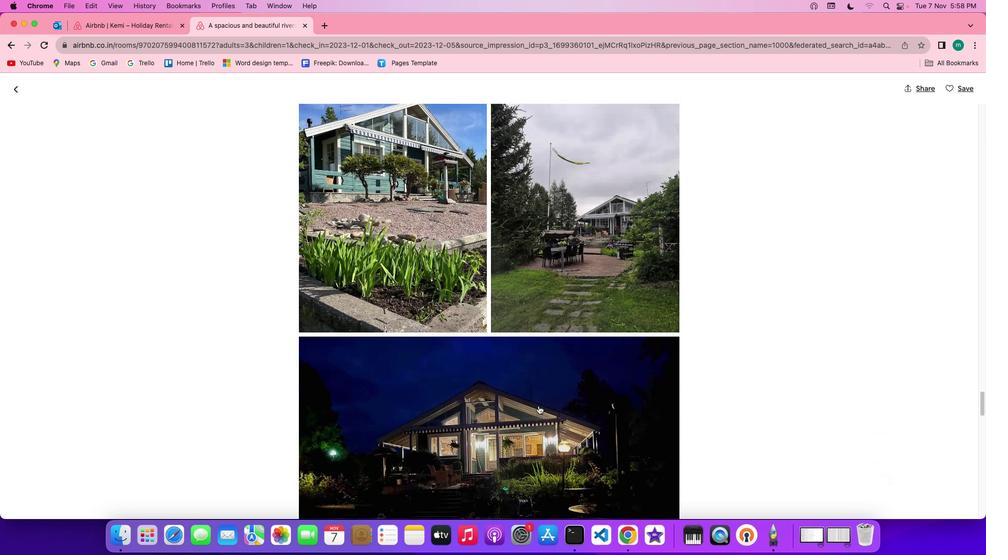 
Action: Mouse scrolled (539, 406) with delta (0, 0)
Screenshot: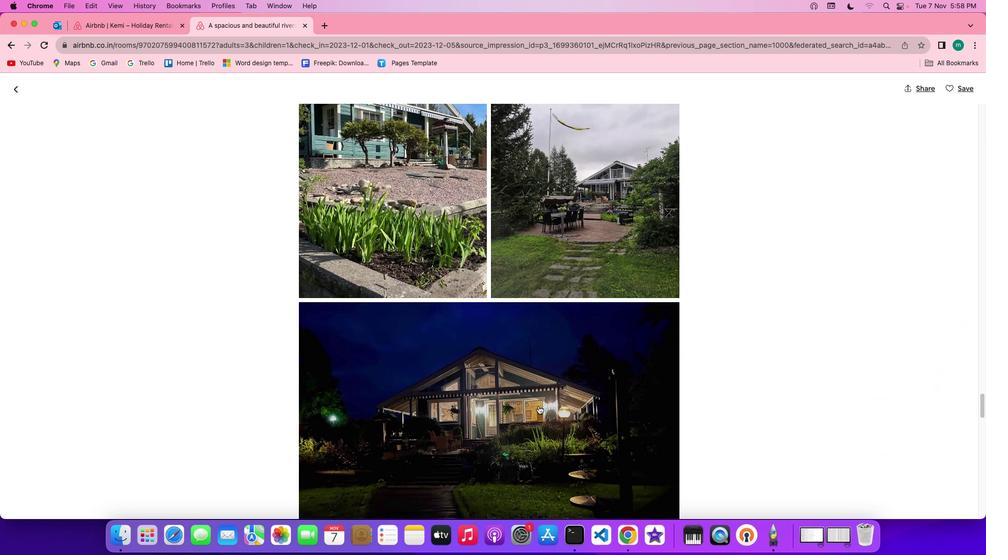 
Action: Mouse scrolled (539, 406) with delta (0, 0)
Screenshot: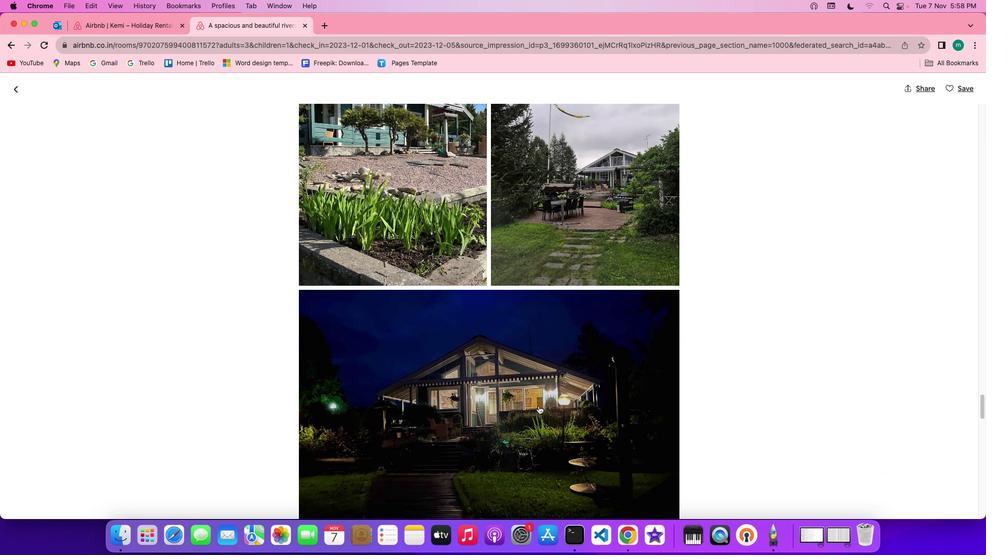 
Action: Mouse scrolled (539, 406) with delta (0, -1)
Screenshot: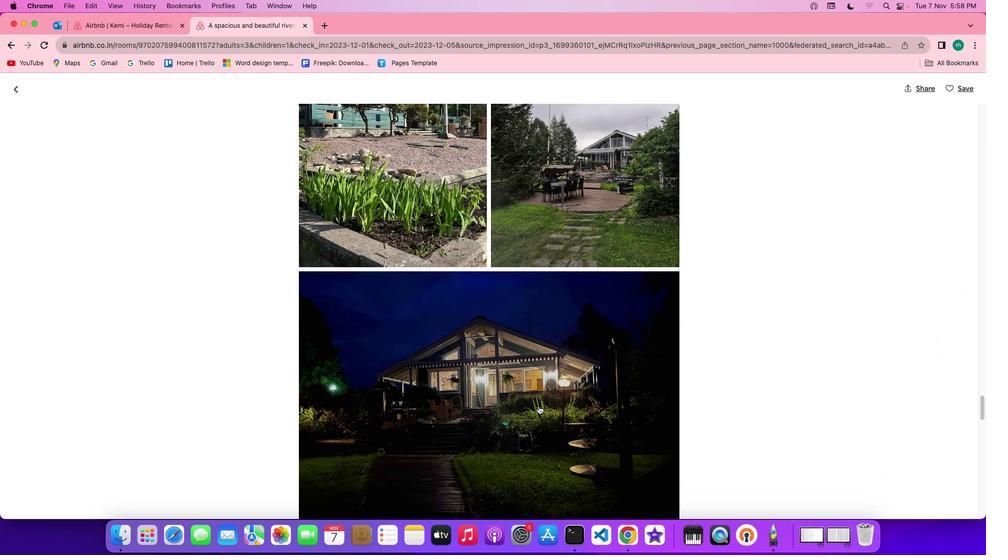 
Action: Mouse scrolled (539, 406) with delta (0, -1)
Screenshot: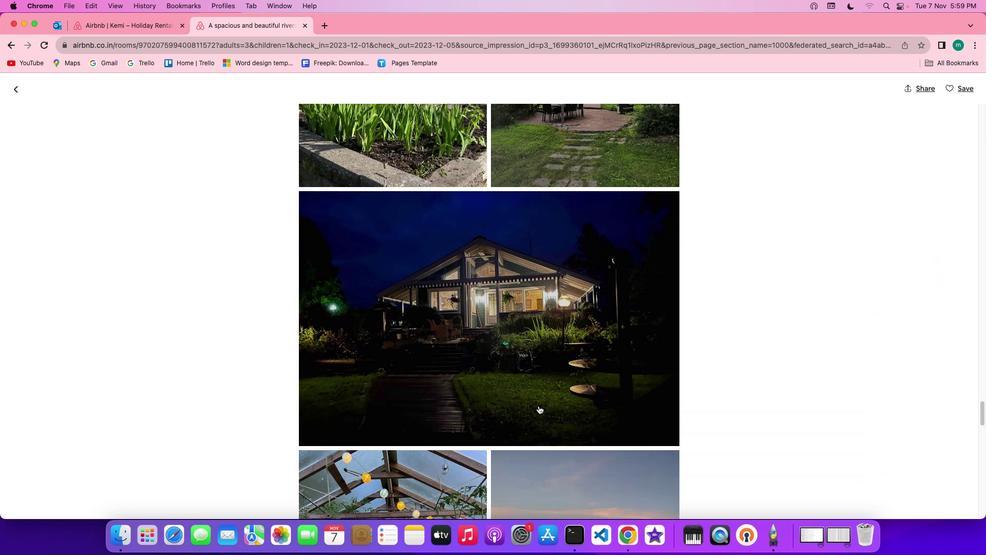 
Action: Mouse scrolled (539, 406) with delta (0, 0)
Screenshot: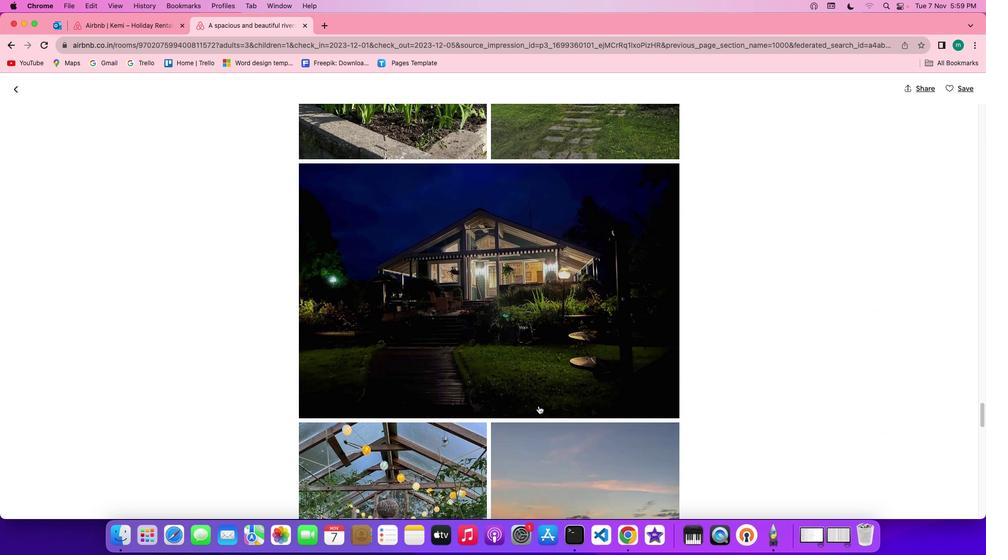 
Action: Mouse scrolled (539, 406) with delta (0, 0)
Screenshot: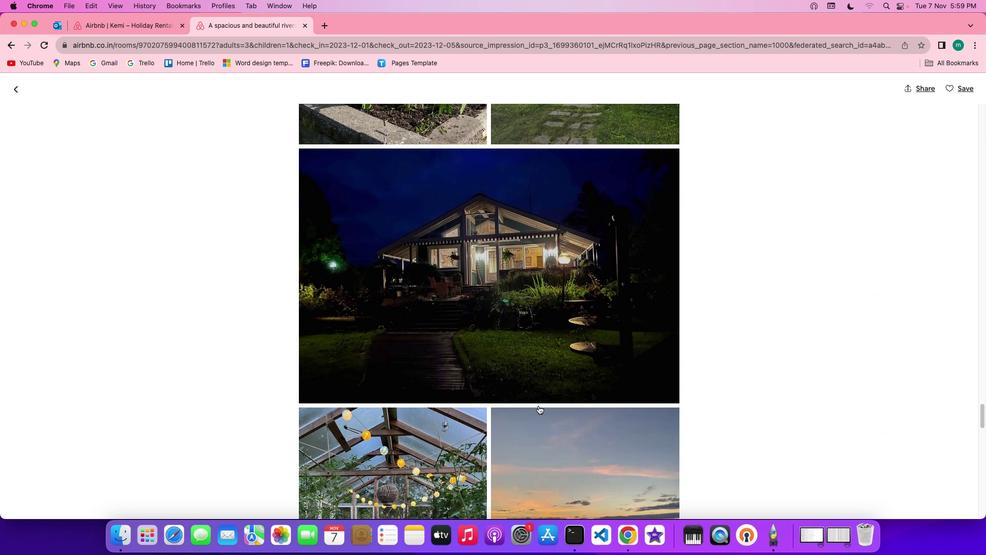 
Action: Mouse scrolled (539, 406) with delta (0, -1)
Screenshot: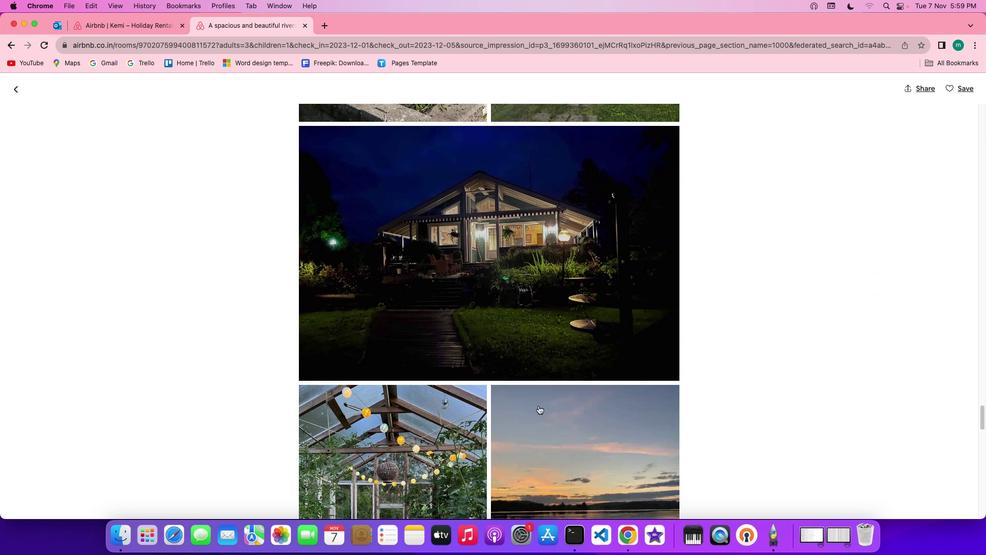 
Action: Mouse scrolled (539, 406) with delta (0, -1)
Screenshot: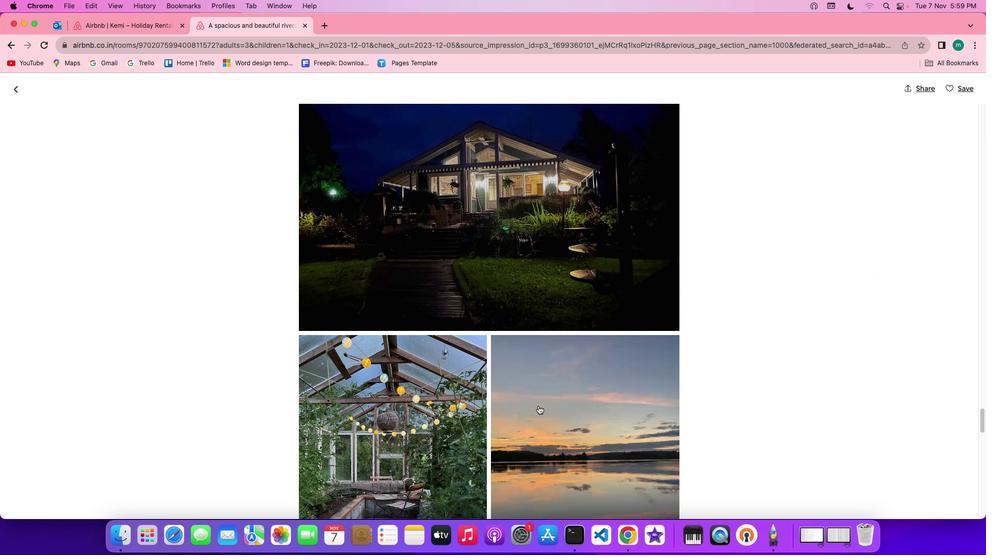 
Action: Mouse scrolled (539, 406) with delta (0, 0)
Screenshot: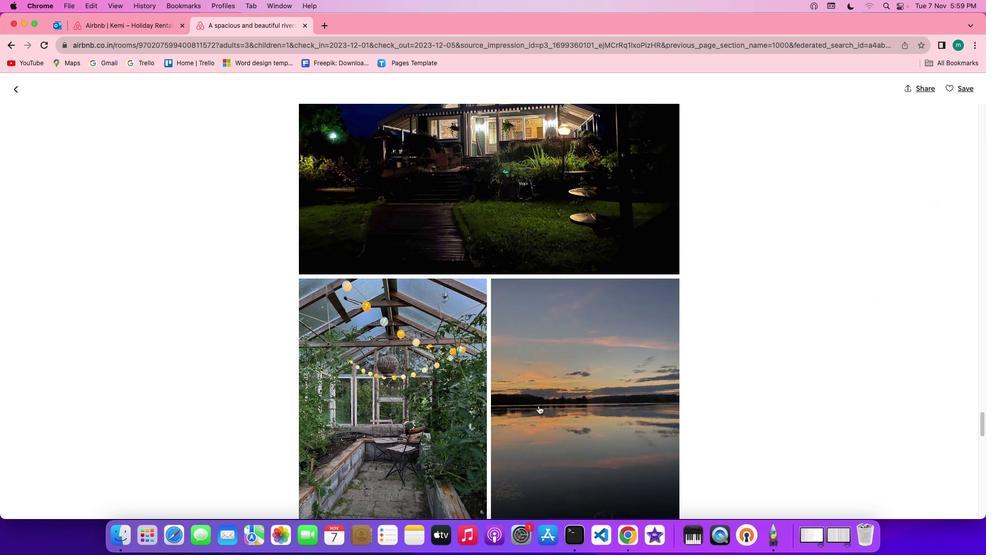 
Action: Mouse scrolled (539, 406) with delta (0, 0)
